 Task: Explore Airbnb accommodation in Tripoli, Lebanon from 4th November, 2023 to 8th November, 2023 for 2 adults. Place can be private room with 1  bedroom having 1 bed and 1 bathroom. Property type can be hotel.
Action: Mouse moved to (515, 71)
Screenshot: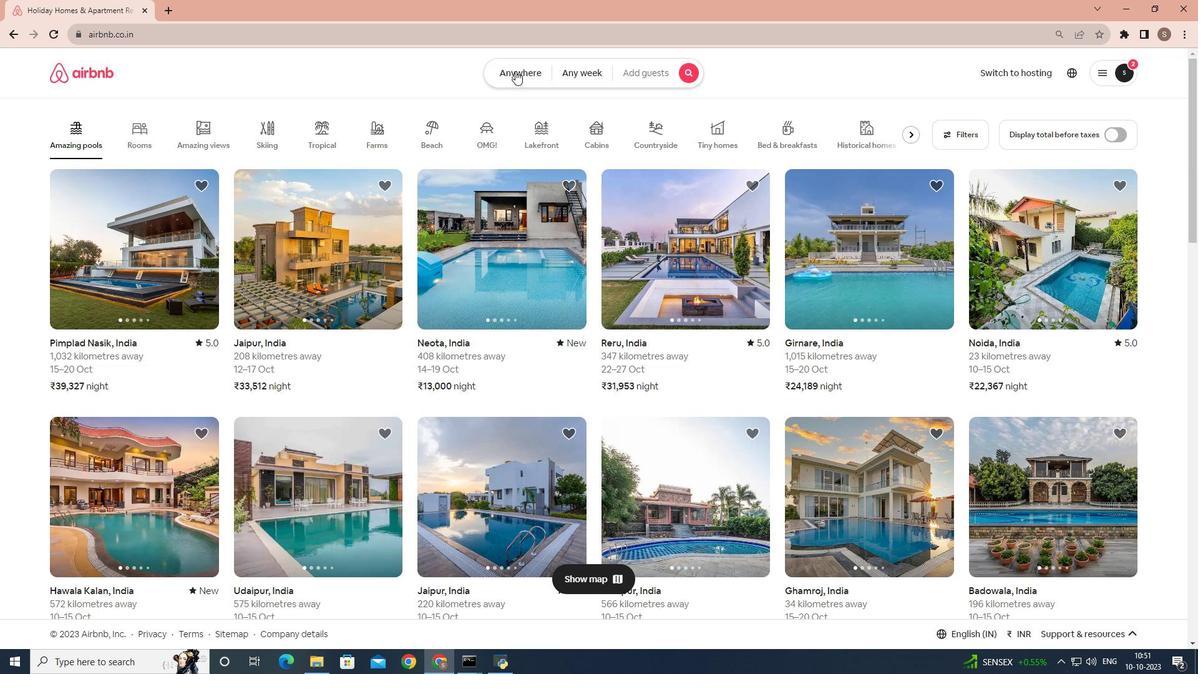 
Action: Mouse pressed left at (515, 71)
Screenshot: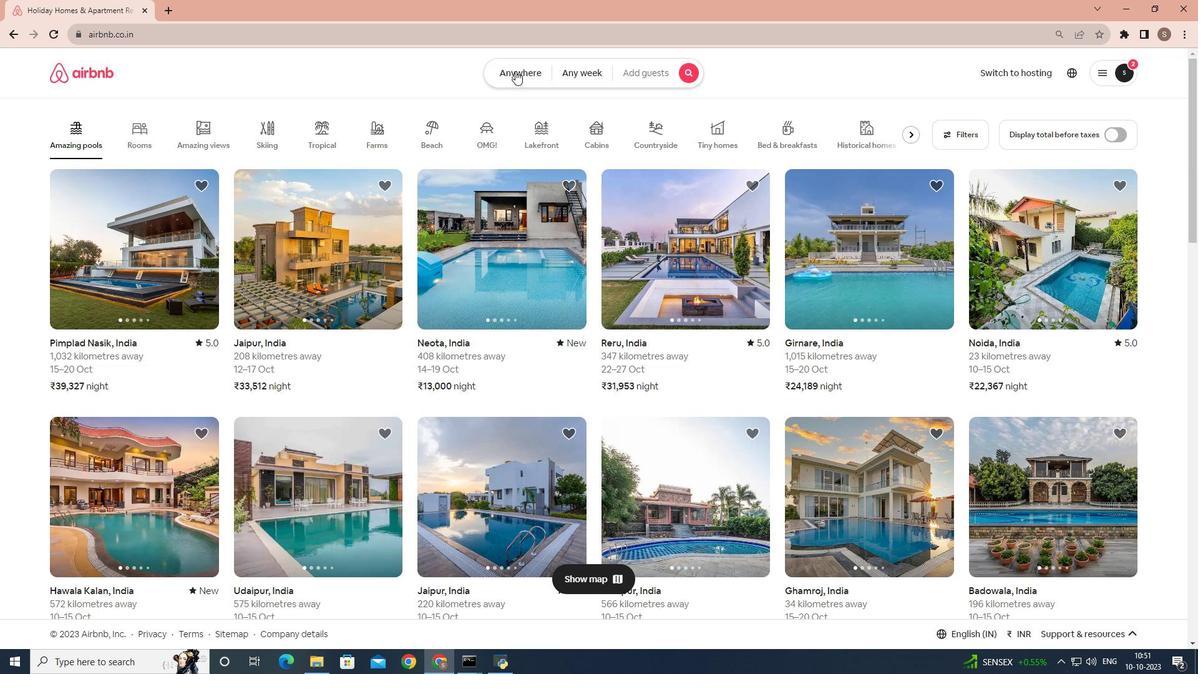 
Action: Mouse moved to (453, 115)
Screenshot: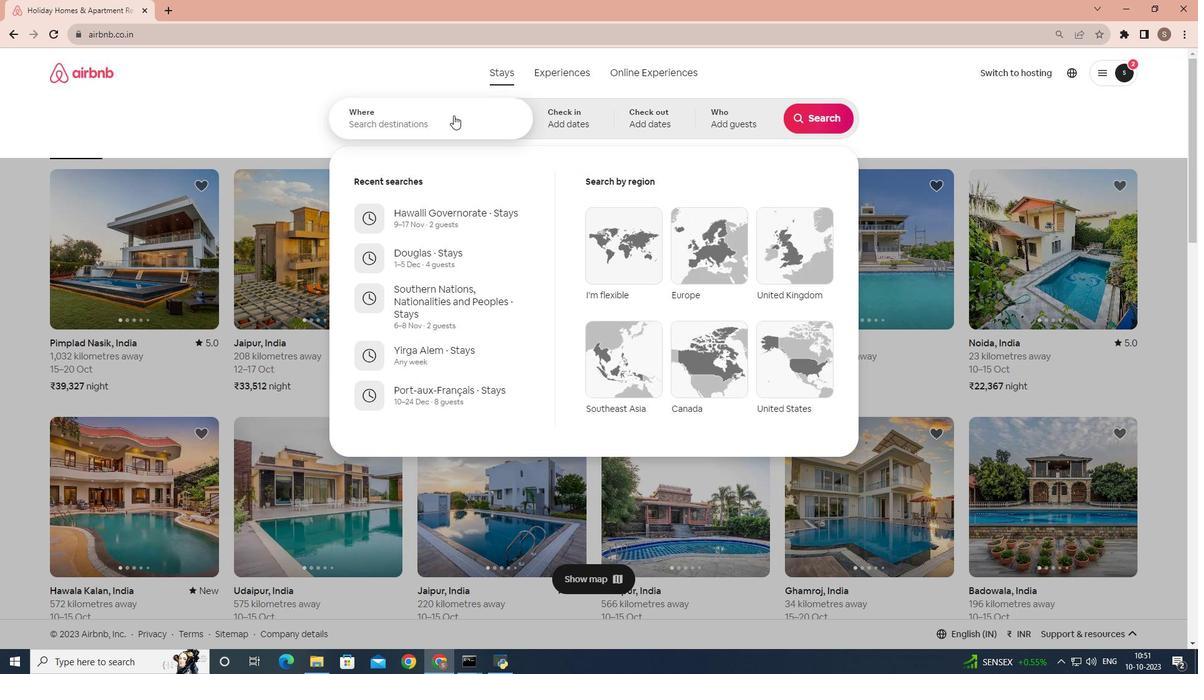 
Action: Mouse pressed left at (453, 115)
Screenshot: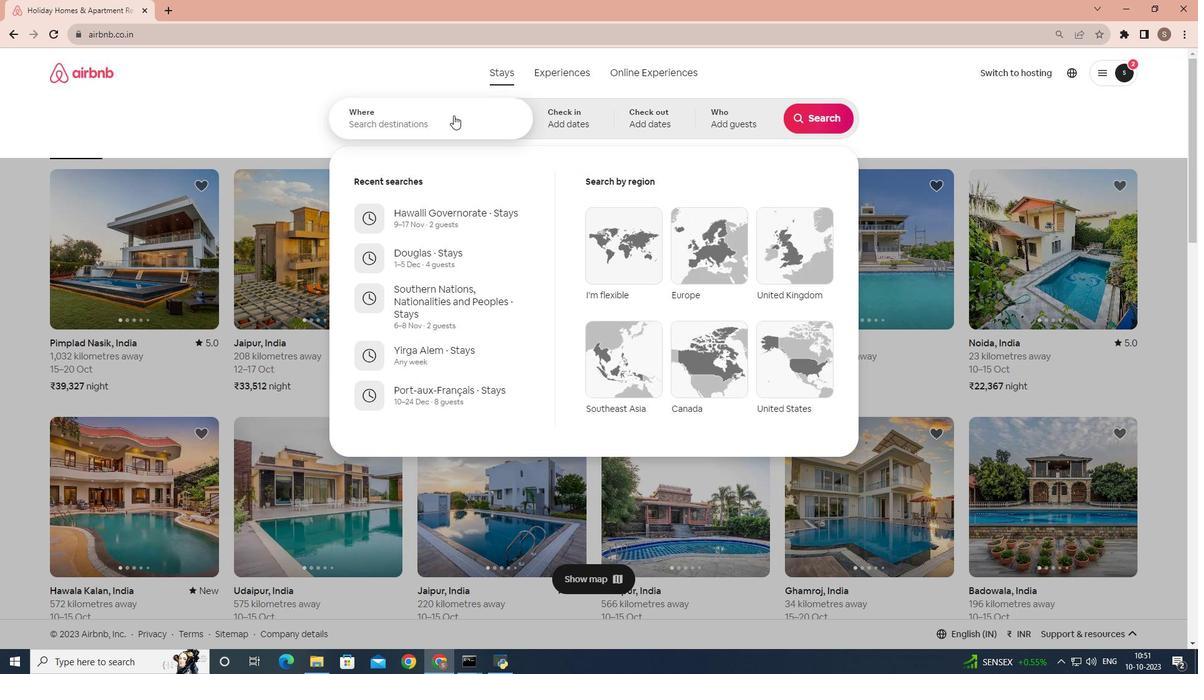 
Action: Key pressed <Key.shift>Tripoli,<Key.space><Key.shift>lebanon
Screenshot: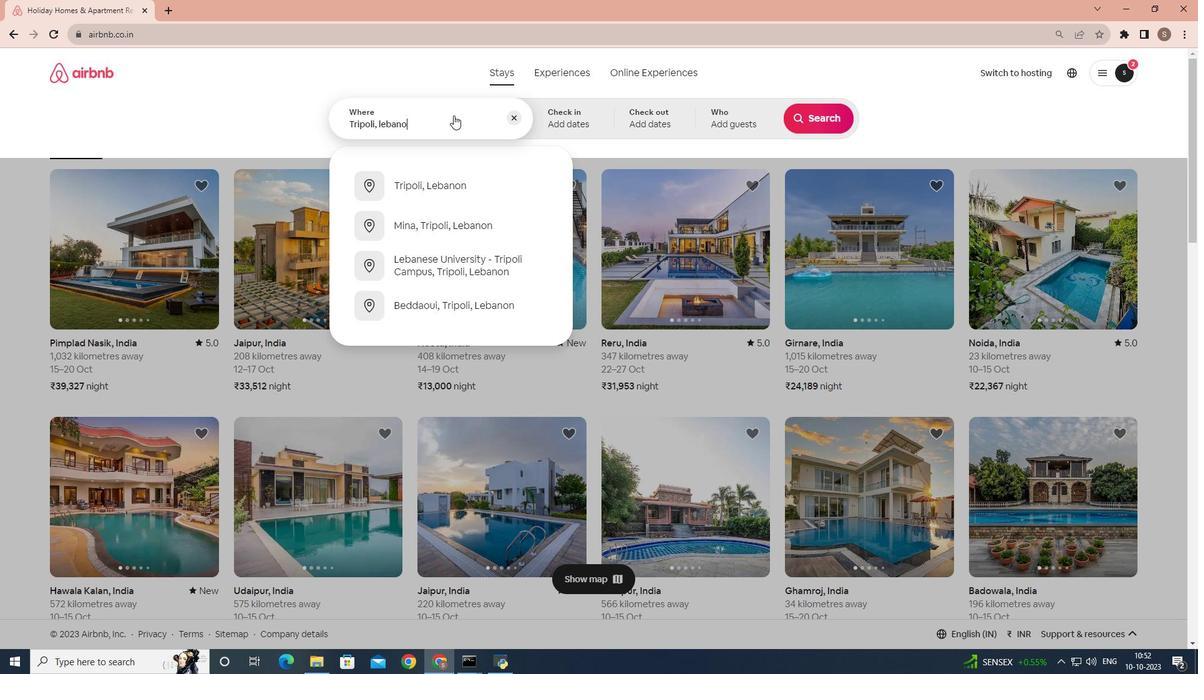
Action: Mouse moved to (561, 127)
Screenshot: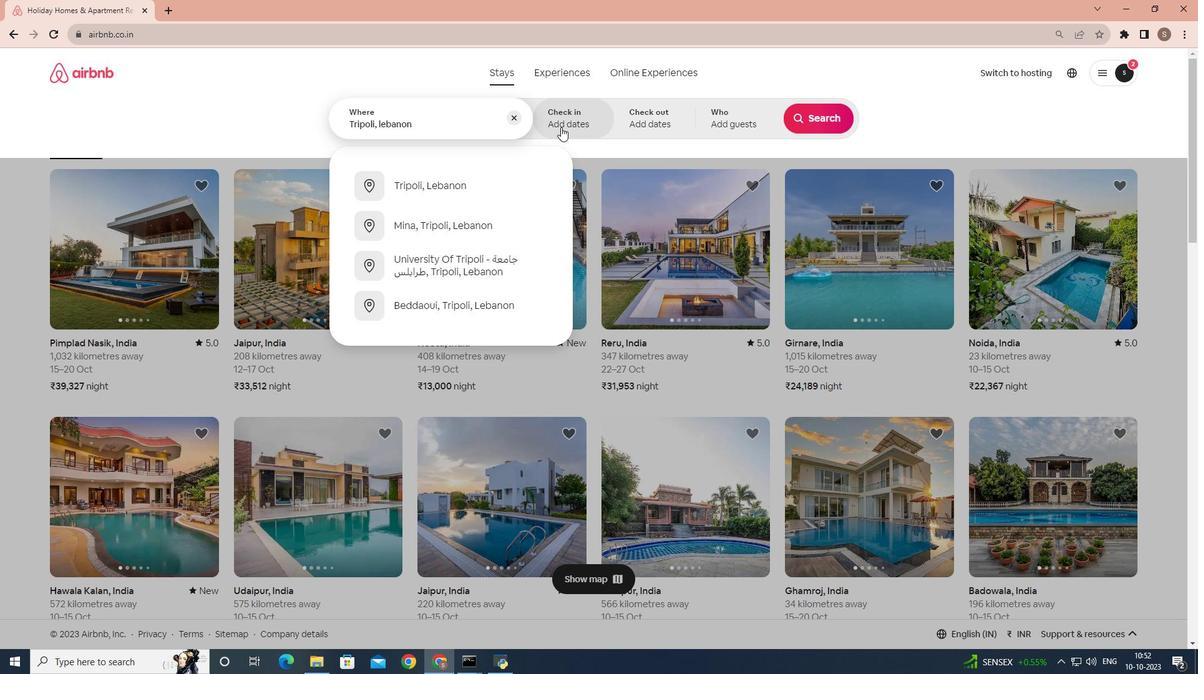 
Action: Mouse pressed left at (561, 127)
Screenshot: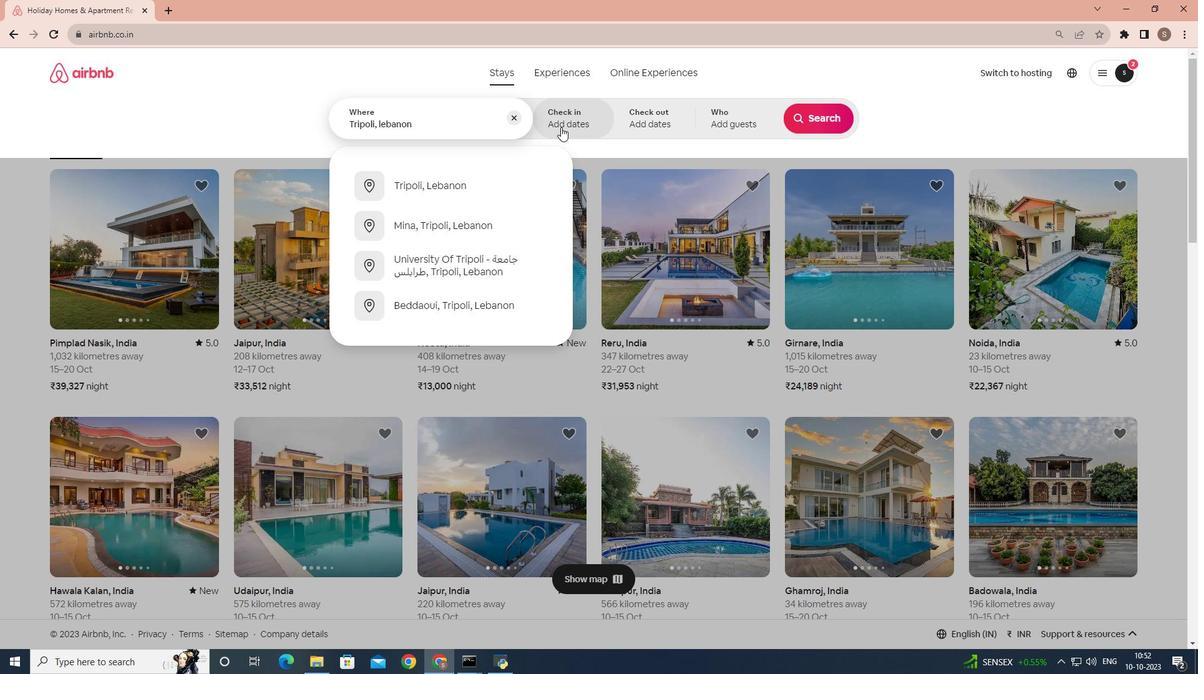 
Action: Mouse moved to (812, 275)
Screenshot: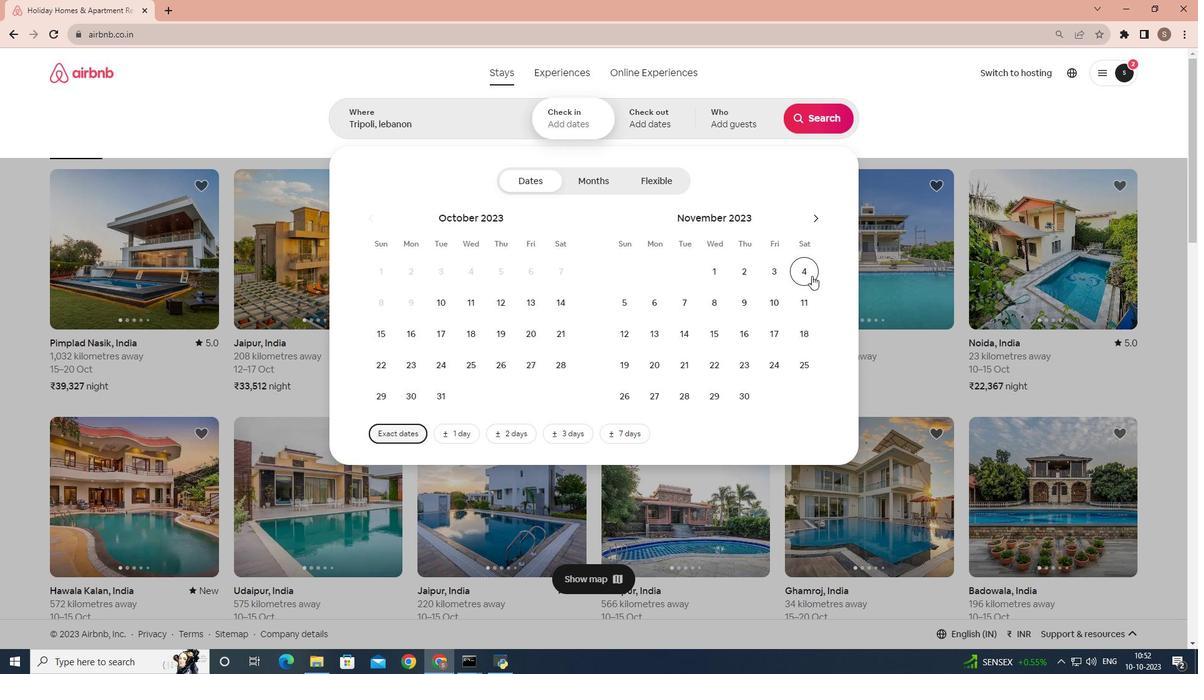 
Action: Mouse pressed left at (812, 275)
Screenshot: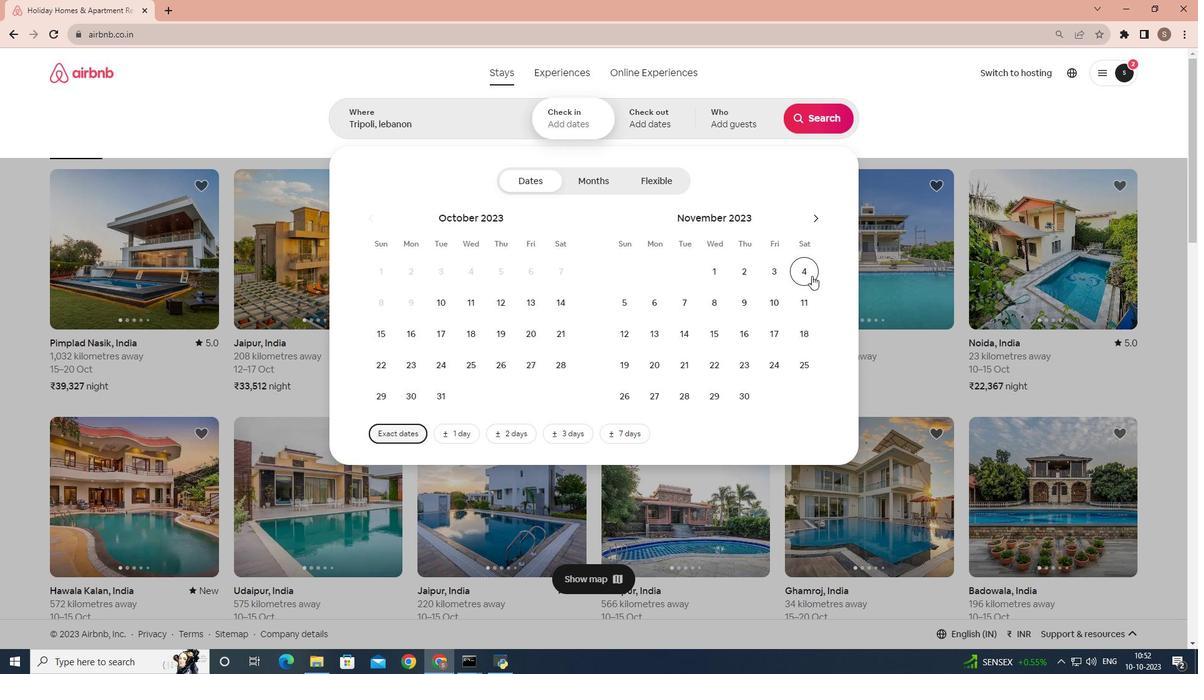 
Action: Mouse moved to (721, 306)
Screenshot: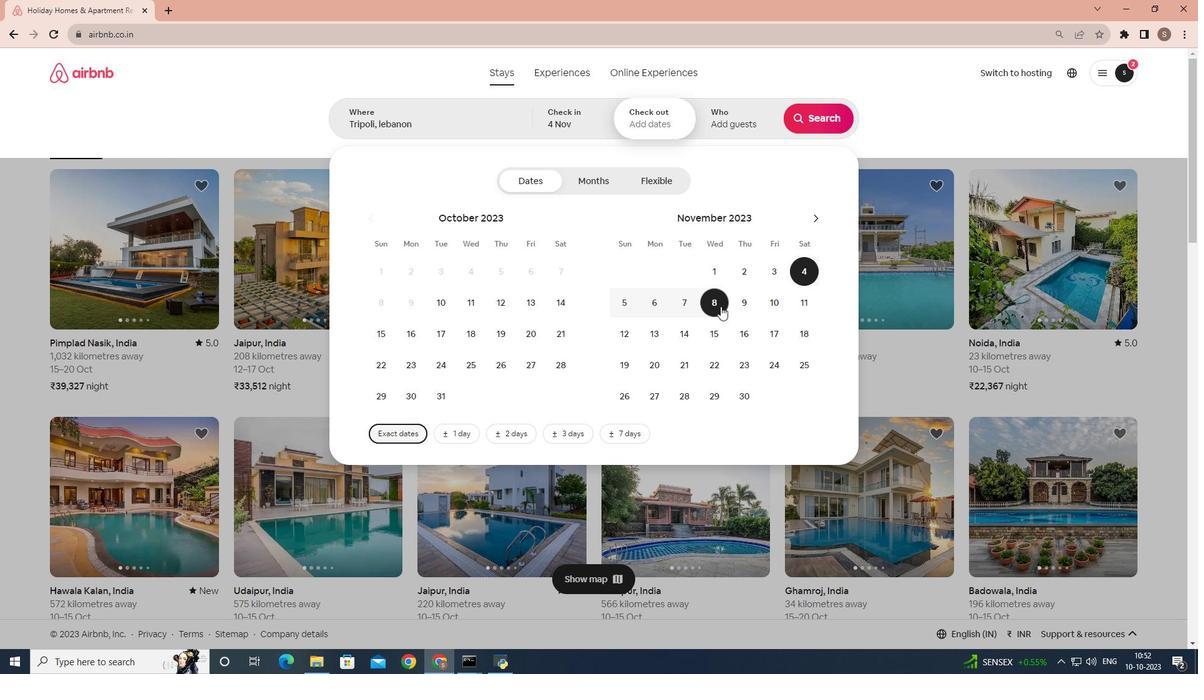 
Action: Mouse pressed left at (721, 306)
Screenshot: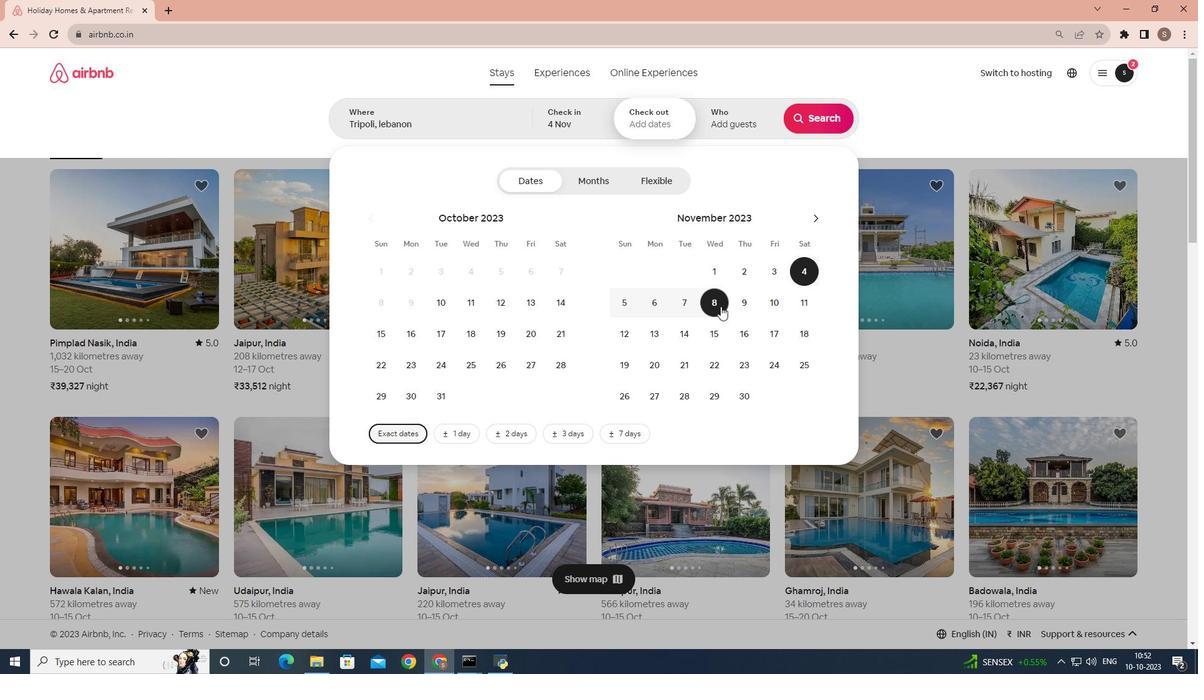 
Action: Mouse moved to (744, 124)
Screenshot: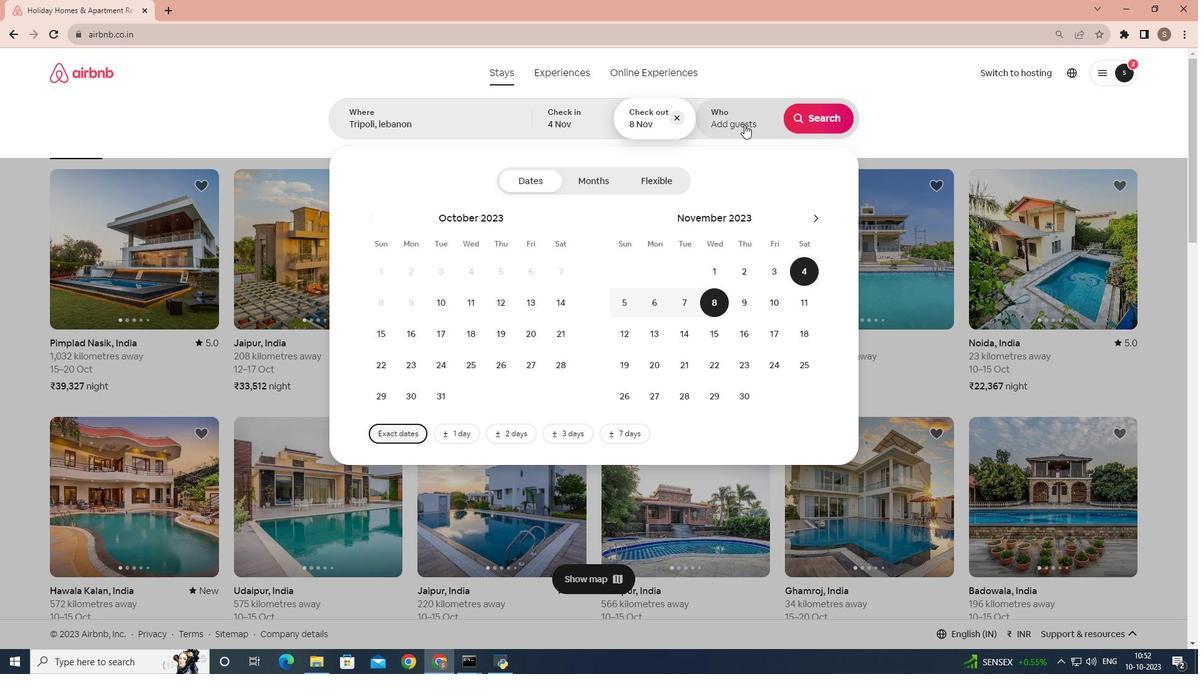 
Action: Mouse pressed left at (744, 124)
Screenshot: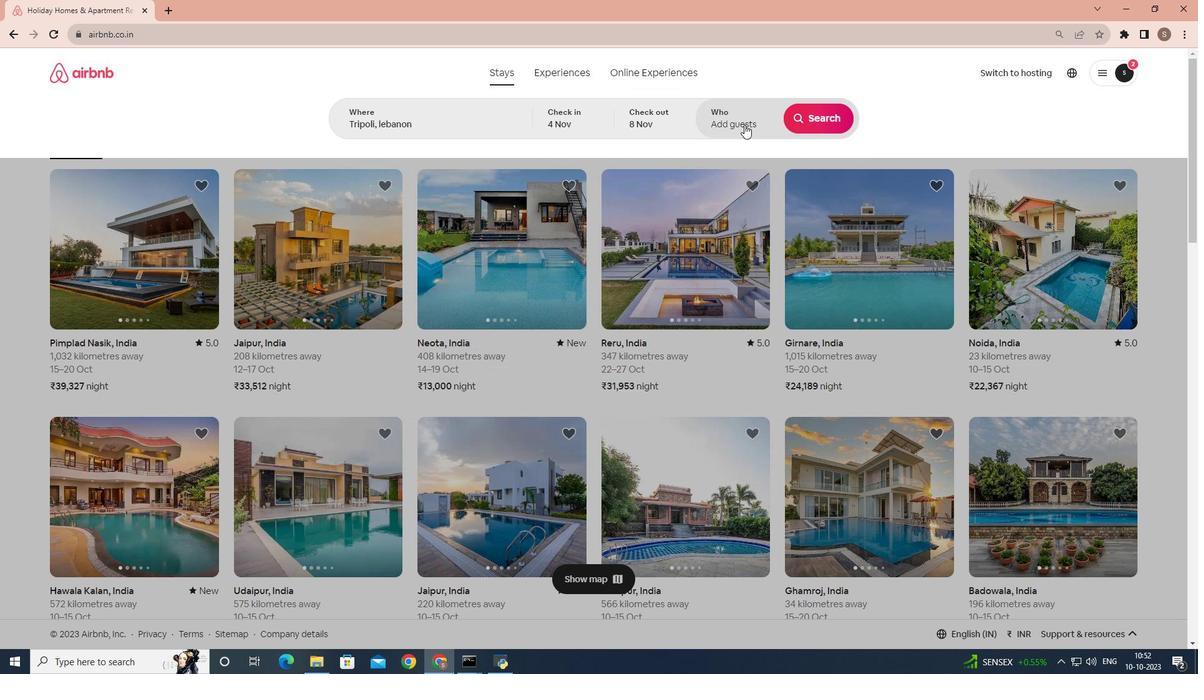 
Action: Mouse moved to (825, 183)
Screenshot: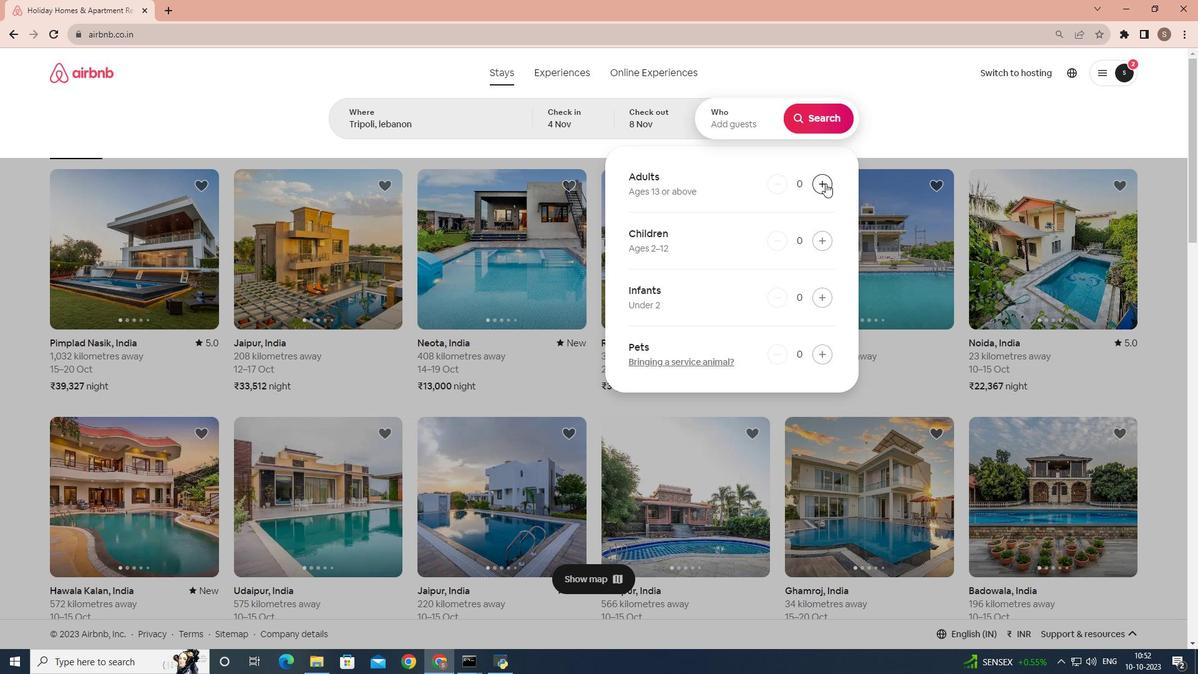 
Action: Mouse pressed left at (825, 183)
Screenshot: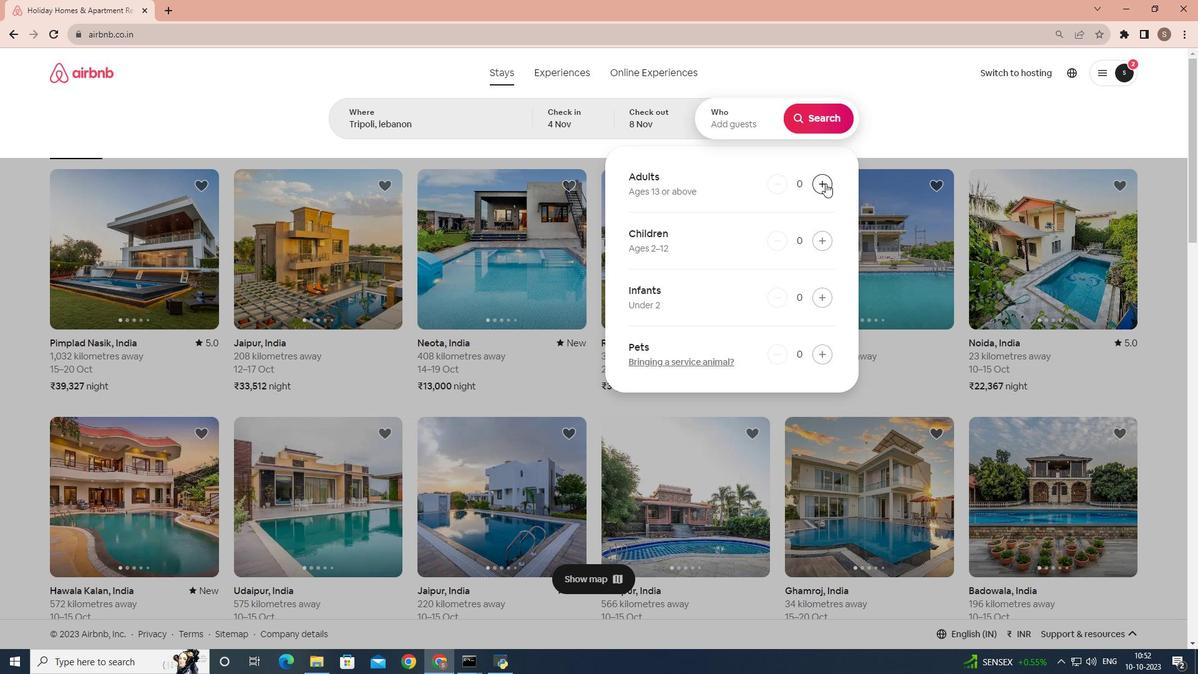 
Action: Mouse pressed left at (825, 183)
Screenshot: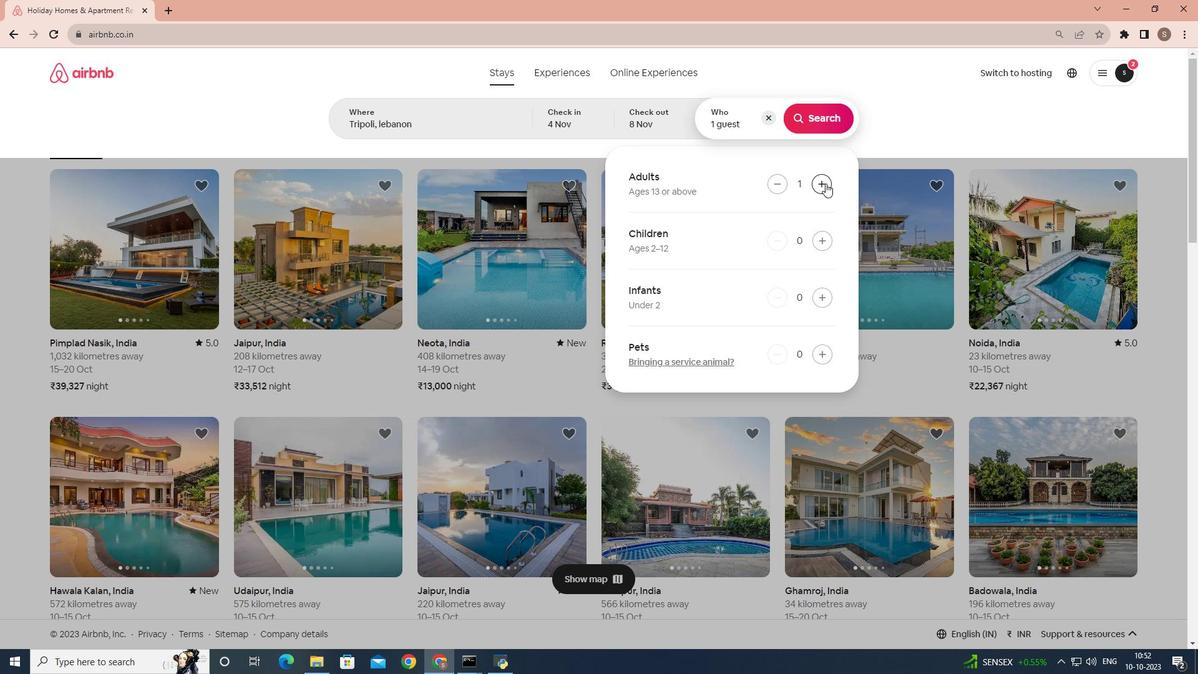 
Action: Mouse moved to (824, 127)
Screenshot: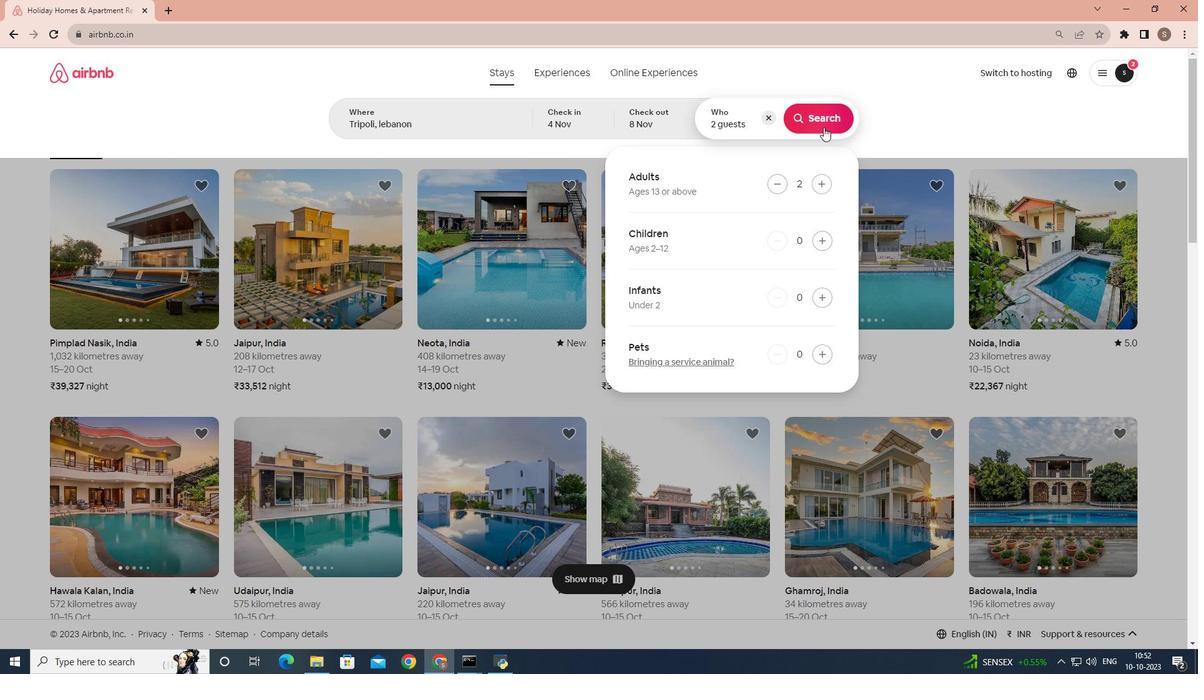
Action: Mouse pressed left at (824, 127)
Screenshot: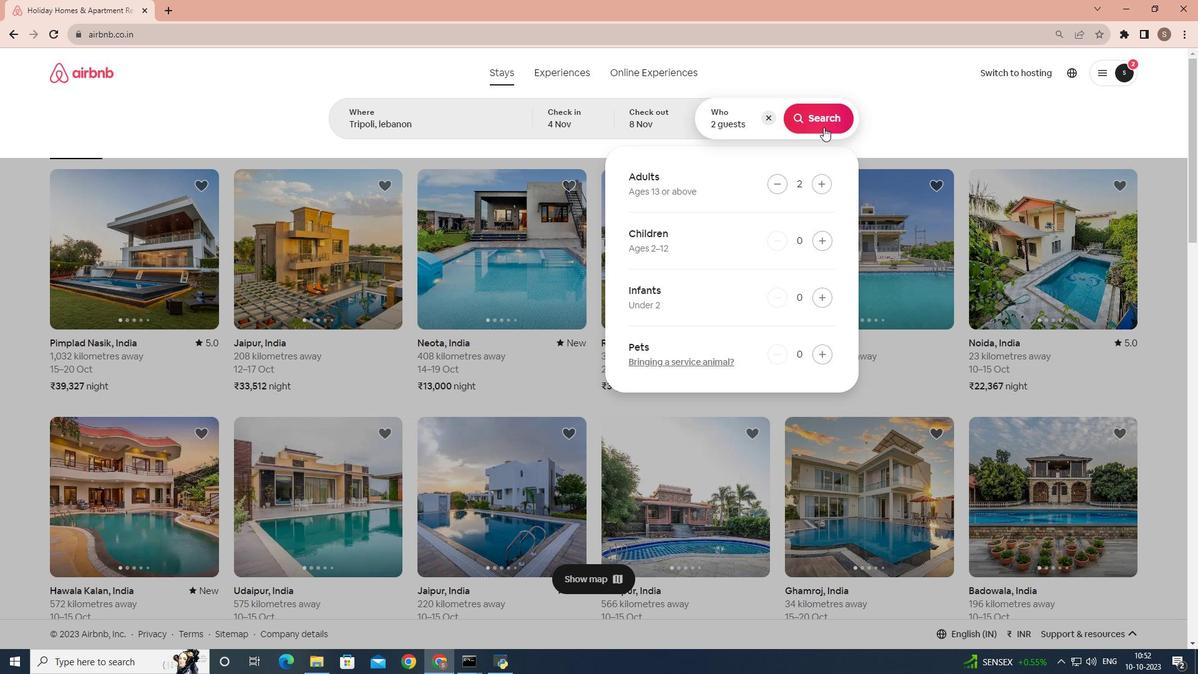 
Action: Mouse moved to (994, 122)
Screenshot: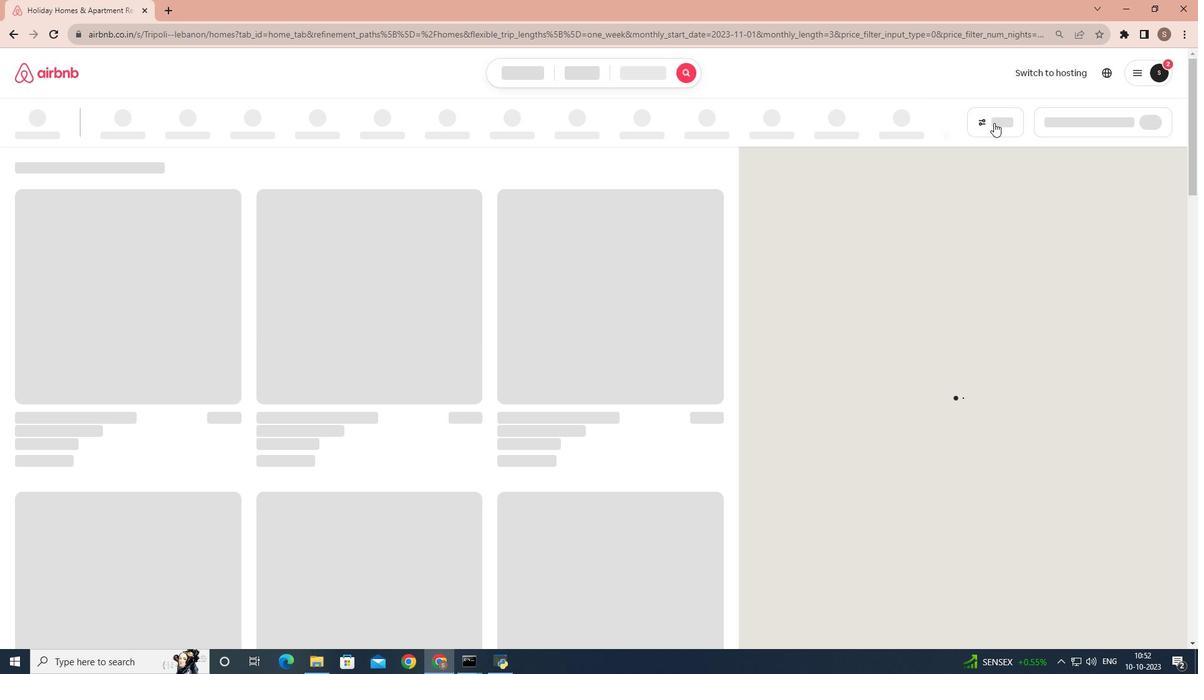 
Action: Mouse pressed left at (994, 122)
Screenshot: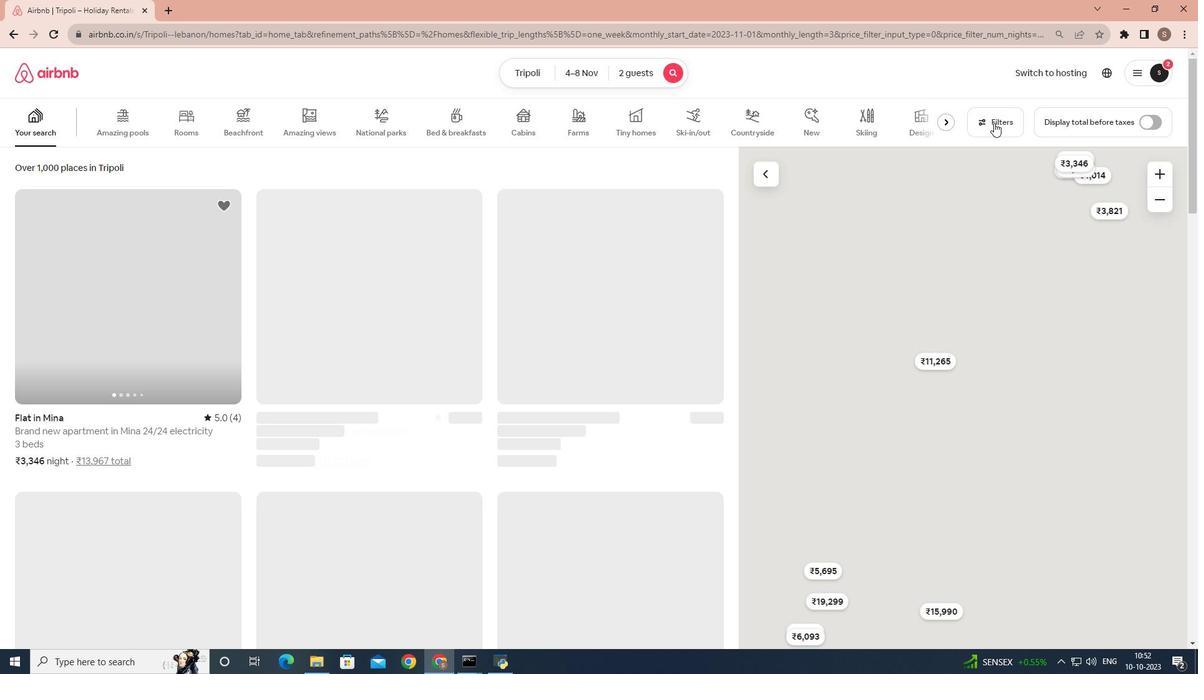 
Action: Mouse pressed left at (994, 122)
Screenshot: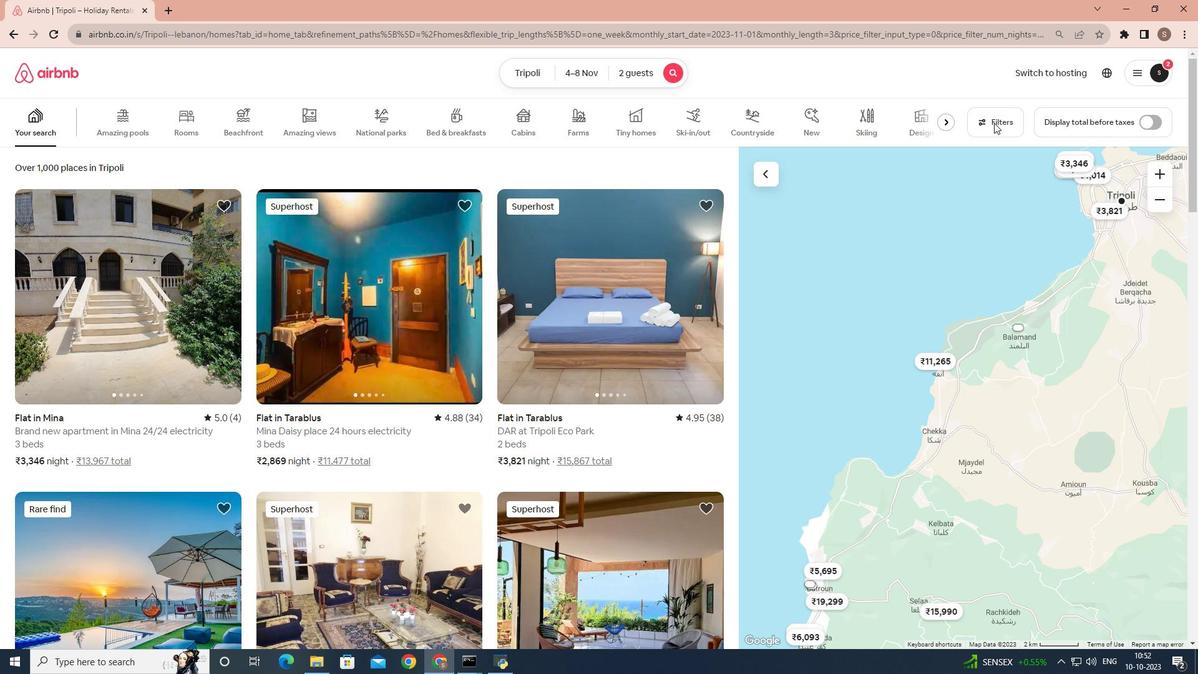 
Action: Mouse pressed left at (994, 122)
Screenshot: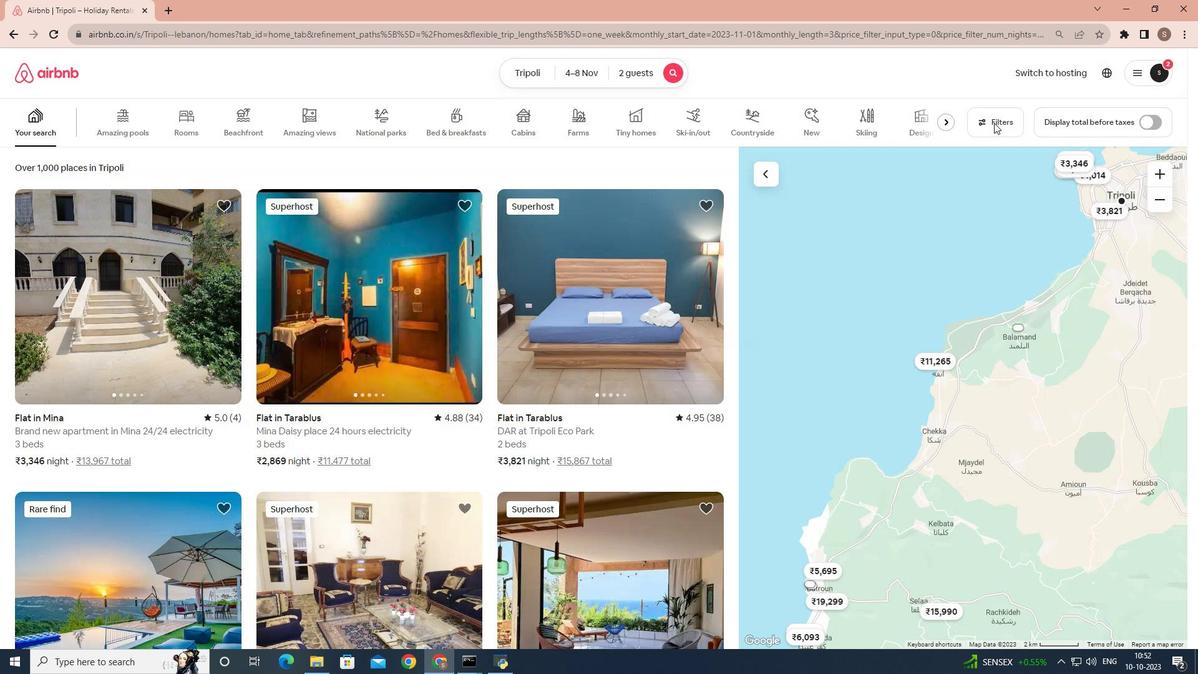 
Action: Mouse moved to (536, 335)
Screenshot: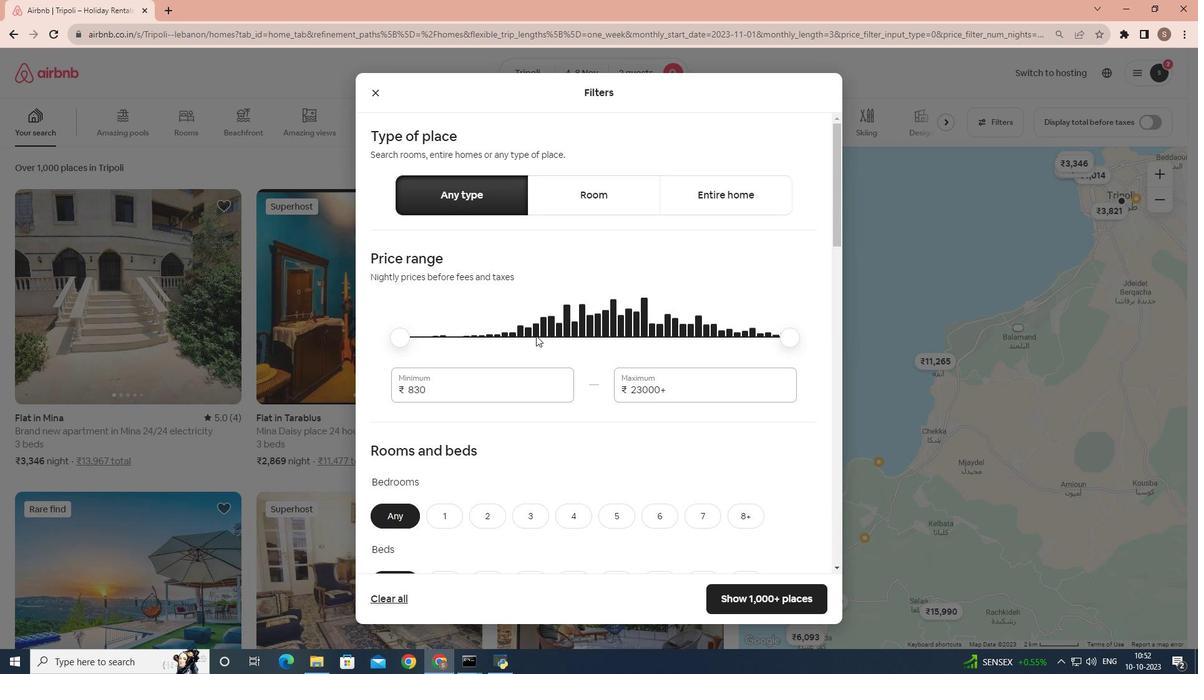 
Action: Mouse scrolled (536, 335) with delta (0, 0)
Screenshot: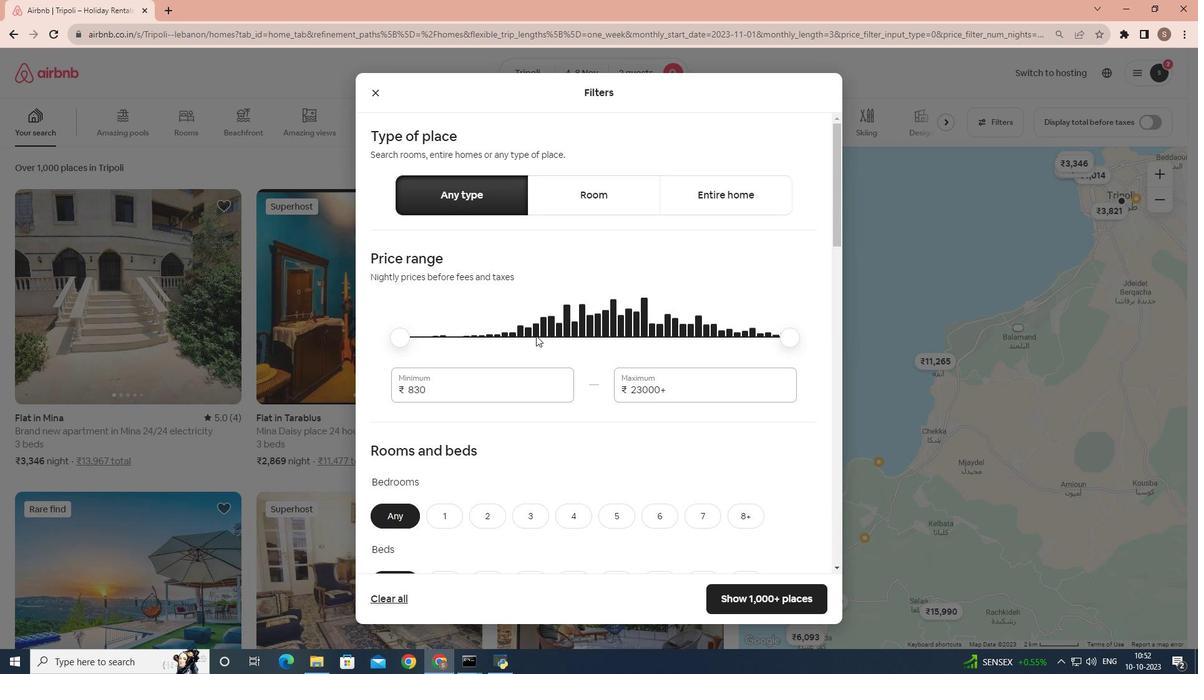 
Action: Mouse scrolled (536, 335) with delta (0, 0)
Screenshot: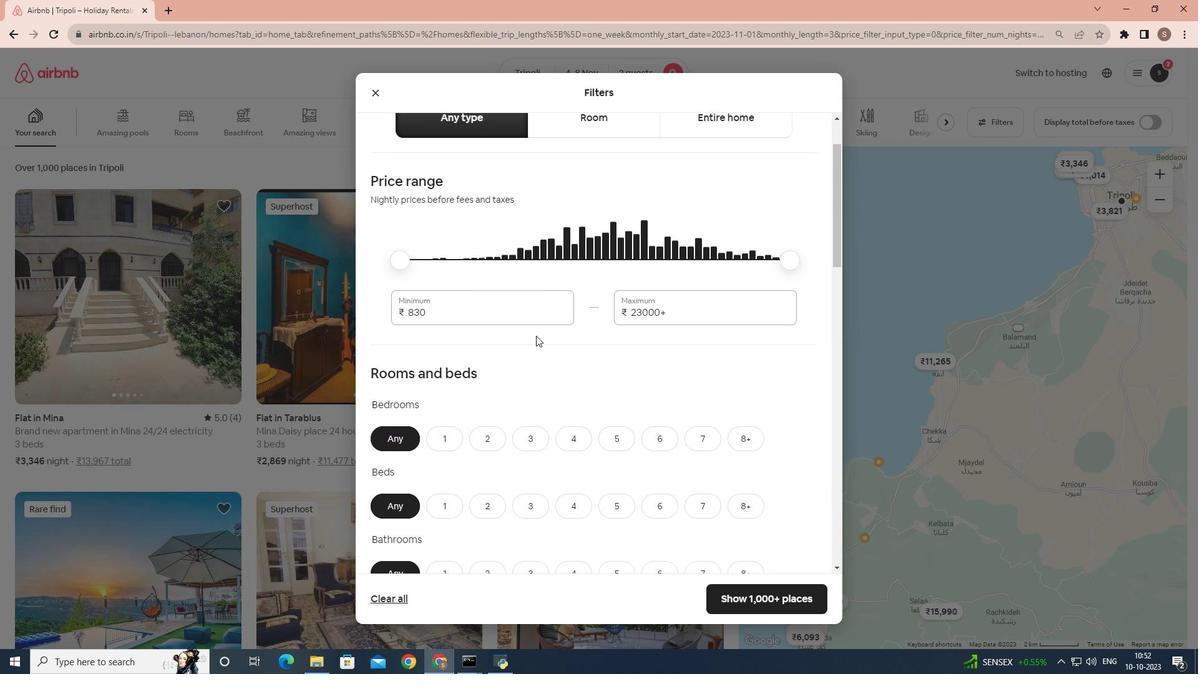 
Action: Mouse scrolled (536, 335) with delta (0, 0)
Screenshot: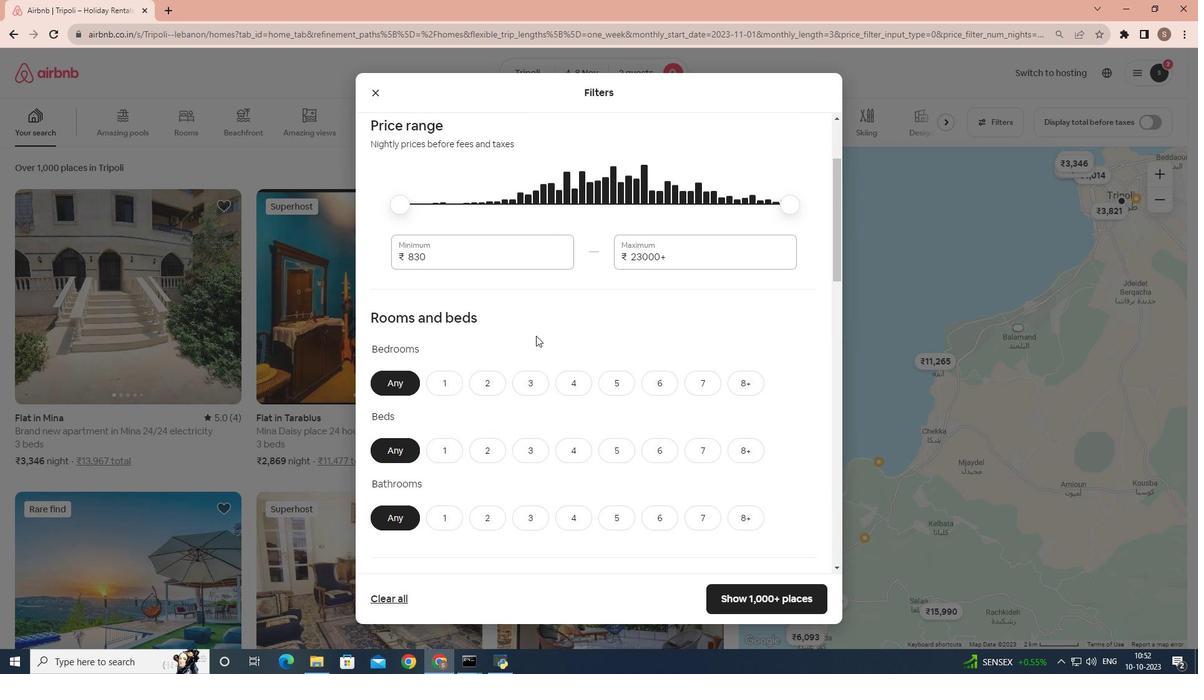 
Action: Mouse scrolled (536, 335) with delta (0, 0)
Screenshot: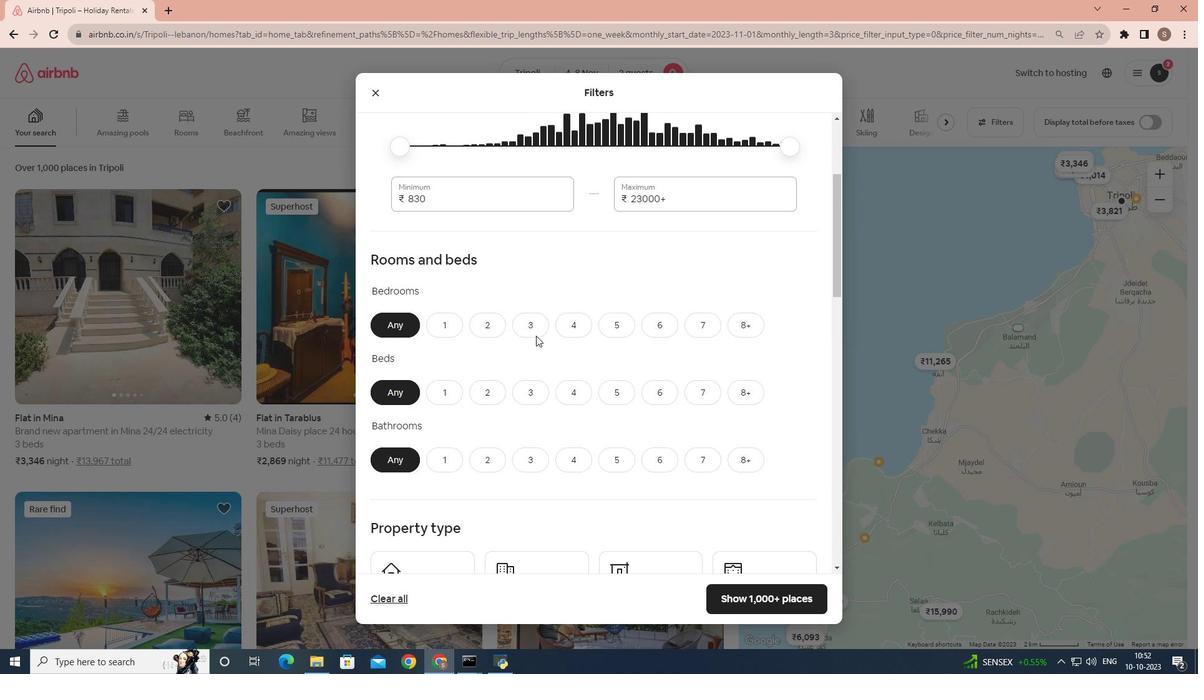 
Action: Mouse scrolled (536, 335) with delta (0, 0)
Screenshot: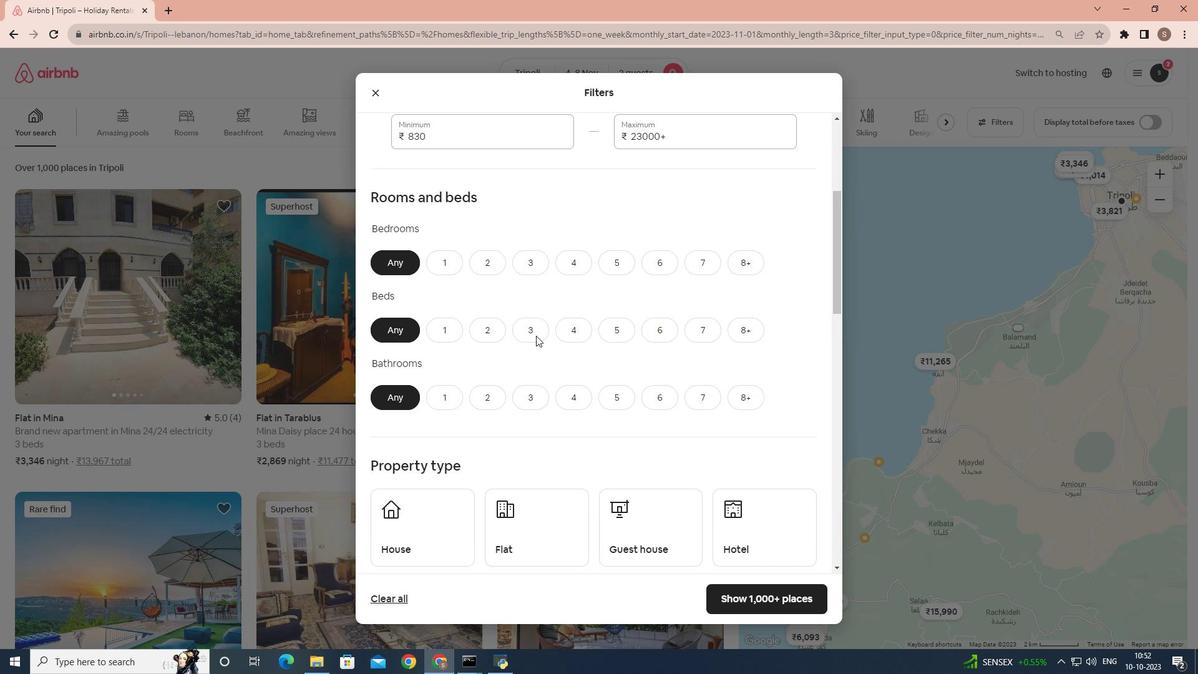 
Action: Mouse moved to (435, 206)
Screenshot: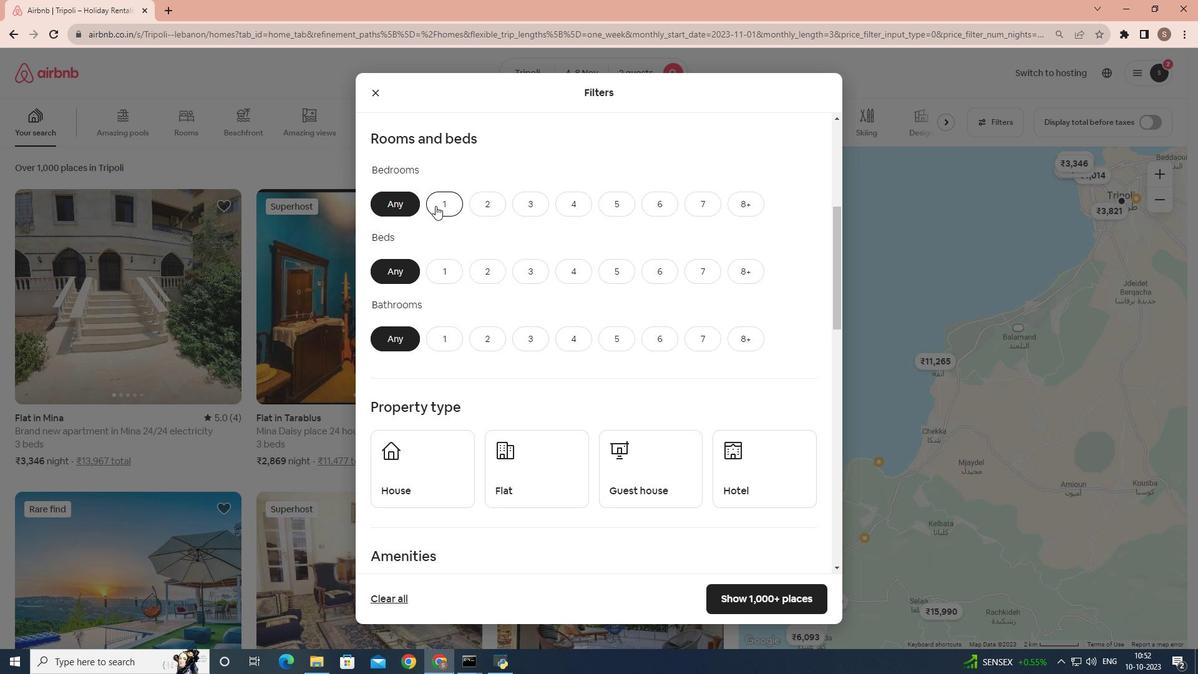
Action: Mouse pressed left at (435, 206)
Screenshot: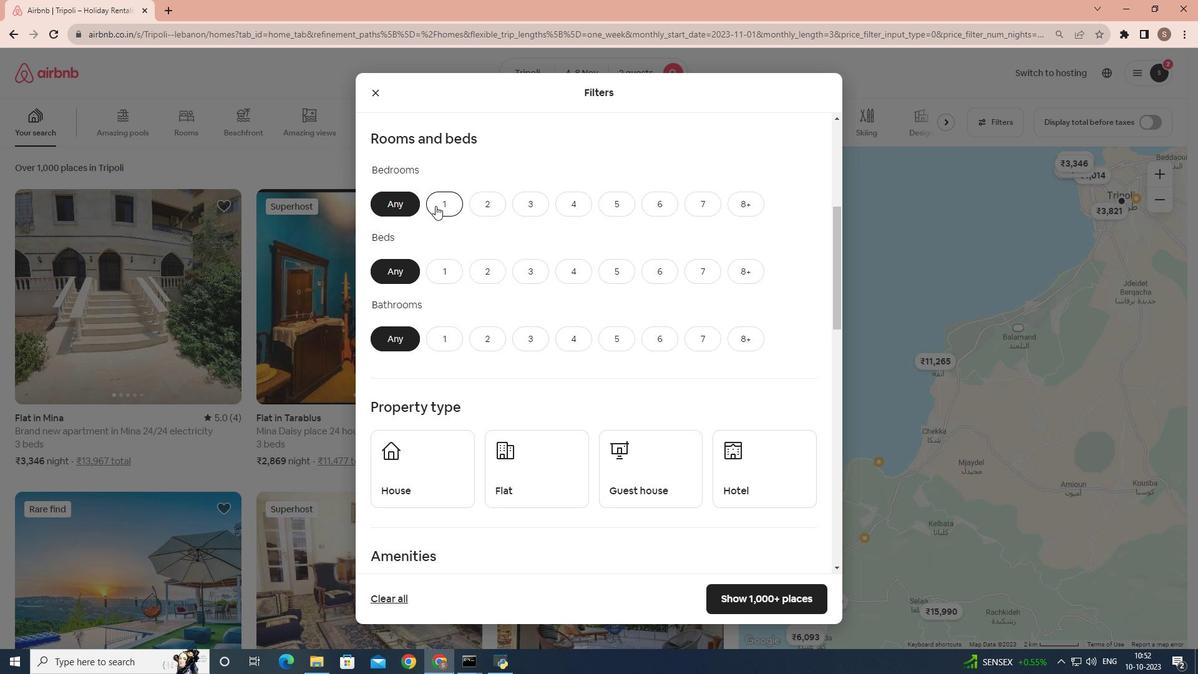 
Action: Mouse moved to (486, 237)
Screenshot: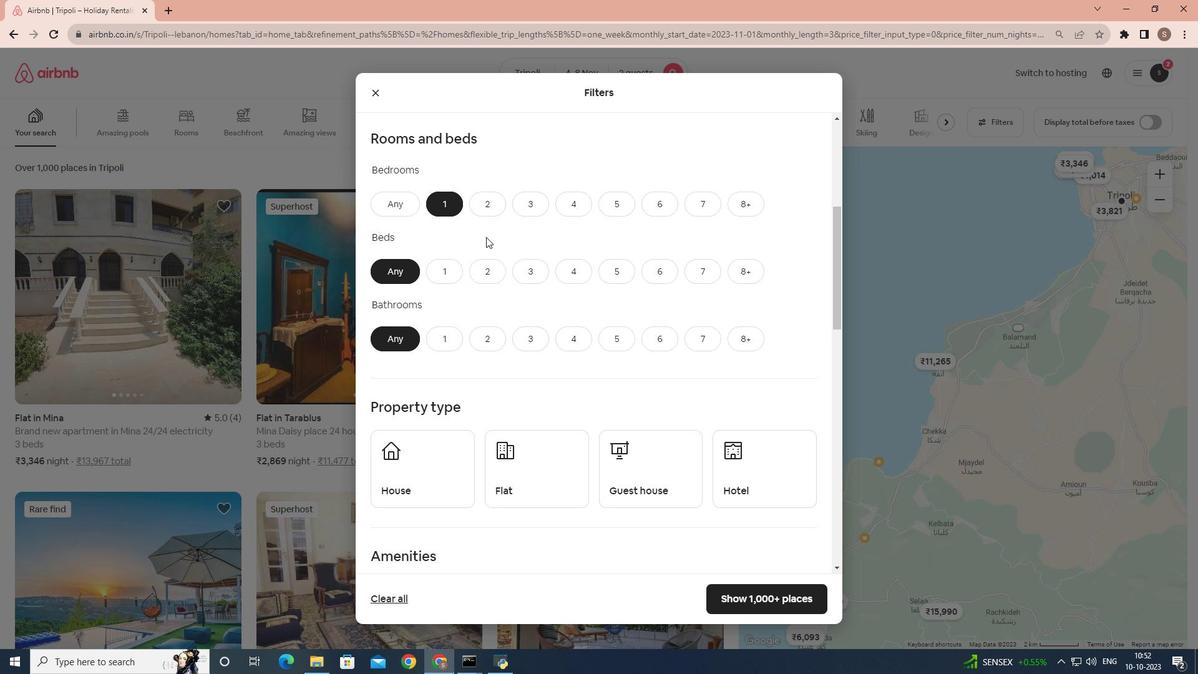 
Action: Mouse scrolled (486, 236) with delta (0, 0)
Screenshot: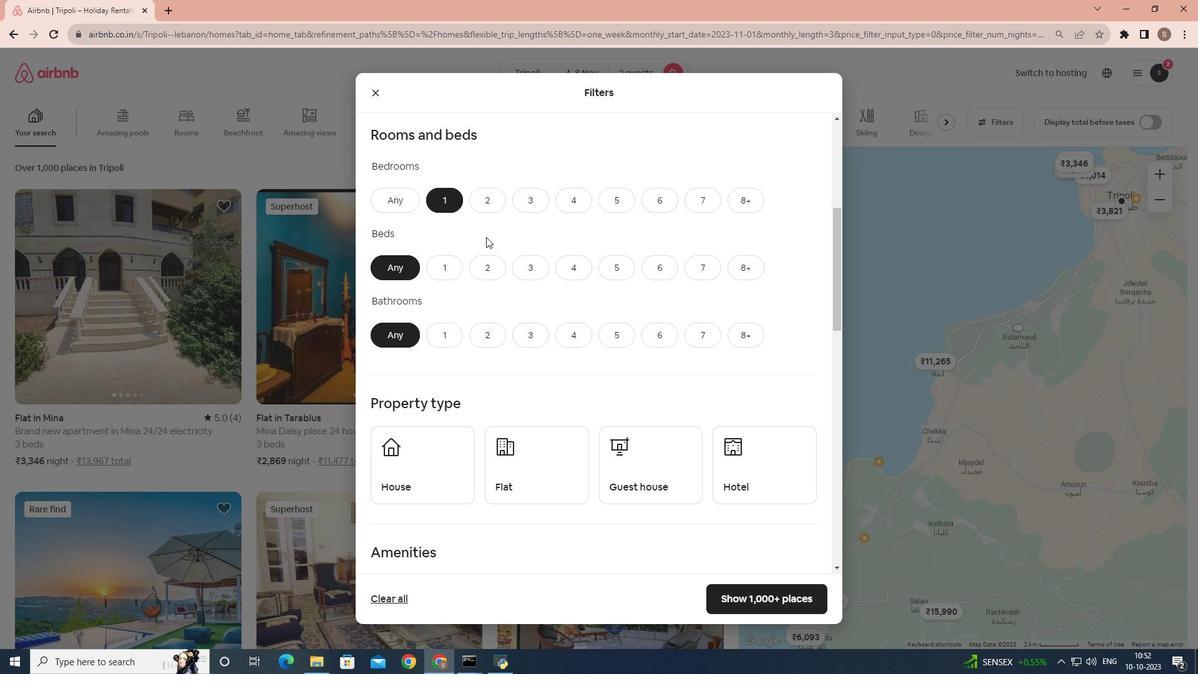 
Action: Mouse moved to (444, 214)
Screenshot: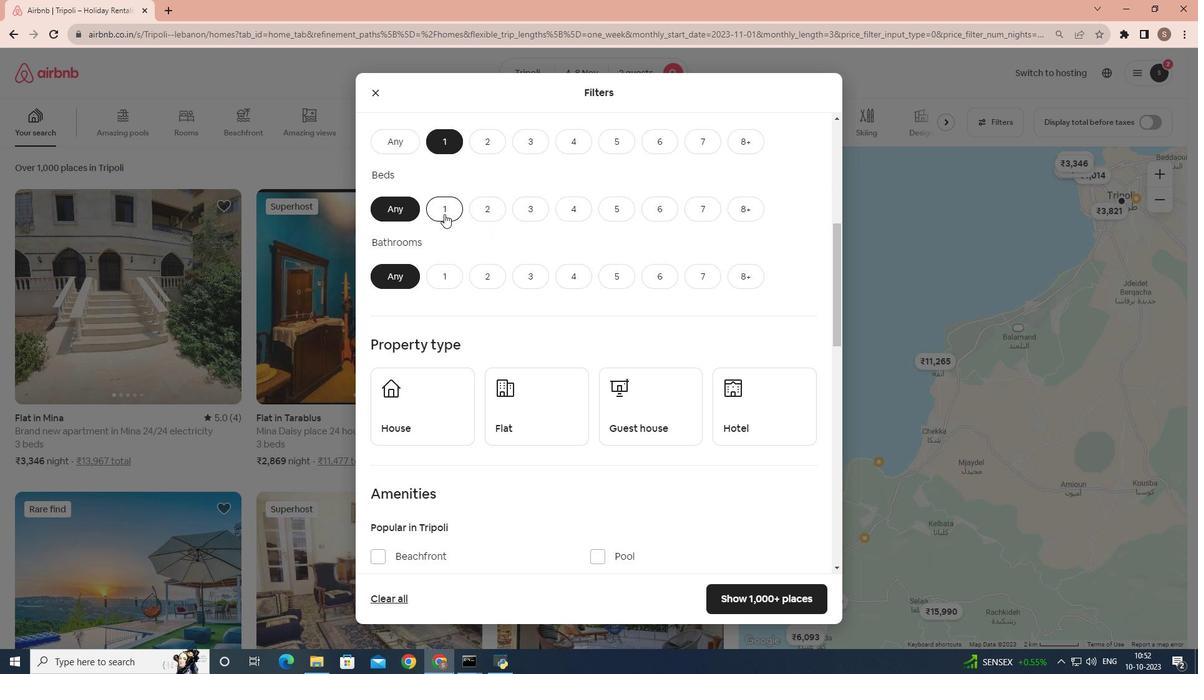 
Action: Mouse pressed left at (444, 214)
Screenshot: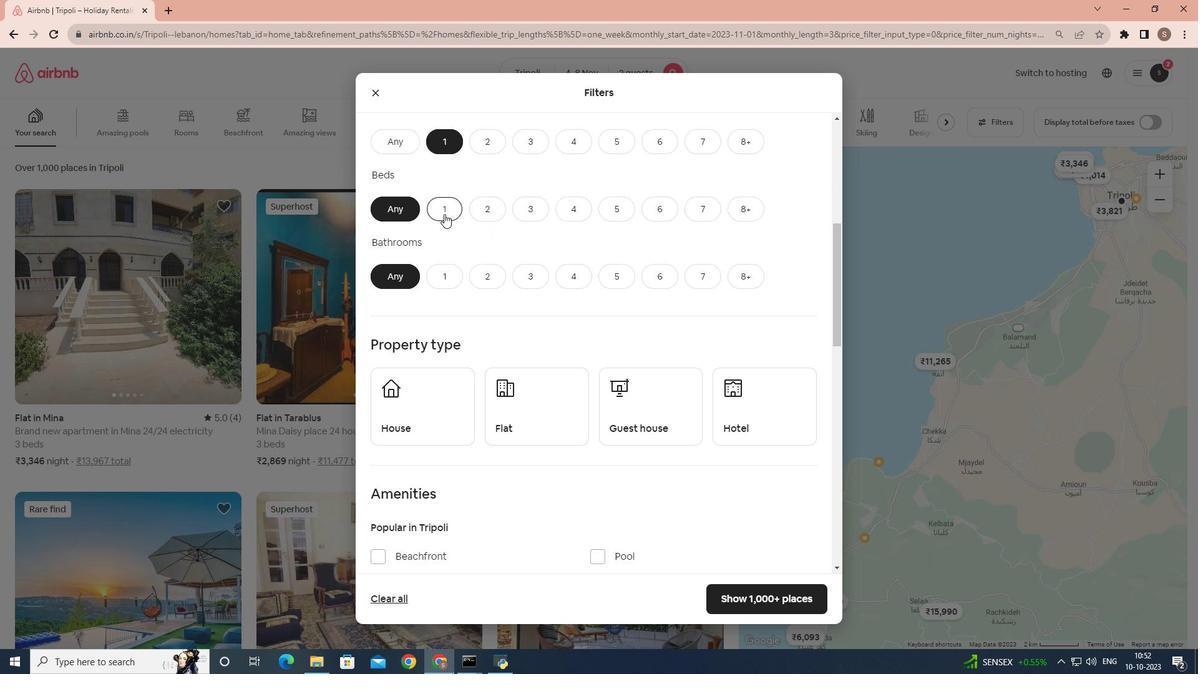 
Action: Mouse scrolled (444, 213) with delta (0, 0)
Screenshot: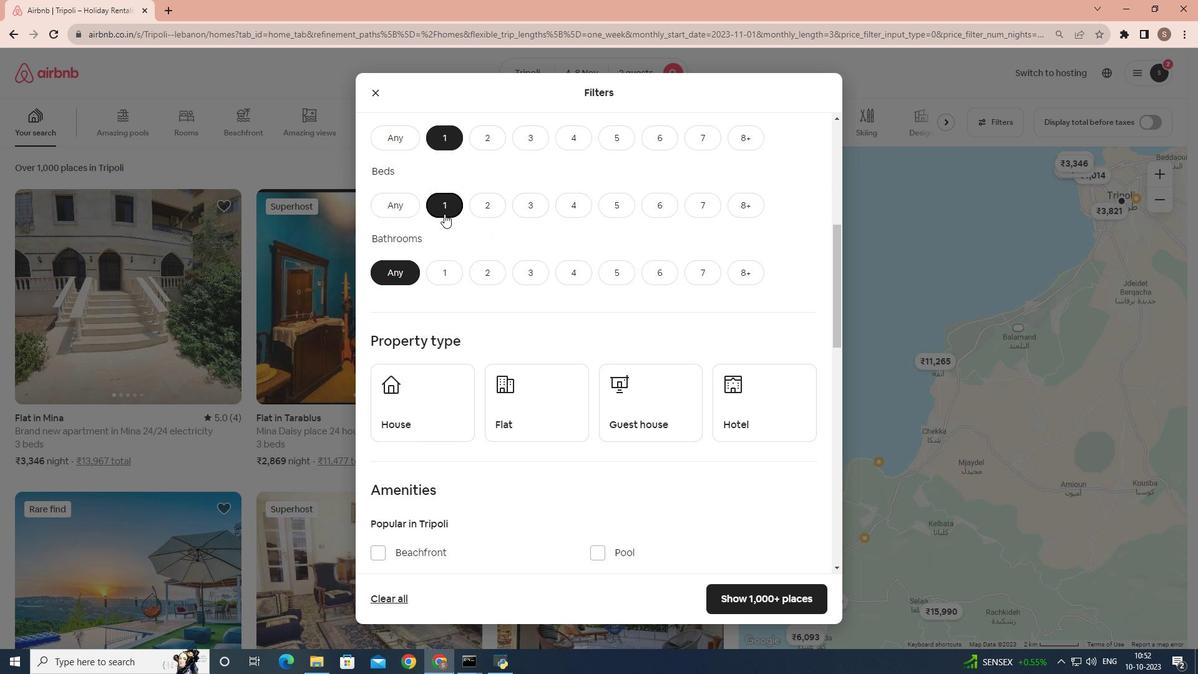 
Action: Mouse moved to (444, 213)
Screenshot: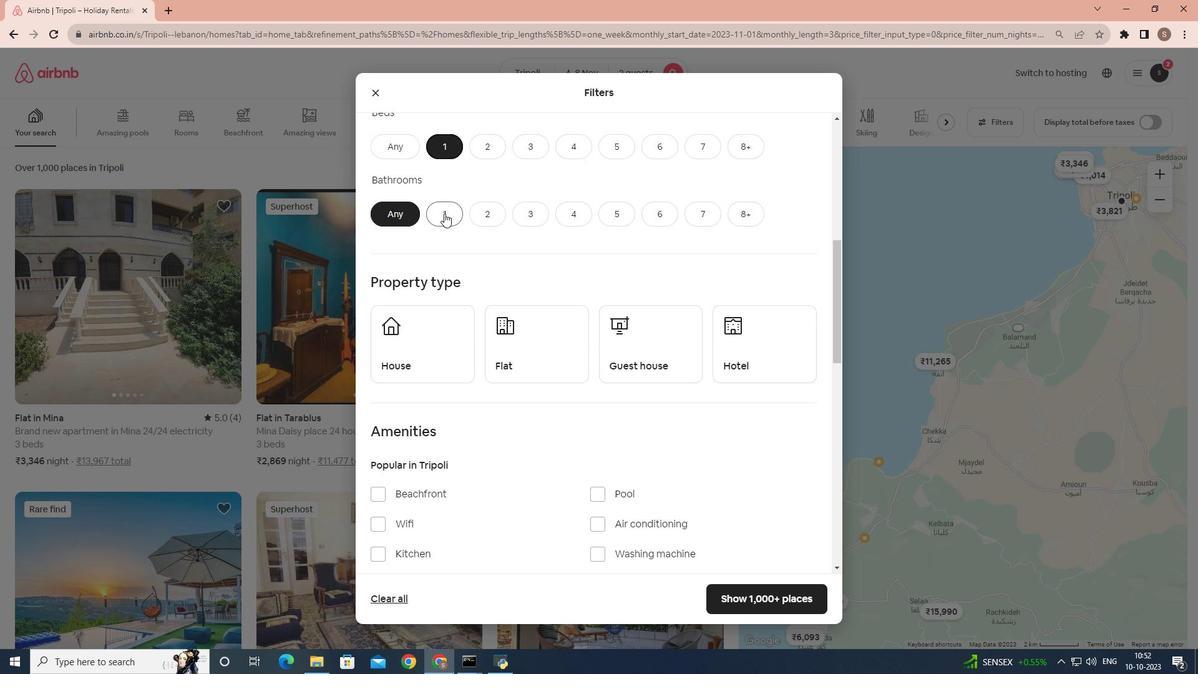 
Action: Mouse pressed left at (444, 213)
Screenshot: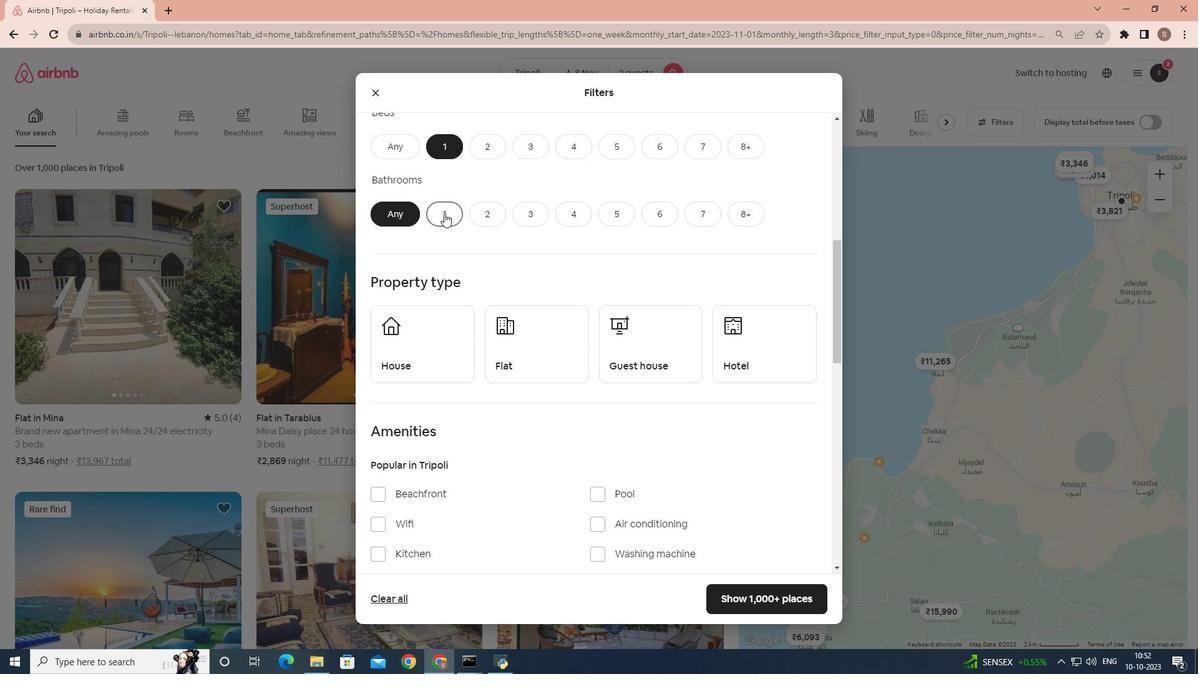 
Action: Mouse moved to (527, 245)
Screenshot: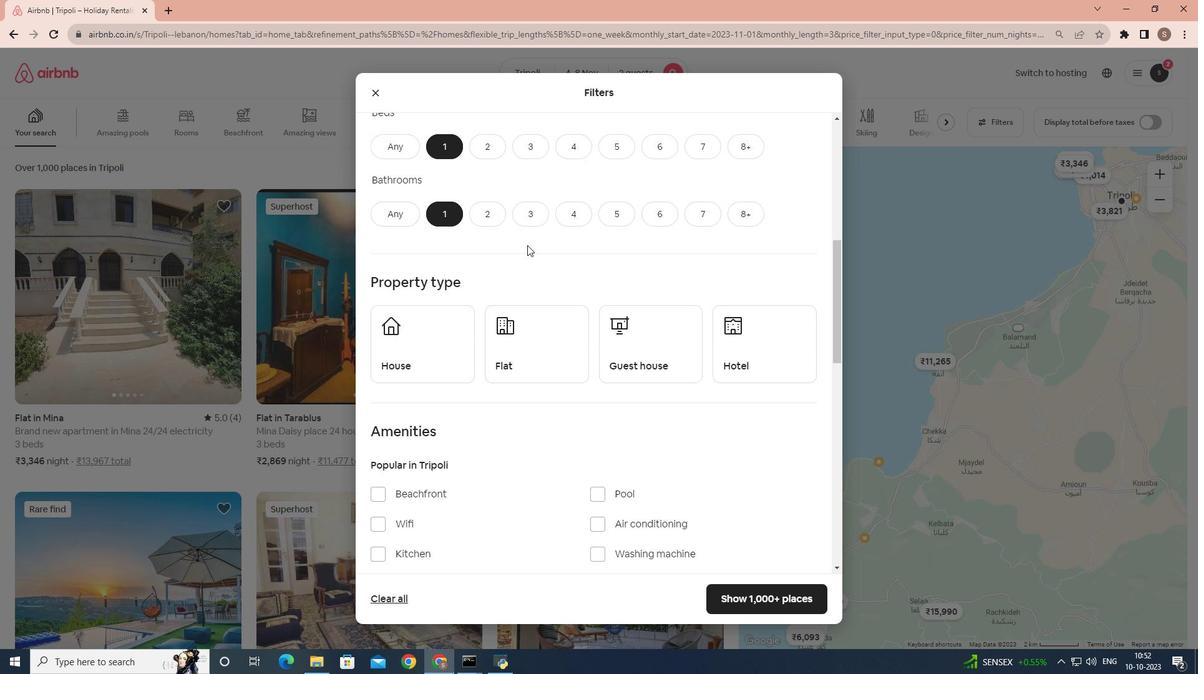 
Action: Mouse scrolled (527, 244) with delta (0, 0)
Screenshot: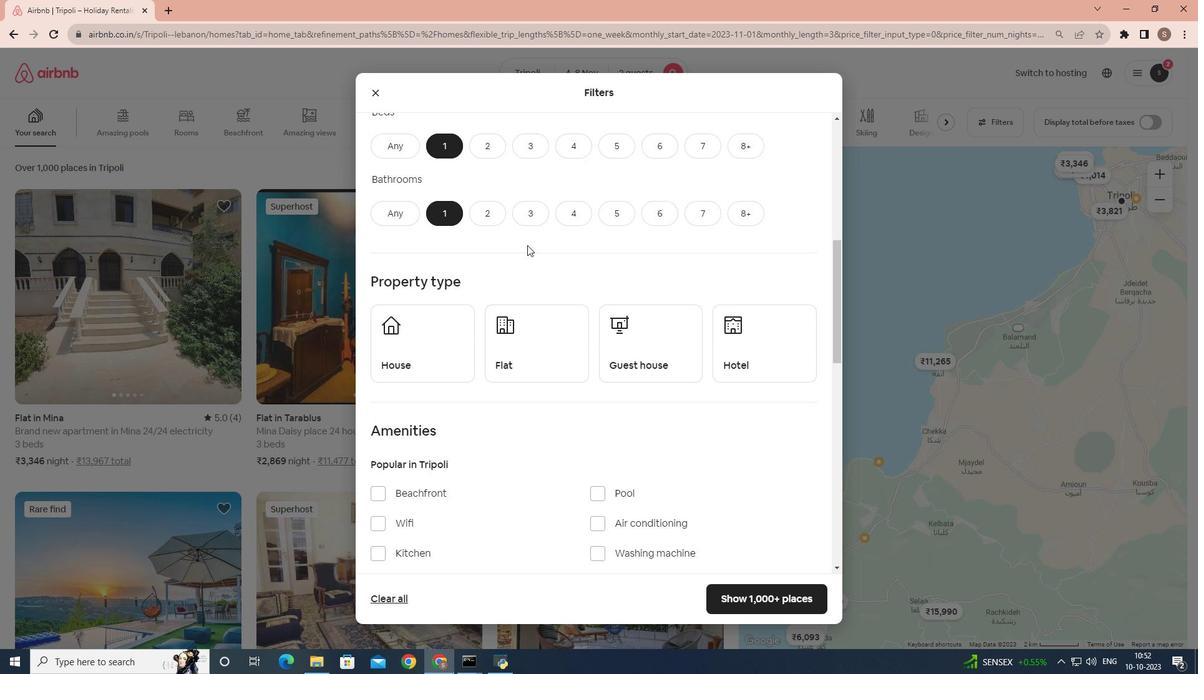 
Action: Mouse moved to (737, 299)
Screenshot: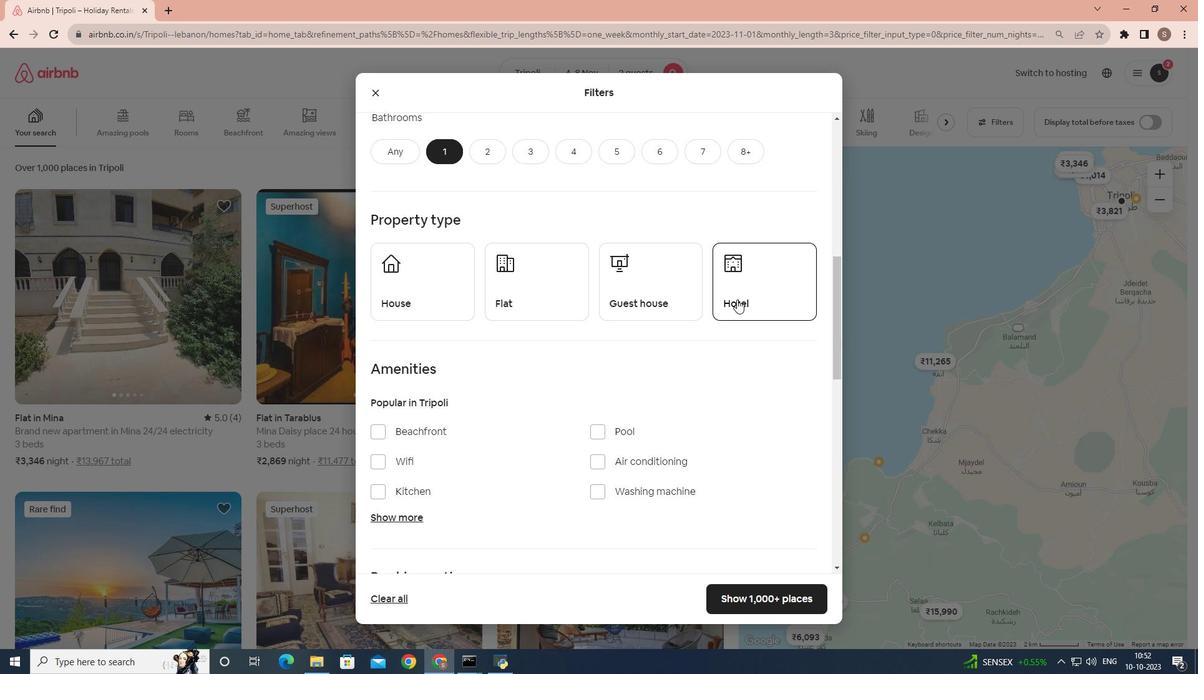 
Action: Mouse pressed left at (737, 299)
Screenshot: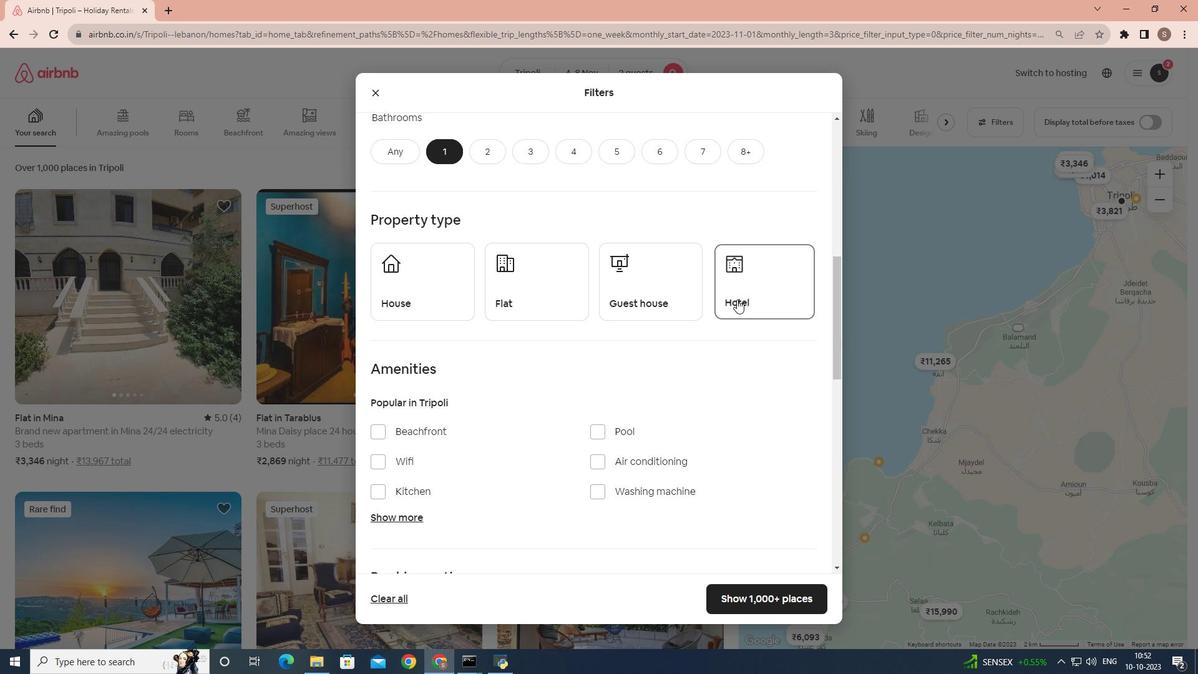 
Action: Mouse moved to (801, 603)
Screenshot: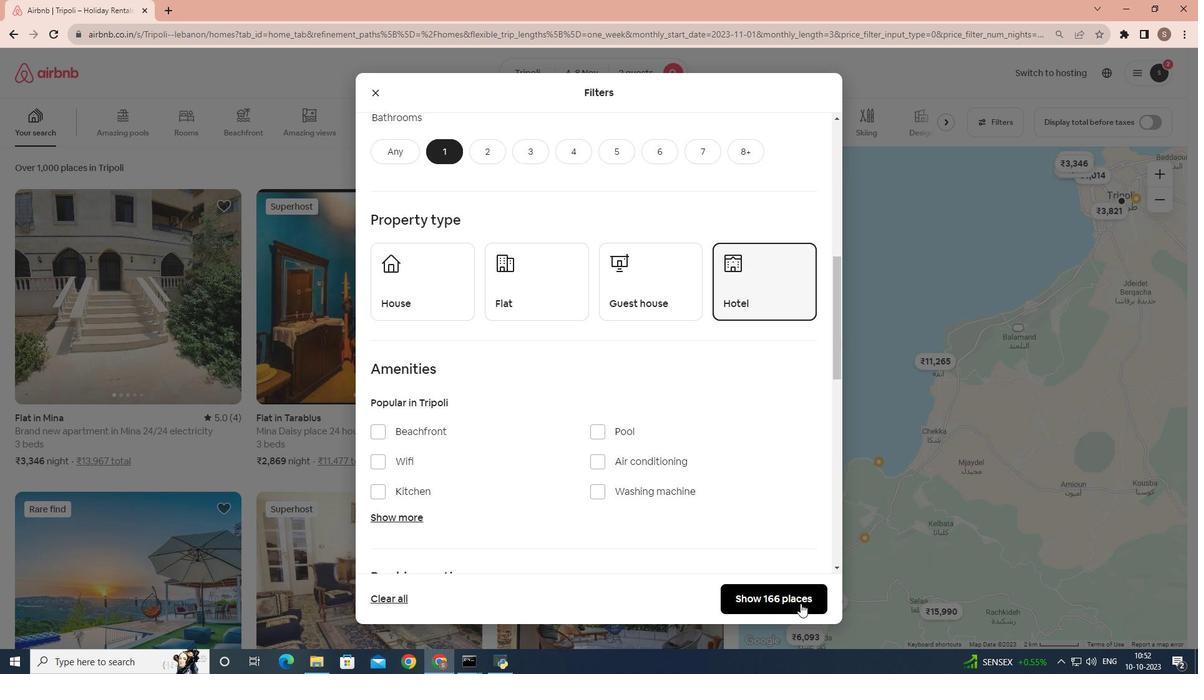 
Action: Mouse pressed left at (801, 603)
Screenshot: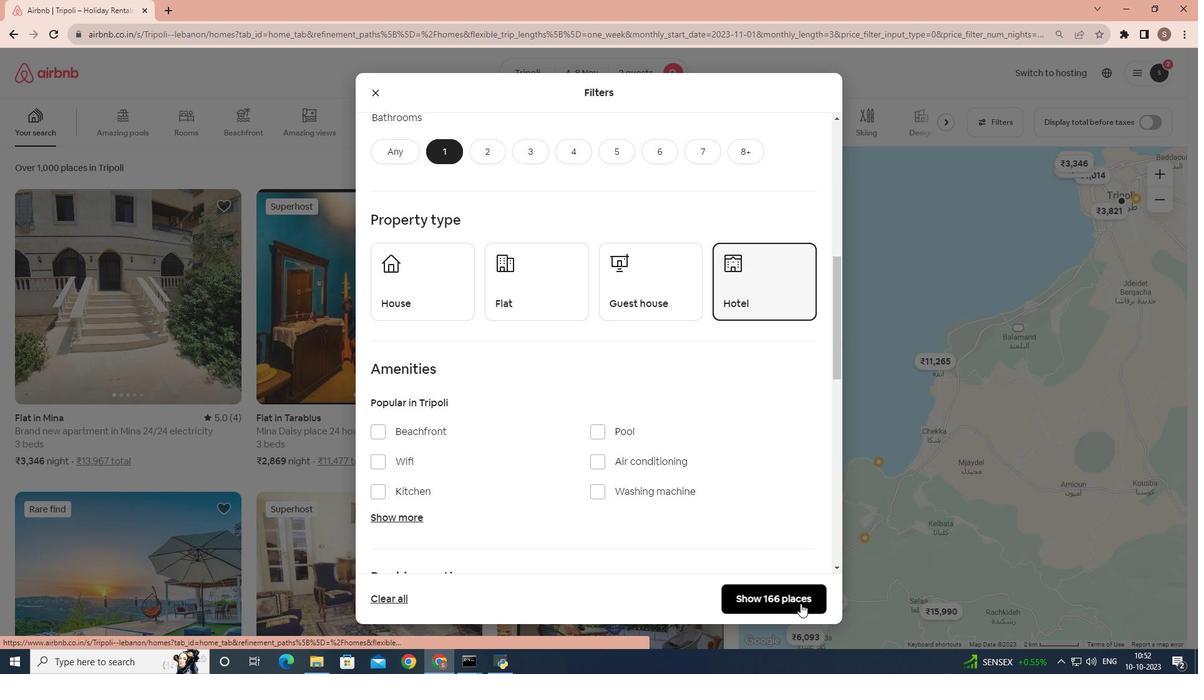 
Action: Mouse moved to (127, 344)
Screenshot: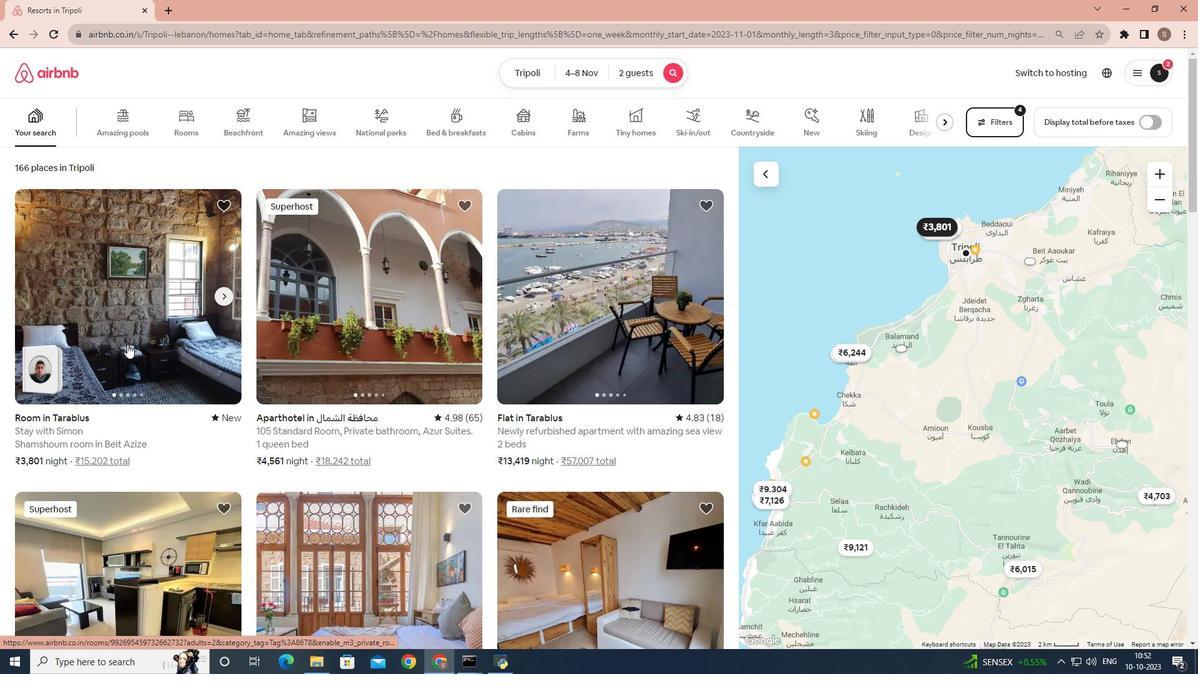 
Action: Mouse pressed left at (127, 344)
Screenshot: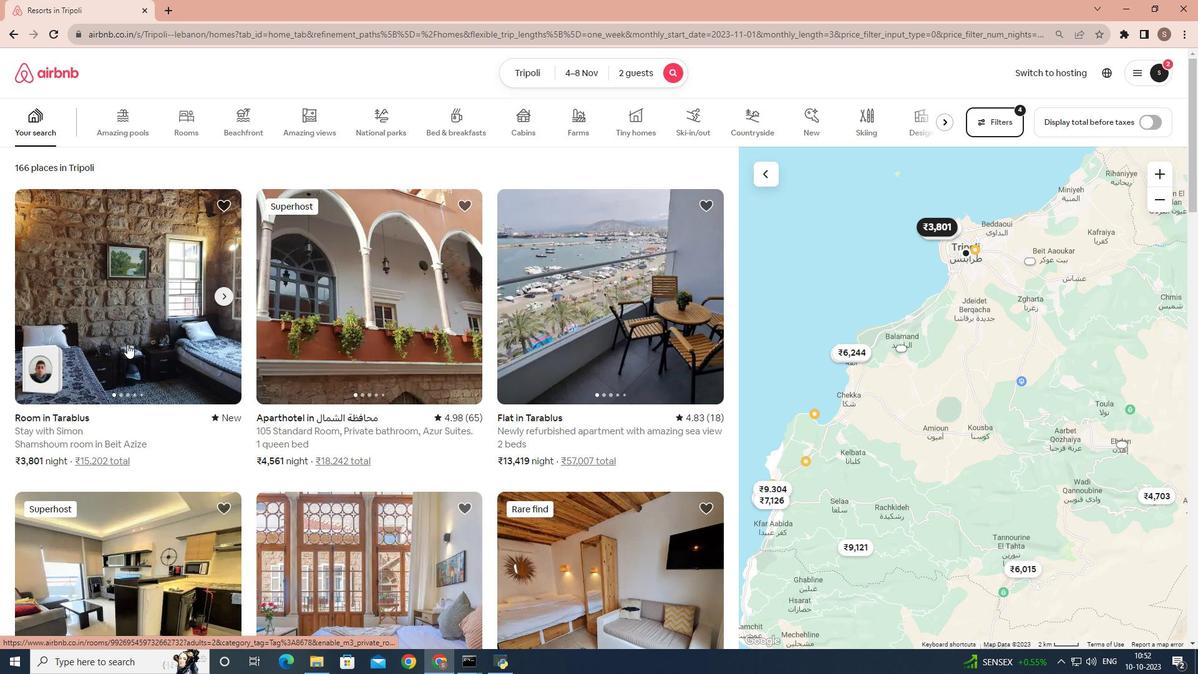 
Action: Mouse moved to (909, 457)
Screenshot: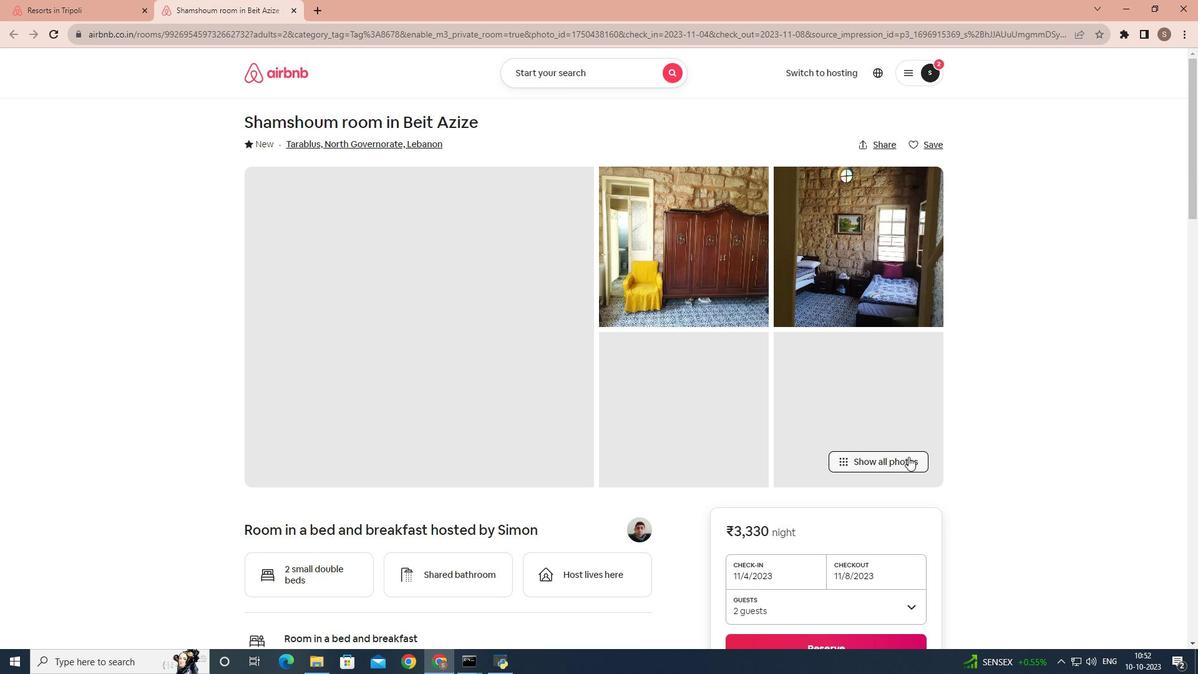 
Action: Mouse pressed left at (909, 457)
Screenshot: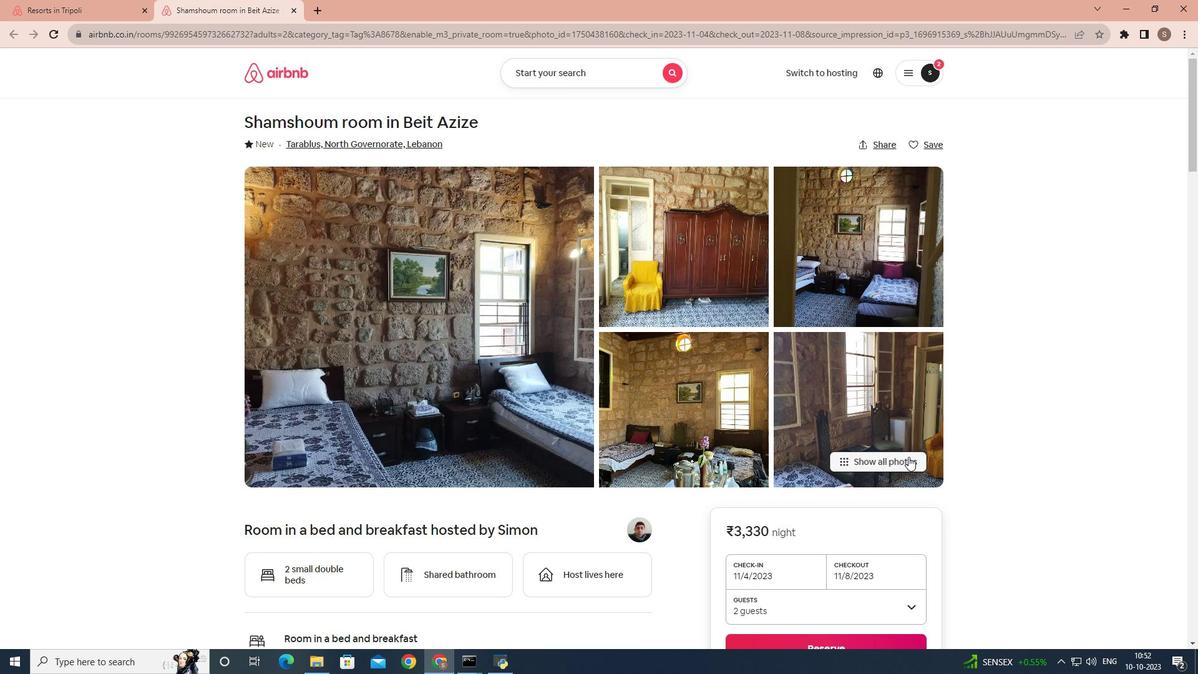 
Action: Mouse moved to (842, 362)
Screenshot: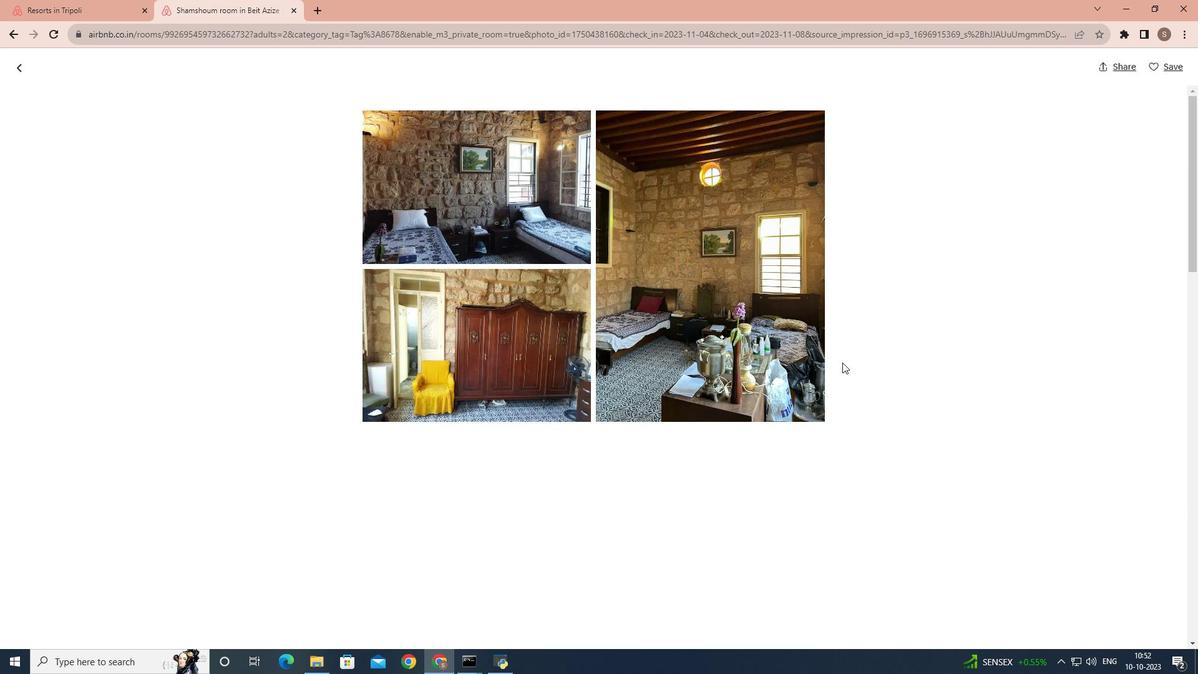 
Action: Mouse scrolled (842, 362) with delta (0, 0)
Screenshot: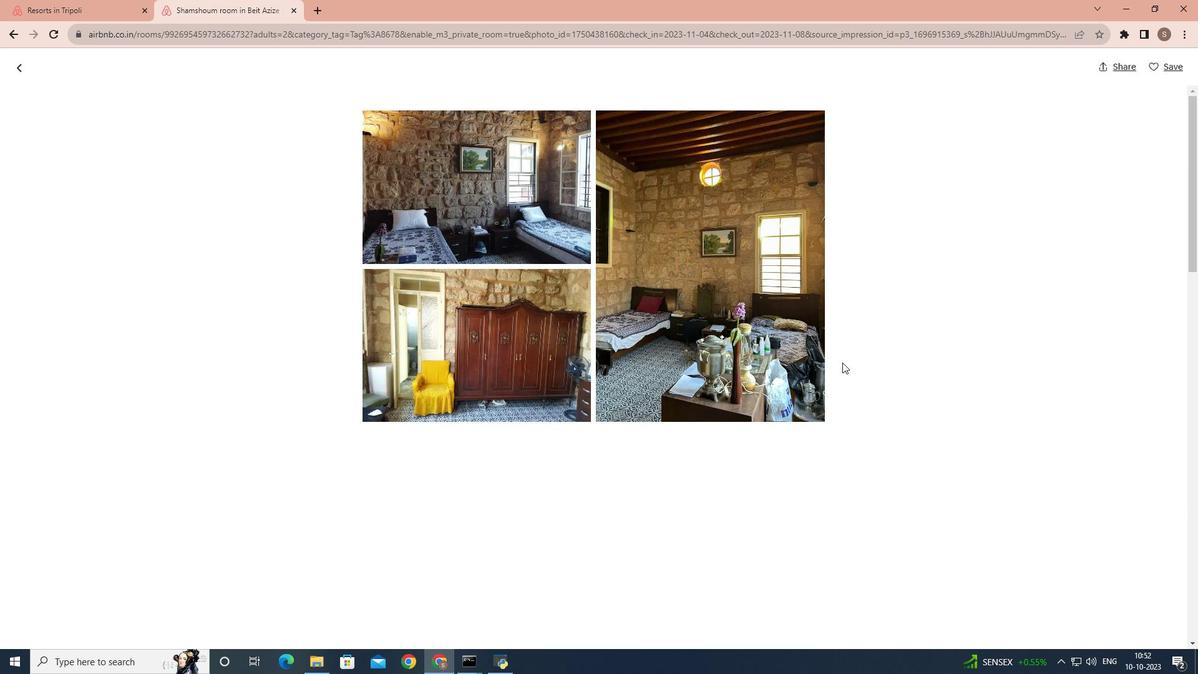 
Action: Mouse moved to (842, 362)
Screenshot: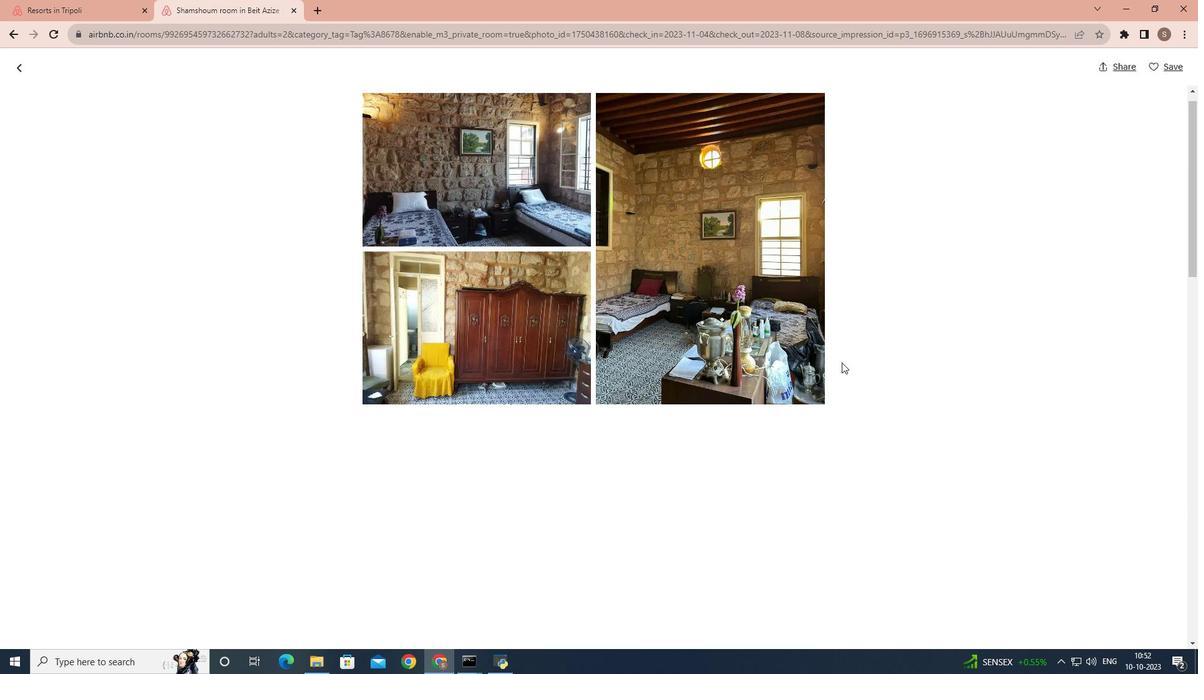
Action: Mouse scrolled (842, 362) with delta (0, 0)
Screenshot: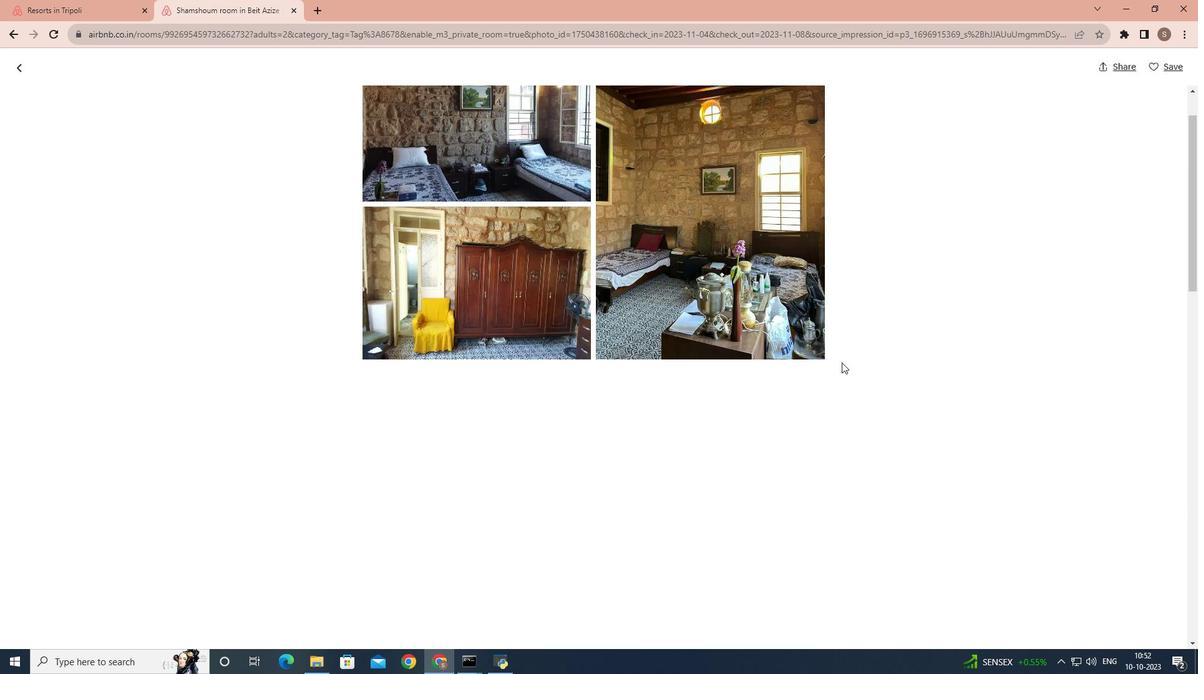 
Action: Mouse scrolled (842, 362) with delta (0, 0)
Screenshot: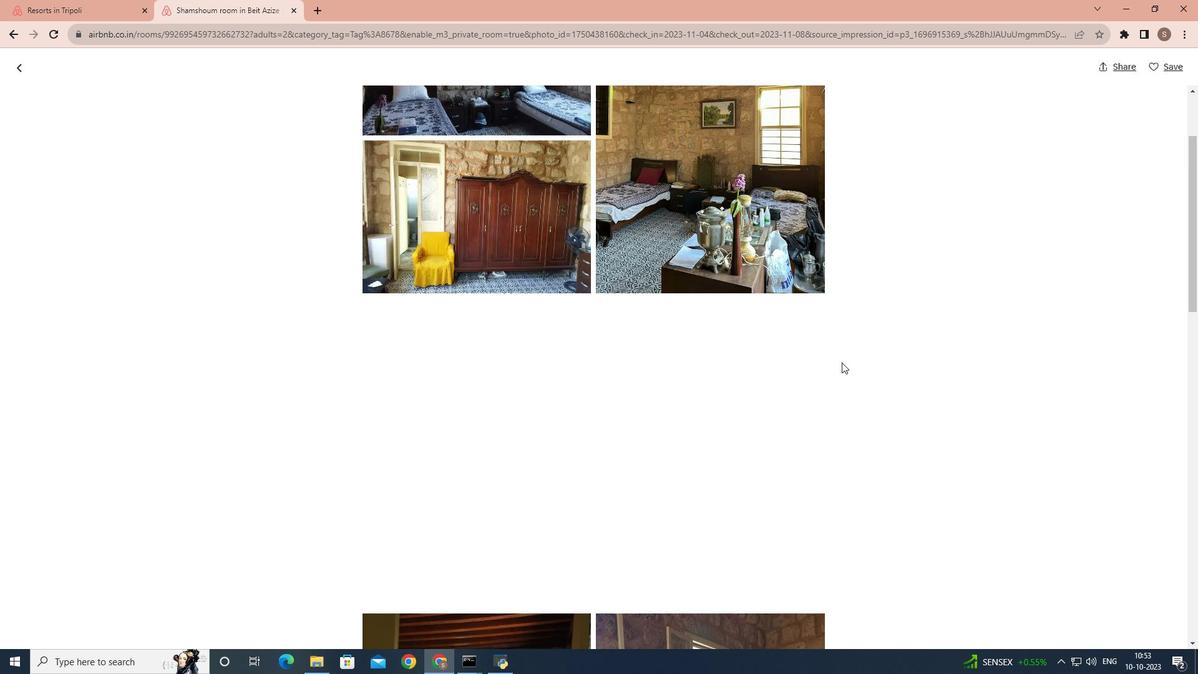 
Action: Mouse scrolled (842, 362) with delta (0, 0)
Screenshot: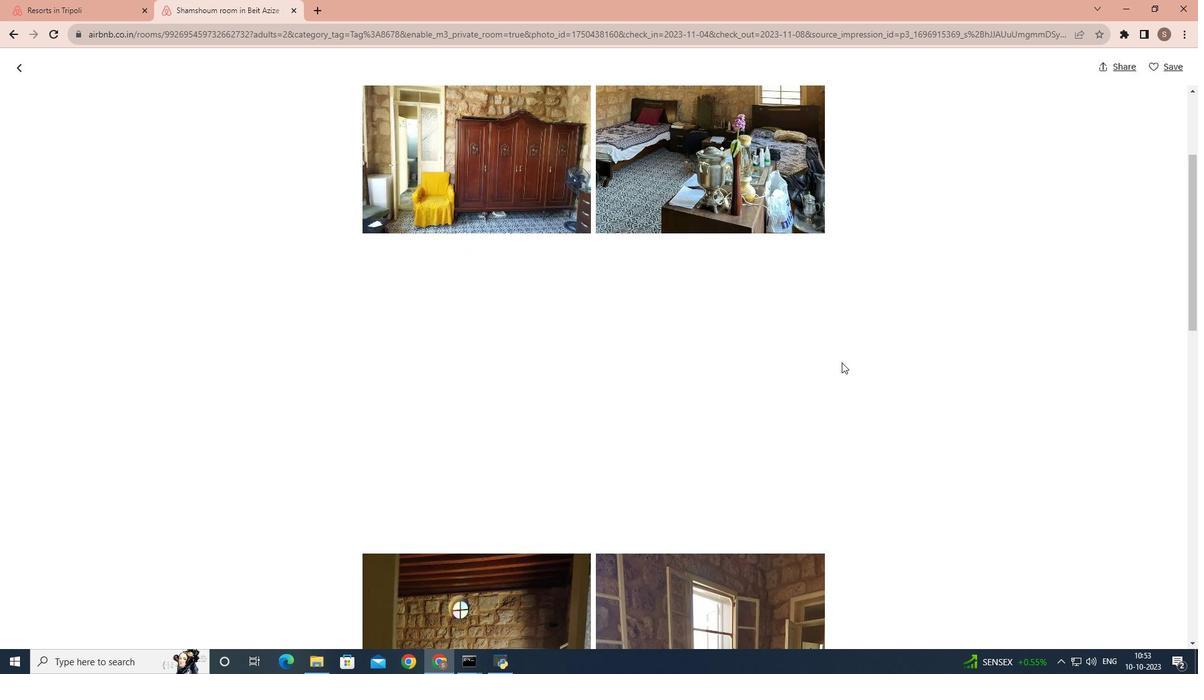 
Action: Mouse scrolled (842, 362) with delta (0, 0)
Screenshot: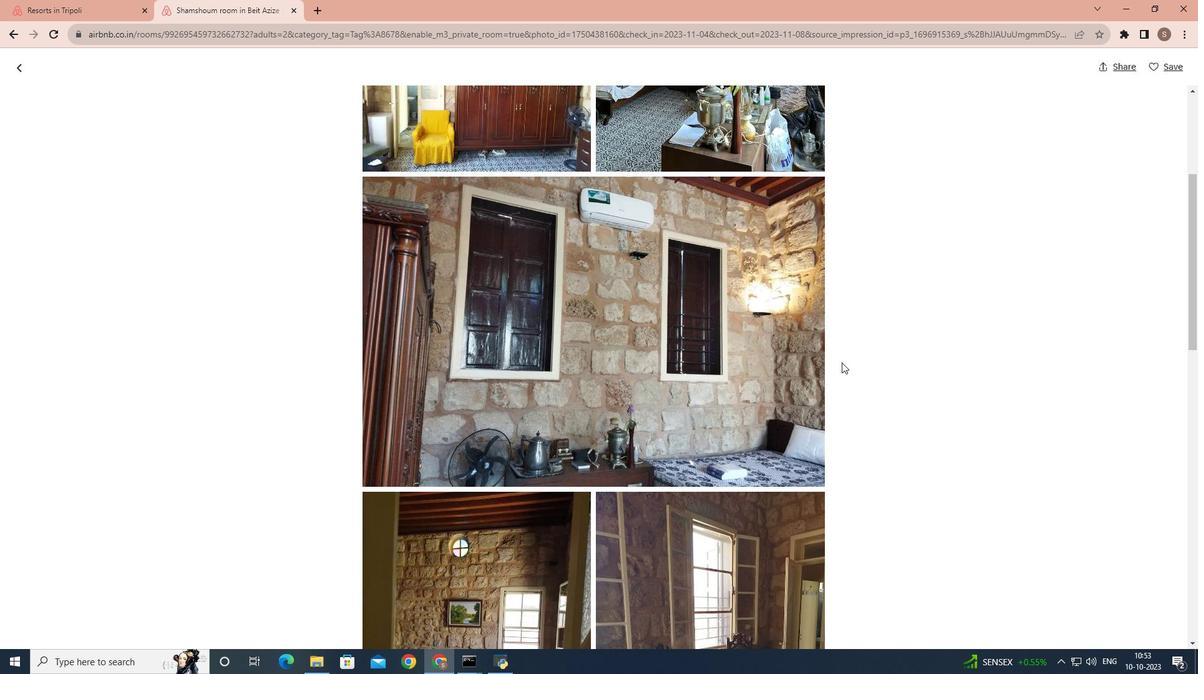 
Action: Mouse scrolled (842, 362) with delta (0, 0)
Screenshot: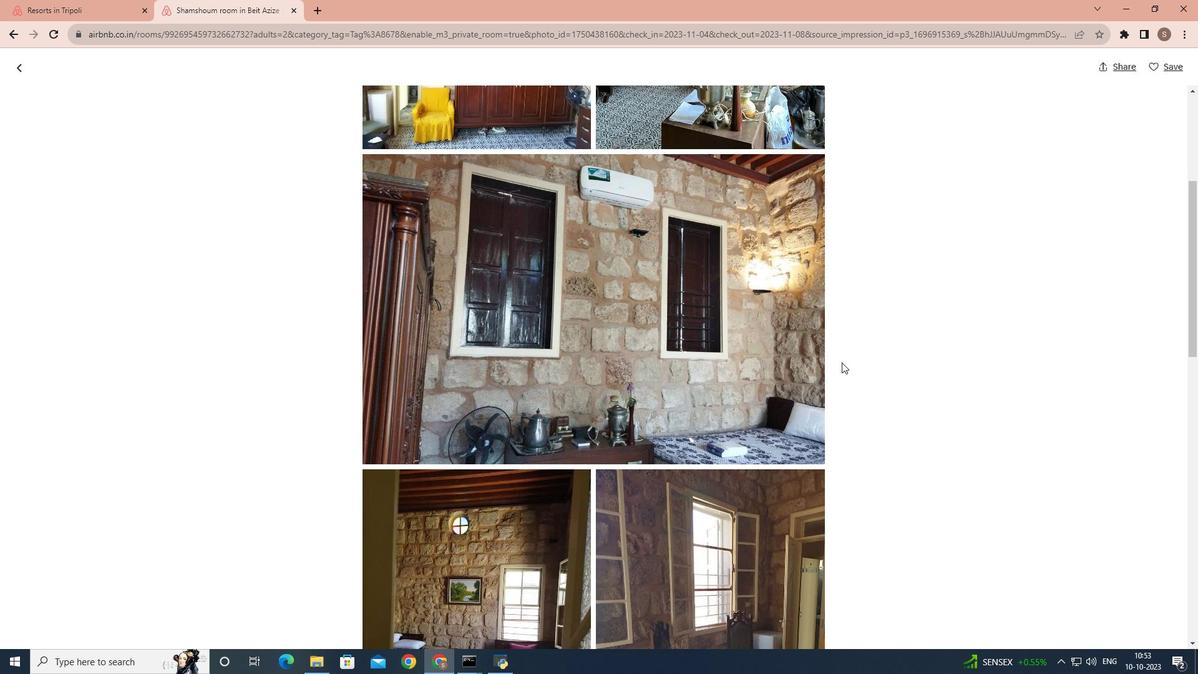 
Action: Mouse scrolled (842, 362) with delta (0, 0)
Screenshot: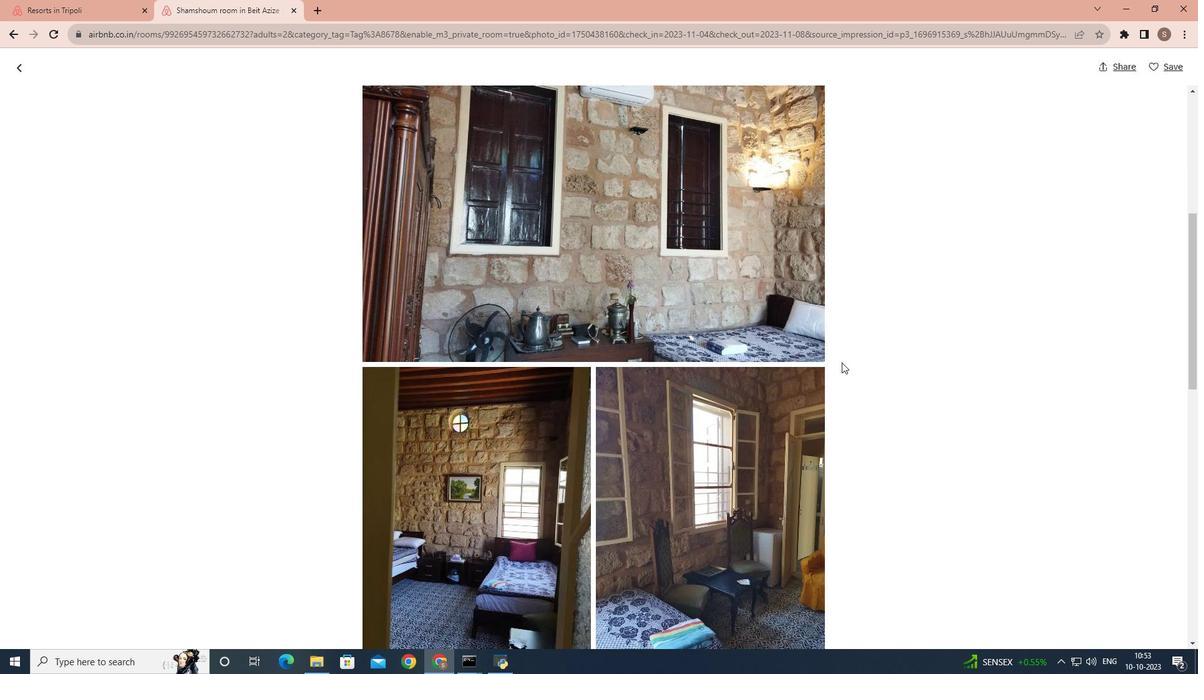
Action: Mouse scrolled (842, 362) with delta (0, 0)
Screenshot: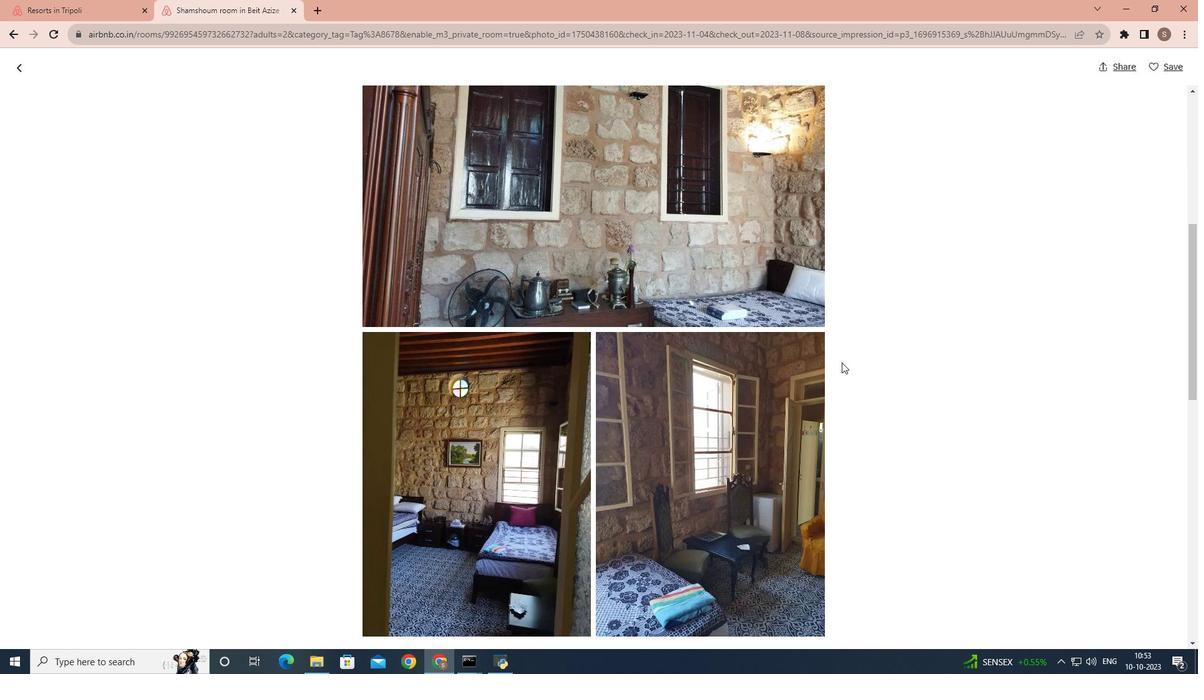 
Action: Mouse scrolled (842, 362) with delta (0, 0)
Screenshot: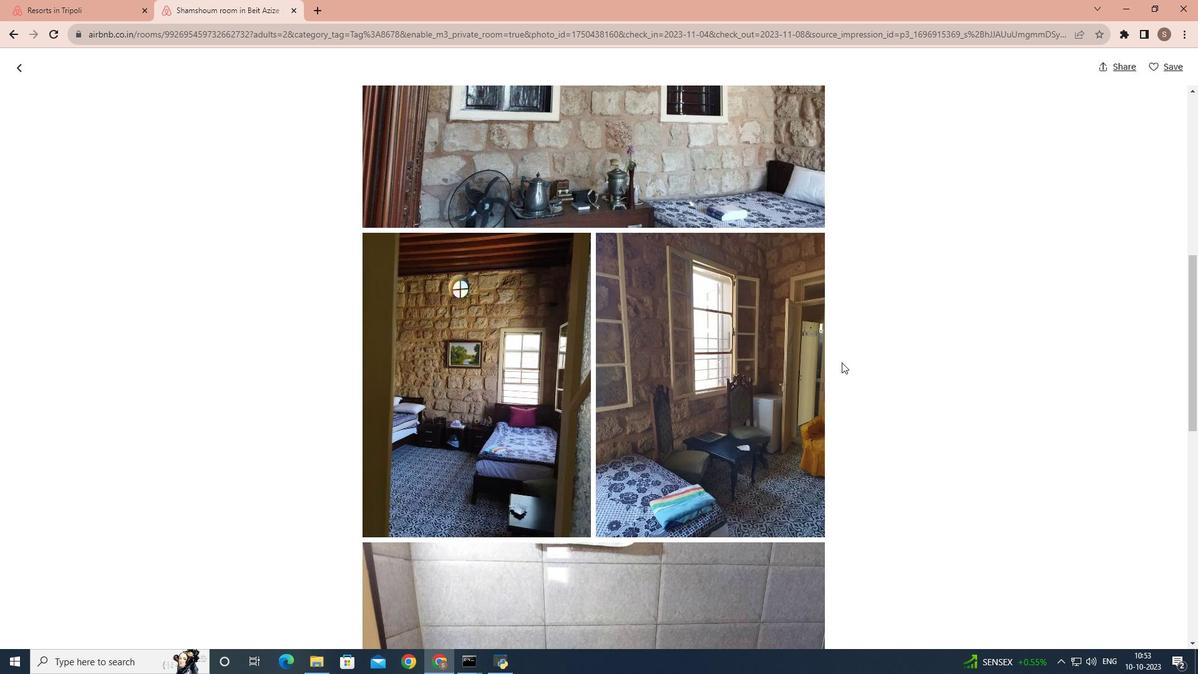 
Action: Mouse scrolled (842, 362) with delta (0, 0)
Screenshot: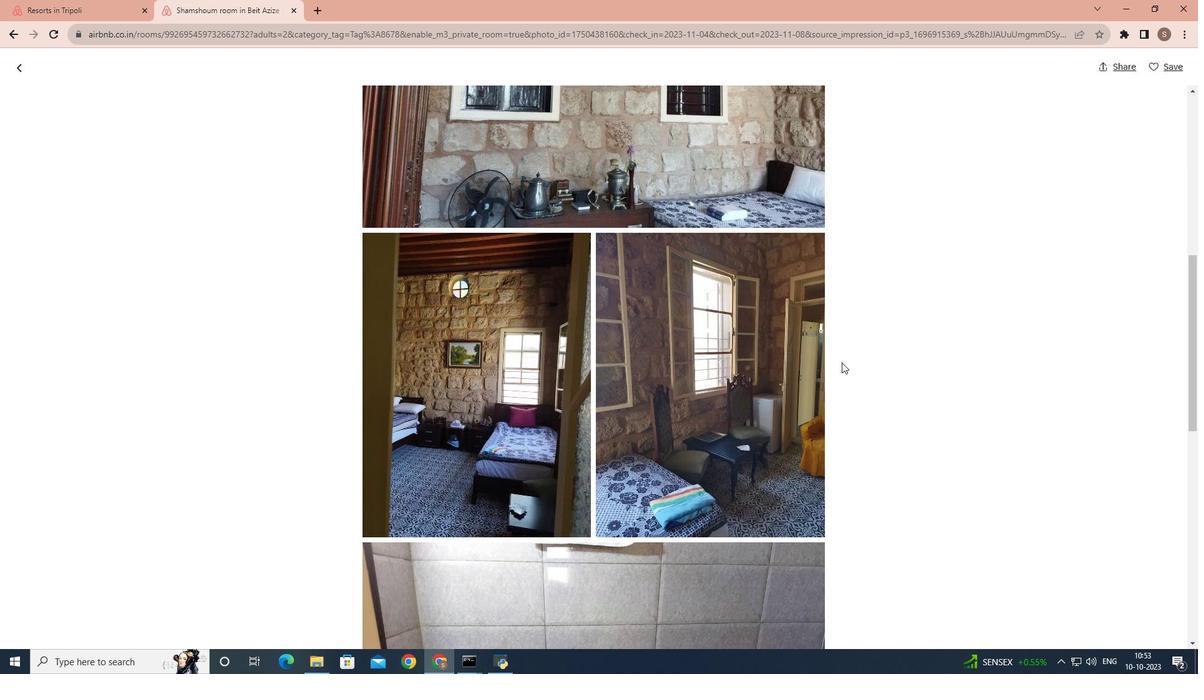 
Action: Mouse scrolled (842, 362) with delta (0, 0)
Screenshot: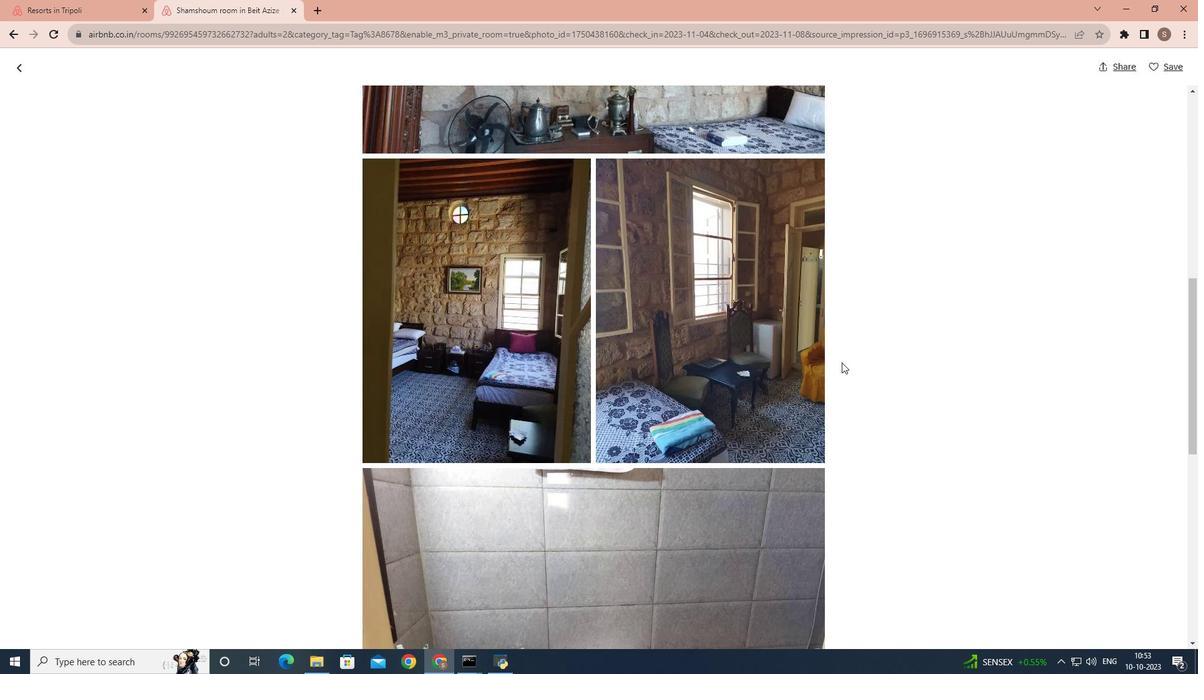 
Action: Mouse scrolled (842, 362) with delta (0, 0)
Screenshot: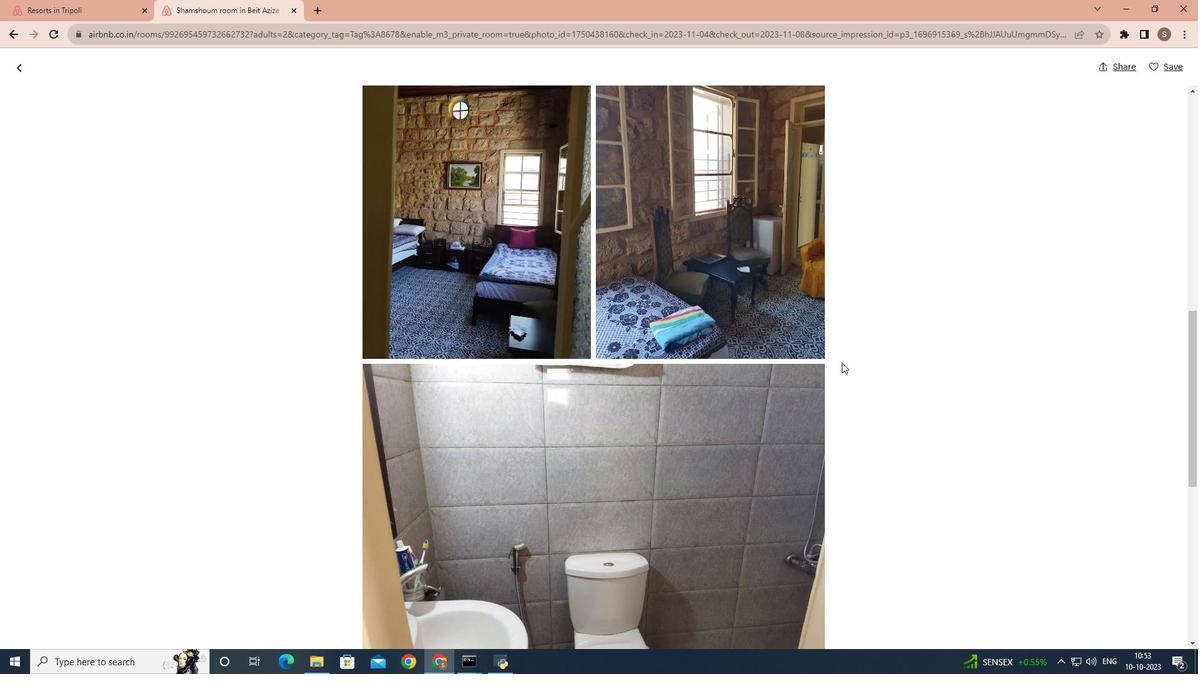 
Action: Mouse scrolled (842, 362) with delta (0, 0)
Screenshot: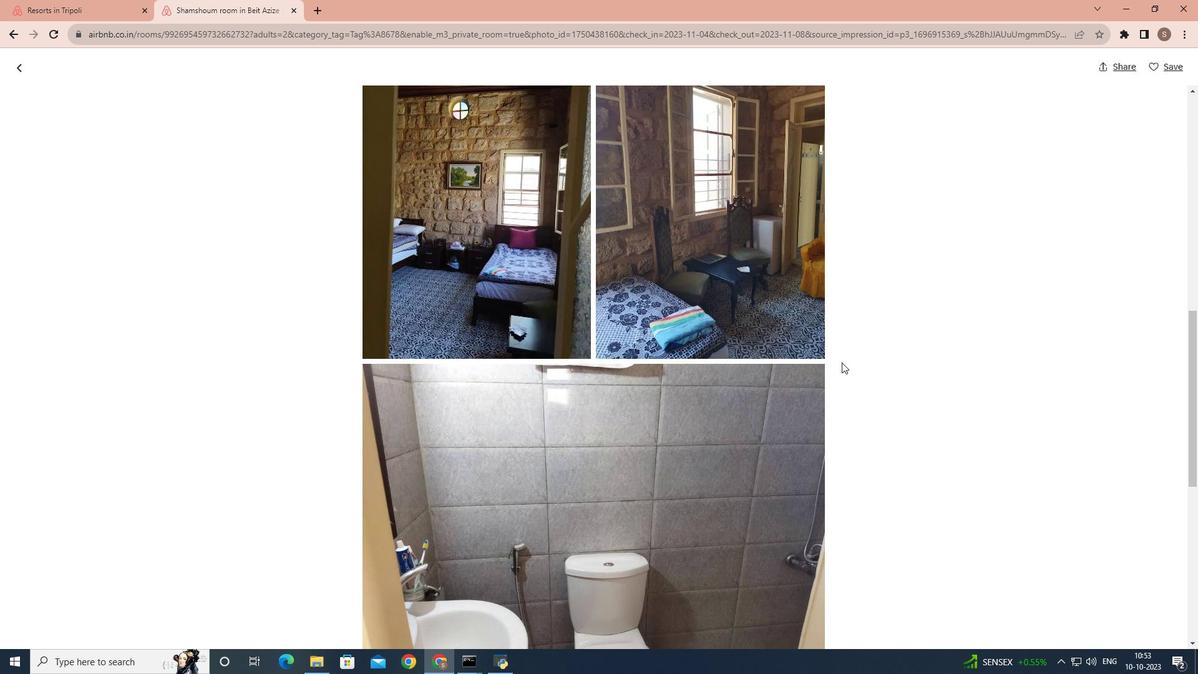 
Action: Mouse scrolled (842, 362) with delta (0, 0)
Screenshot: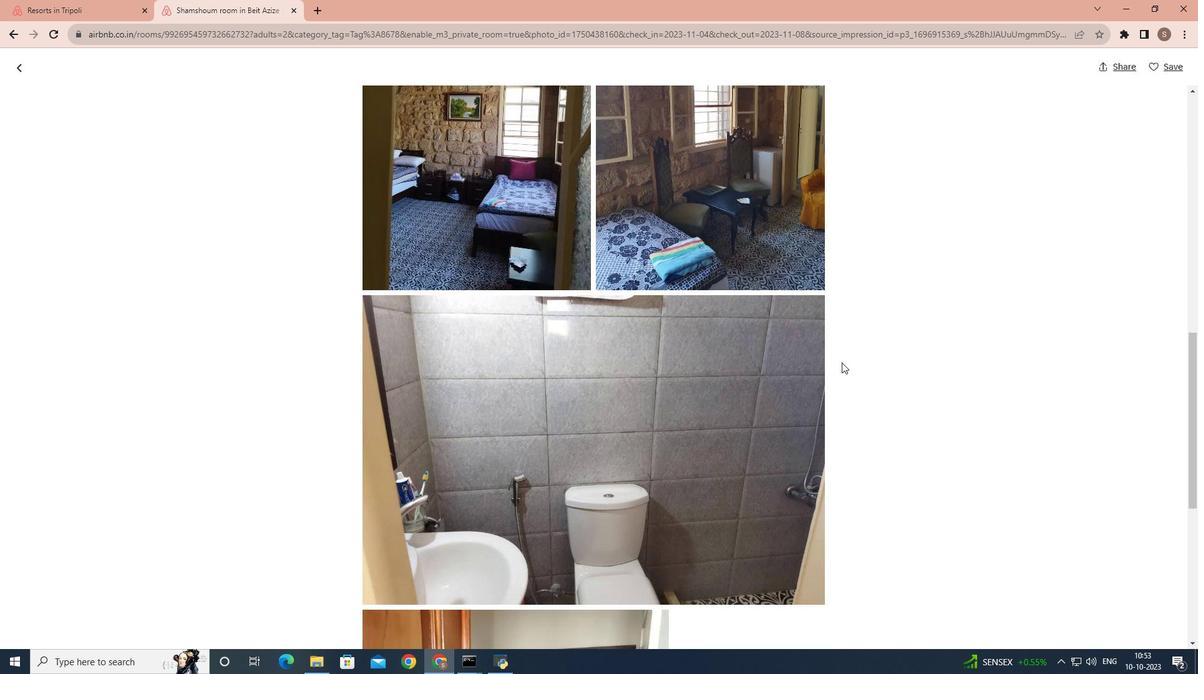 
Action: Mouse scrolled (842, 362) with delta (0, 0)
Screenshot: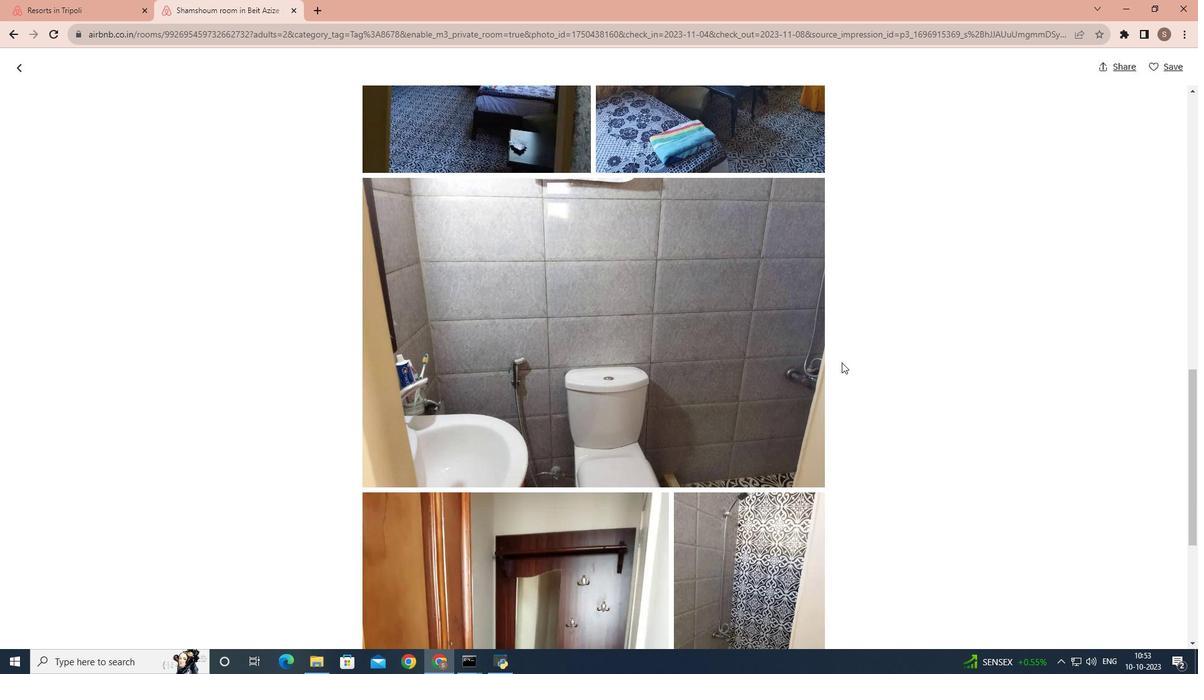 
Action: Mouse scrolled (842, 362) with delta (0, 0)
Screenshot: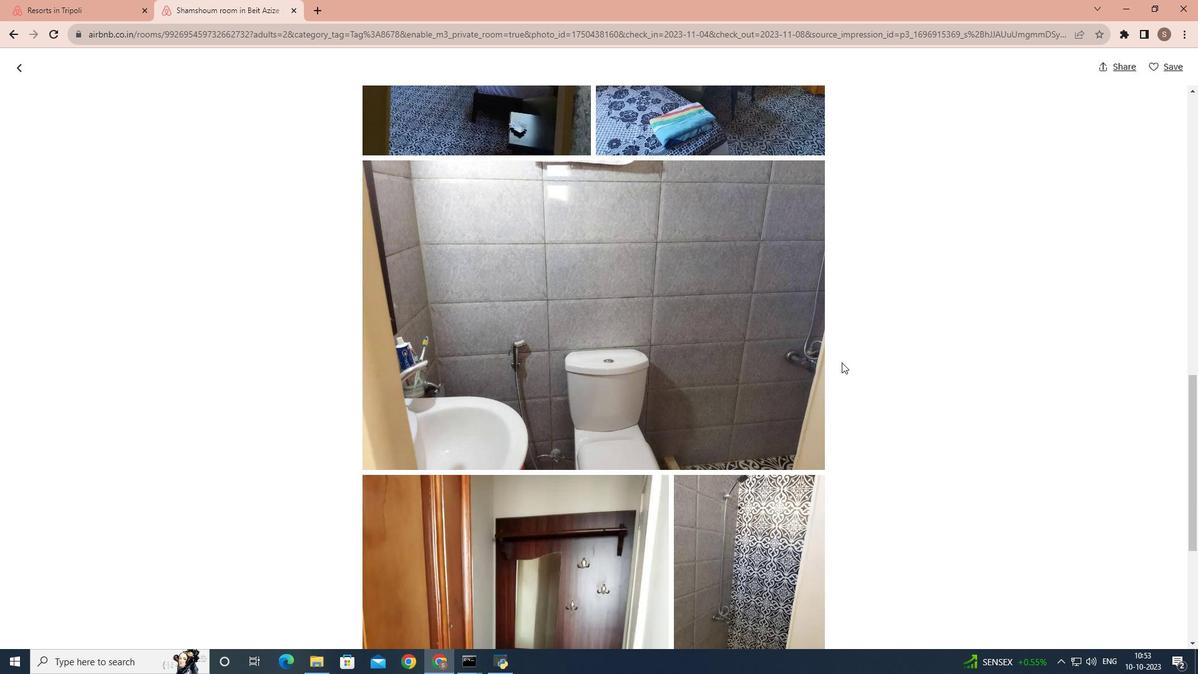 
Action: Mouse scrolled (842, 362) with delta (0, 0)
Screenshot: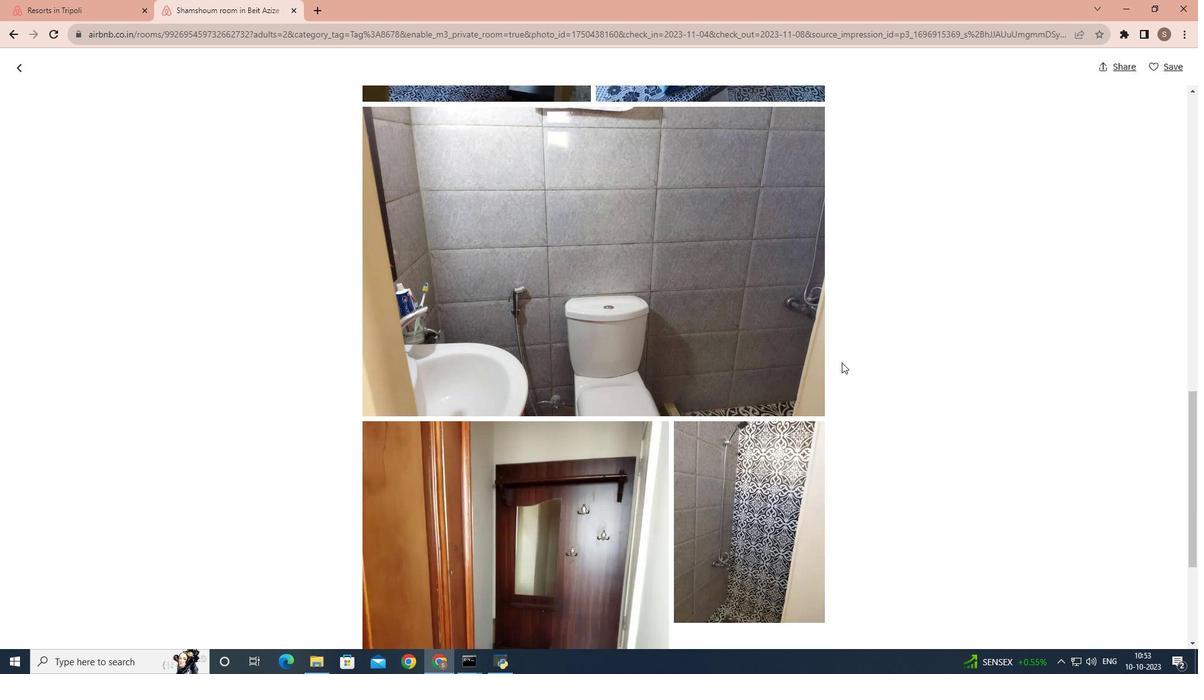 
Action: Mouse scrolled (842, 362) with delta (0, 0)
Screenshot: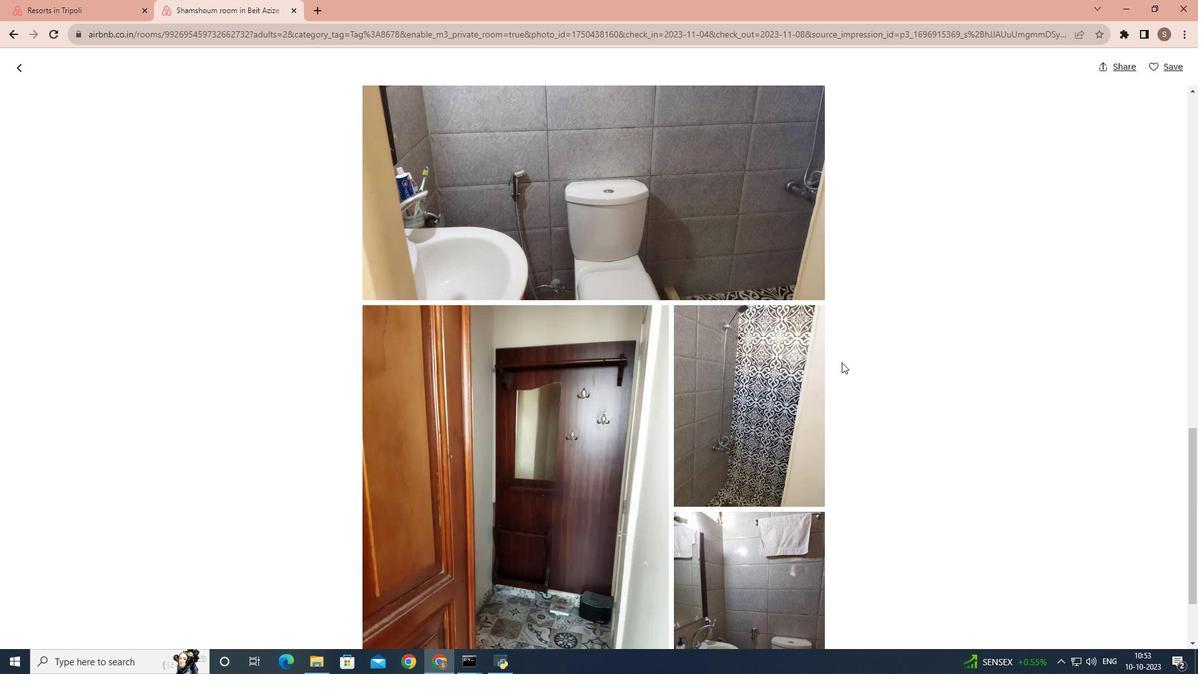 
Action: Mouse scrolled (842, 362) with delta (0, 0)
Screenshot: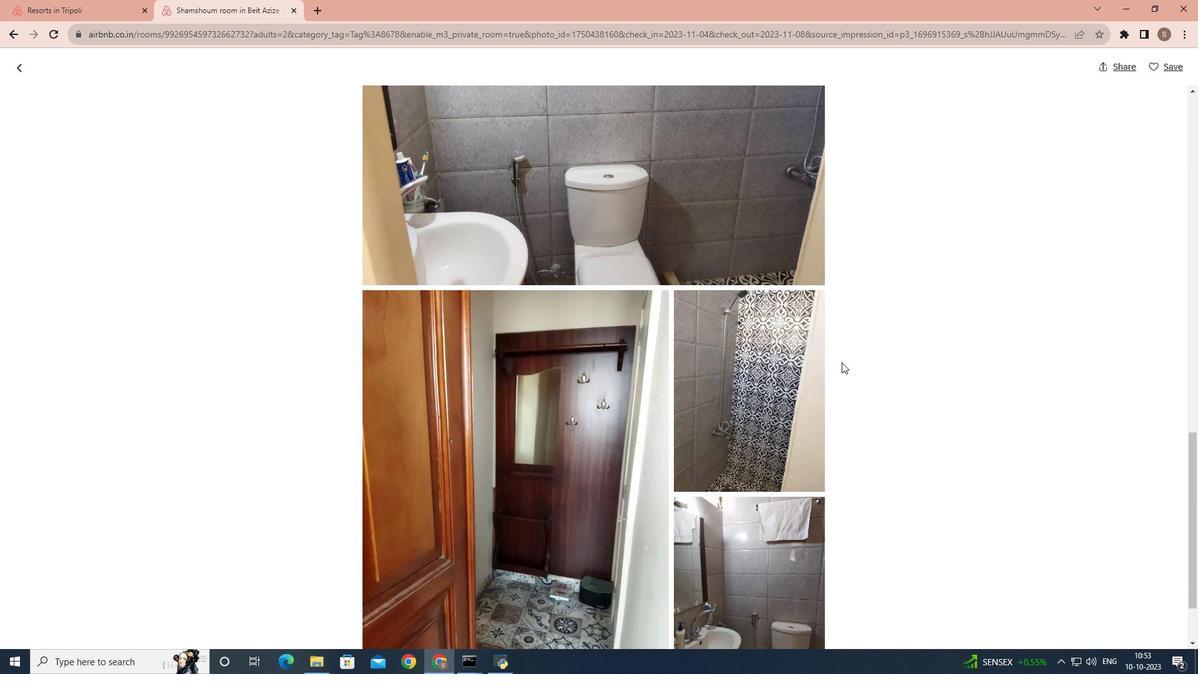 
Action: Mouse scrolled (842, 362) with delta (0, 0)
Screenshot: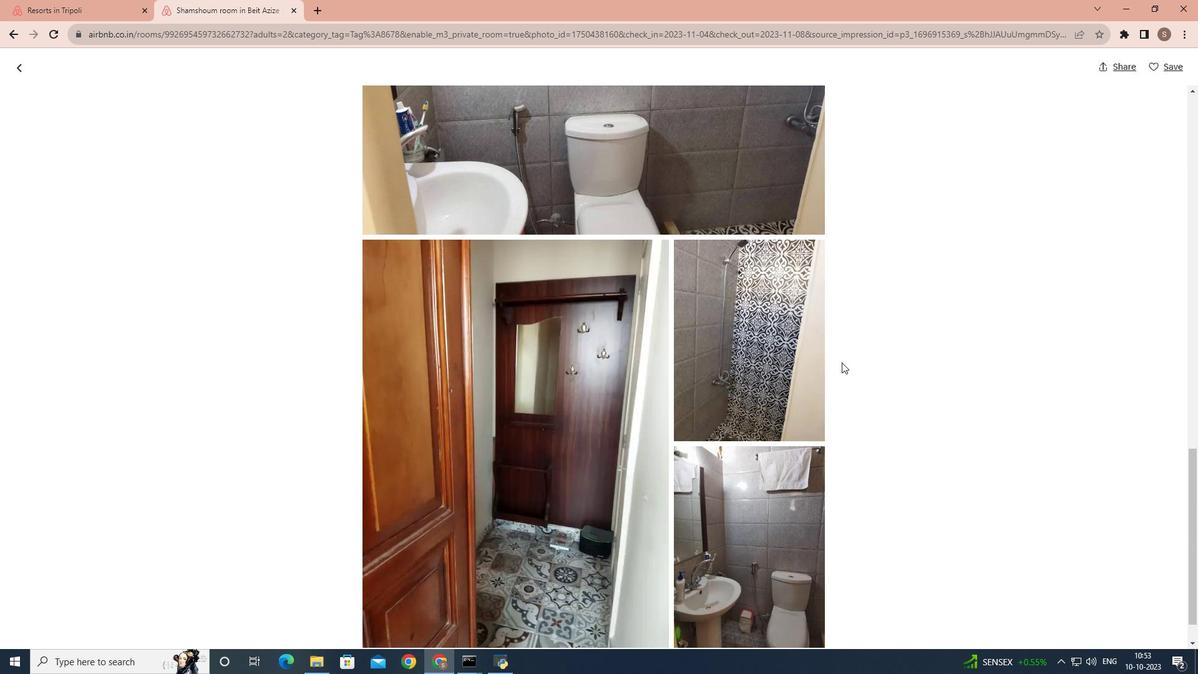 
Action: Mouse scrolled (842, 362) with delta (0, 0)
Screenshot: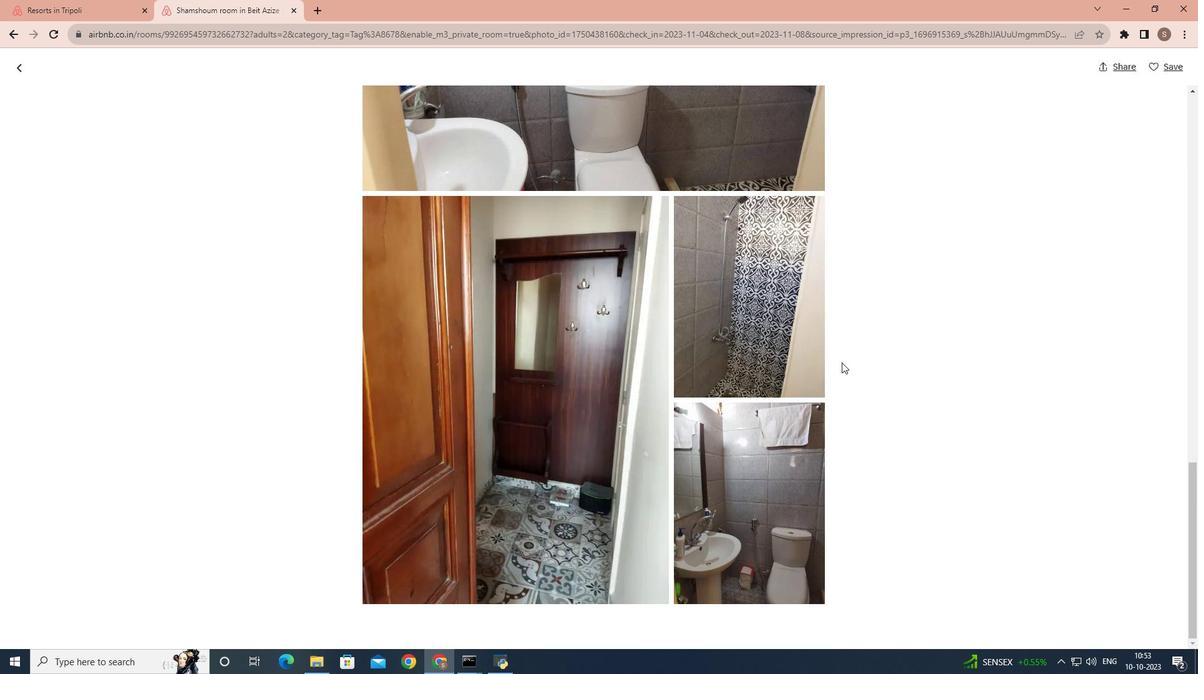 
Action: Mouse scrolled (842, 362) with delta (0, 0)
Screenshot: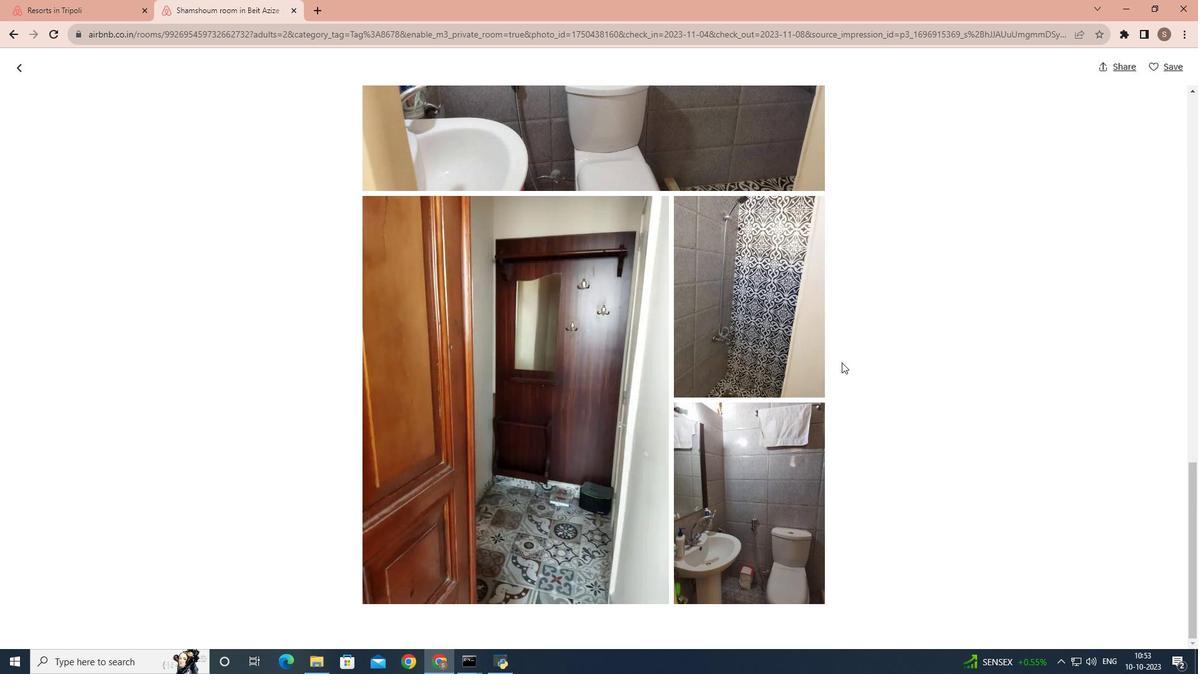
Action: Mouse scrolled (842, 362) with delta (0, 0)
Screenshot: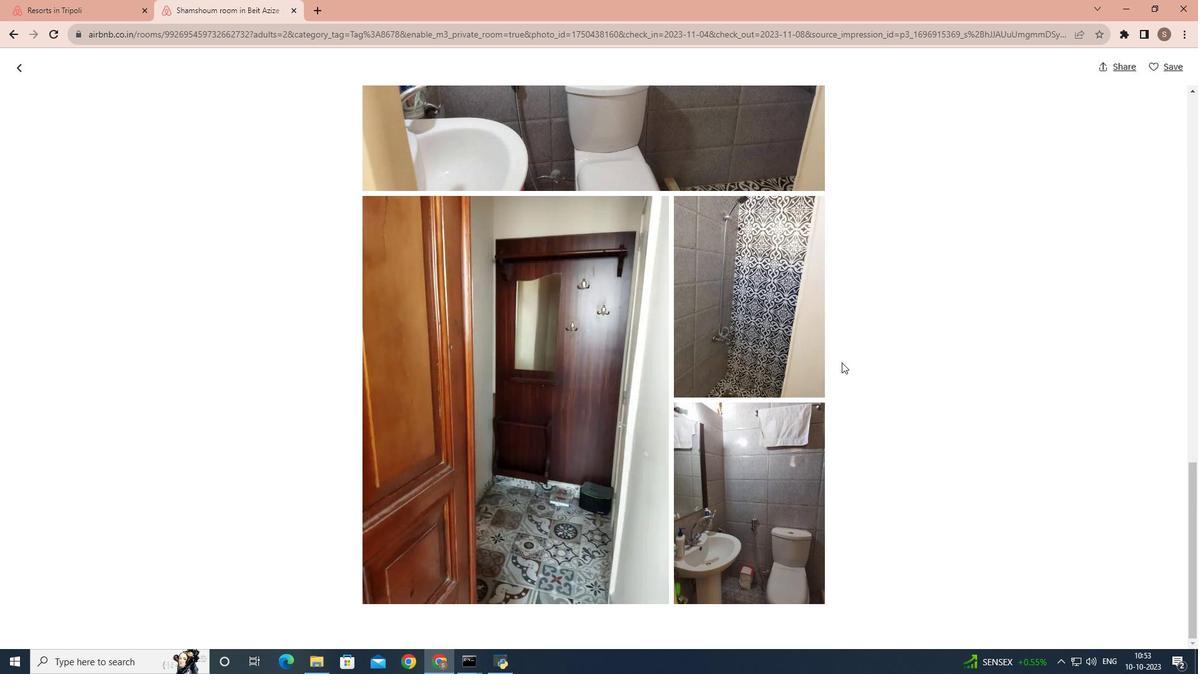 
Action: Mouse scrolled (842, 362) with delta (0, 0)
Screenshot: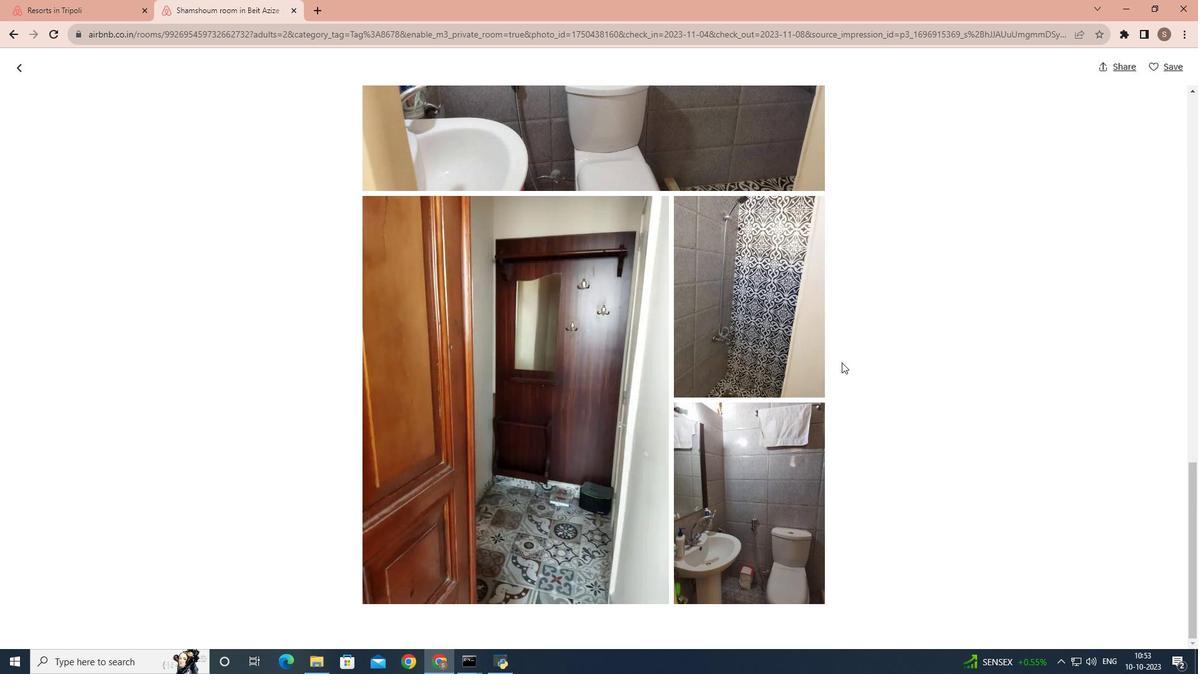 
Action: Mouse scrolled (842, 362) with delta (0, 0)
Screenshot: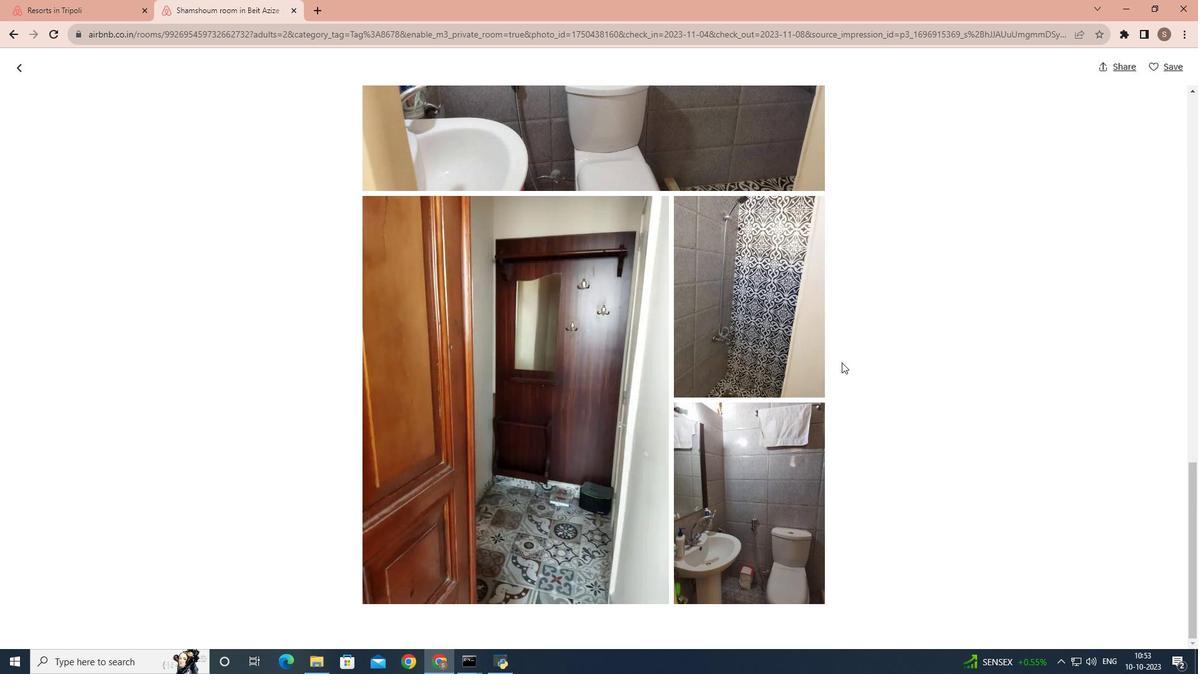 
Action: Mouse moved to (19, 73)
Screenshot: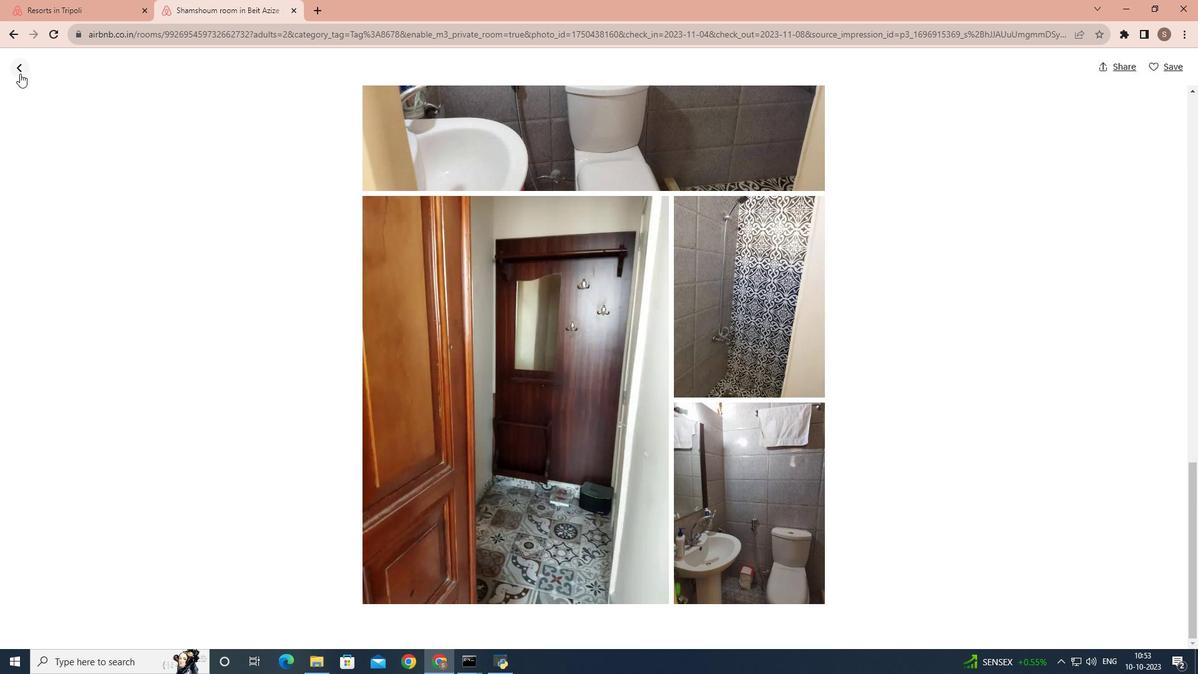 
Action: Mouse pressed left at (19, 73)
Screenshot: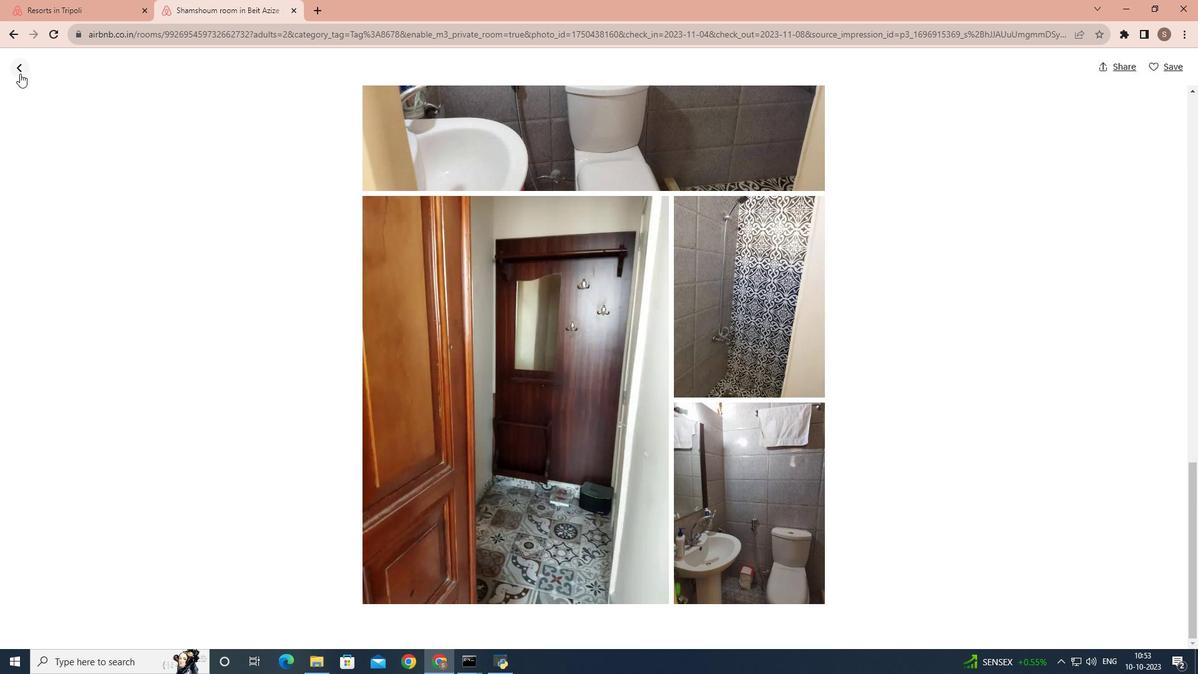 
Action: Mouse moved to (554, 310)
Screenshot: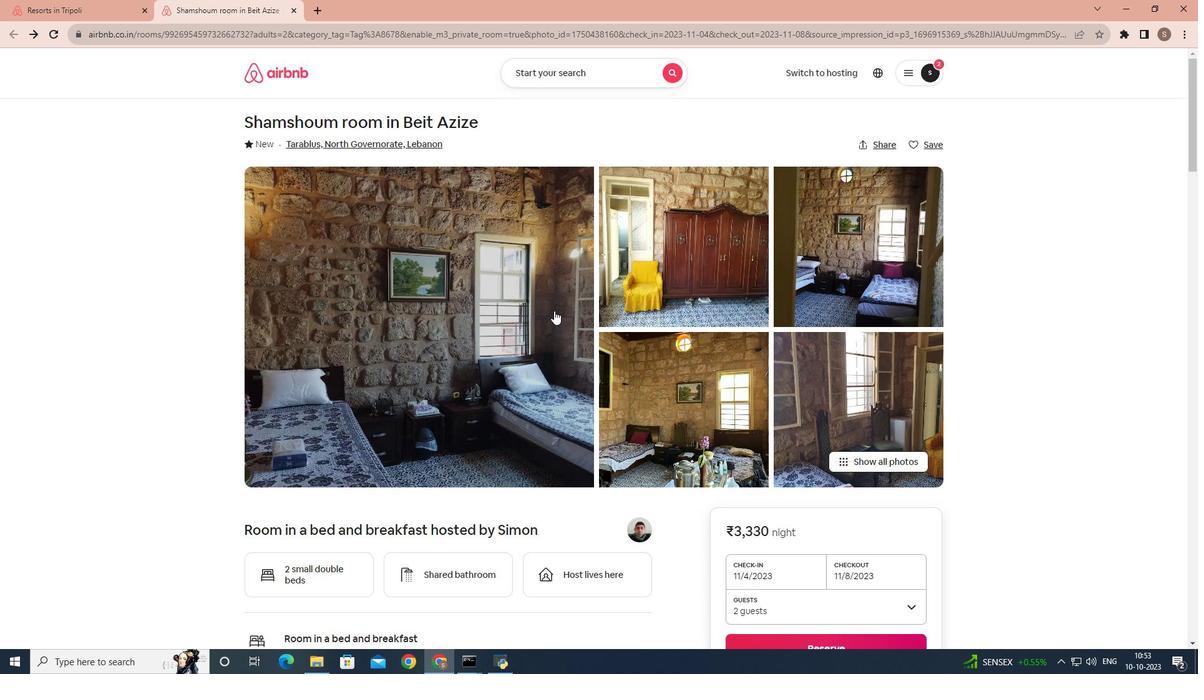 
Action: Mouse scrolled (554, 310) with delta (0, 0)
Screenshot: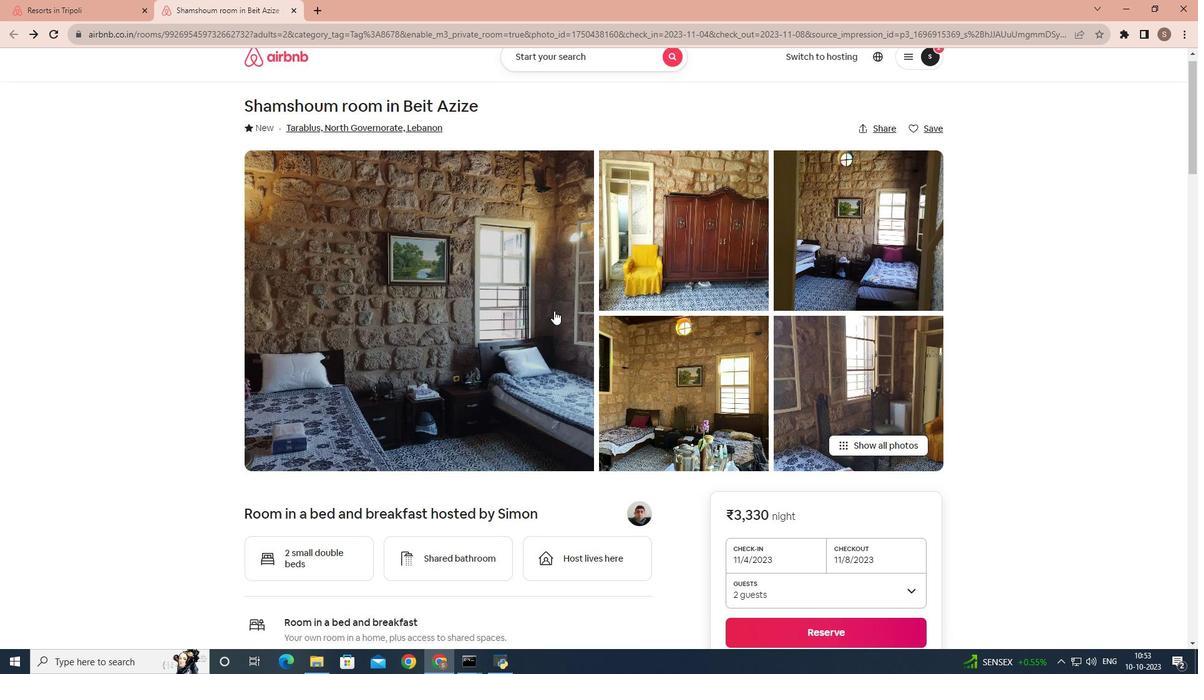
Action: Mouse scrolled (554, 310) with delta (0, 0)
Screenshot: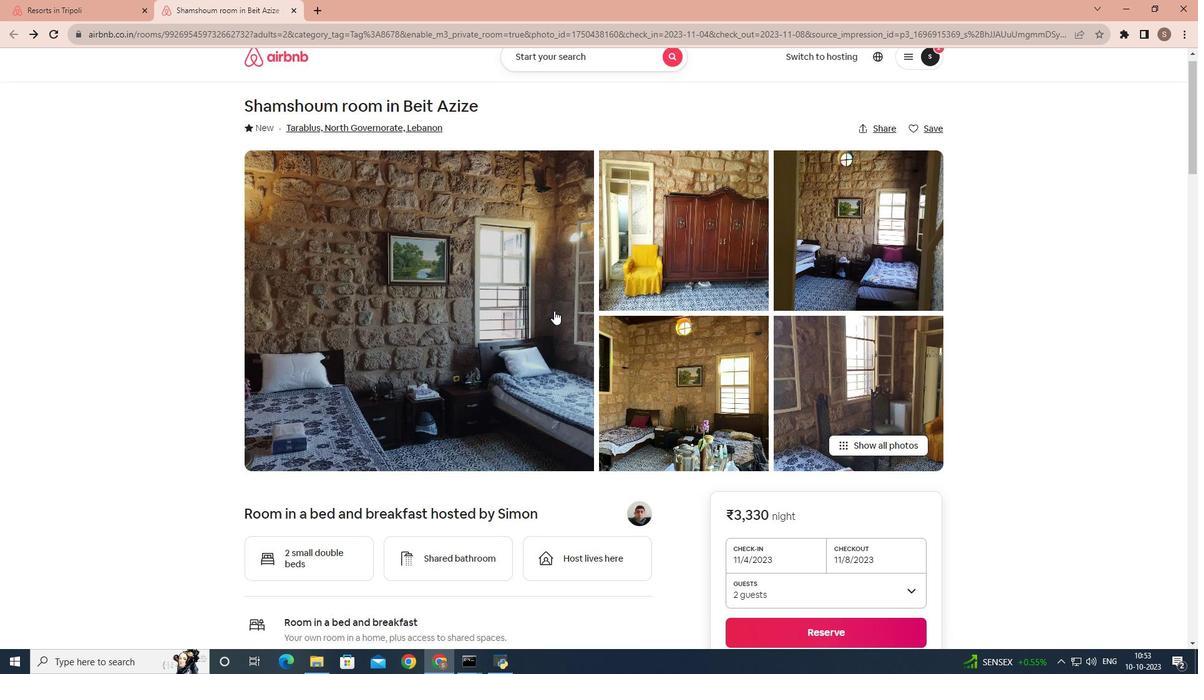 
Action: Mouse scrolled (554, 310) with delta (0, 0)
Screenshot: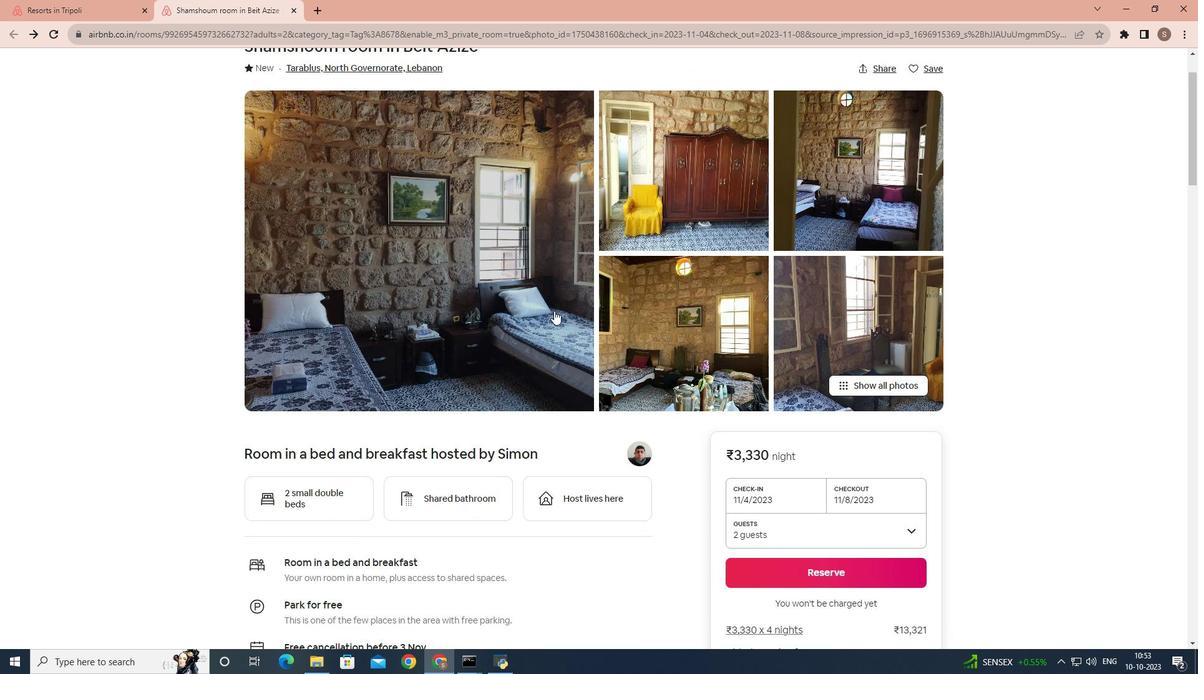 
Action: Mouse scrolled (554, 310) with delta (0, 0)
Screenshot: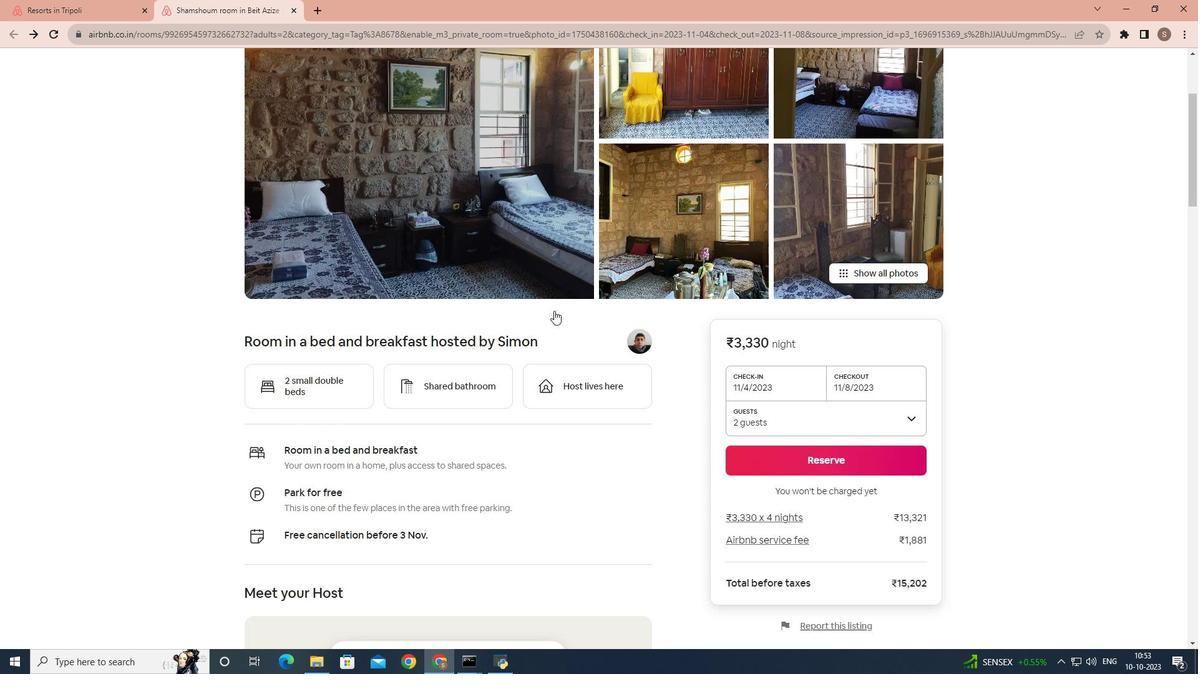 
Action: Mouse scrolled (554, 310) with delta (0, 0)
Screenshot: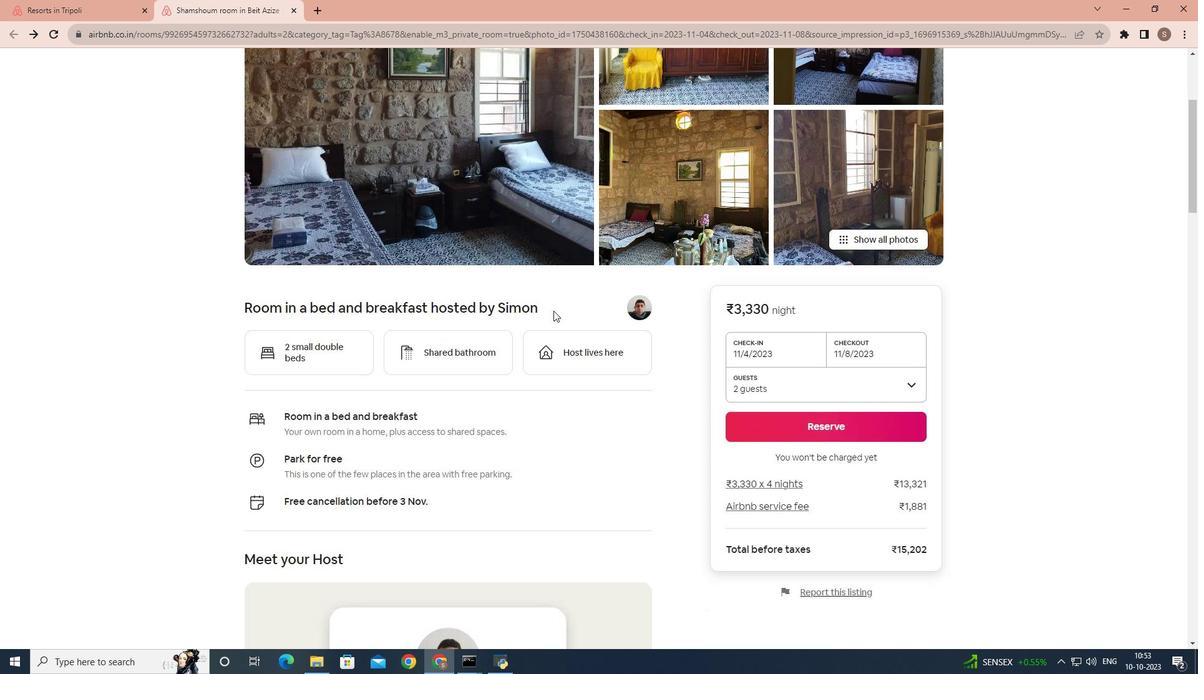 
Action: Mouse moved to (553, 310)
Screenshot: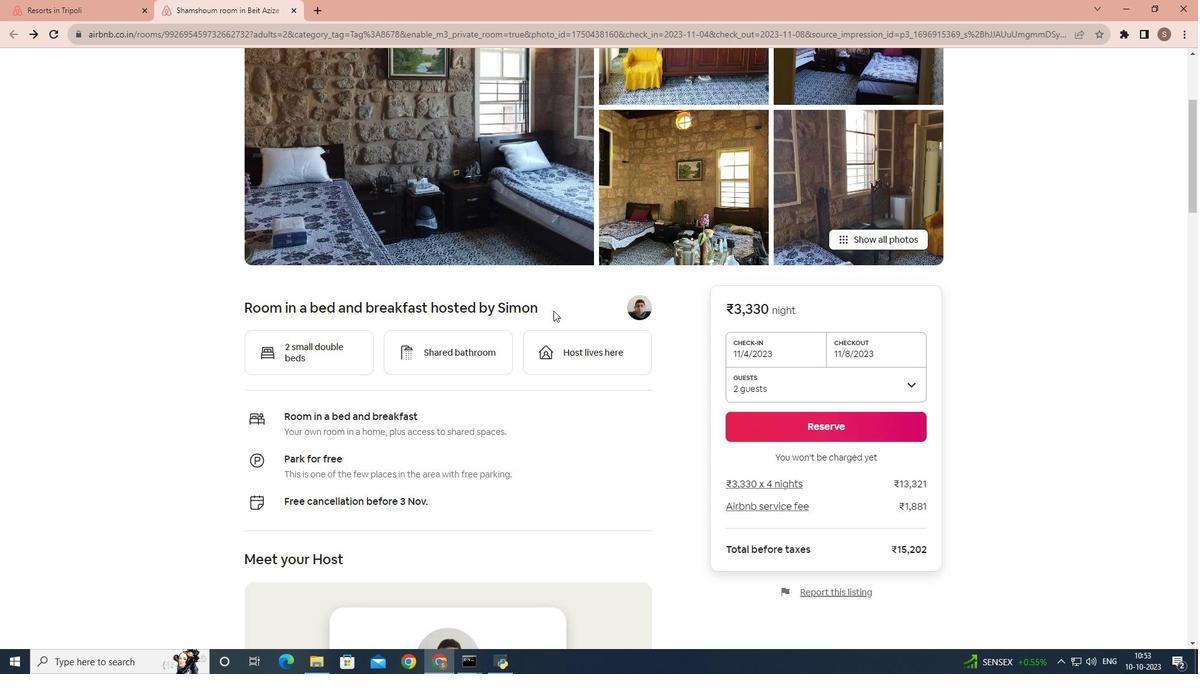 
Action: Mouse scrolled (553, 310) with delta (0, 0)
Screenshot: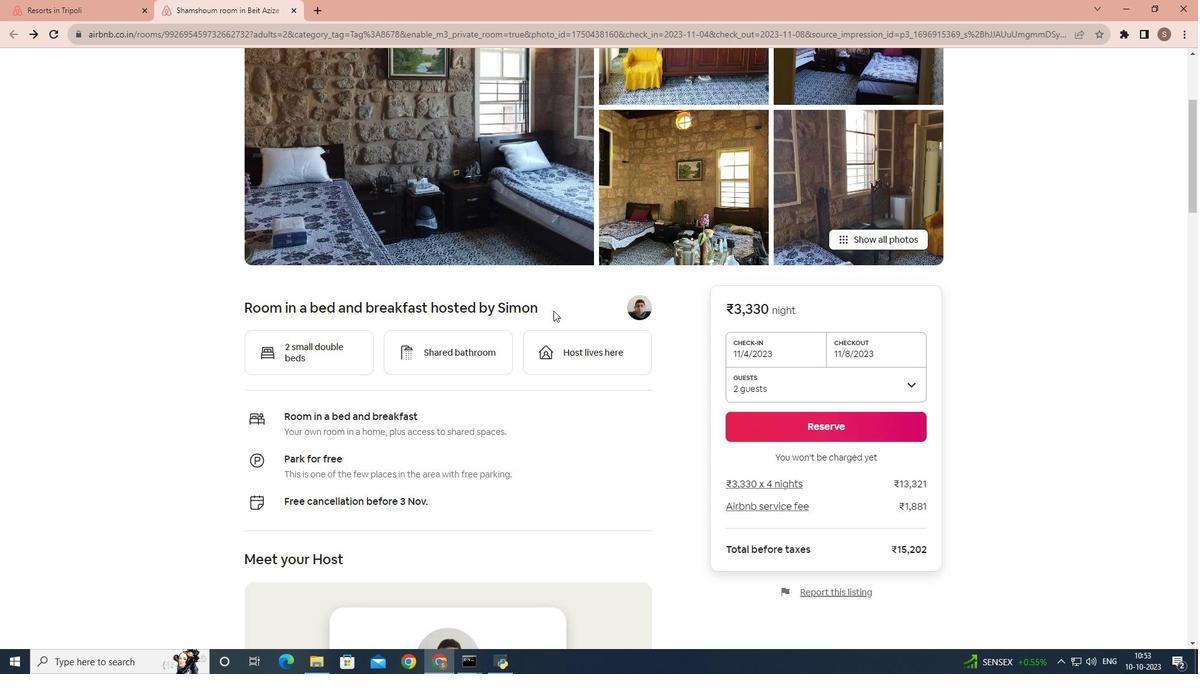 
Action: Mouse scrolled (553, 310) with delta (0, 0)
Screenshot: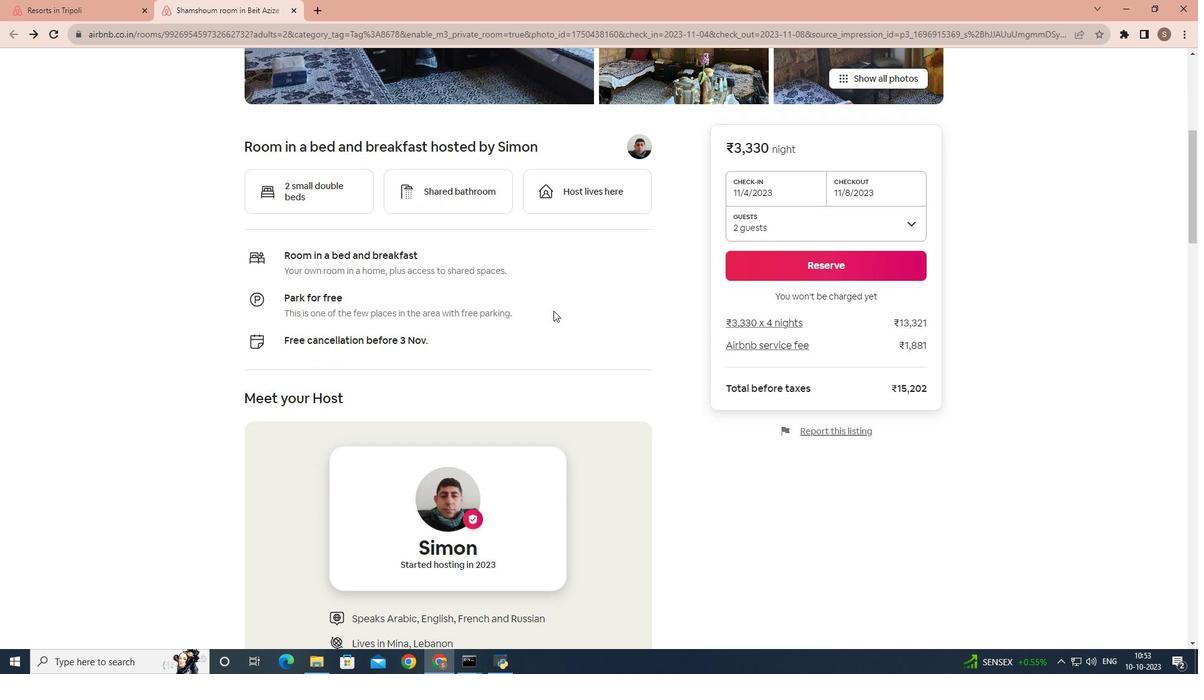 
Action: Mouse scrolled (553, 310) with delta (0, 0)
Screenshot: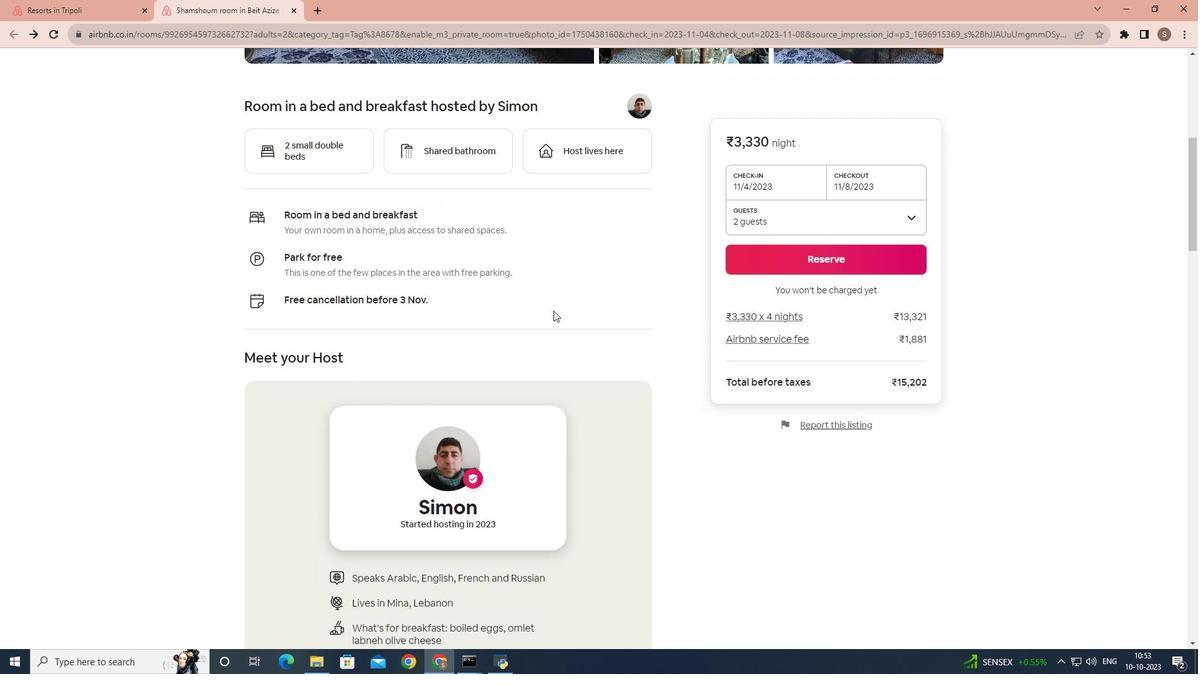 
Action: Mouse scrolled (553, 310) with delta (0, 0)
Screenshot: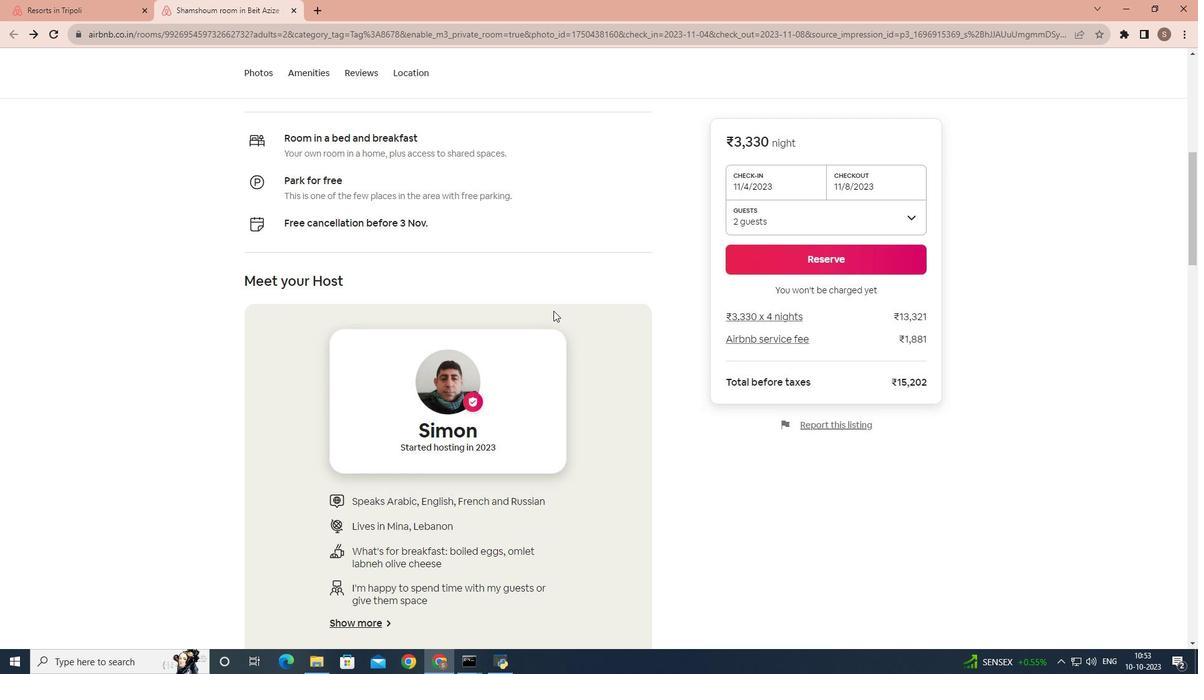 
Action: Mouse scrolled (553, 310) with delta (0, 0)
Screenshot: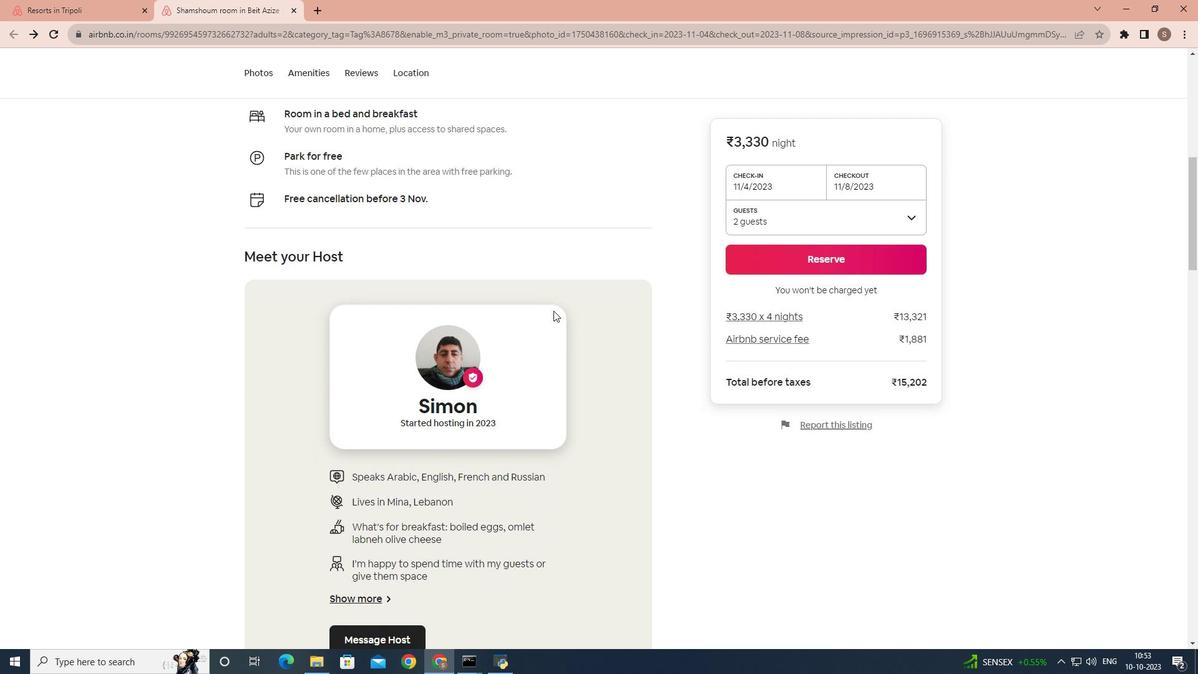 
Action: Mouse scrolled (553, 310) with delta (0, 0)
Screenshot: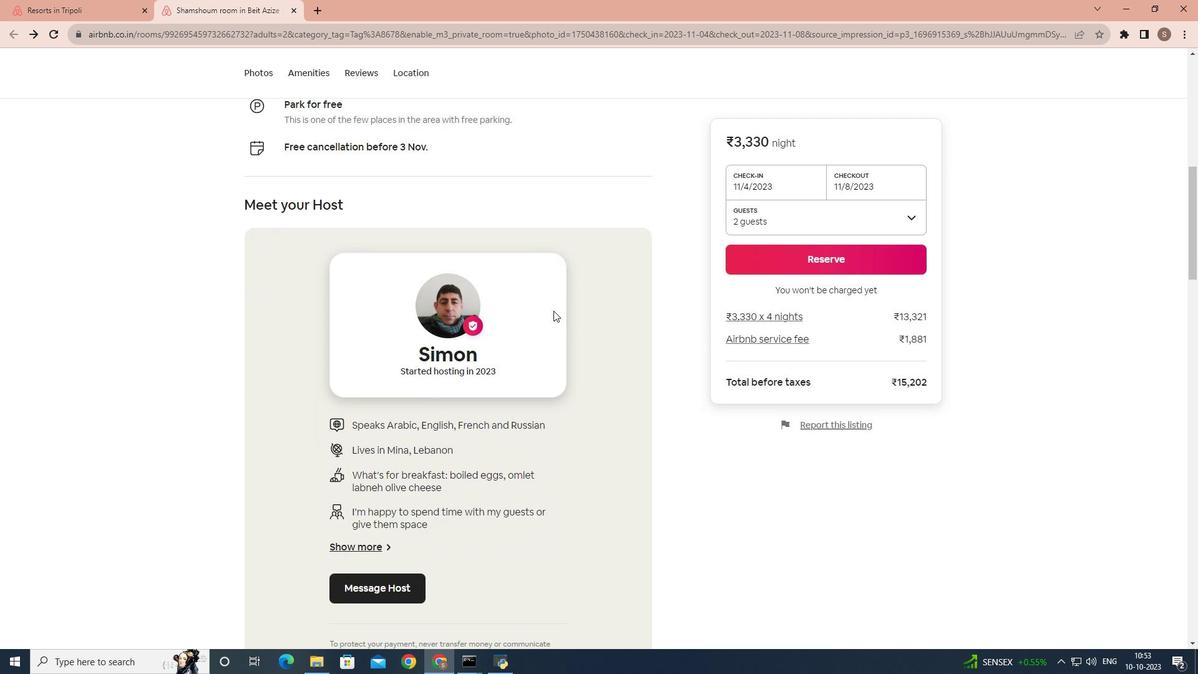 
Action: Mouse scrolled (553, 310) with delta (0, 0)
Screenshot: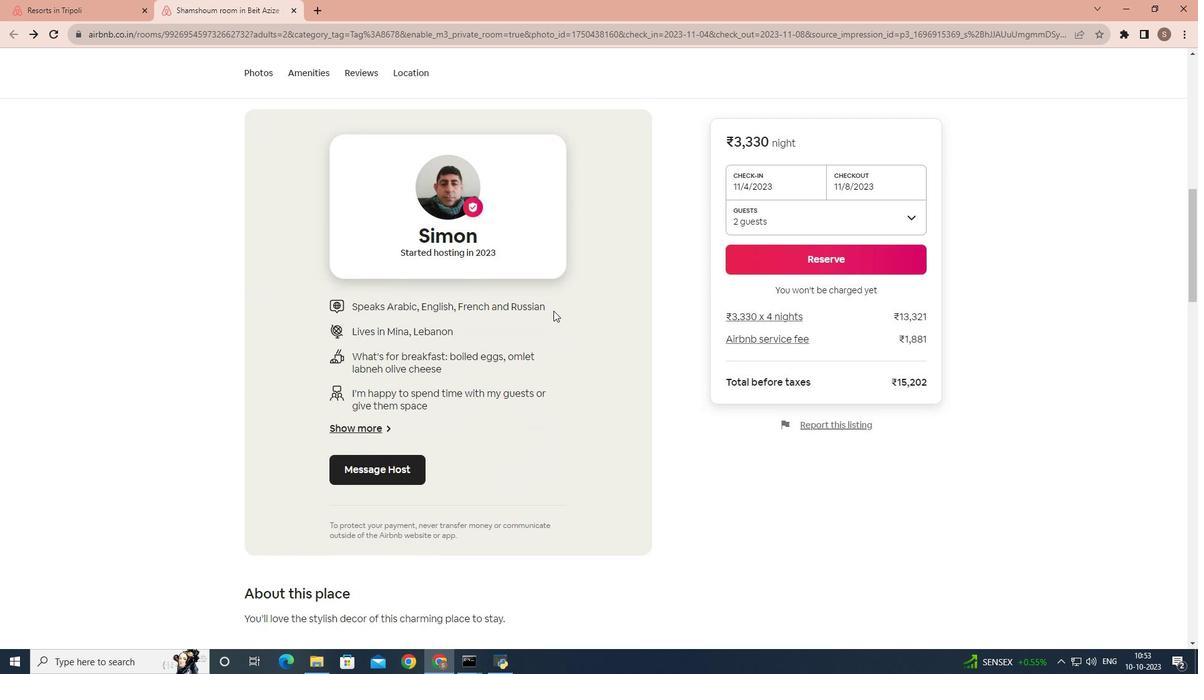 
Action: Mouse scrolled (553, 310) with delta (0, 0)
Screenshot: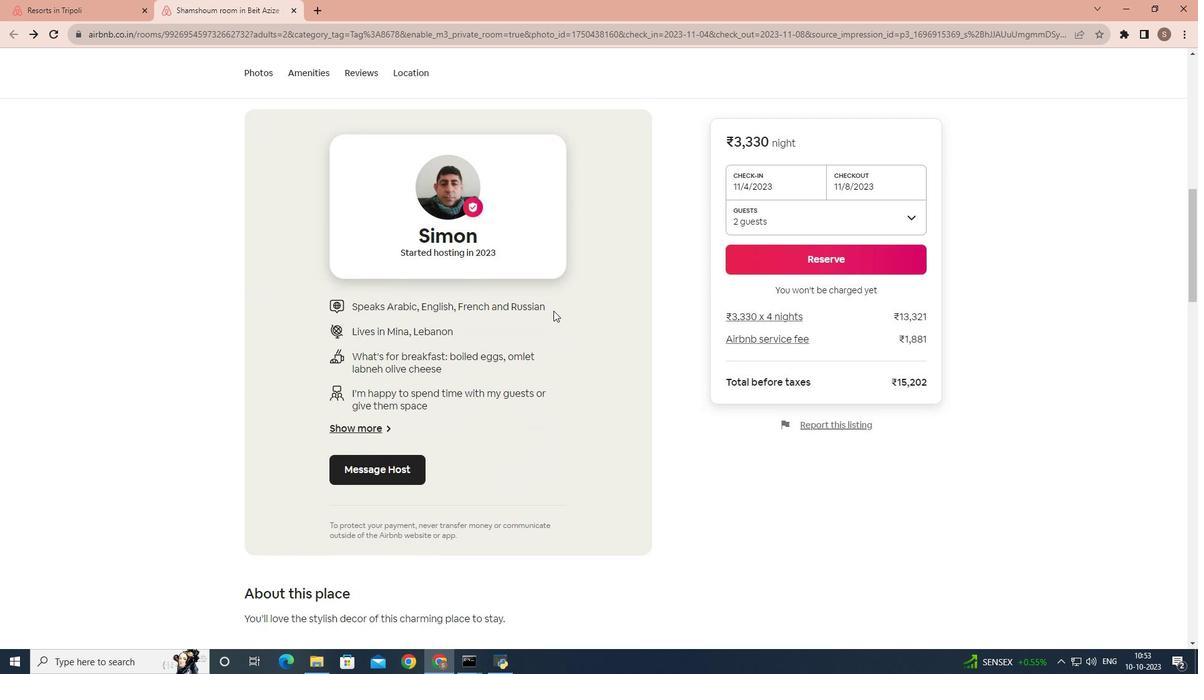 
Action: Mouse scrolled (553, 310) with delta (0, 0)
Screenshot: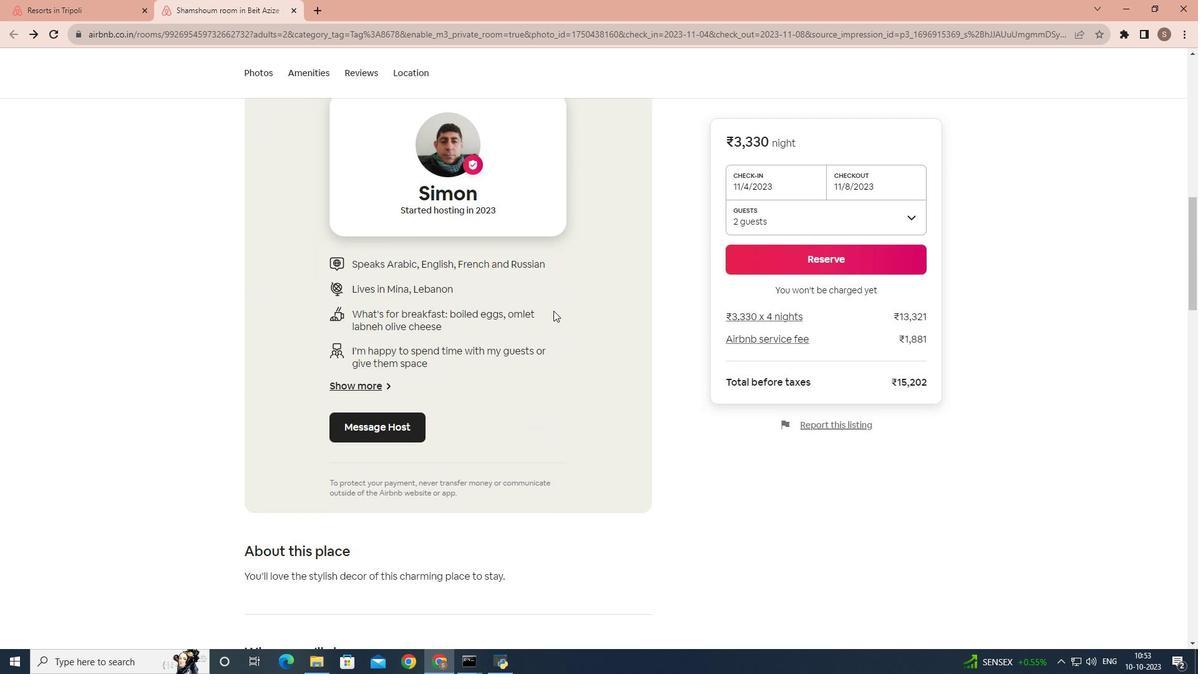 
Action: Mouse scrolled (553, 310) with delta (0, 0)
Screenshot: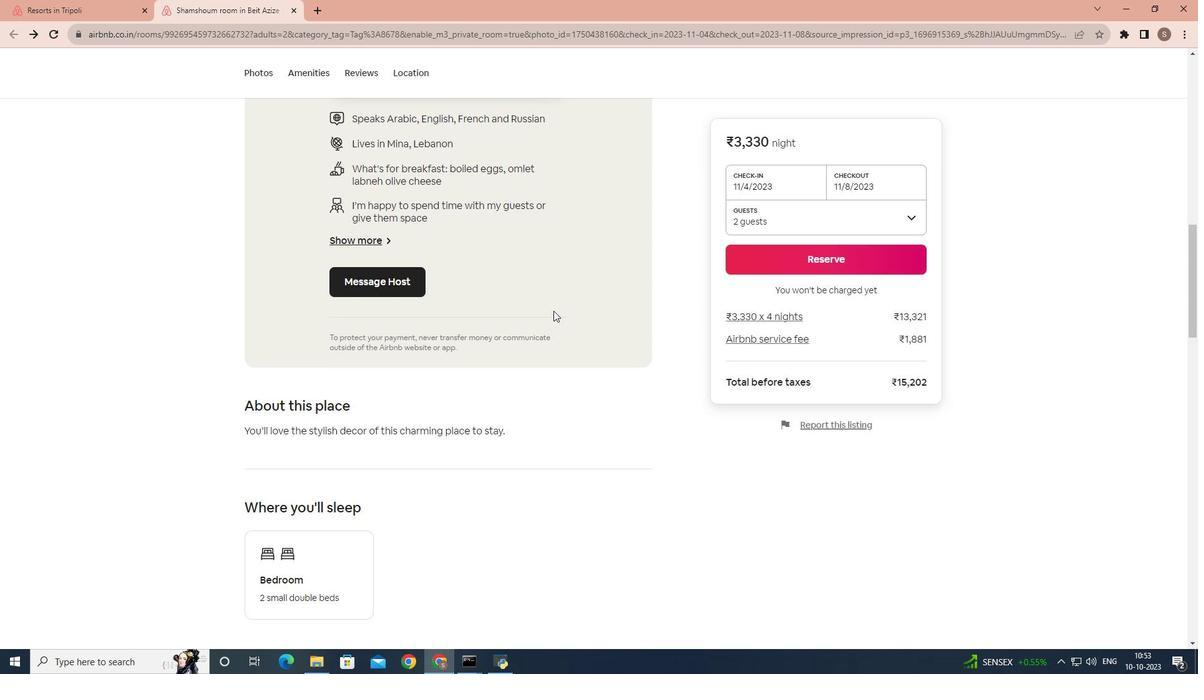 
Action: Mouse scrolled (553, 310) with delta (0, 0)
Screenshot: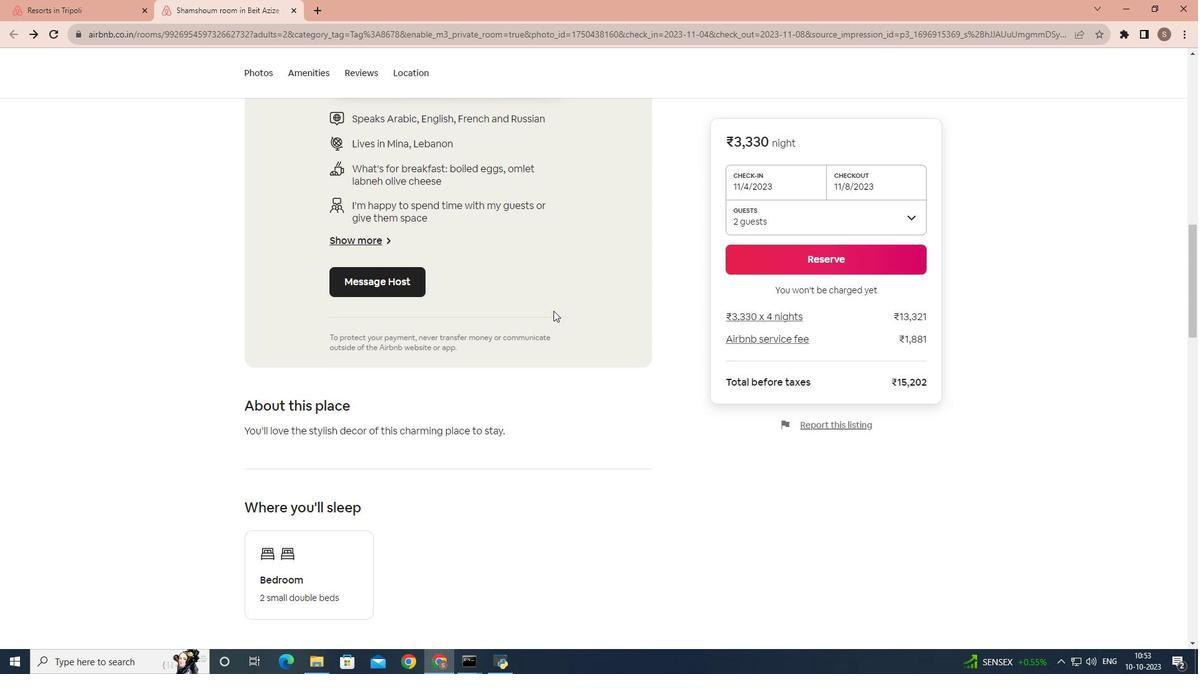 
Action: Mouse scrolled (553, 310) with delta (0, 0)
Screenshot: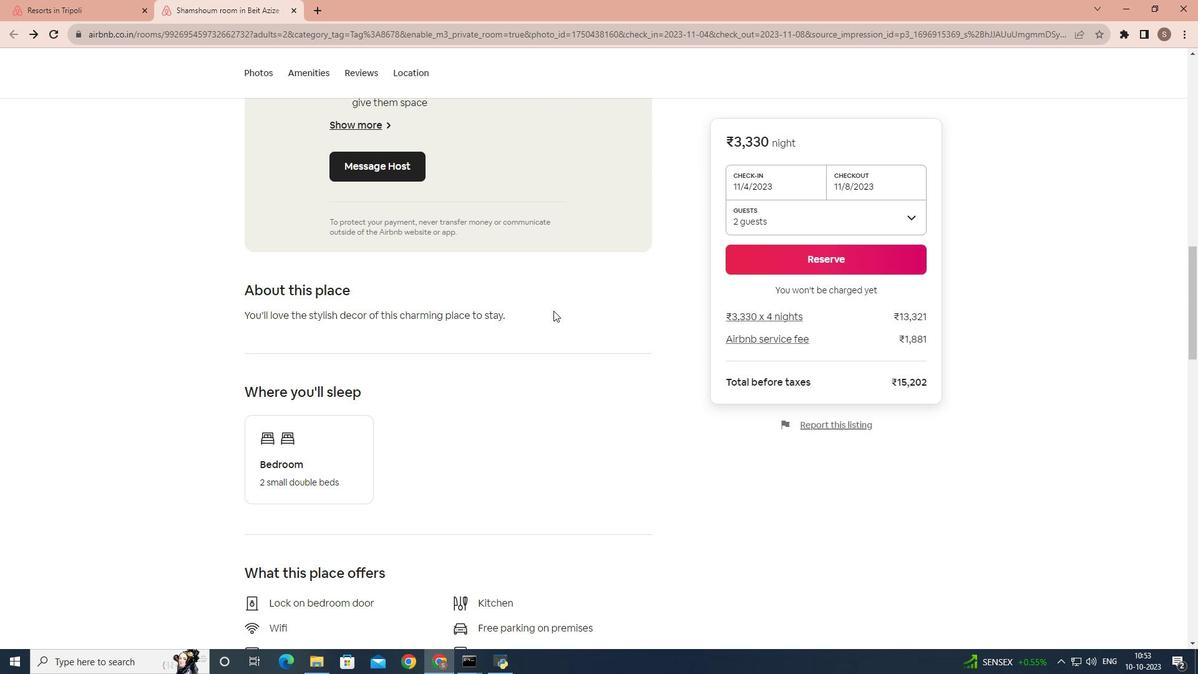 
Action: Mouse scrolled (553, 310) with delta (0, 0)
Screenshot: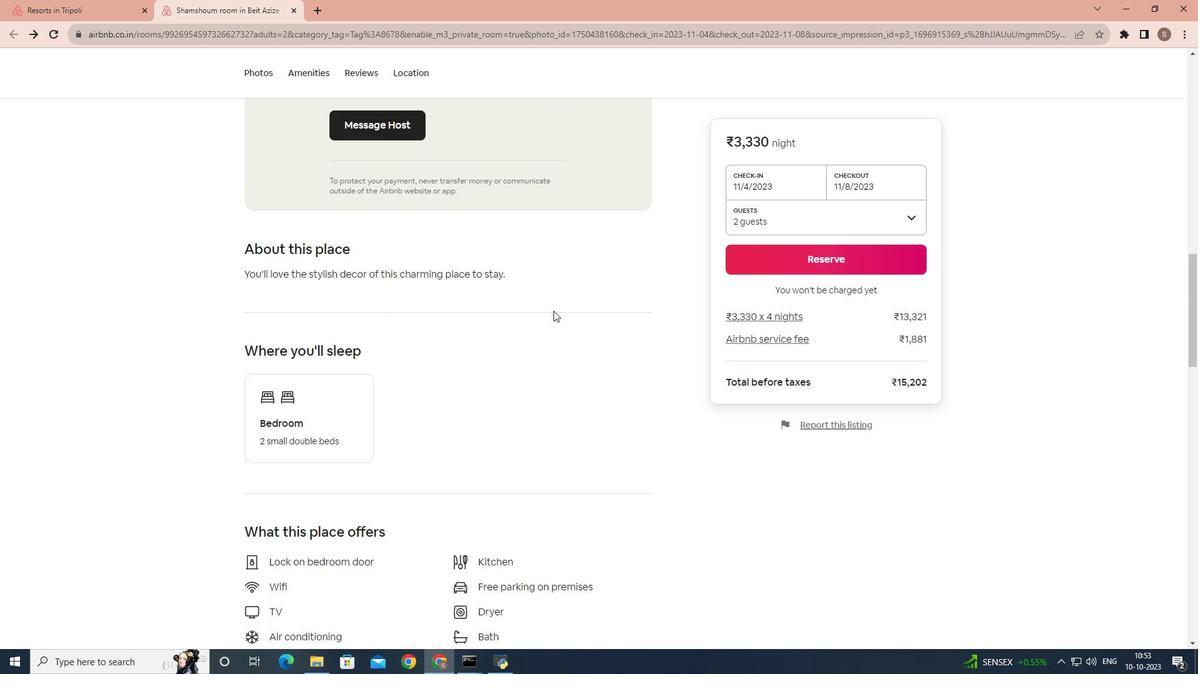 
Action: Mouse scrolled (553, 310) with delta (0, 0)
Screenshot: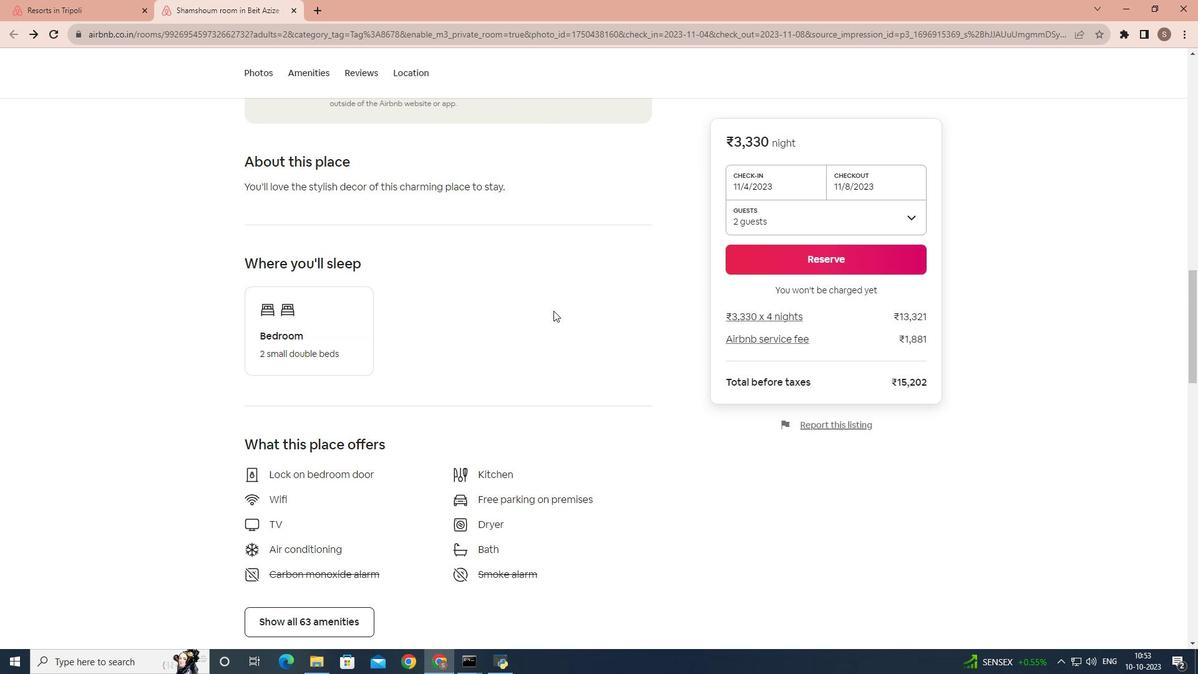 
Action: Mouse scrolled (553, 310) with delta (0, 0)
Screenshot: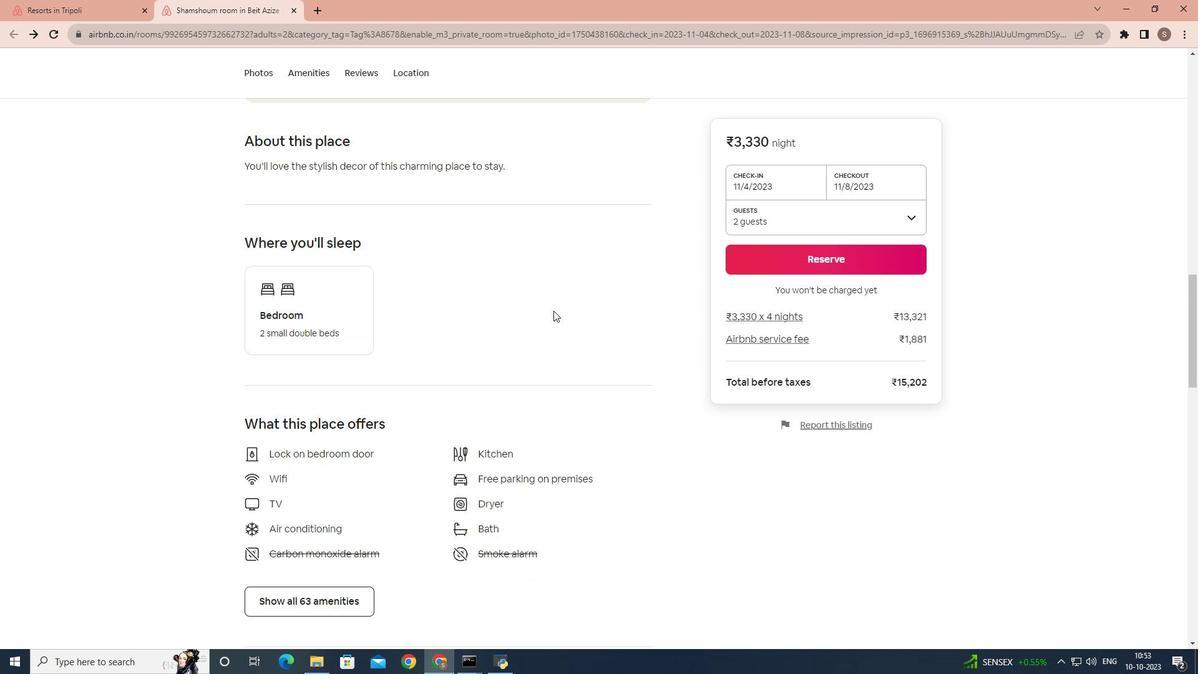 
Action: Mouse moved to (553, 310)
Screenshot: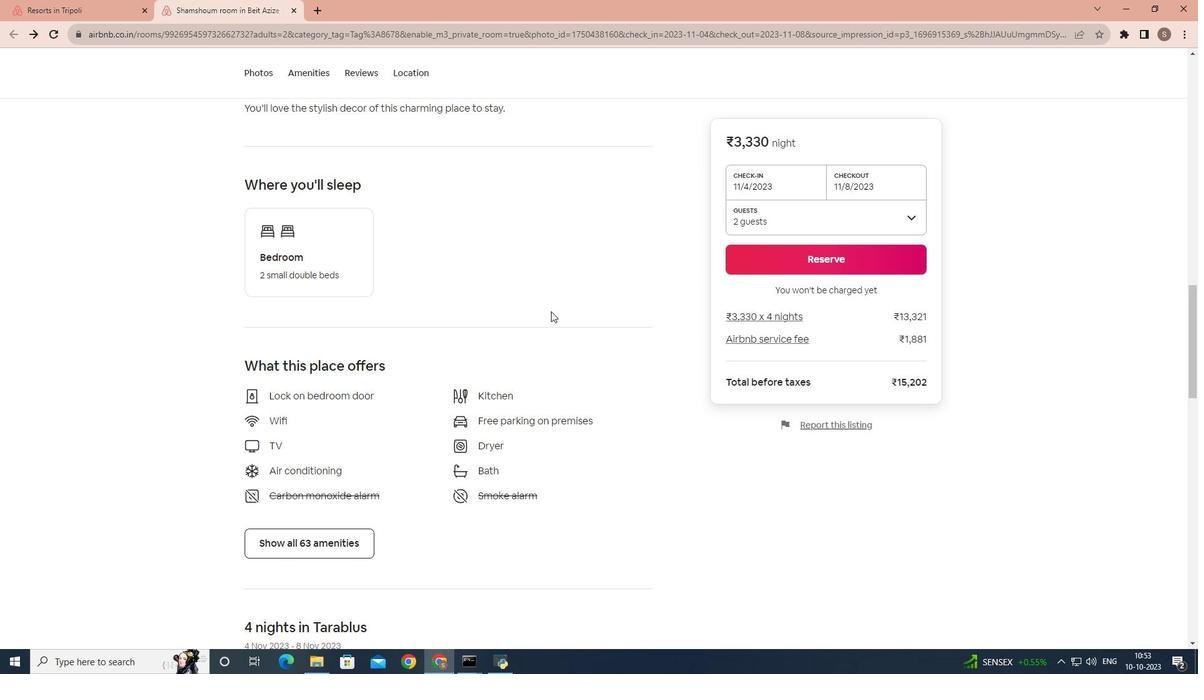 
Action: Mouse scrolled (553, 310) with delta (0, 0)
Screenshot: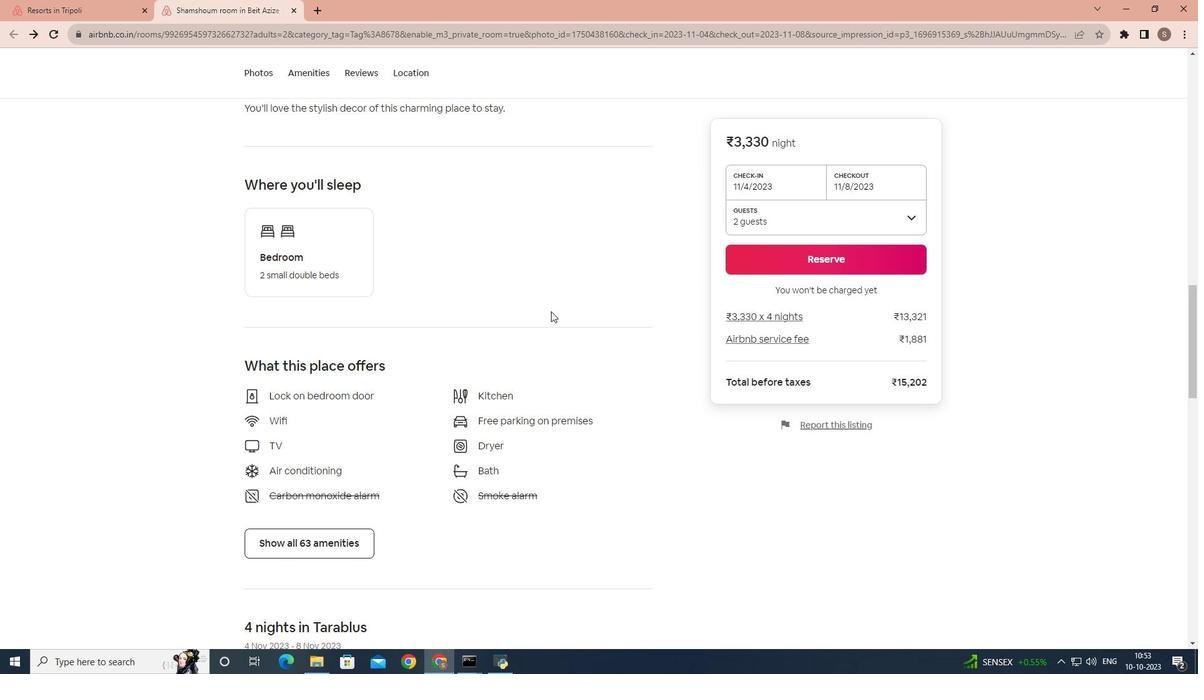 
Action: Mouse moved to (496, 355)
Screenshot: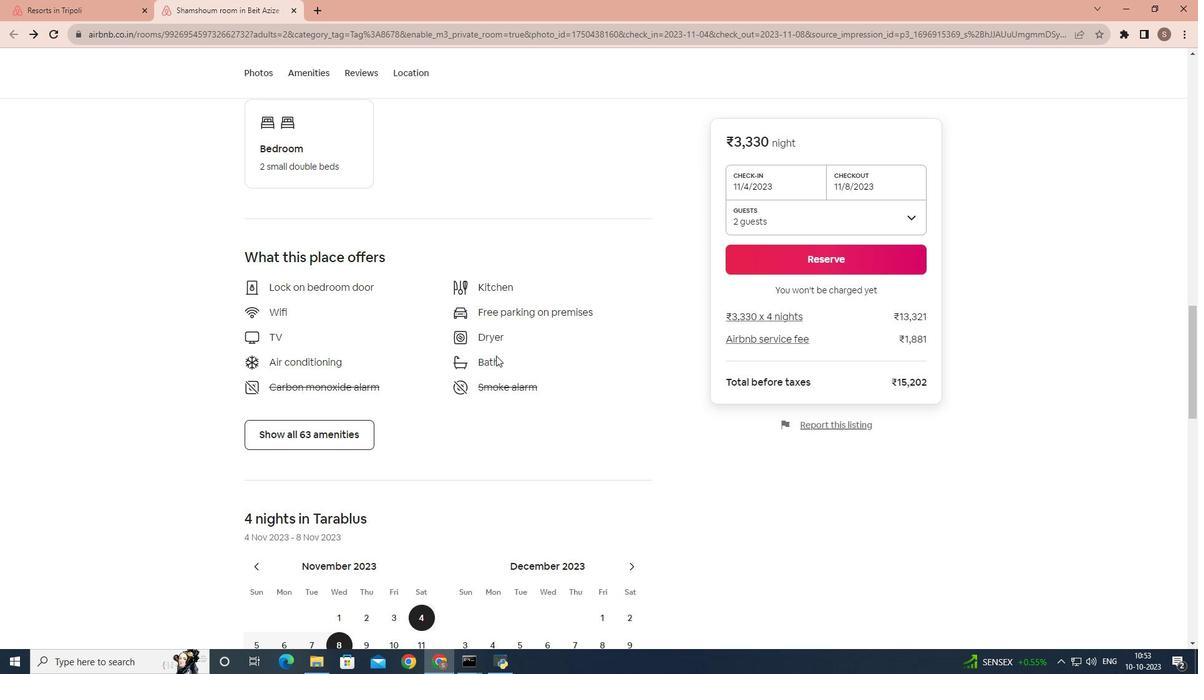 
Action: Mouse scrolled (496, 355) with delta (0, 0)
Screenshot: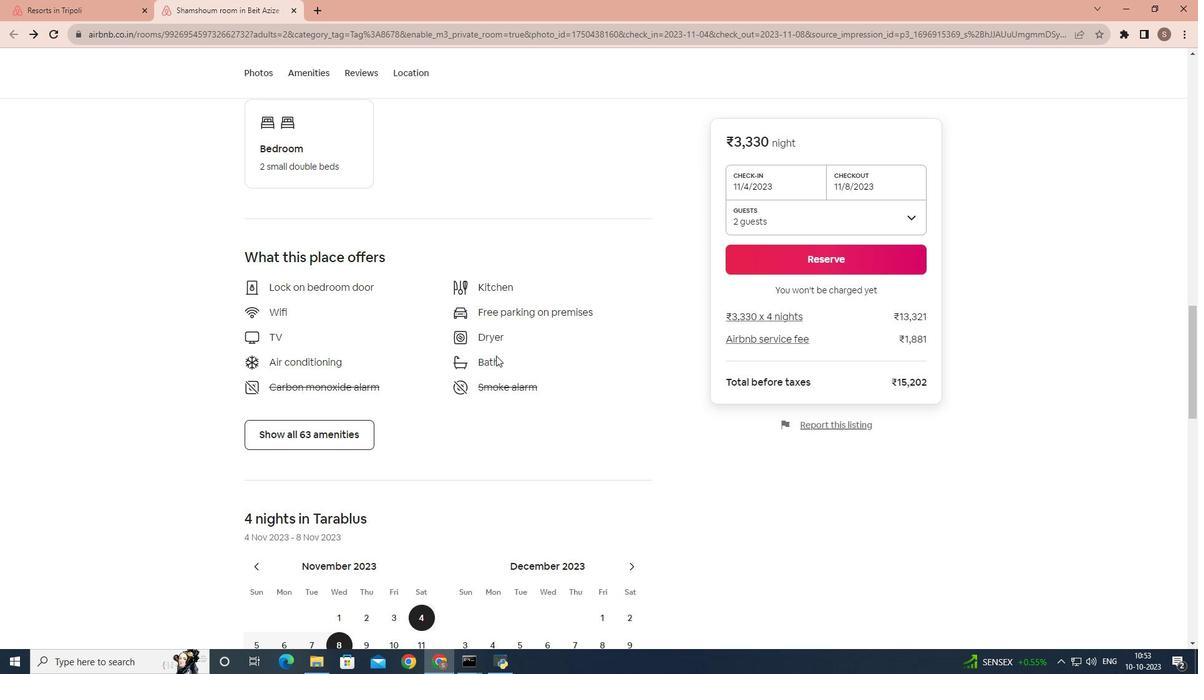 
Action: Mouse scrolled (496, 355) with delta (0, 0)
Screenshot: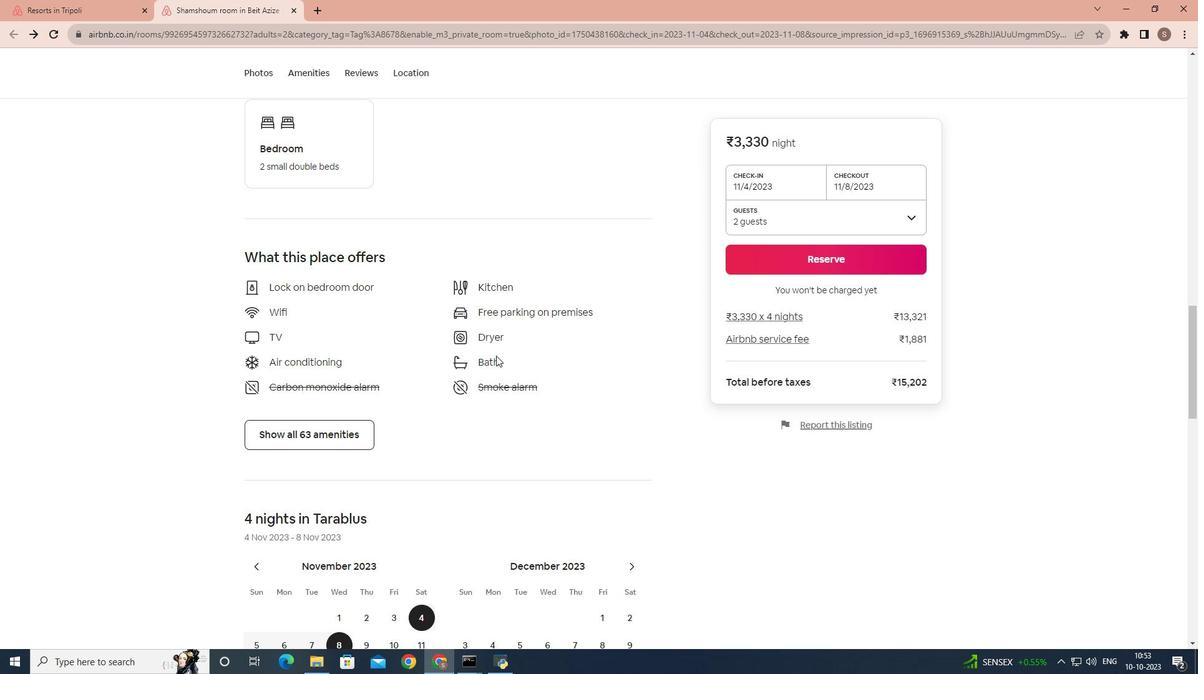 
Action: Mouse moved to (340, 315)
Screenshot: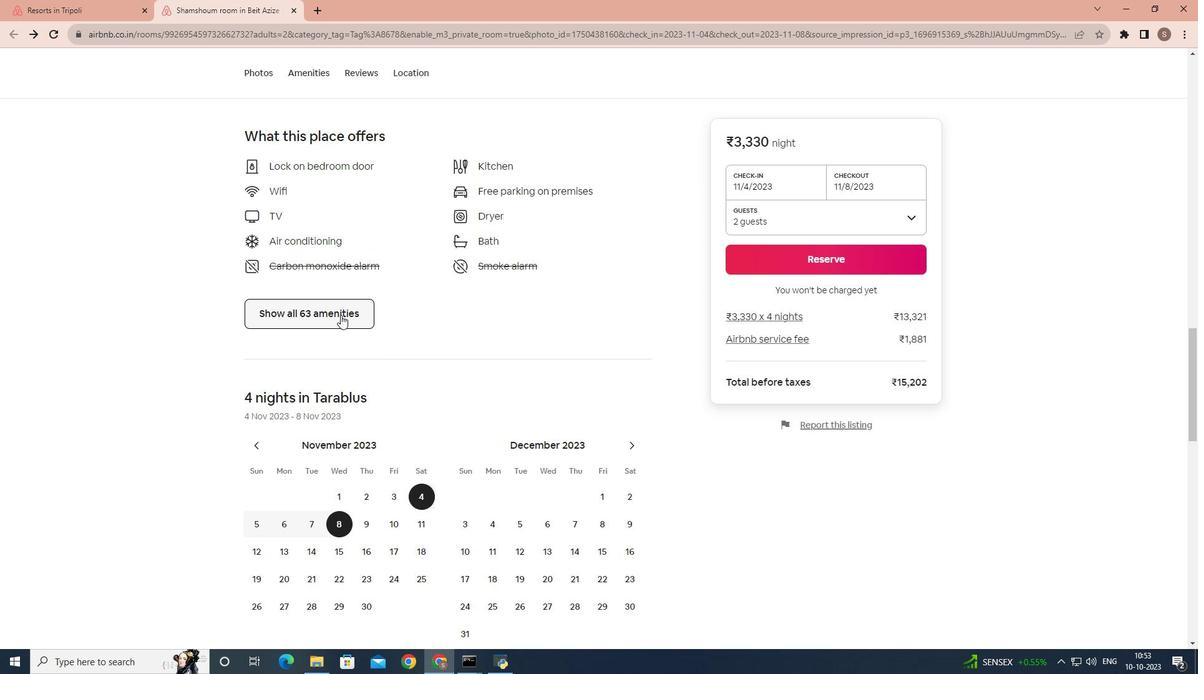 
Action: Mouse pressed left at (340, 315)
Screenshot: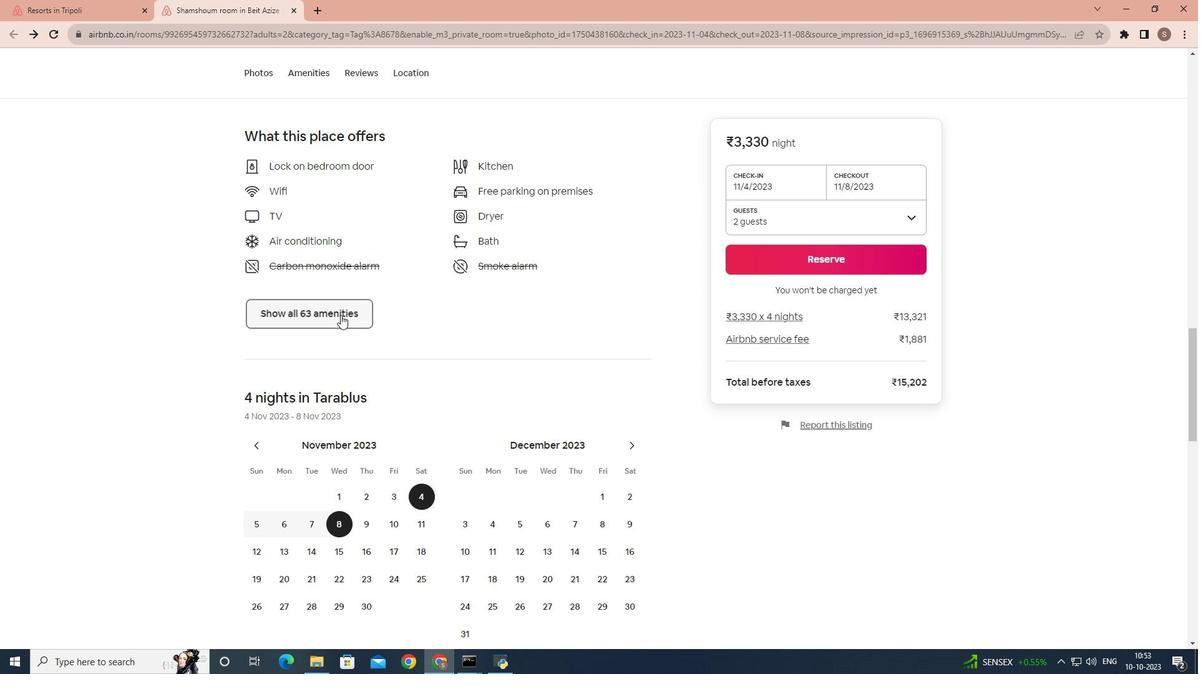 
Action: Mouse moved to (471, 342)
Screenshot: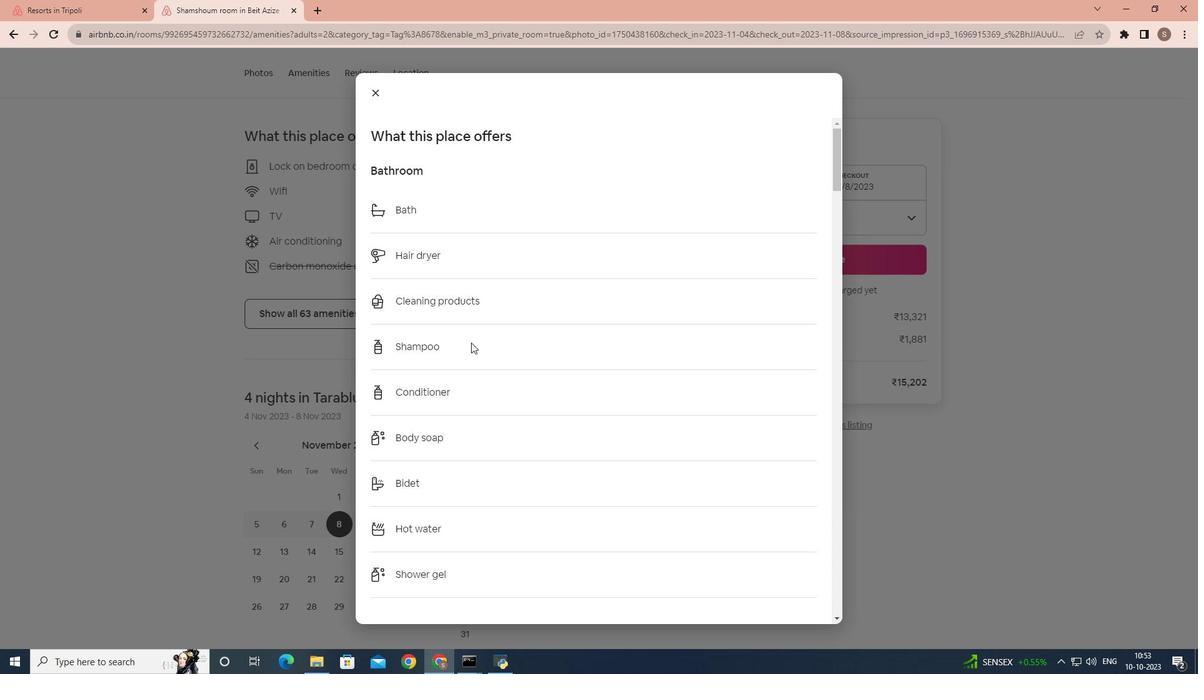 
Action: Mouse scrolled (471, 342) with delta (0, 0)
Screenshot: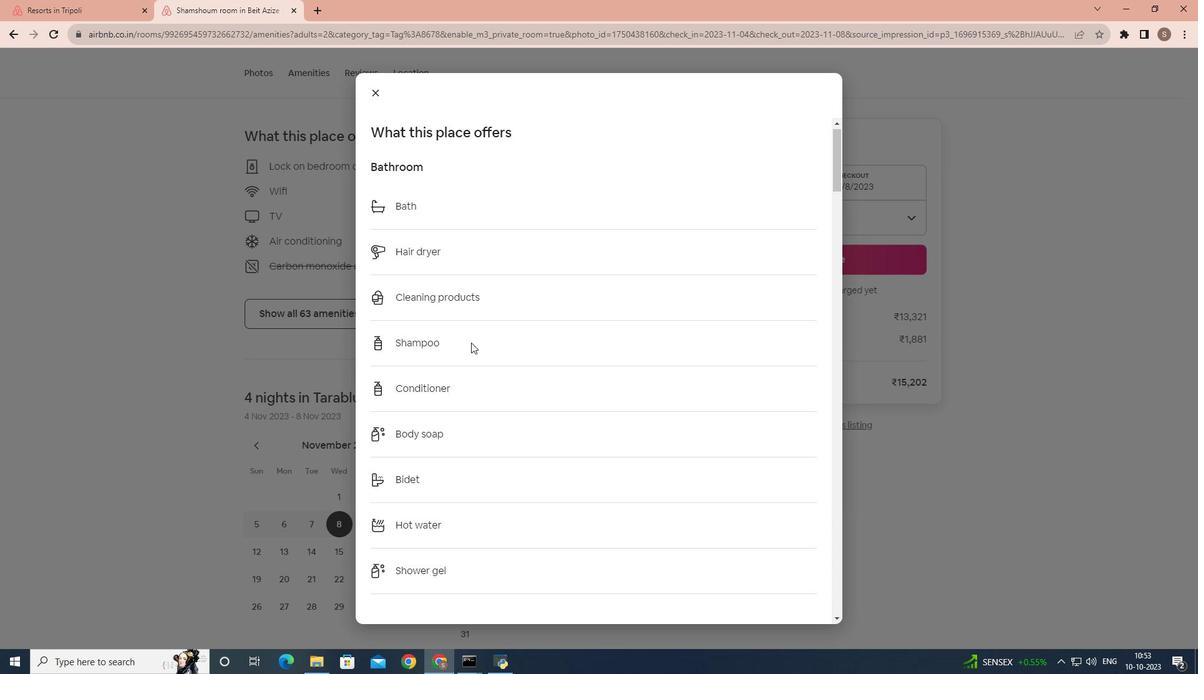 
Action: Mouse moved to (472, 342)
Screenshot: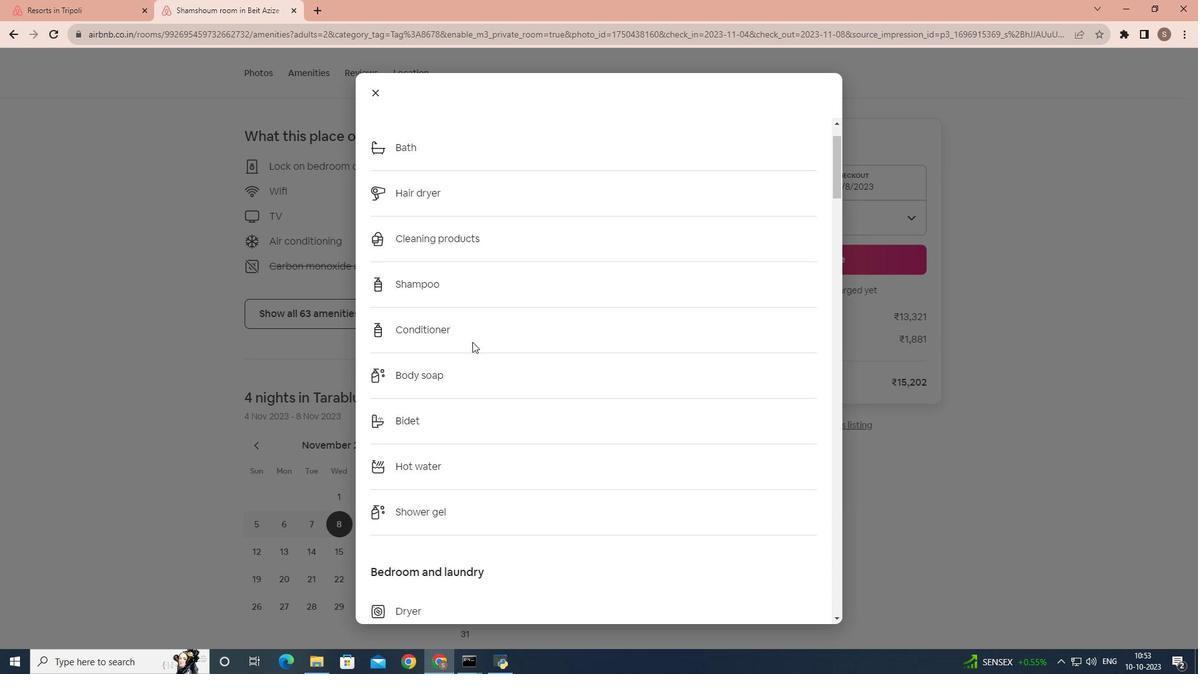 
Action: Mouse scrolled (472, 341) with delta (0, 0)
Screenshot: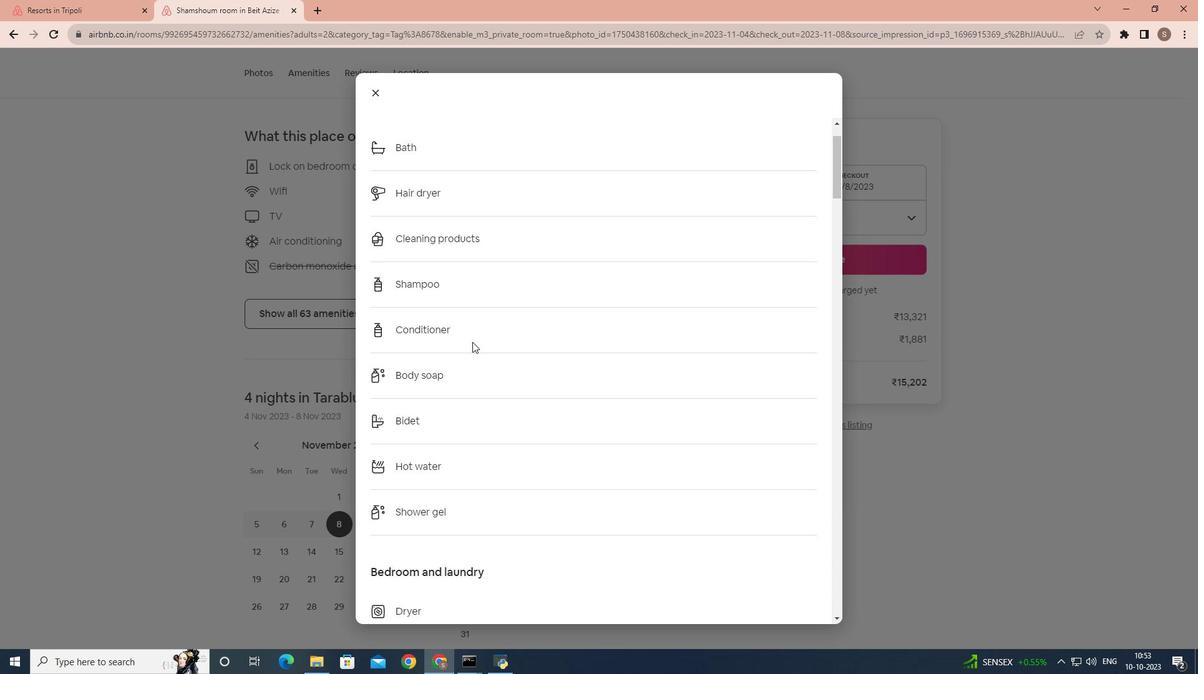 
Action: Mouse scrolled (472, 341) with delta (0, 0)
Screenshot: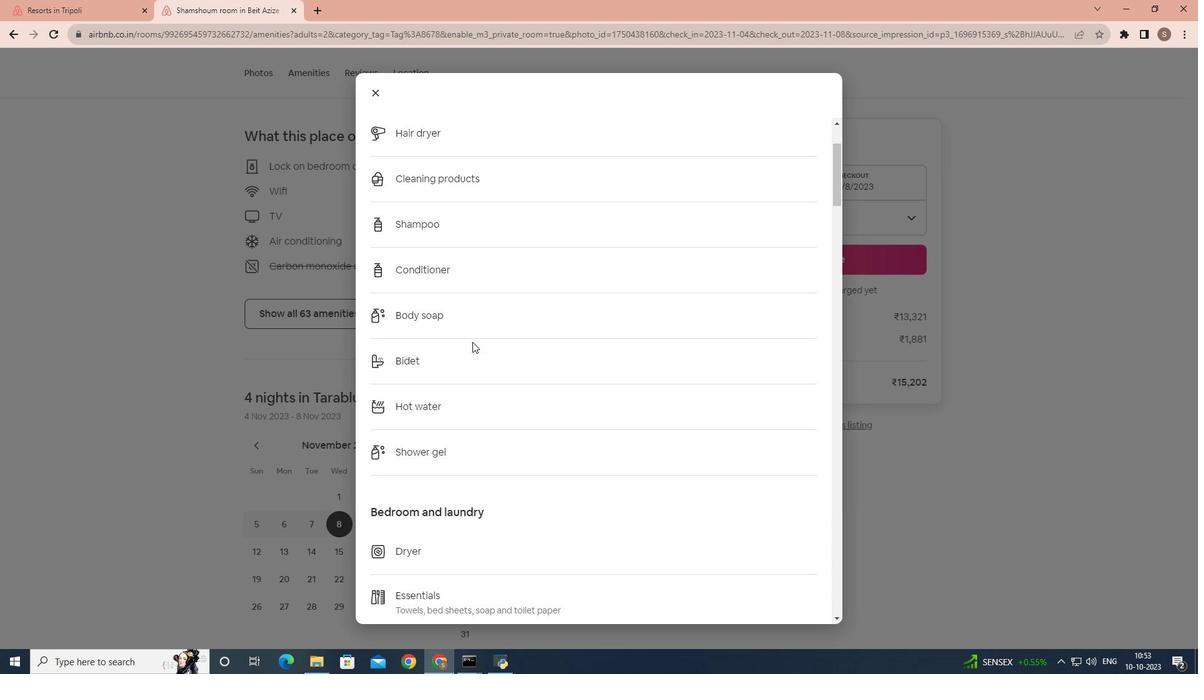 
Action: Mouse scrolled (472, 341) with delta (0, 0)
Screenshot: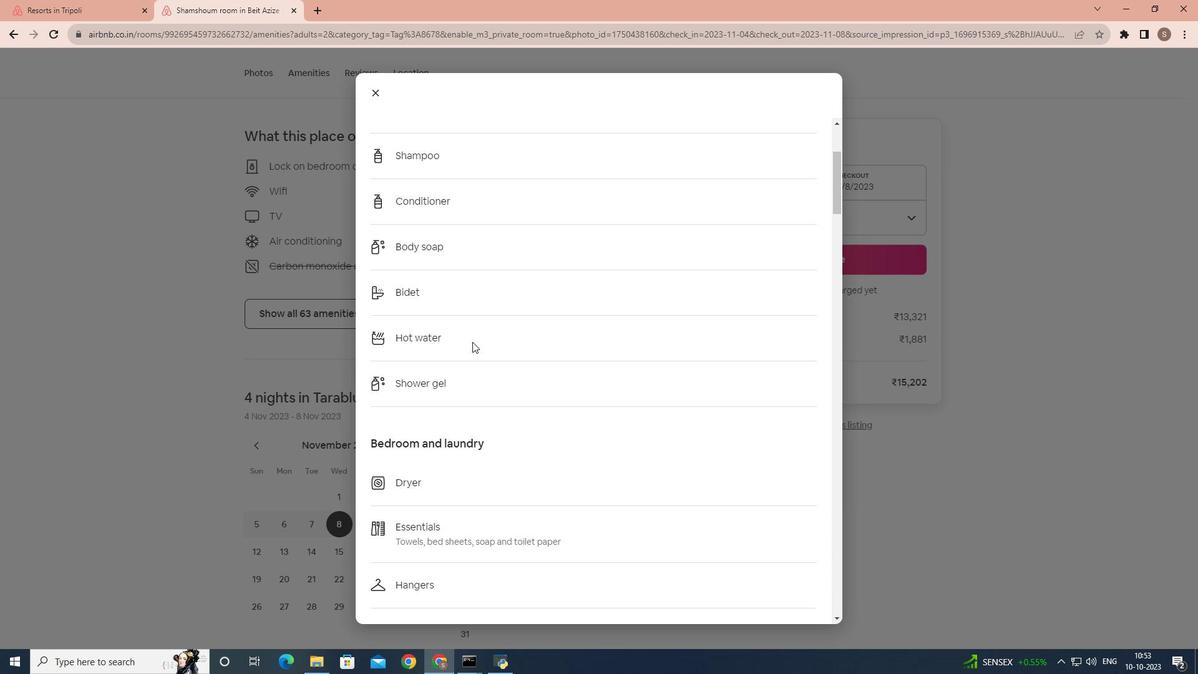 
Action: Mouse scrolled (472, 341) with delta (0, 0)
Screenshot: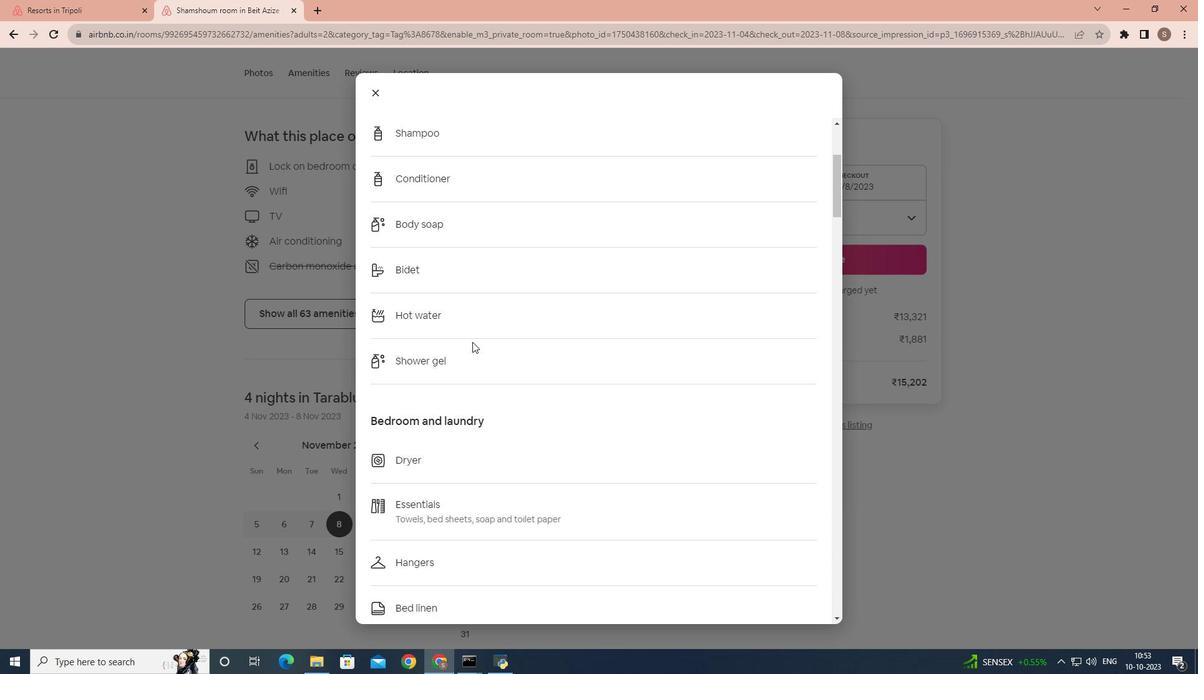 
Action: Mouse scrolled (472, 341) with delta (0, 0)
Screenshot: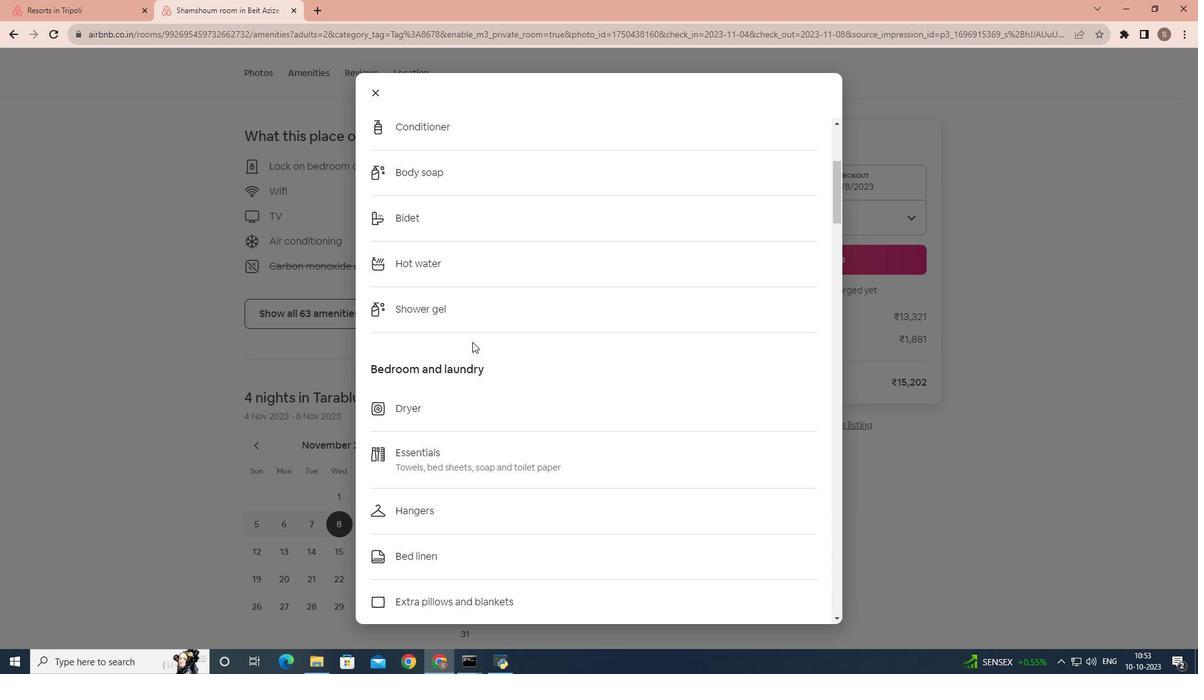 
Action: Mouse scrolled (472, 341) with delta (0, 0)
Screenshot: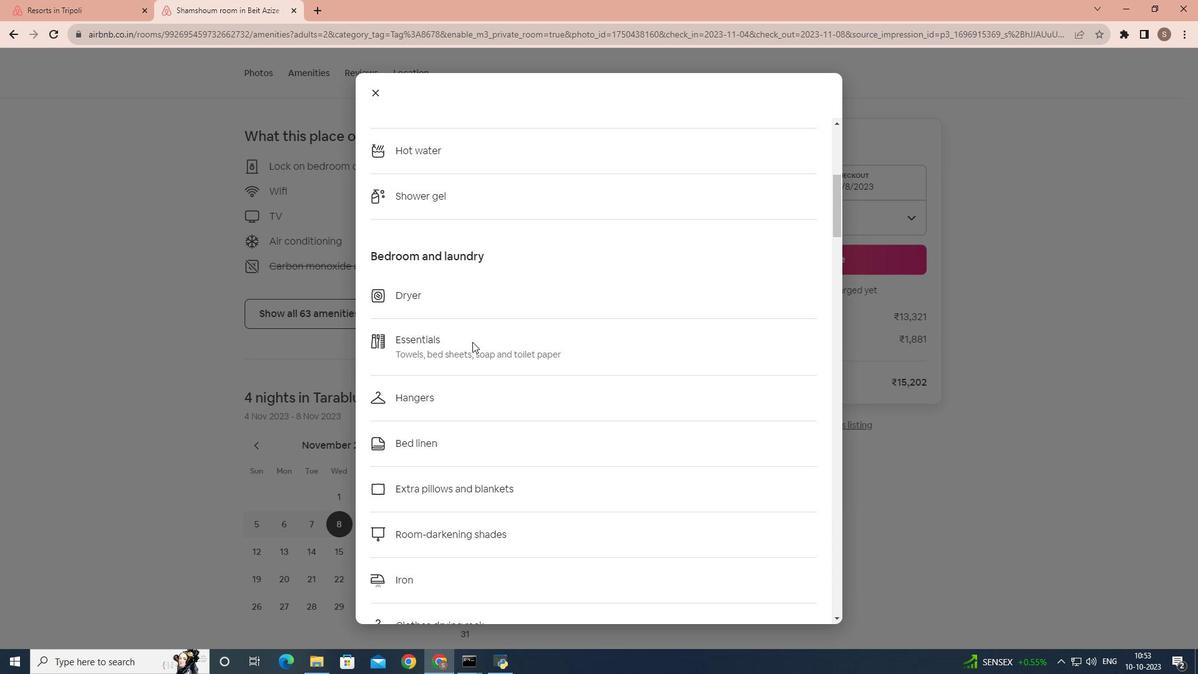 
Action: Mouse scrolled (472, 341) with delta (0, 0)
Screenshot: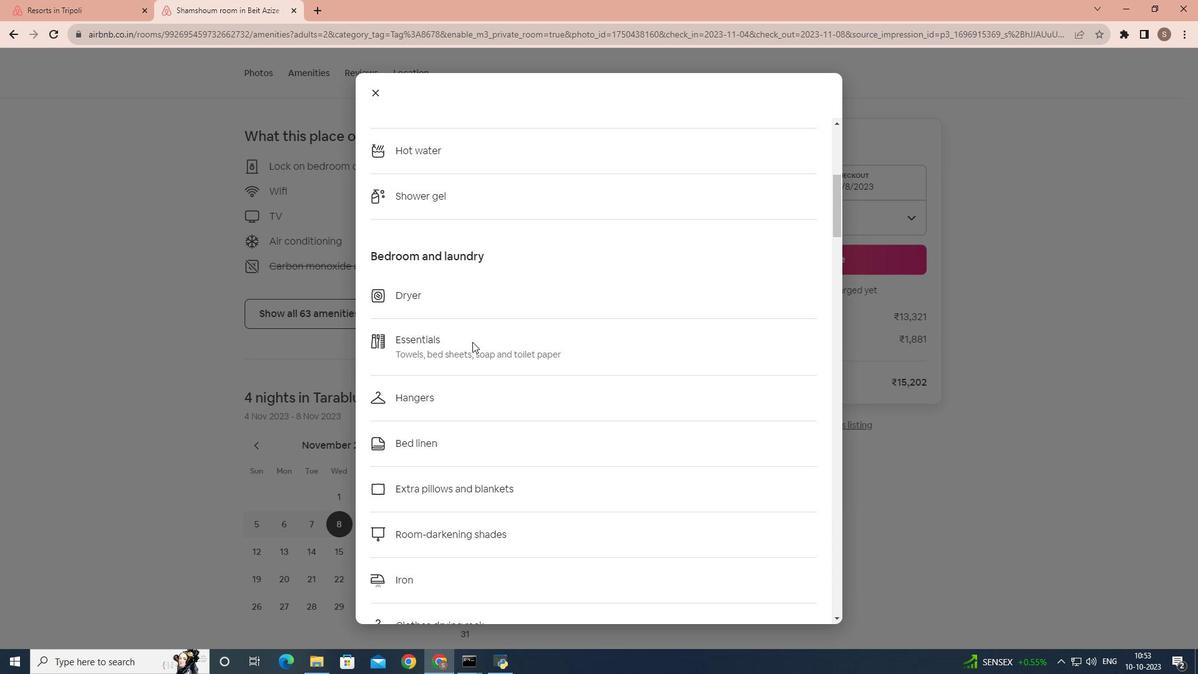 
Action: Mouse scrolled (472, 341) with delta (0, 0)
Screenshot: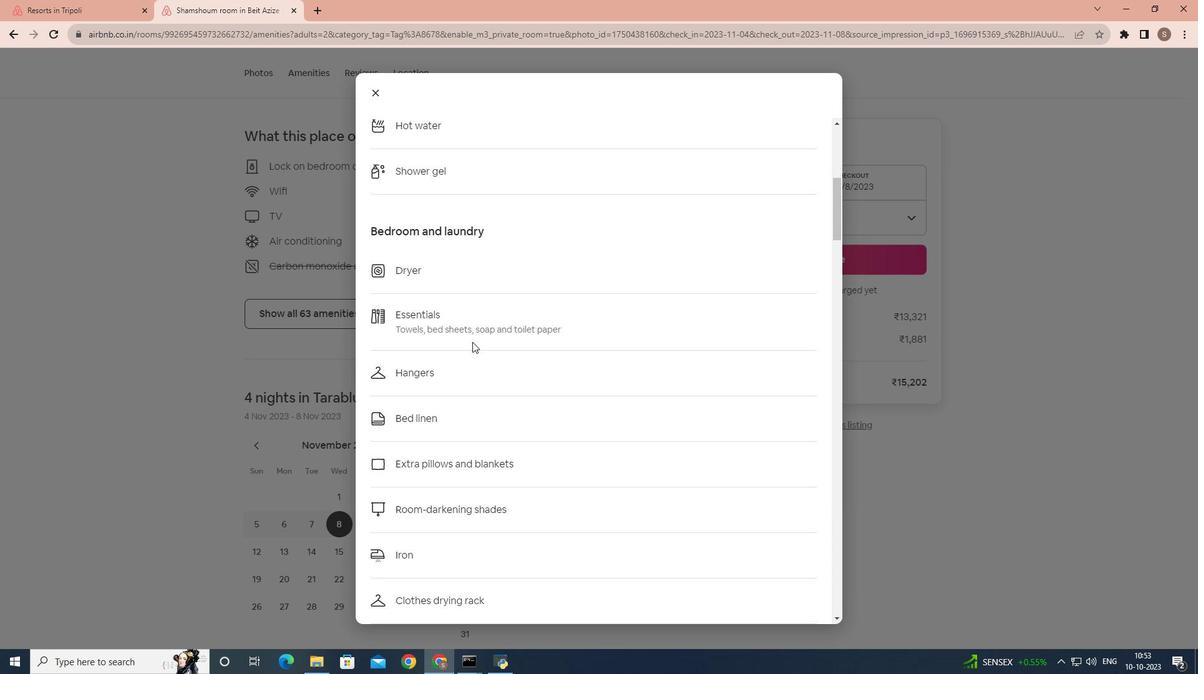 
Action: Mouse scrolled (472, 341) with delta (0, 0)
Screenshot: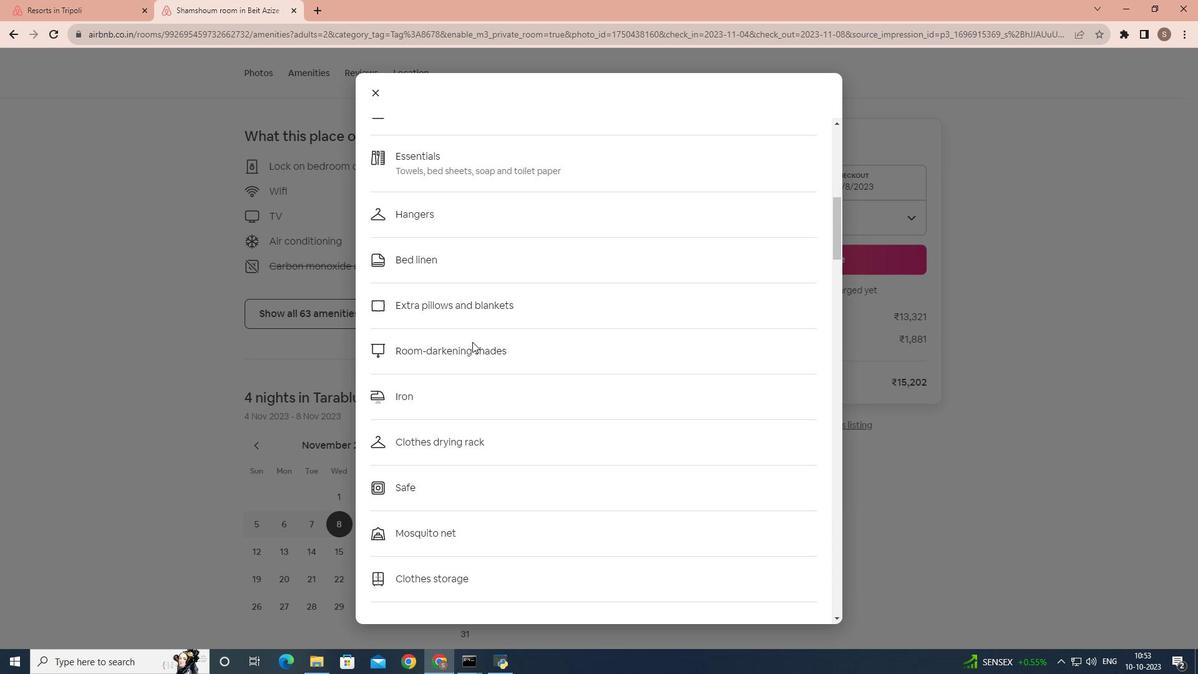 
Action: Mouse scrolled (472, 341) with delta (0, 0)
Screenshot: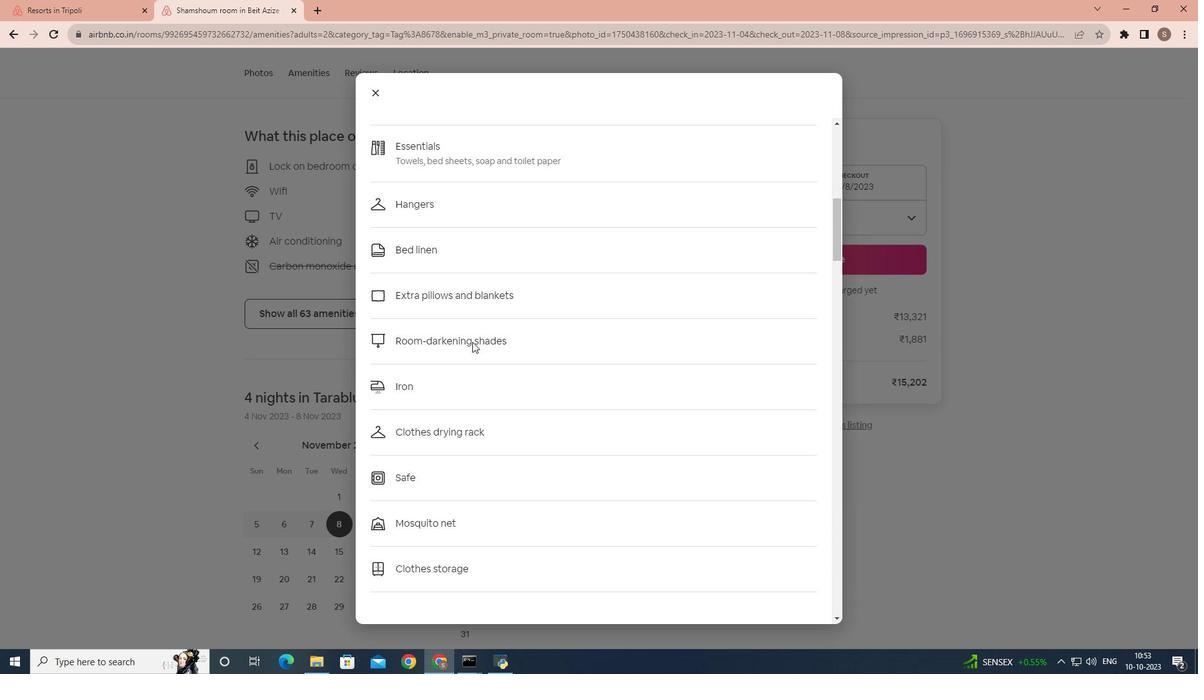 
Action: Mouse scrolled (472, 341) with delta (0, 0)
Screenshot: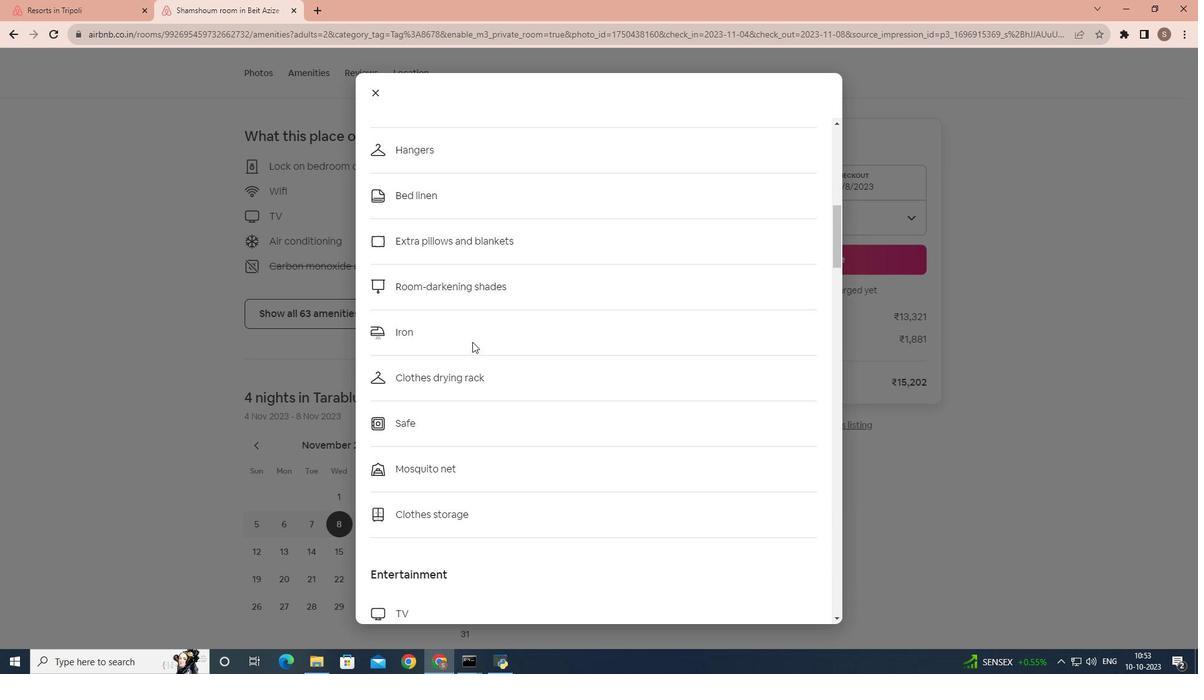 
Action: Mouse scrolled (472, 341) with delta (0, 0)
Screenshot: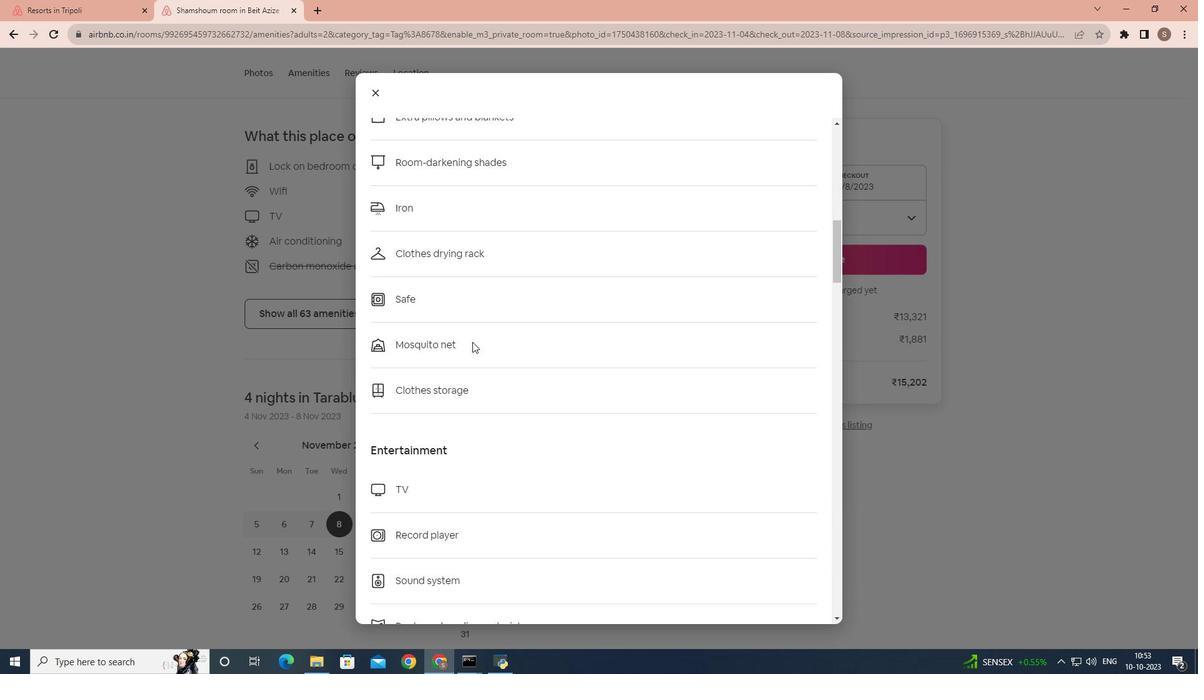 
Action: Mouse scrolled (472, 341) with delta (0, 0)
Screenshot: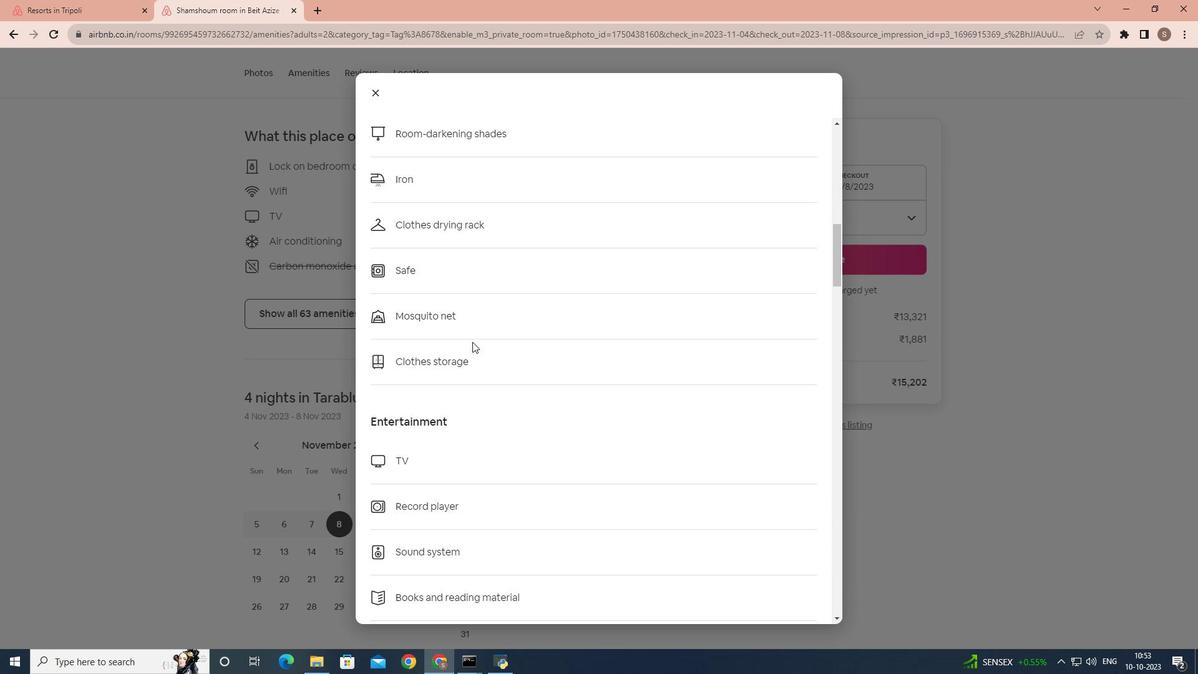 
Action: Mouse scrolled (472, 341) with delta (0, 0)
Screenshot: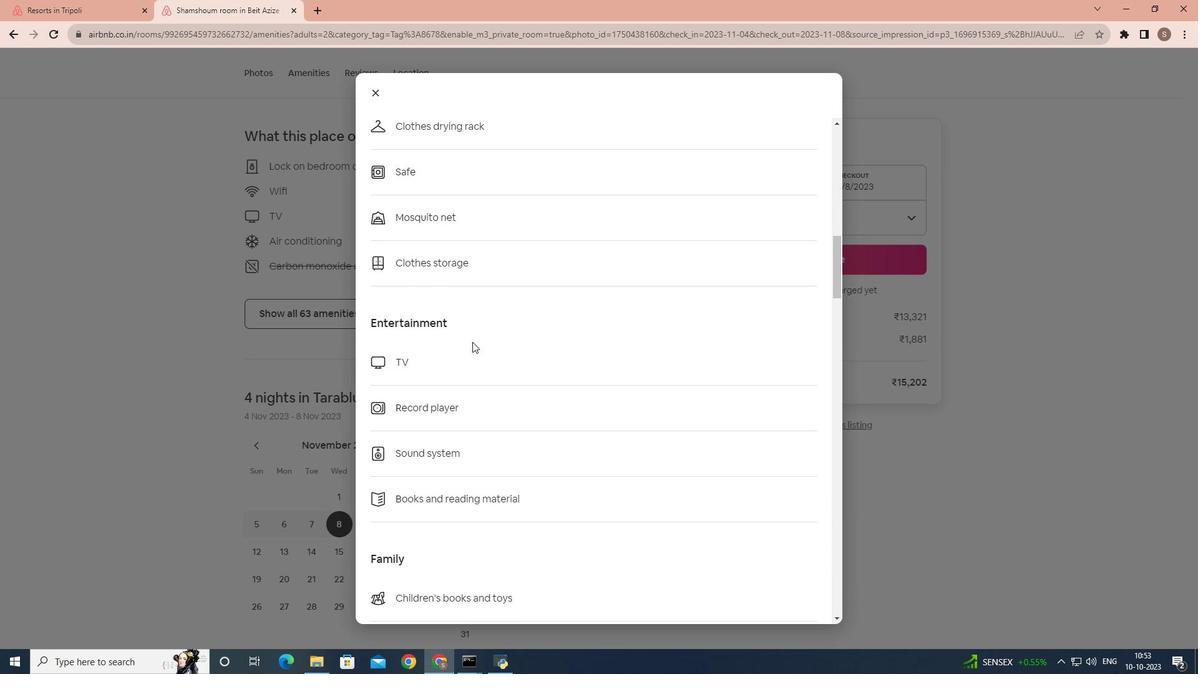 
Action: Mouse scrolled (472, 341) with delta (0, 0)
Screenshot: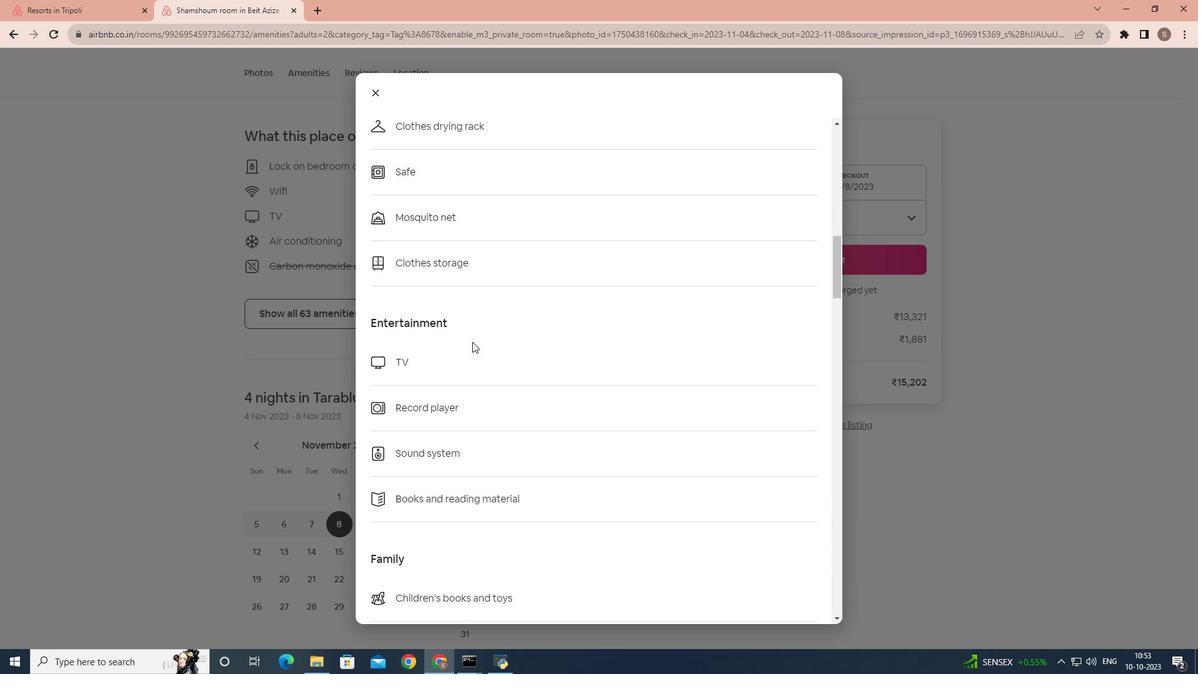 
Action: Mouse scrolled (472, 341) with delta (0, 0)
Screenshot: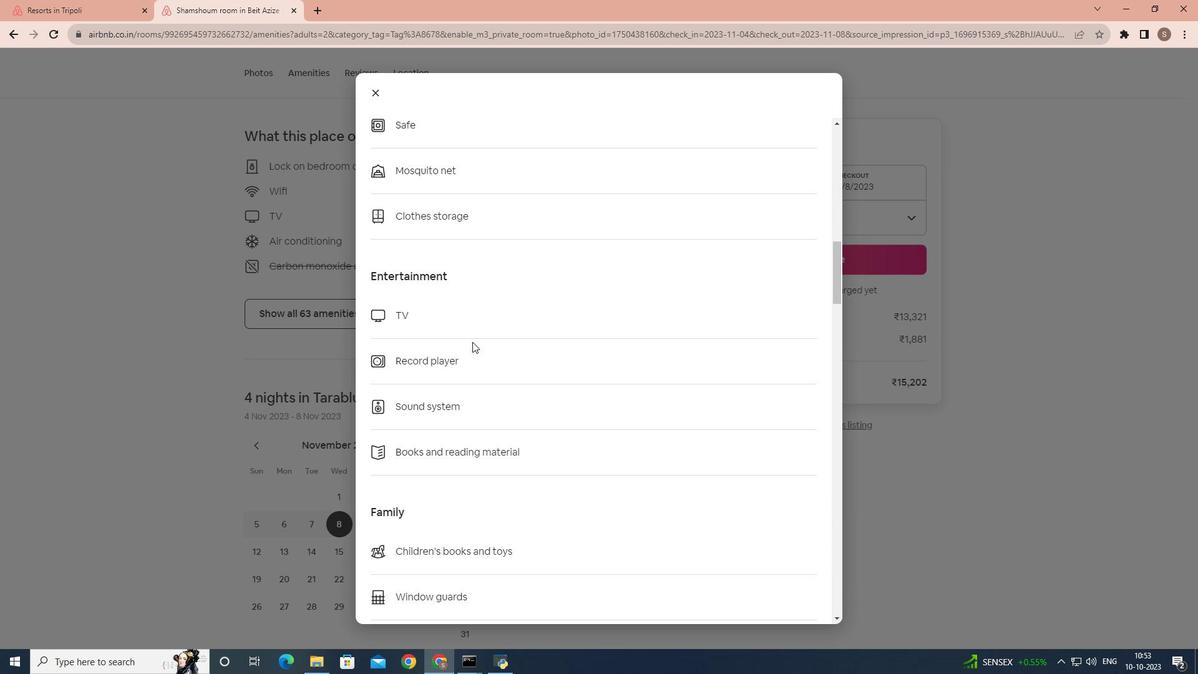 
Action: Mouse scrolled (472, 341) with delta (0, 0)
Screenshot: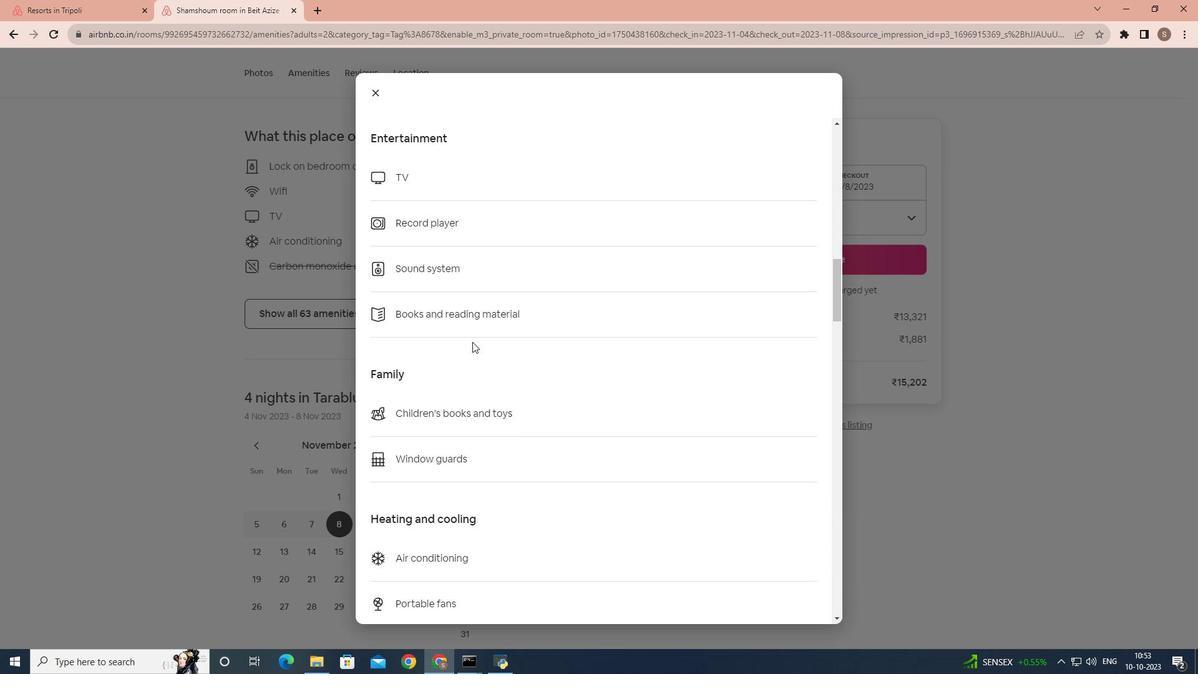 
Action: Mouse scrolled (472, 341) with delta (0, 0)
Screenshot: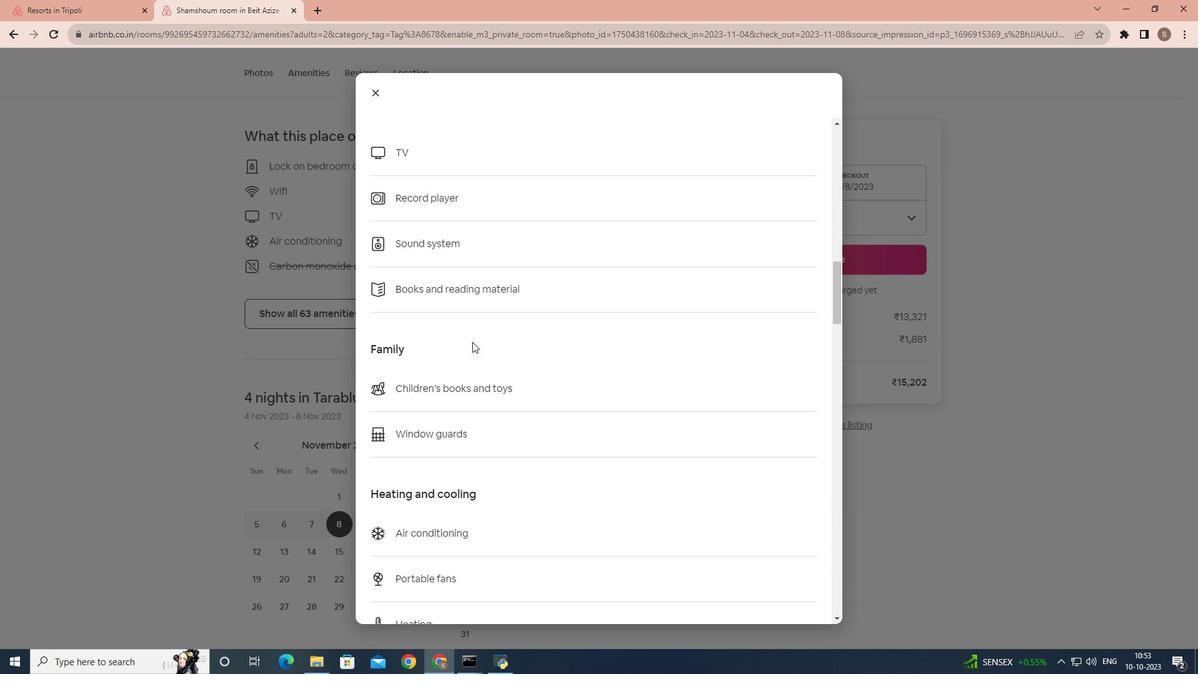 
Action: Mouse scrolled (472, 341) with delta (0, 0)
Screenshot: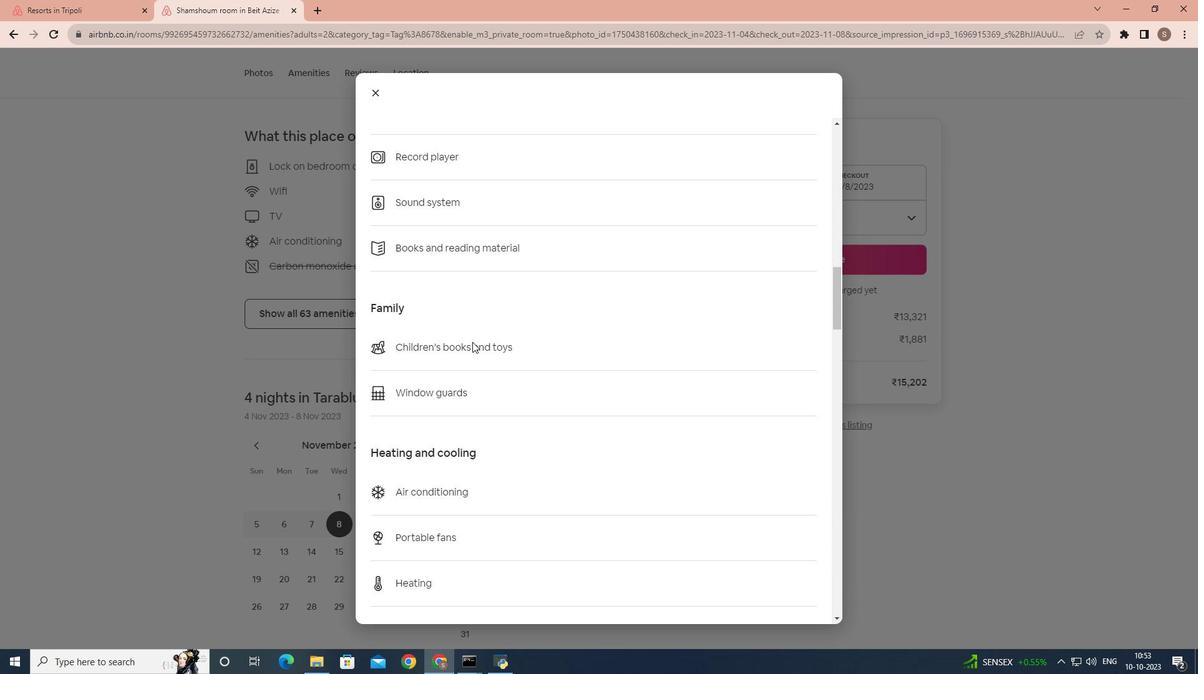 
Action: Mouse scrolled (472, 341) with delta (0, 0)
Screenshot: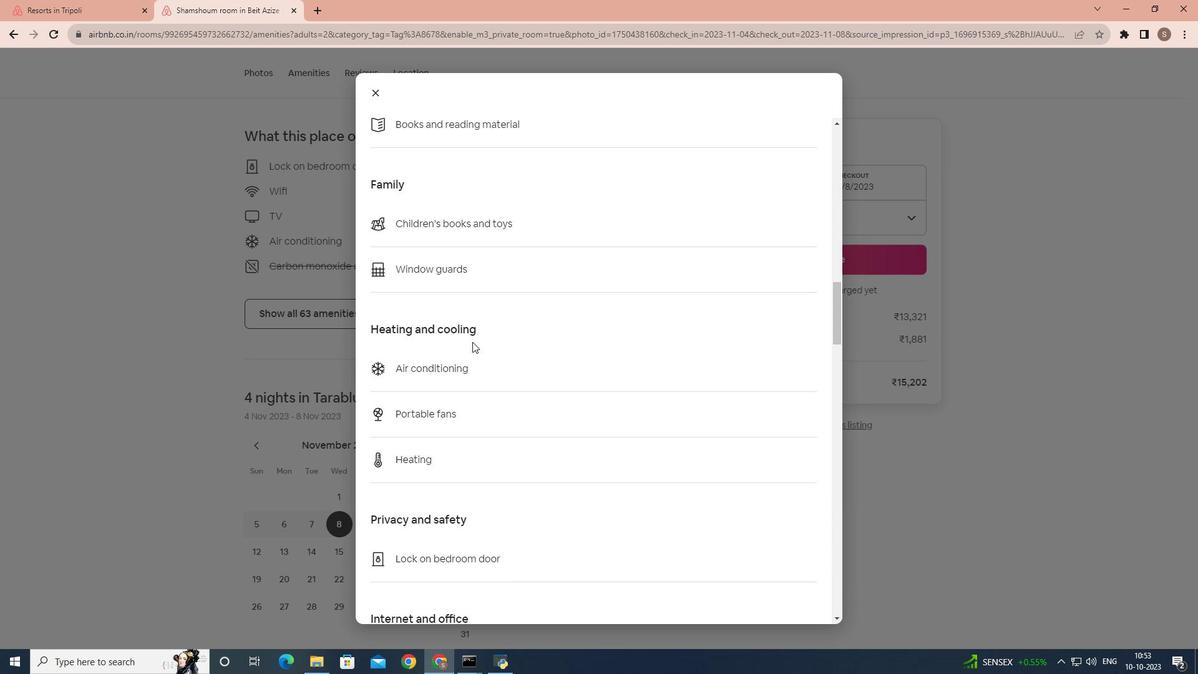 
Action: Mouse scrolled (472, 341) with delta (0, 0)
Screenshot: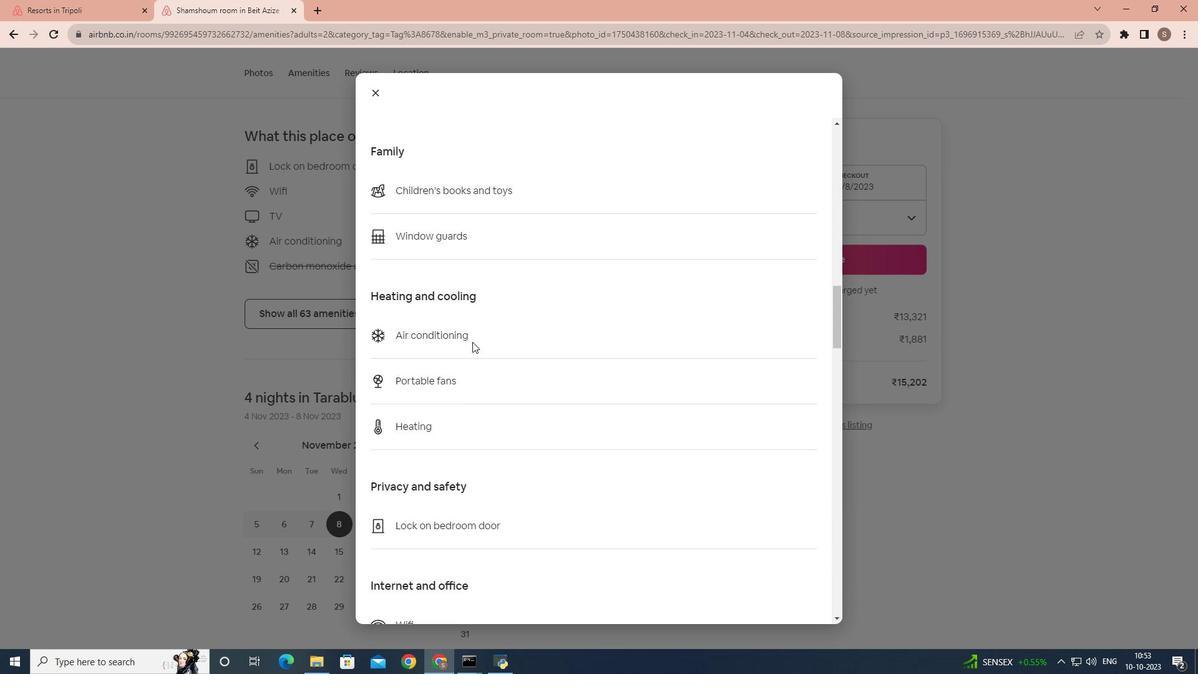 
Action: Mouse scrolled (472, 341) with delta (0, 0)
Screenshot: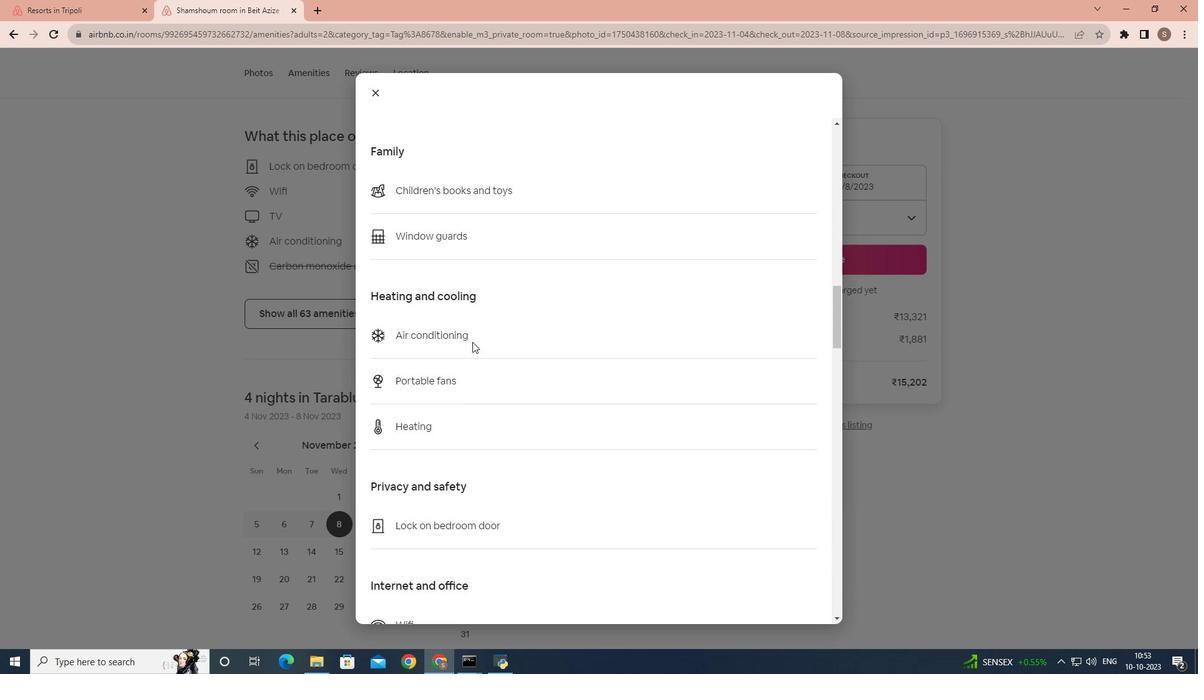 
Action: Mouse scrolled (472, 341) with delta (0, 0)
Screenshot: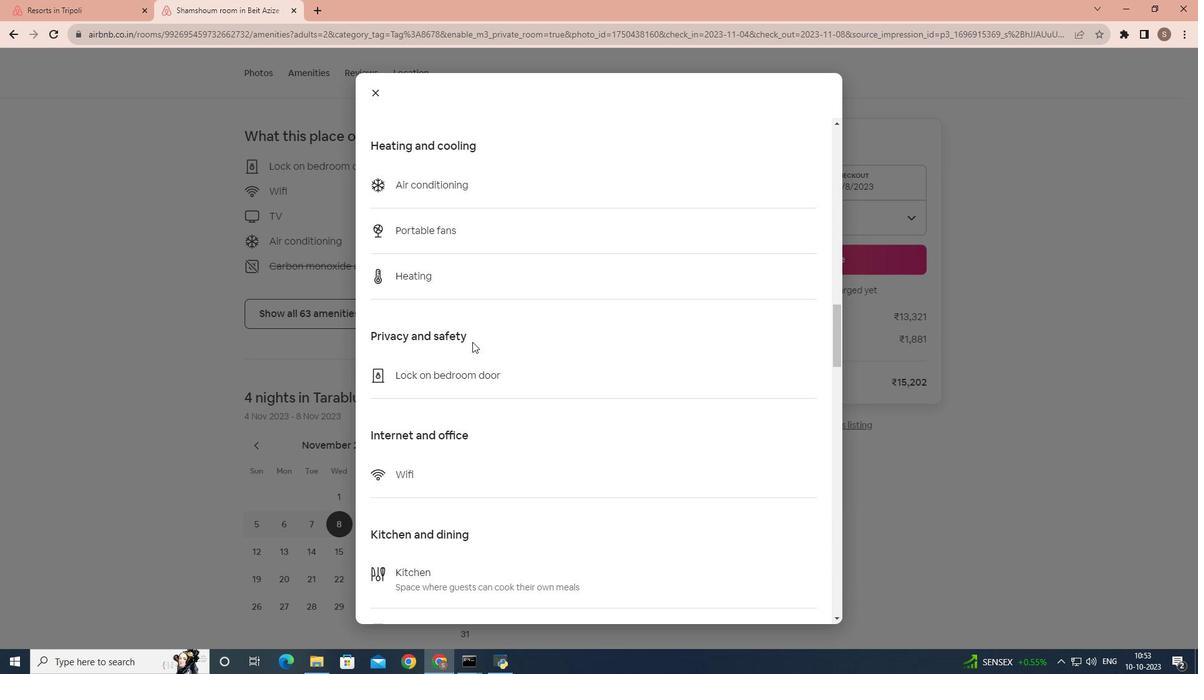 
Action: Mouse scrolled (472, 341) with delta (0, 0)
Screenshot: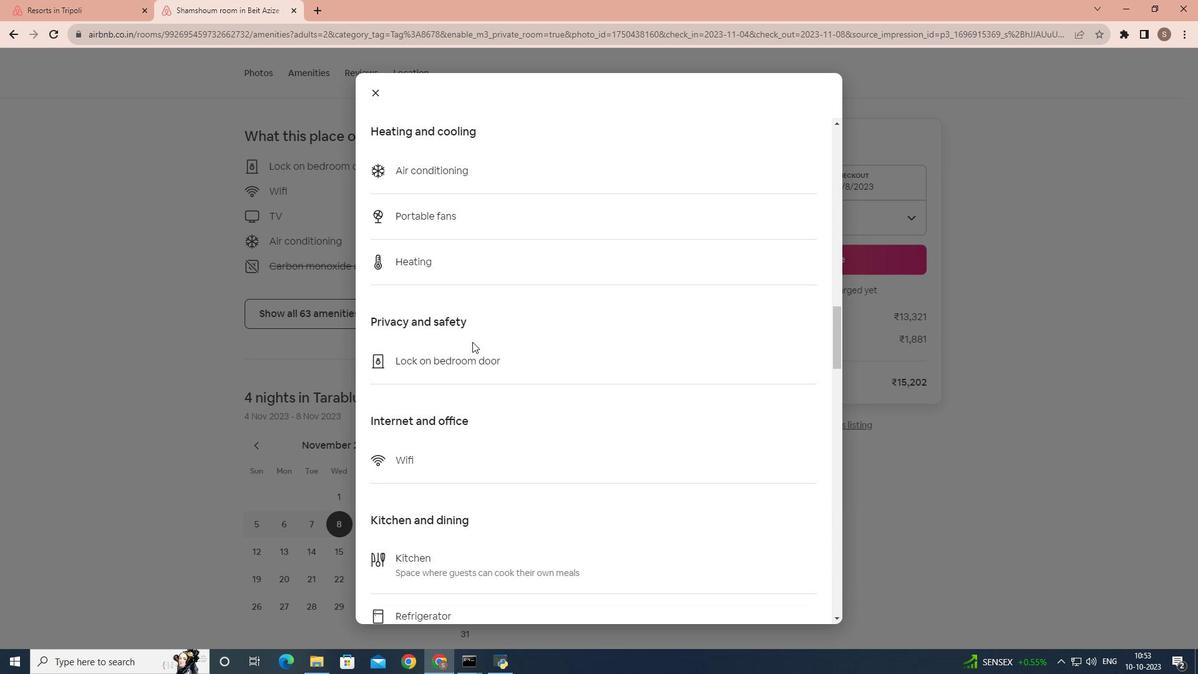 
Action: Mouse scrolled (472, 341) with delta (0, 0)
Screenshot: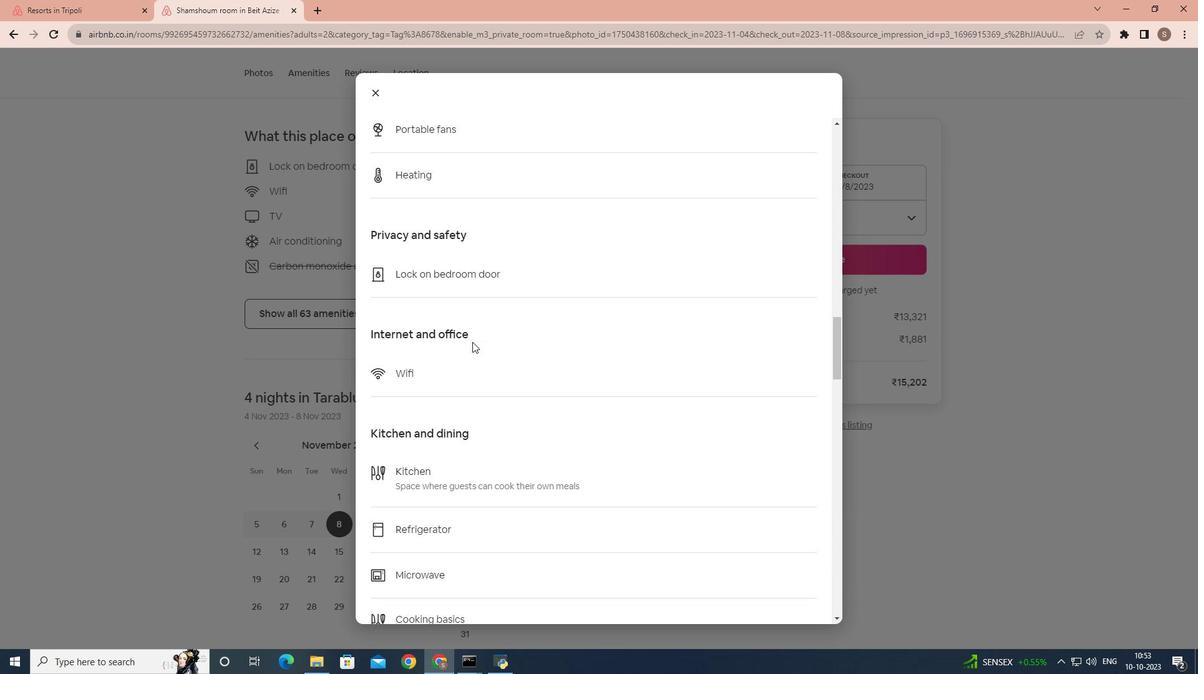 
Action: Mouse scrolled (472, 341) with delta (0, 0)
Screenshot: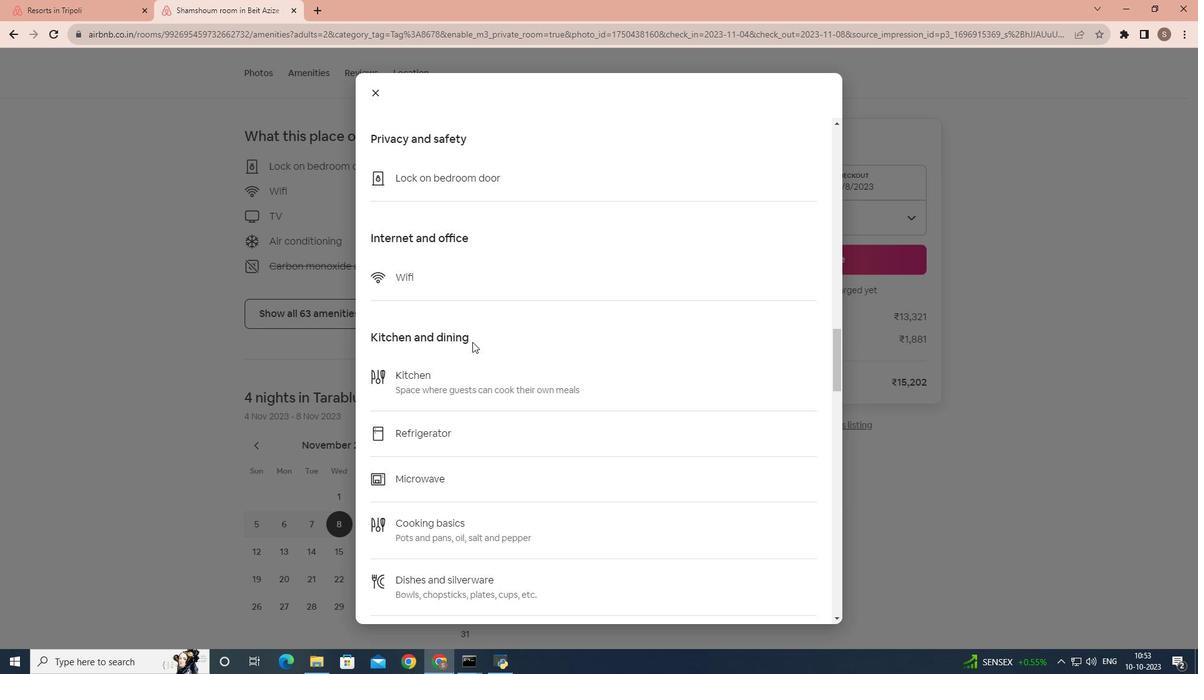 
Action: Mouse scrolled (472, 341) with delta (0, 0)
Screenshot: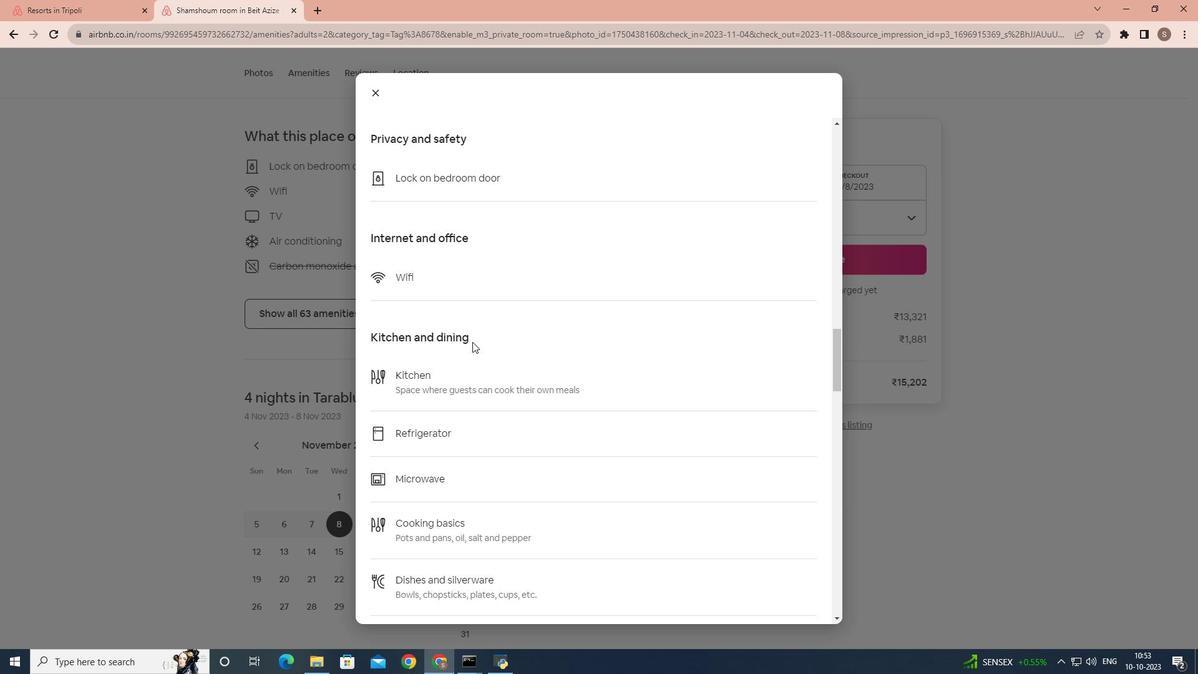 
Action: Mouse scrolled (472, 341) with delta (0, 0)
Screenshot: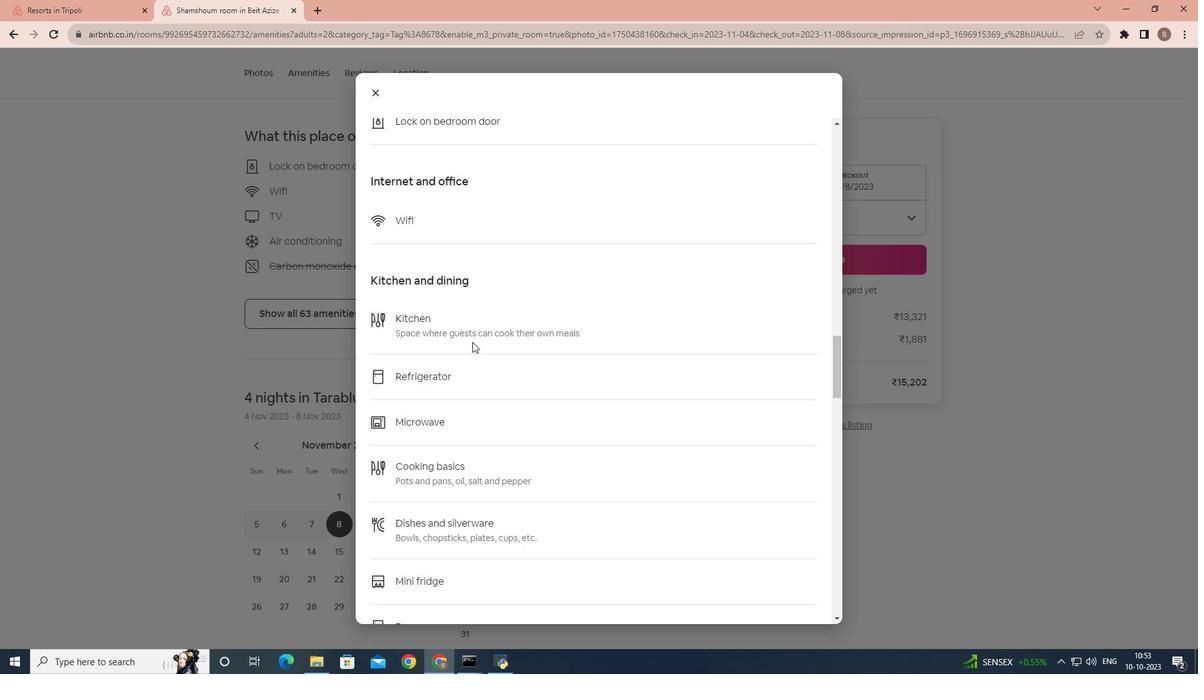 
Action: Mouse scrolled (472, 341) with delta (0, 0)
Screenshot: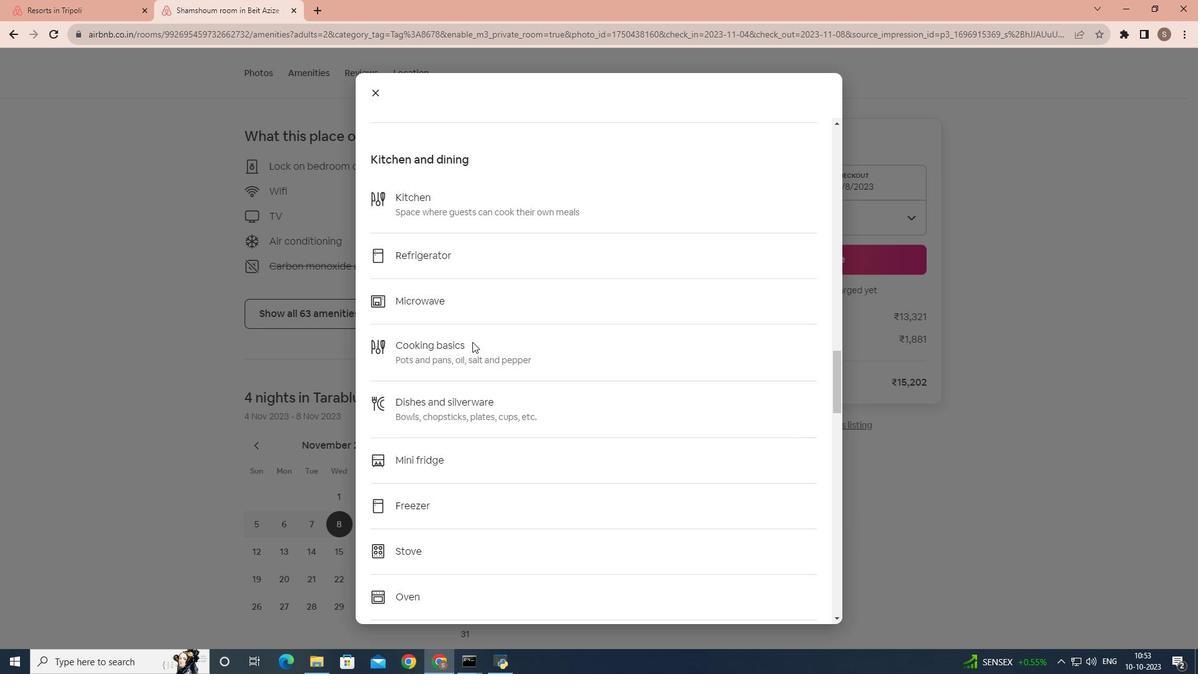 
Action: Mouse scrolled (472, 341) with delta (0, 0)
Screenshot: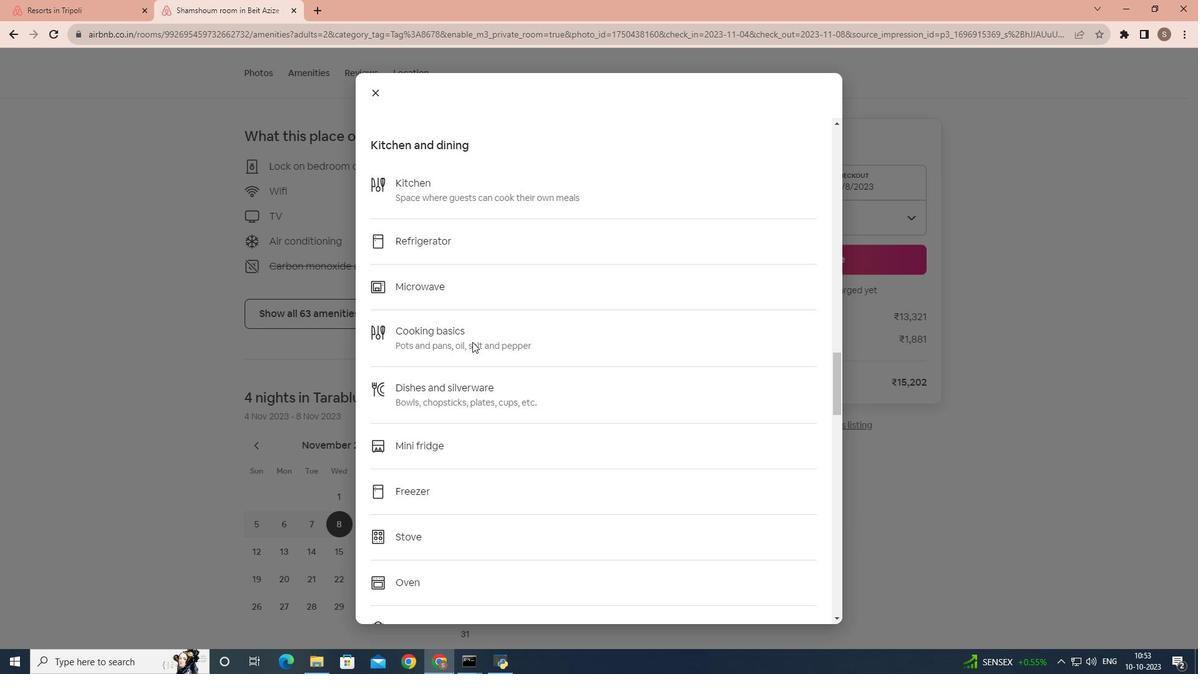 
Action: Mouse scrolled (472, 341) with delta (0, 0)
Screenshot: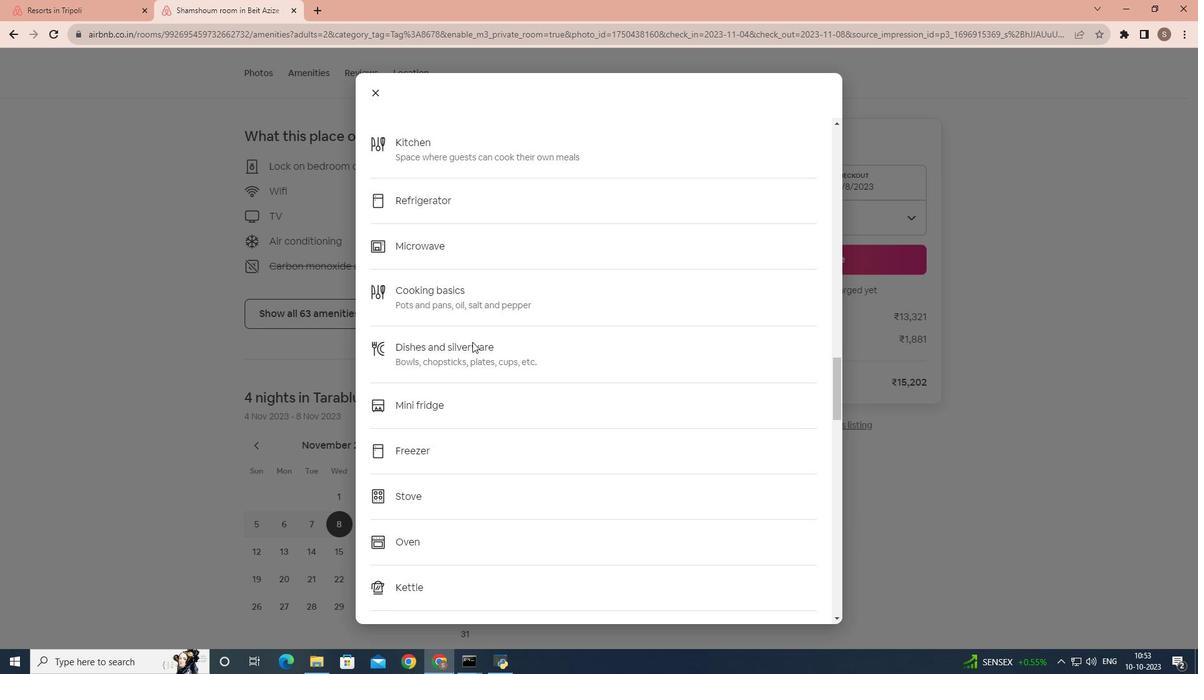 
Action: Mouse scrolled (472, 341) with delta (0, 0)
Screenshot: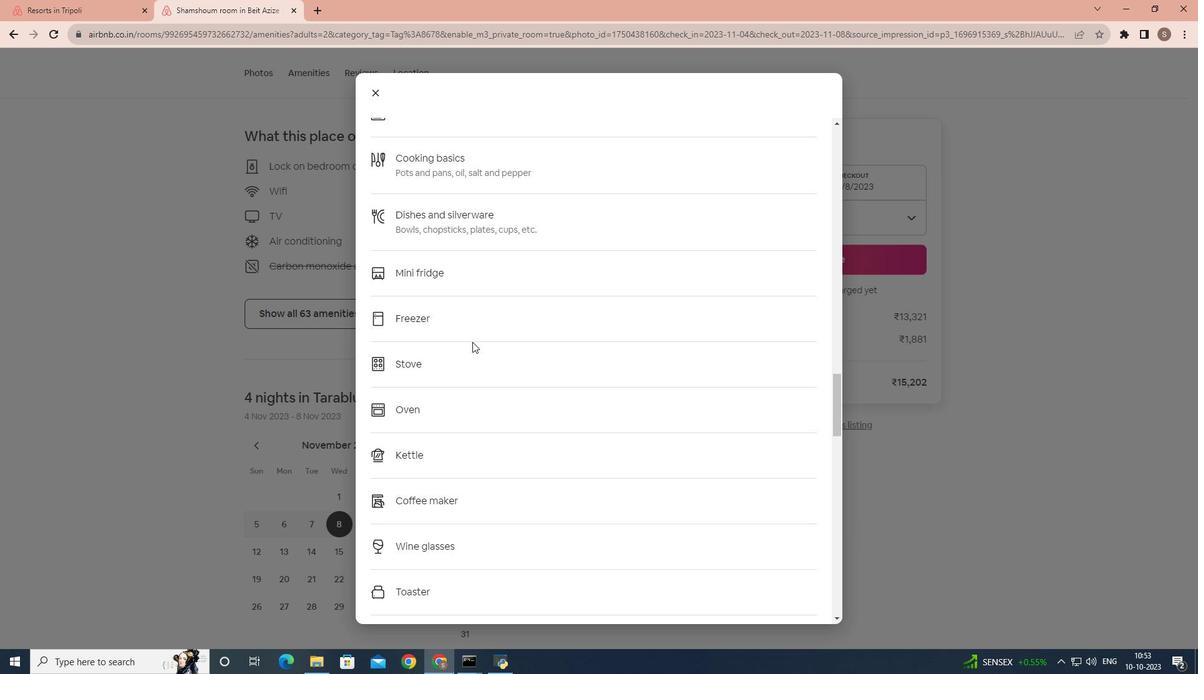 
Action: Mouse scrolled (472, 341) with delta (0, 0)
Screenshot: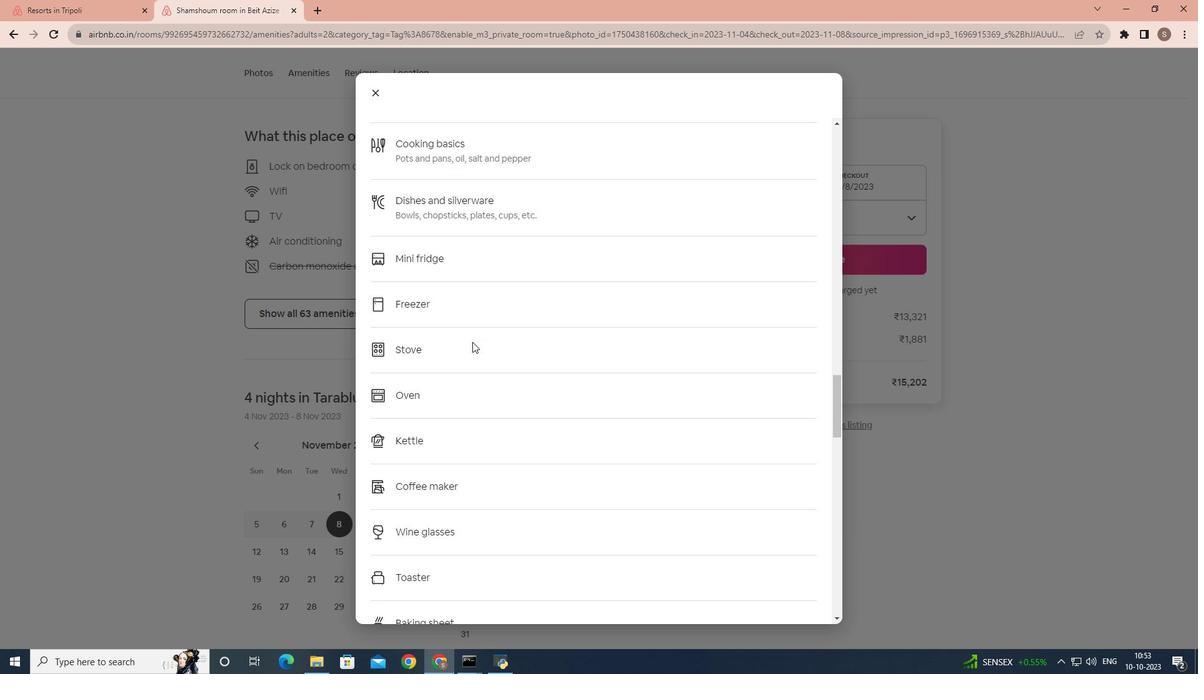 
Action: Mouse scrolled (472, 341) with delta (0, 0)
Screenshot: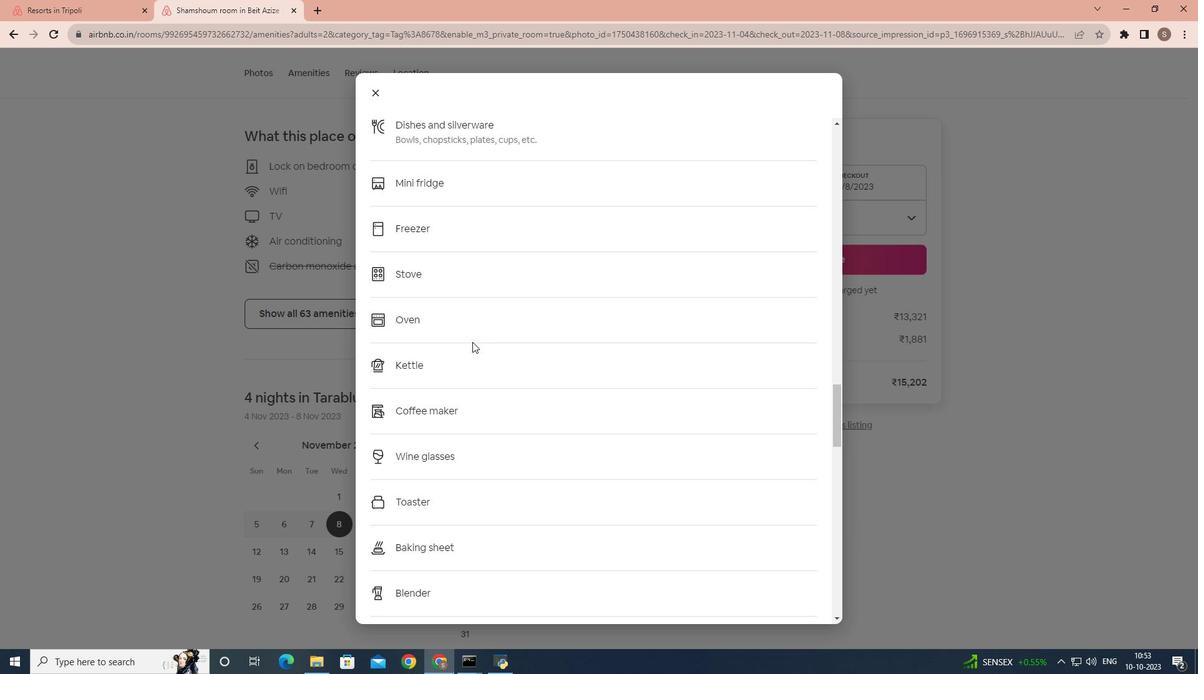 
Action: Mouse scrolled (472, 341) with delta (0, 0)
Screenshot: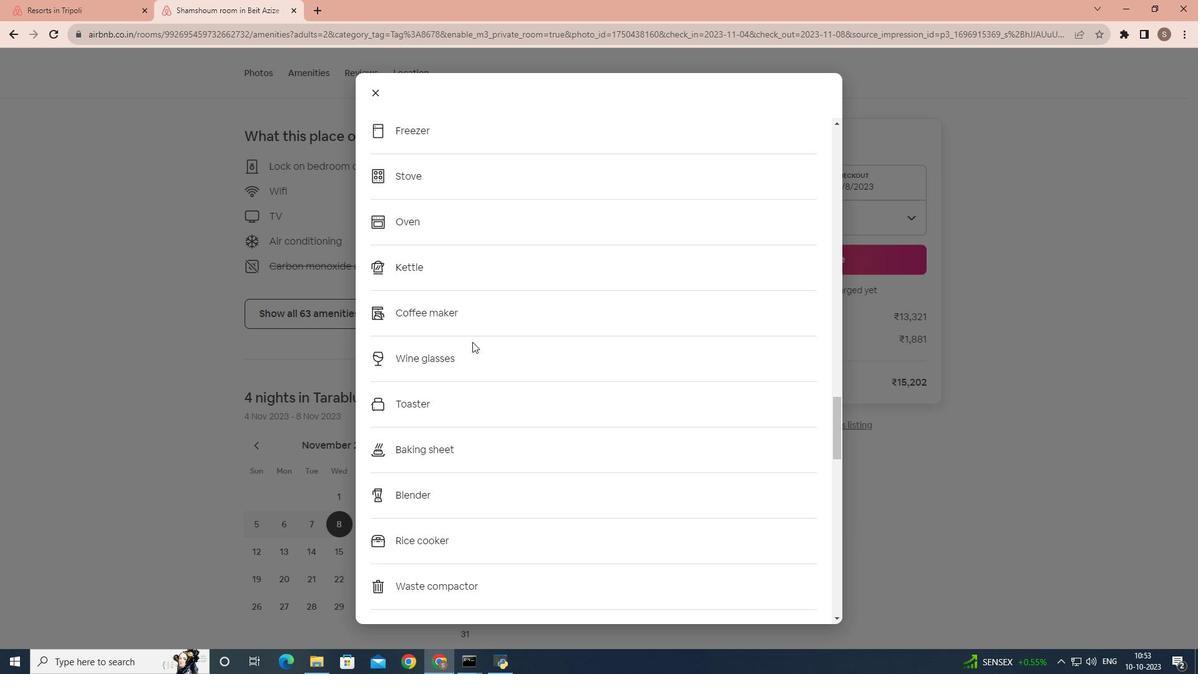 
Action: Mouse scrolled (472, 341) with delta (0, 0)
Screenshot: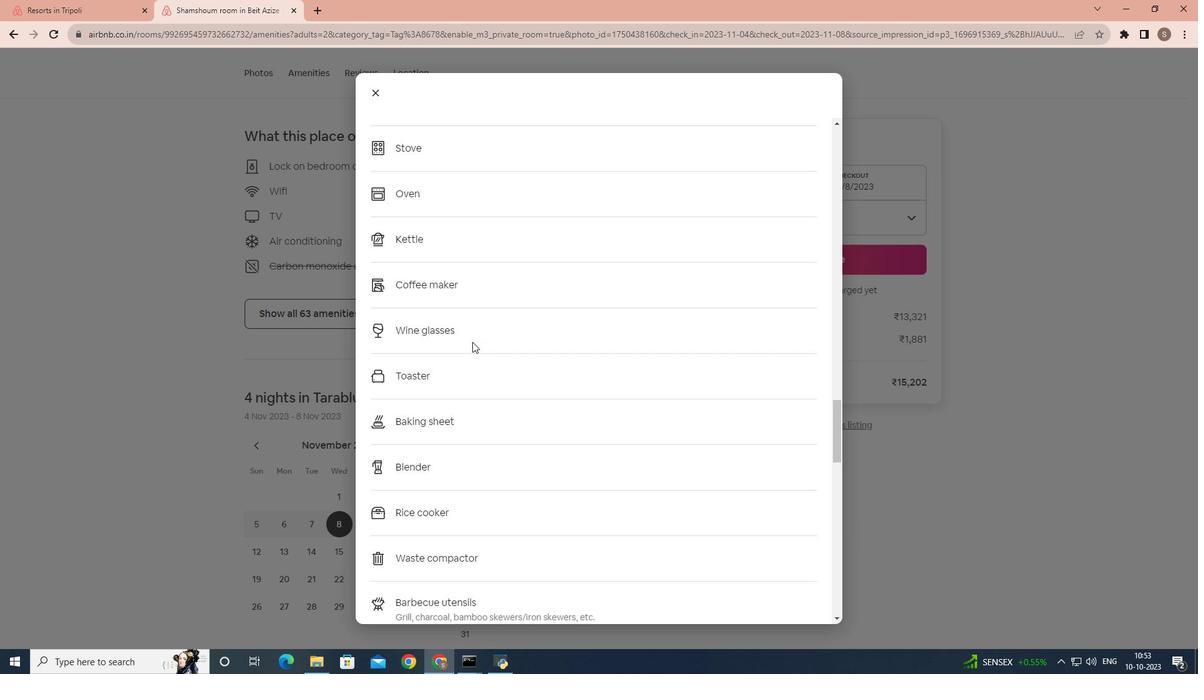 
Action: Mouse scrolled (472, 341) with delta (0, 0)
Screenshot: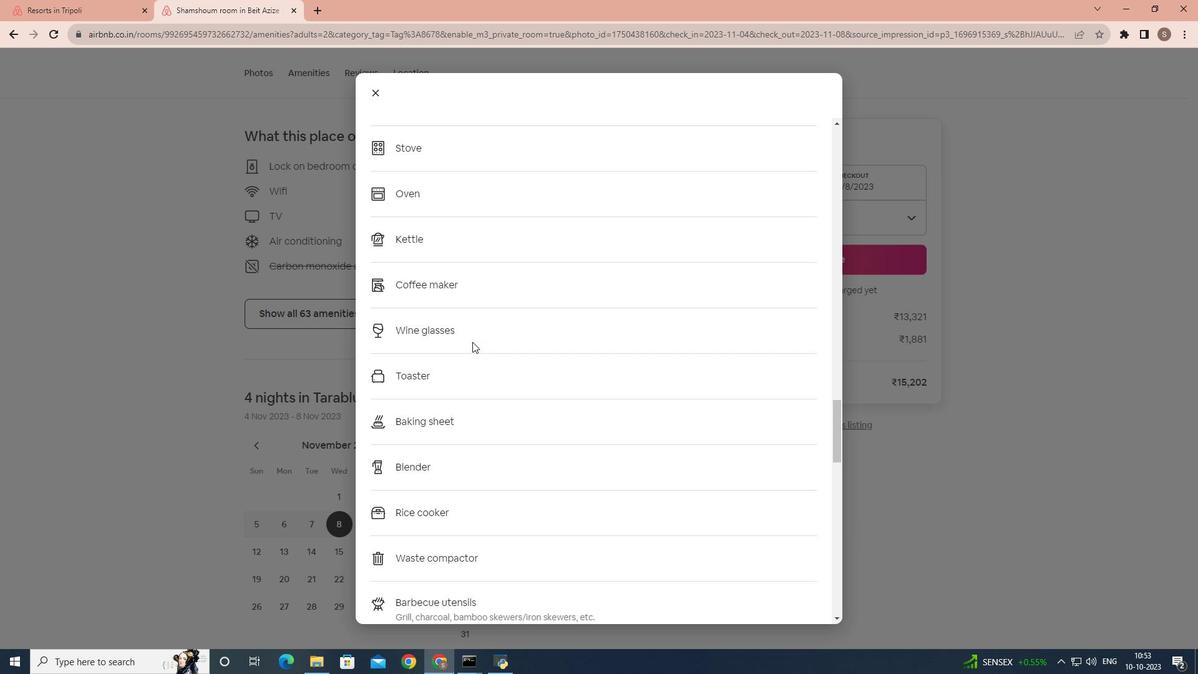 
Action: Mouse scrolled (472, 341) with delta (0, 0)
Screenshot: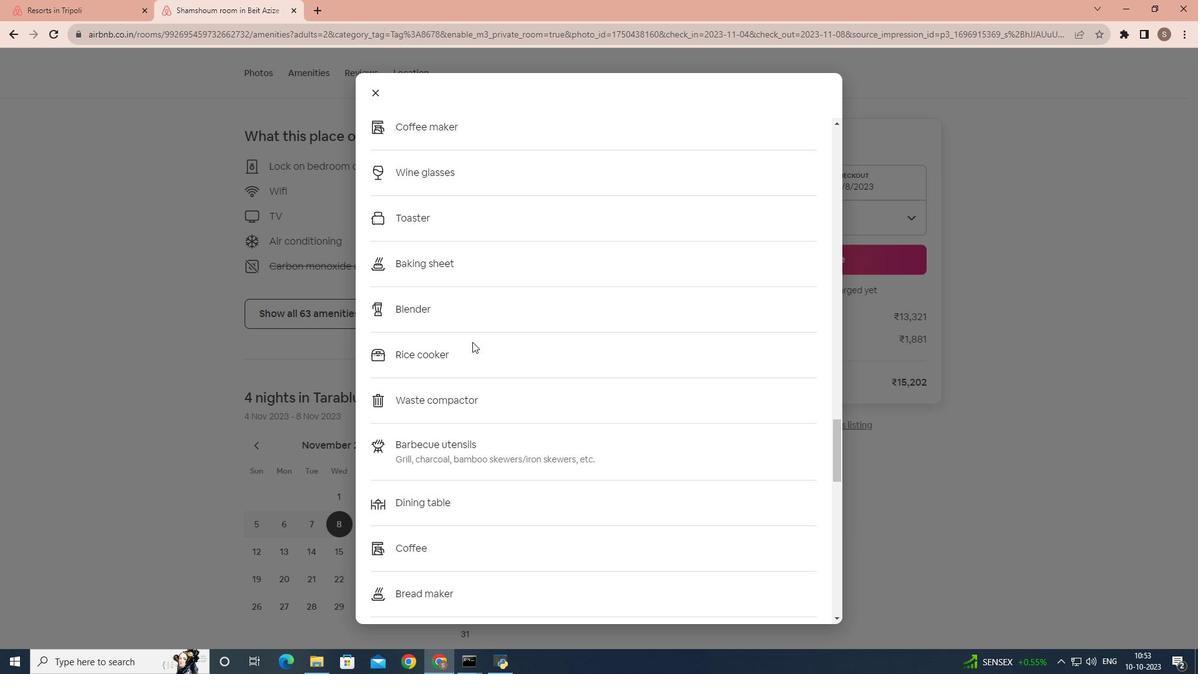
Action: Mouse scrolled (472, 341) with delta (0, 0)
Screenshot: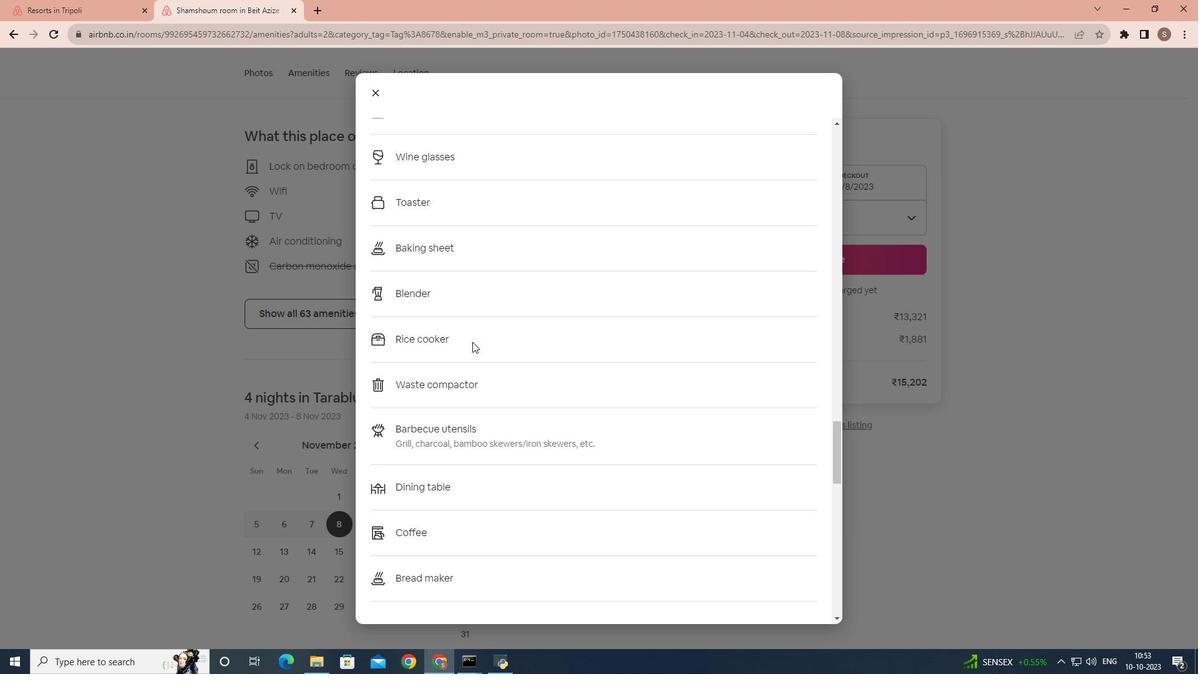 
Action: Mouse scrolled (472, 341) with delta (0, 0)
Screenshot: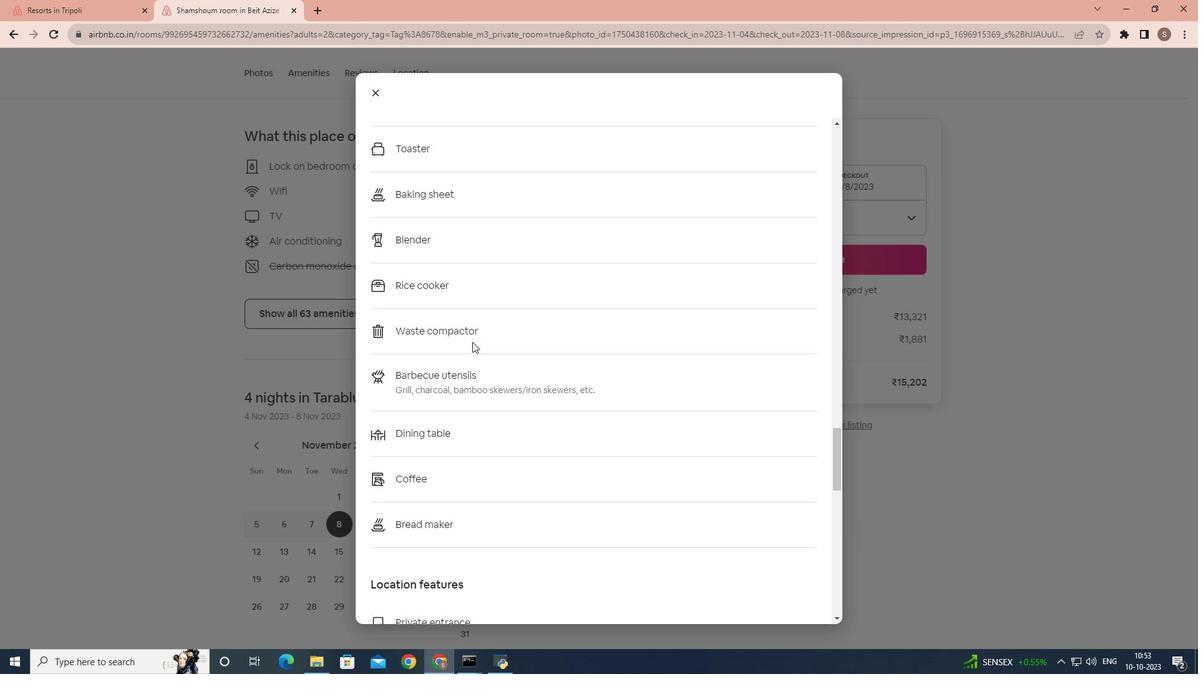 
Action: Mouse scrolled (472, 341) with delta (0, 0)
Screenshot: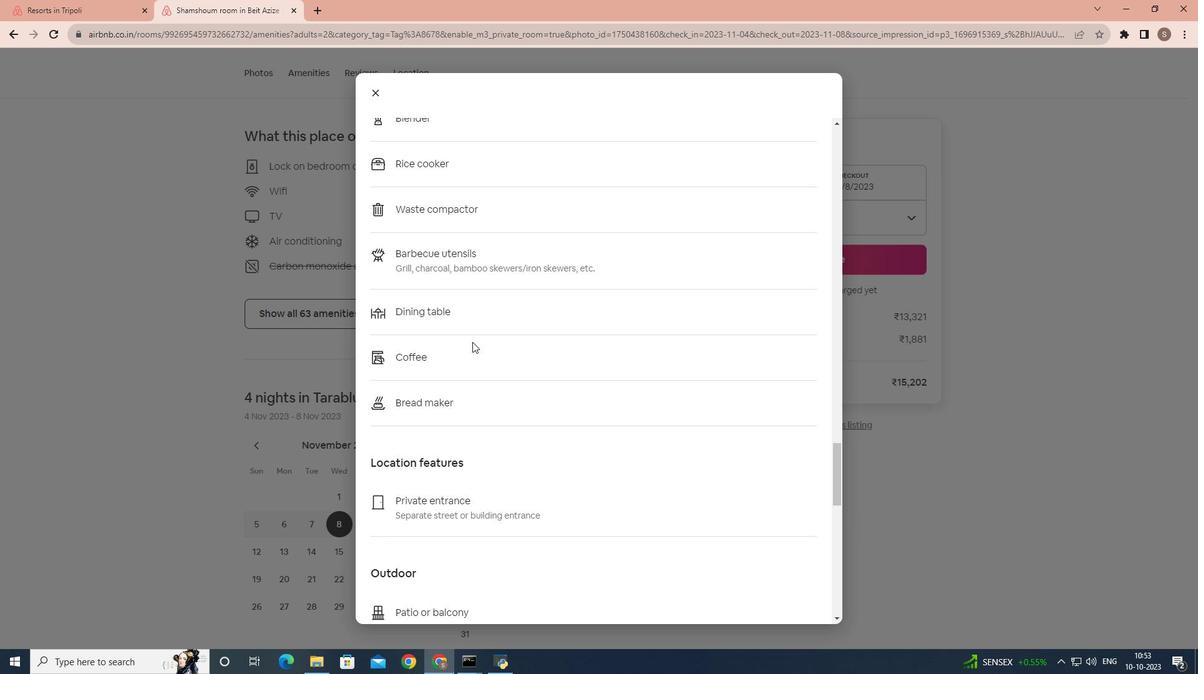 
Action: Mouse scrolled (472, 341) with delta (0, 0)
Screenshot: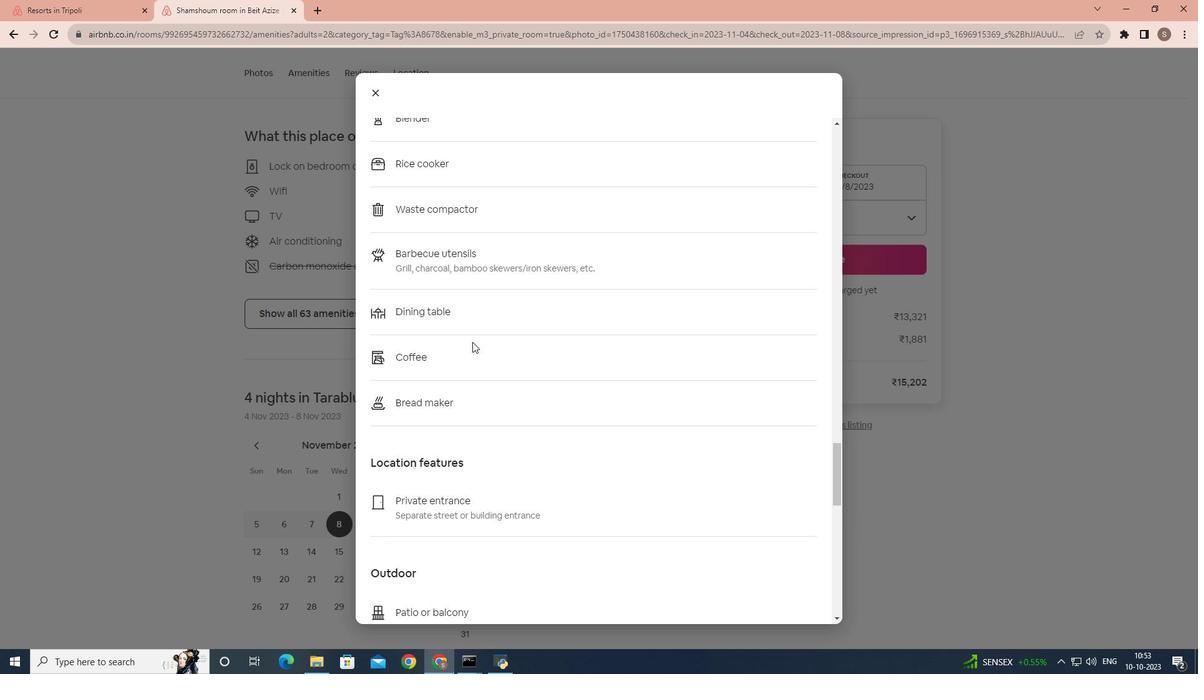 
Action: Mouse scrolled (472, 341) with delta (0, 0)
Screenshot: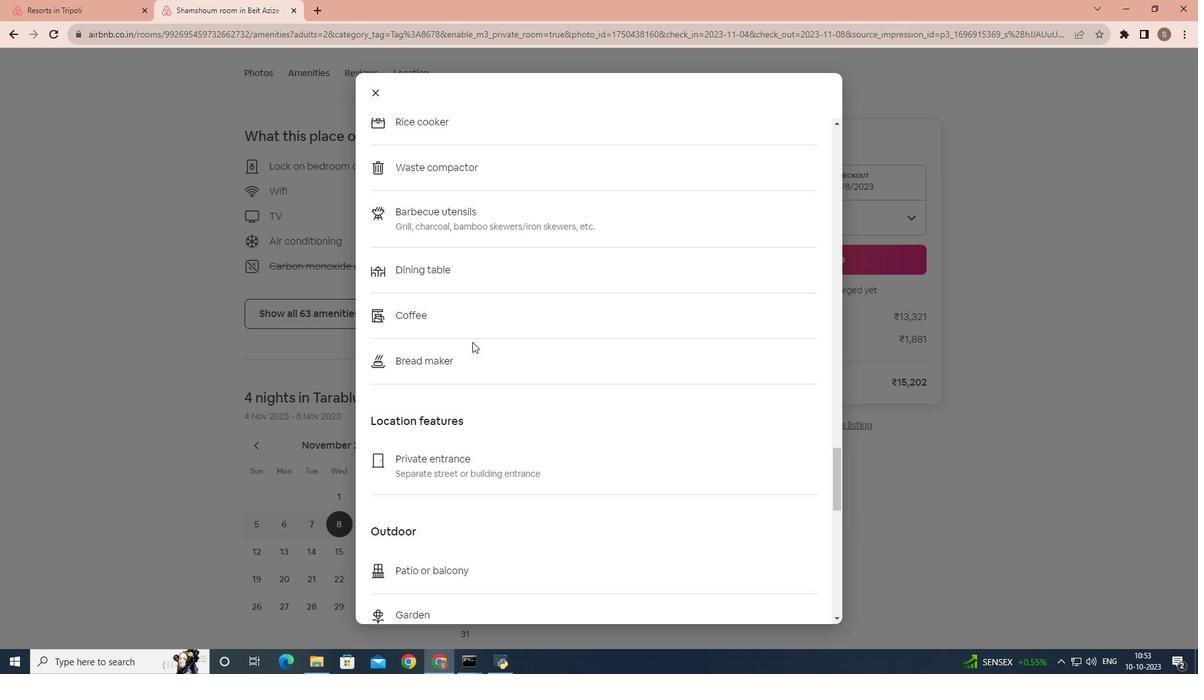 
Action: Mouse scrolled (472, 341) with delta (0, 0)
Screenshot: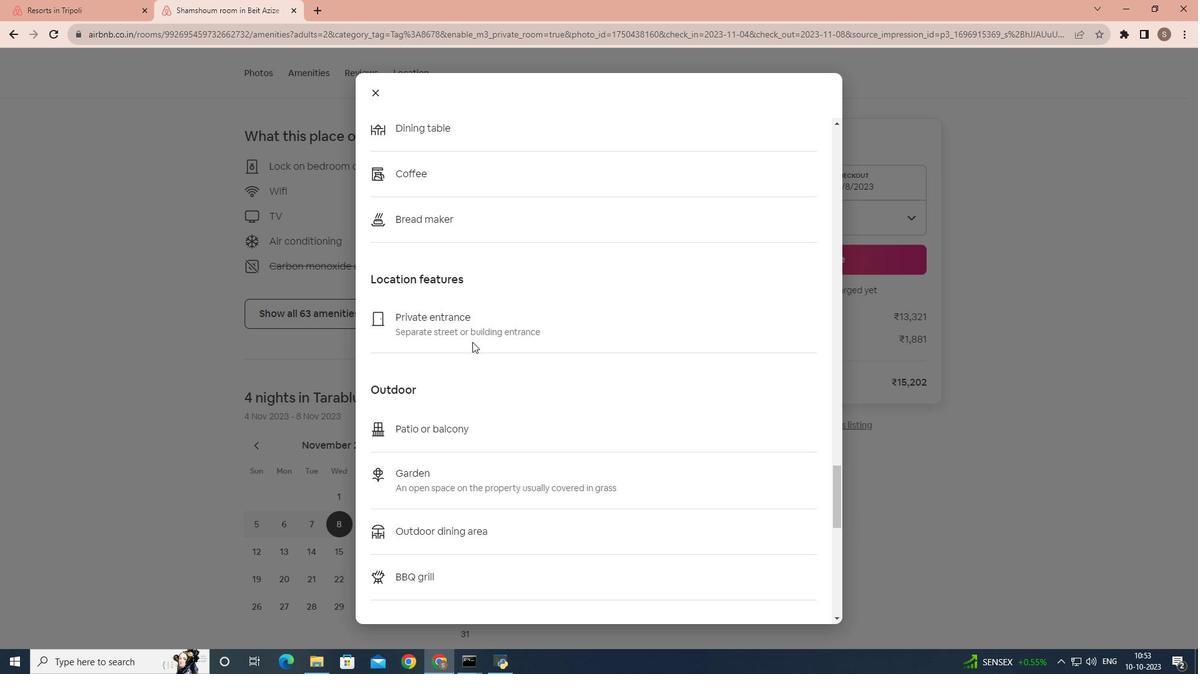 
Action: Mouse scrolled (472, 341) with delta (0, 0)
Screenshot: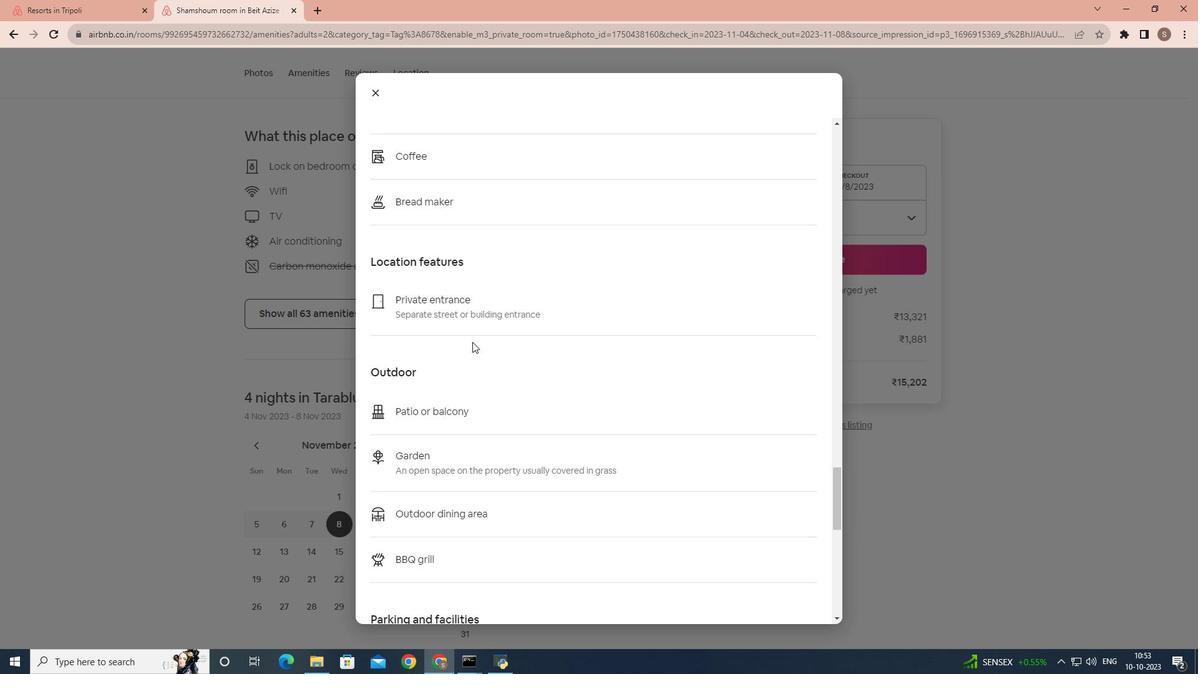 
Action: Mouse scrolled (472, 341) with delta (0, 0)
Screenshot: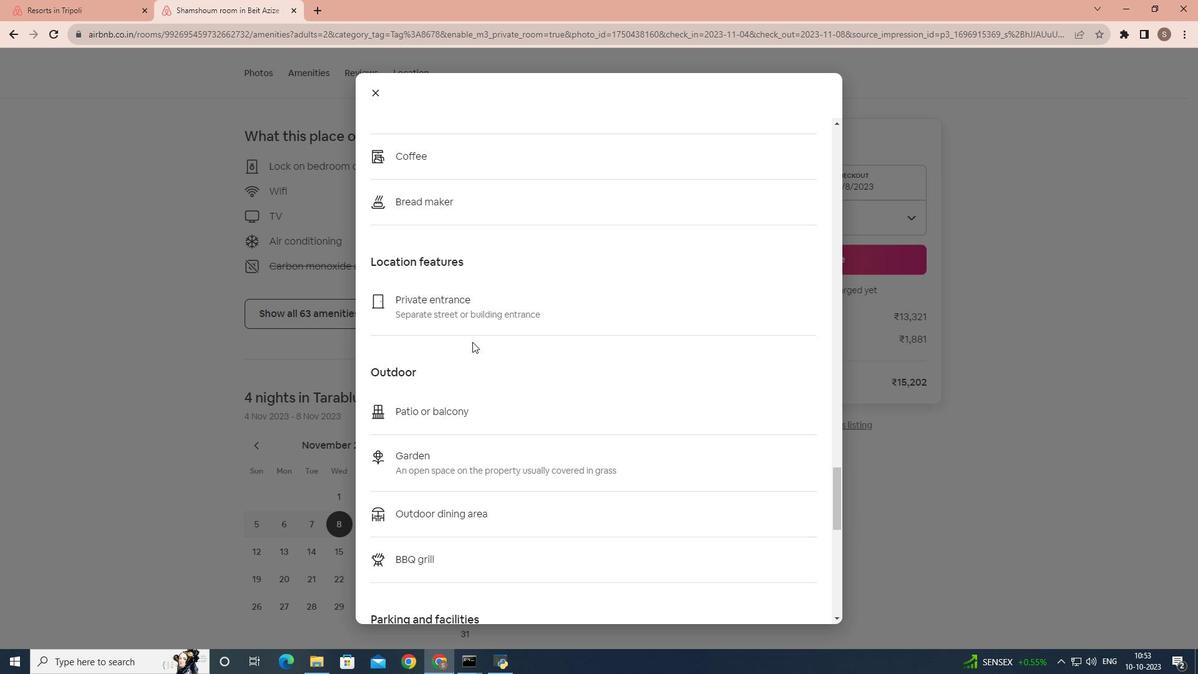 
Action: Mouse scrolled (472, 341) with delta (0, 0)
Screenshot: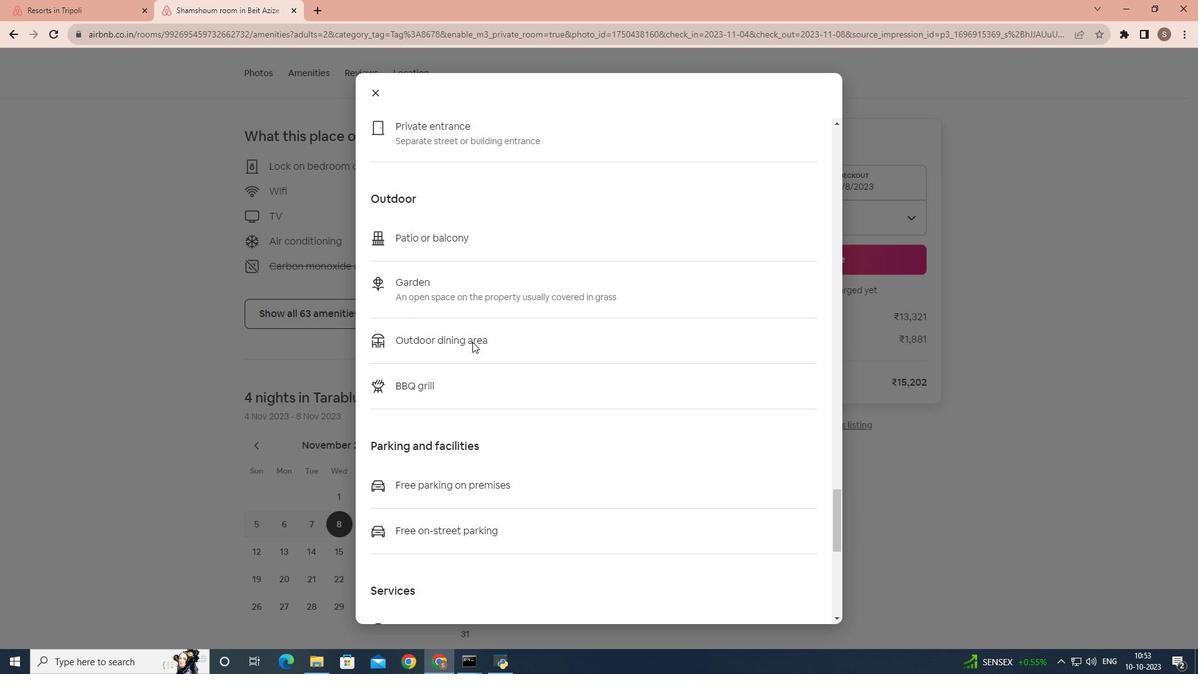 
Action: Mouse scrolled (472, 341) with delta (0, 0)
Screenshot: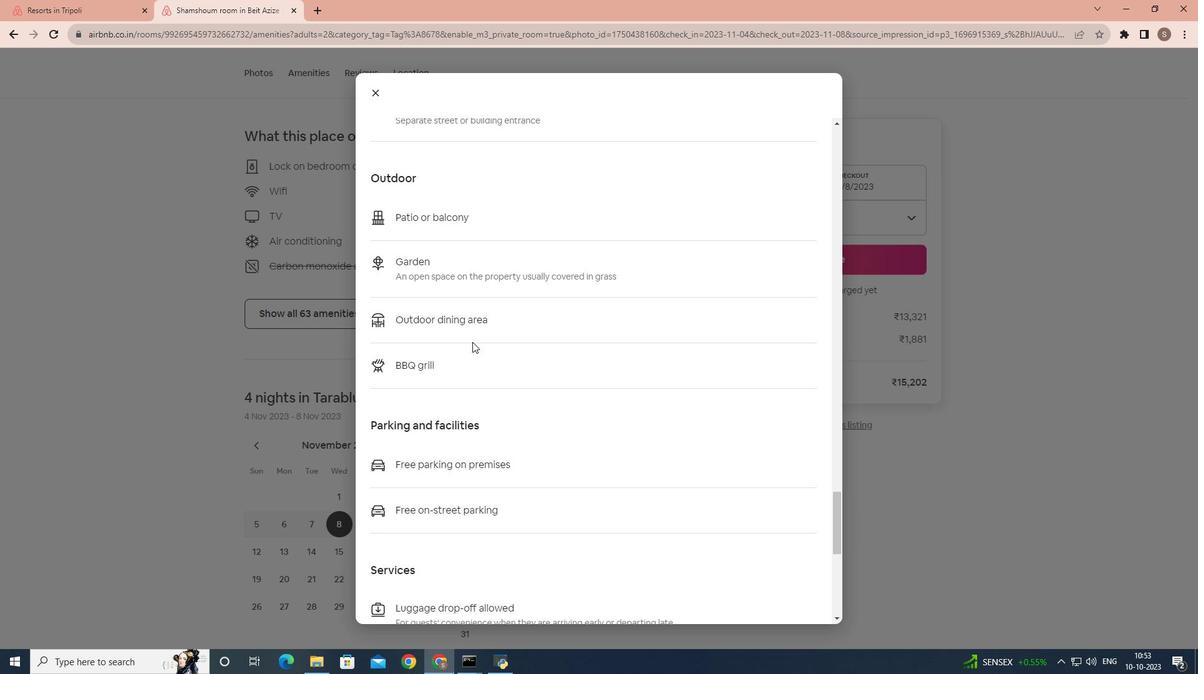 
Action: Mouse scrolled (472, 341) with delta (0, 0)
Screenshot: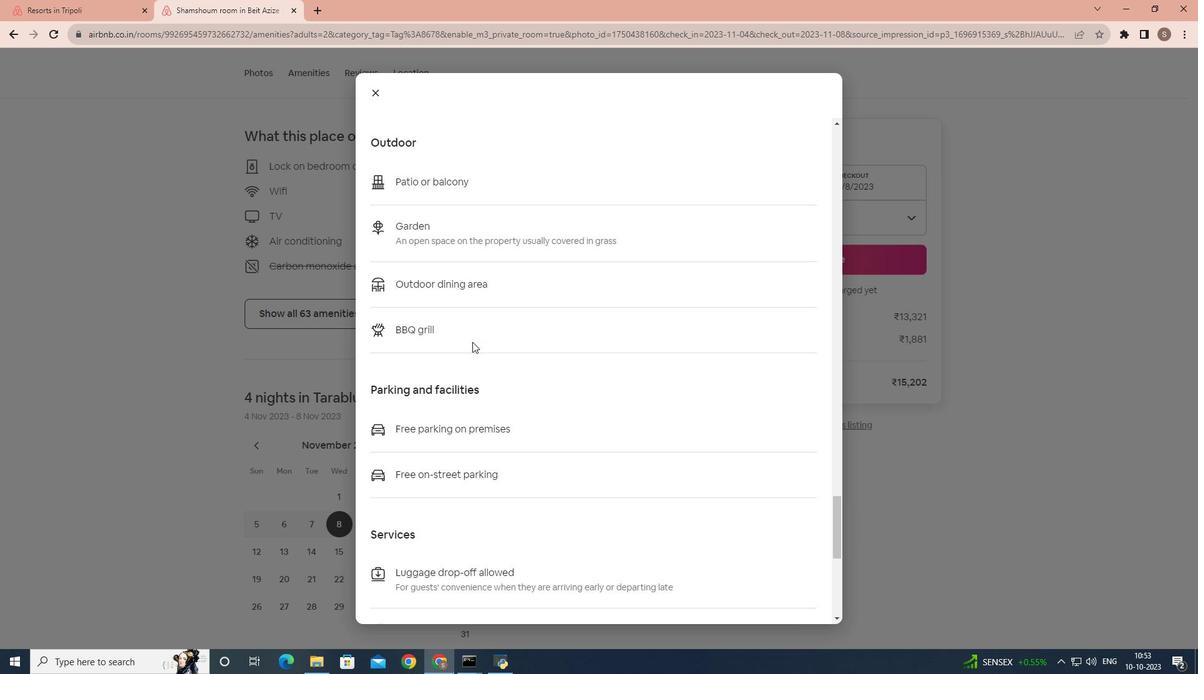 
Action: Mouse scrolled (472, 341) with delta (0, 0)
Screenshot: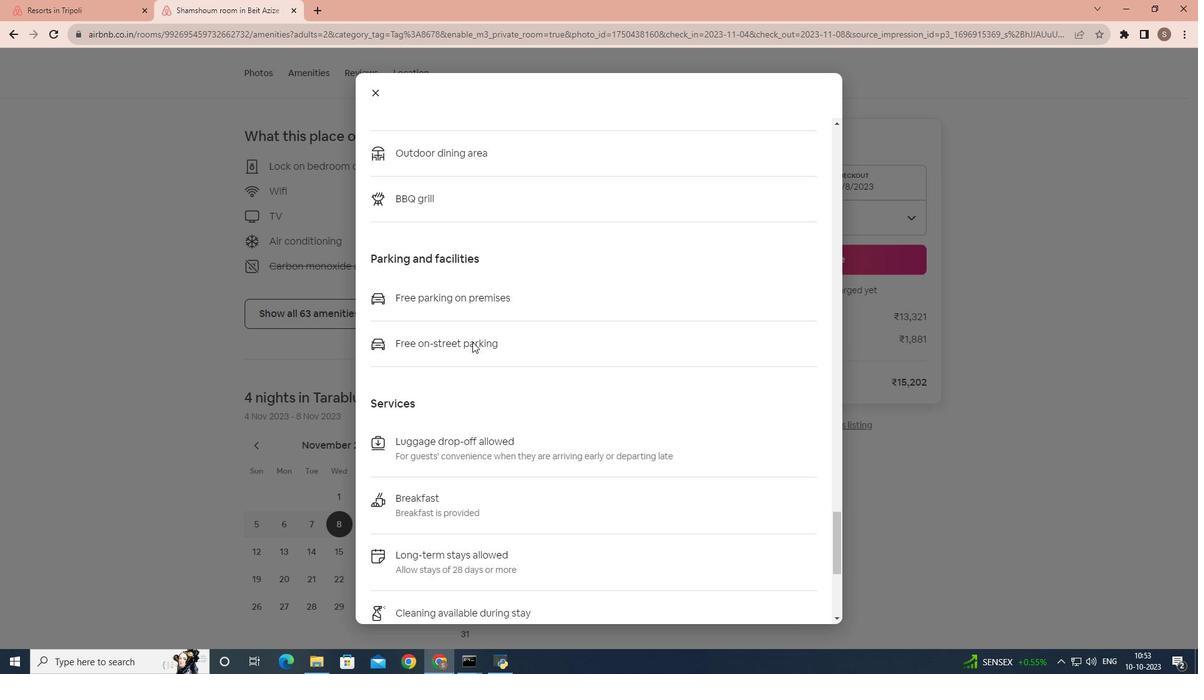 
Action: Mouse scrolled (472, 341) with delta (0, 0)
Screenshot: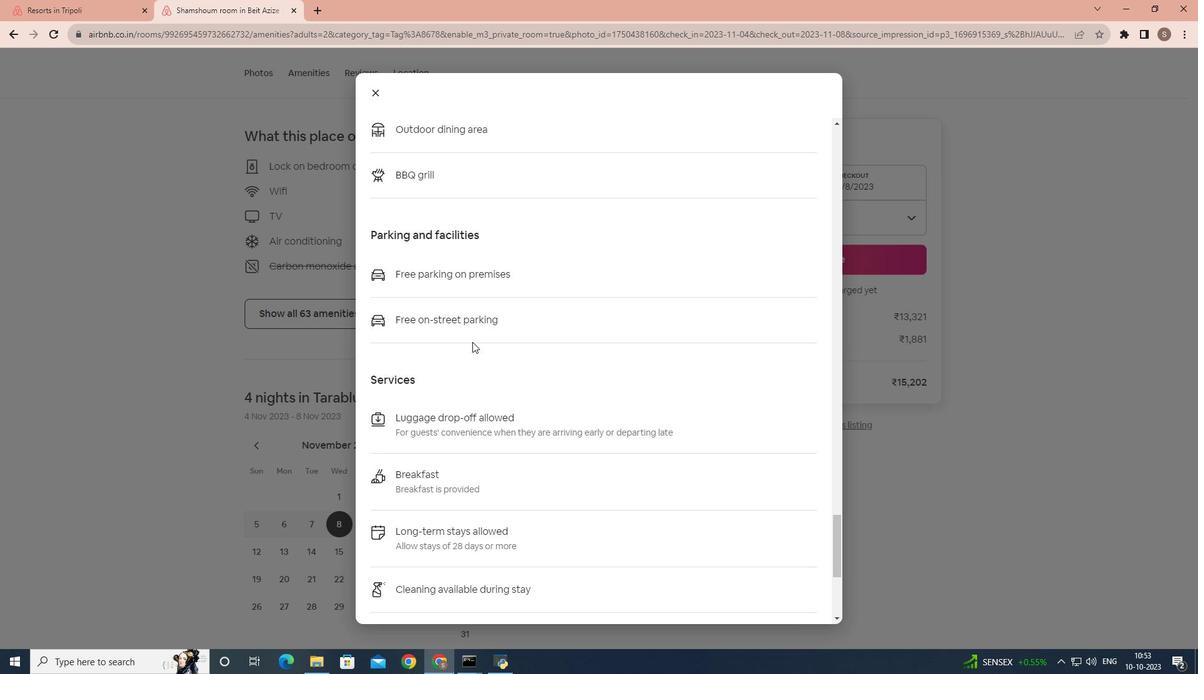 
Action: Mouse scrolled (472, 341) with delta (0, 0)
Screenshot: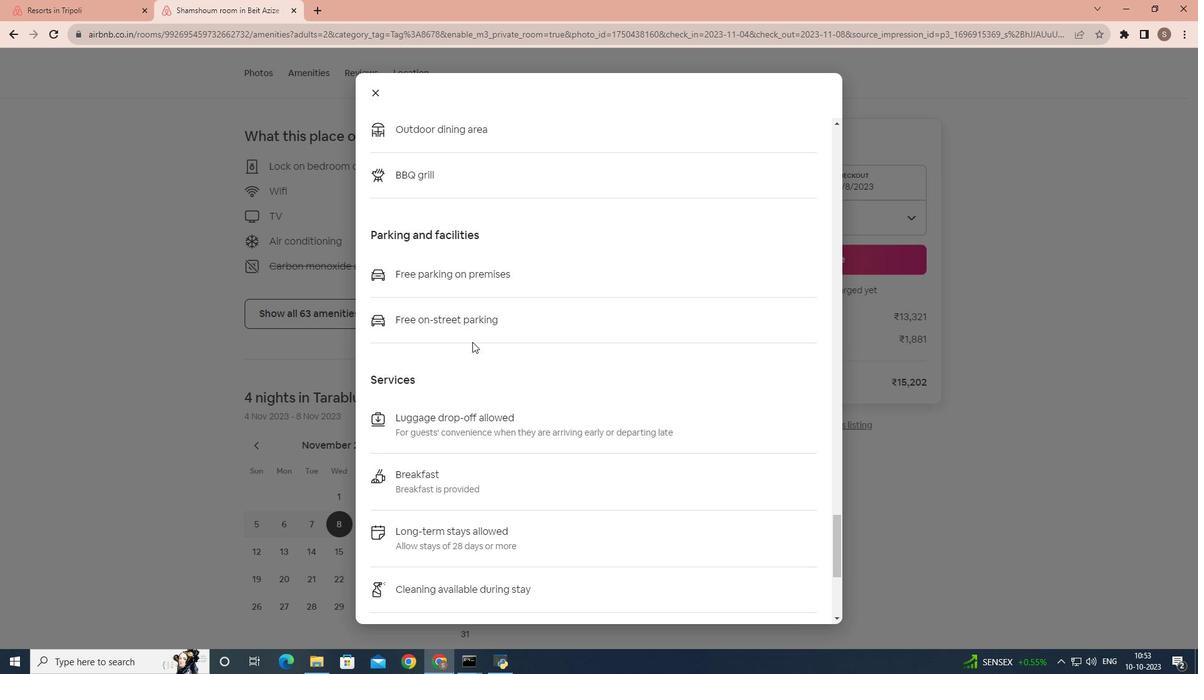 
Action: Mouse scrolled (472, 341) with delta (0, 0)
Screenshot: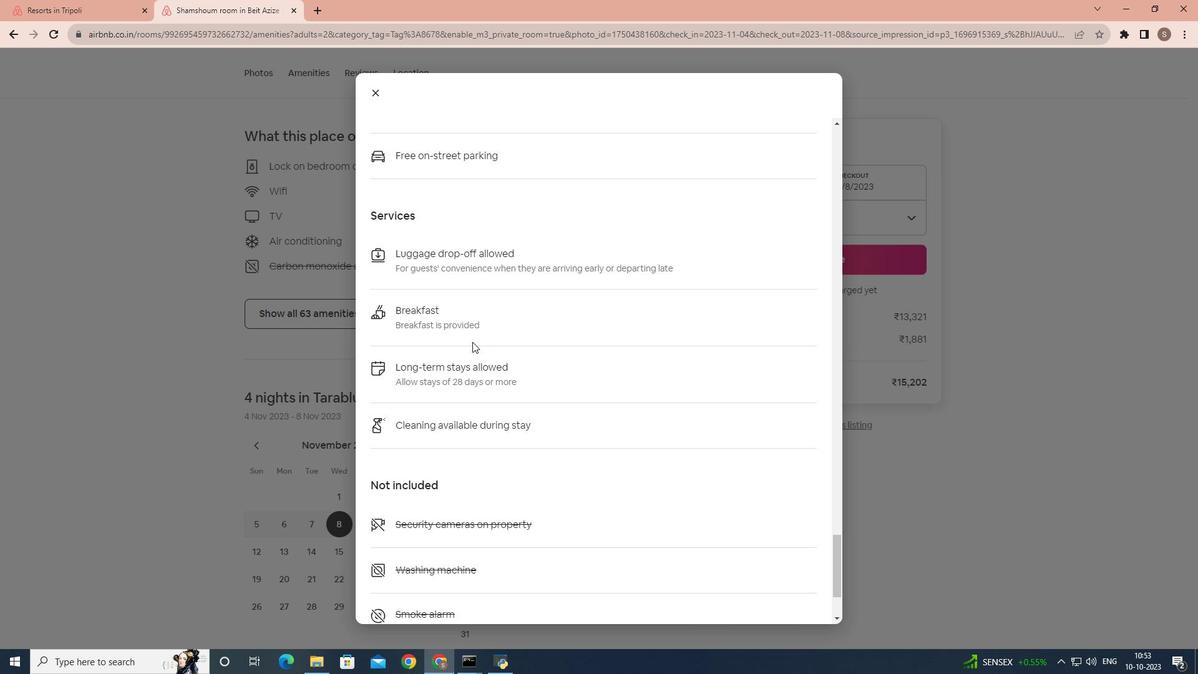 
Action: Mouse scrolled (472, 341) with delta (0, 0)
Screenshot: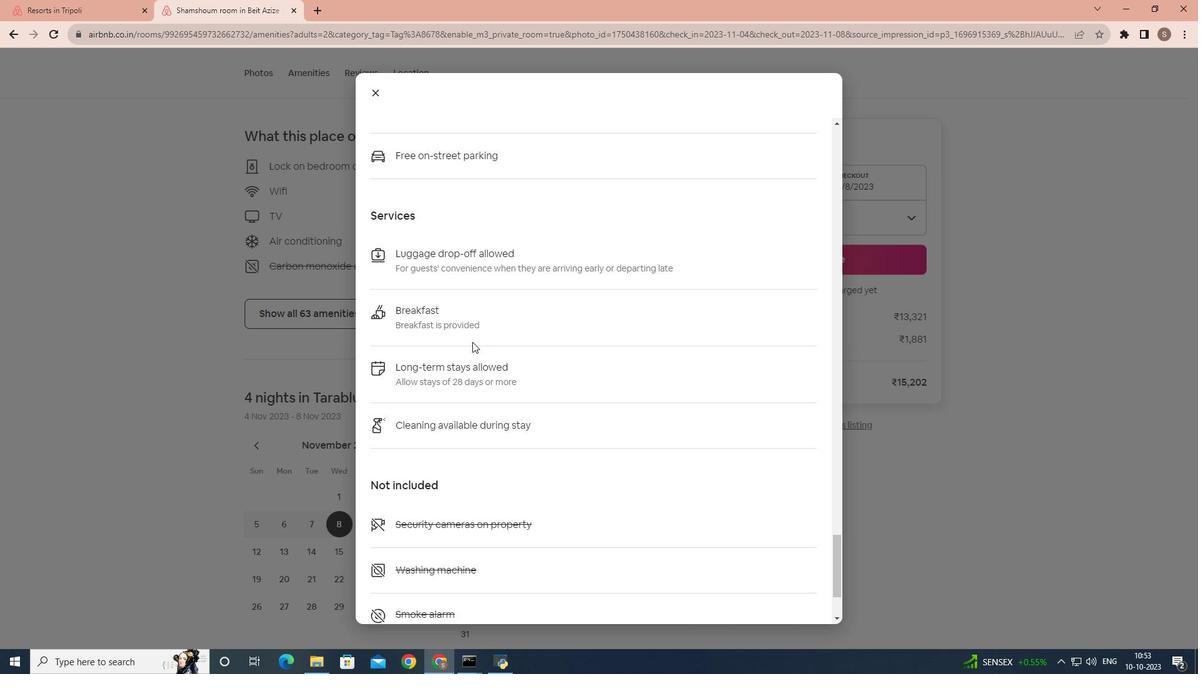 
Action: Mouse scrolled (472, 341) with delta (0, 0)
Screenshot: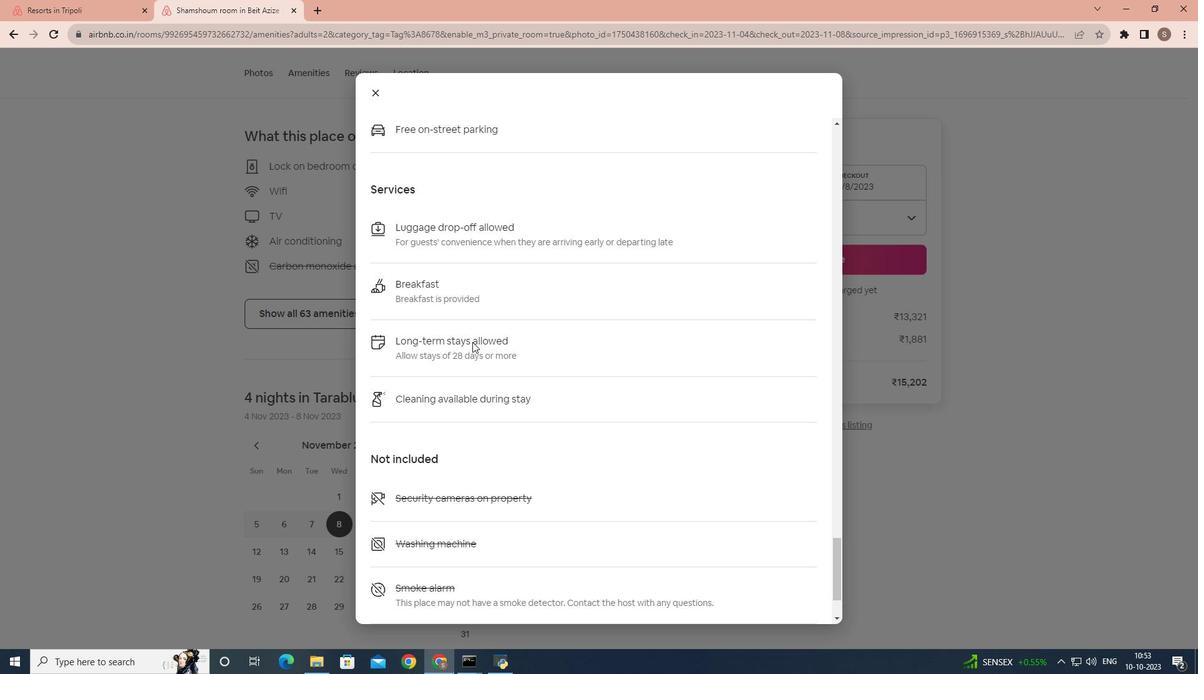 
Action: Mouse scrolled (472, 341) with delta (0, 0)
Screenshot: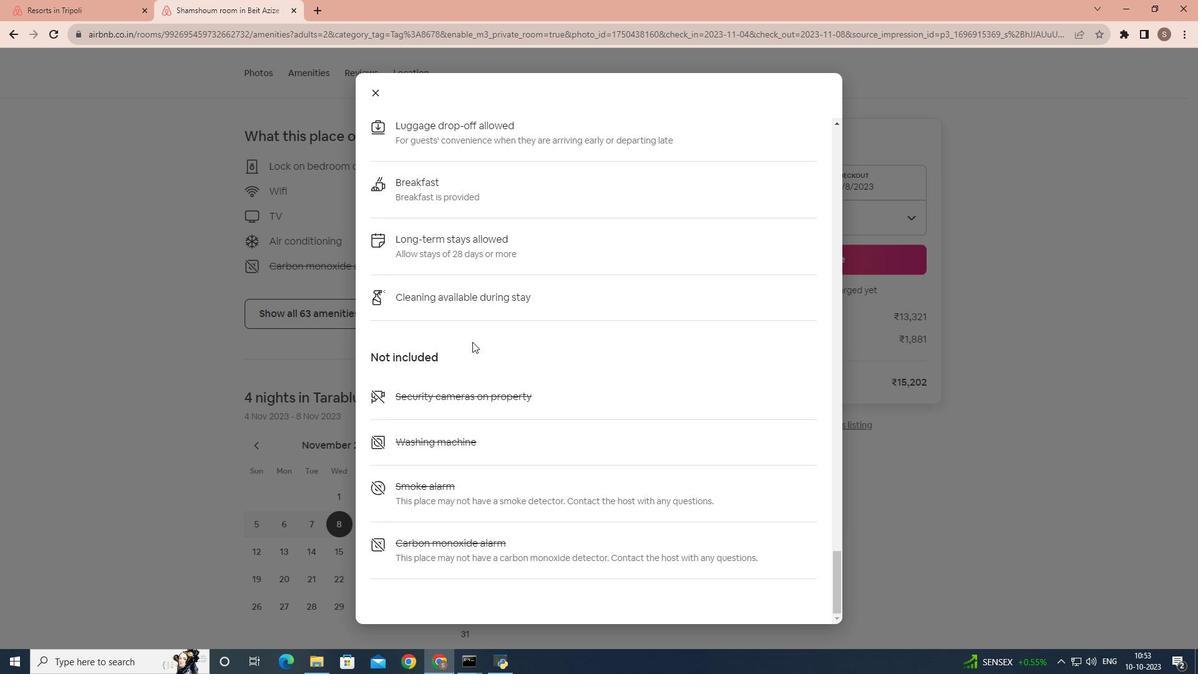 
Action: Mouse scrolled (472, 341) with delta (0, 0)
Screenshot: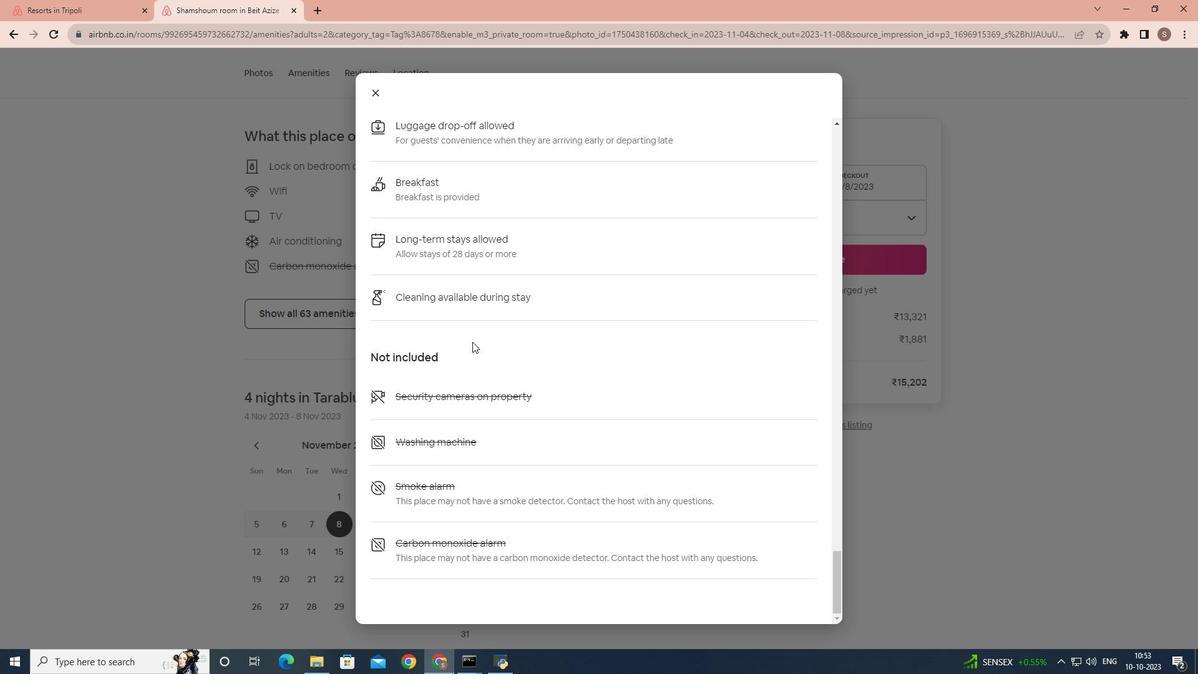 
Action: Mouse scrolled (472, 341) with delta (0, 0)
Screenshot: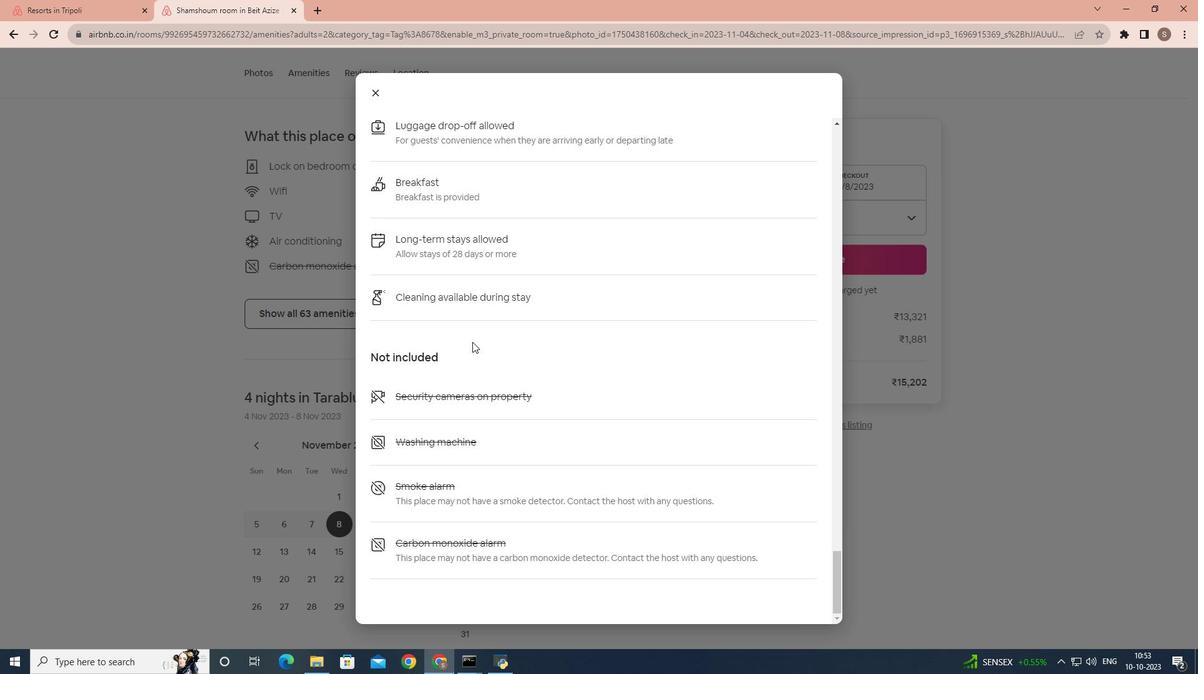 
Action: Mouse scrolled (472, 341) with delta (0, 0)
Screenshot: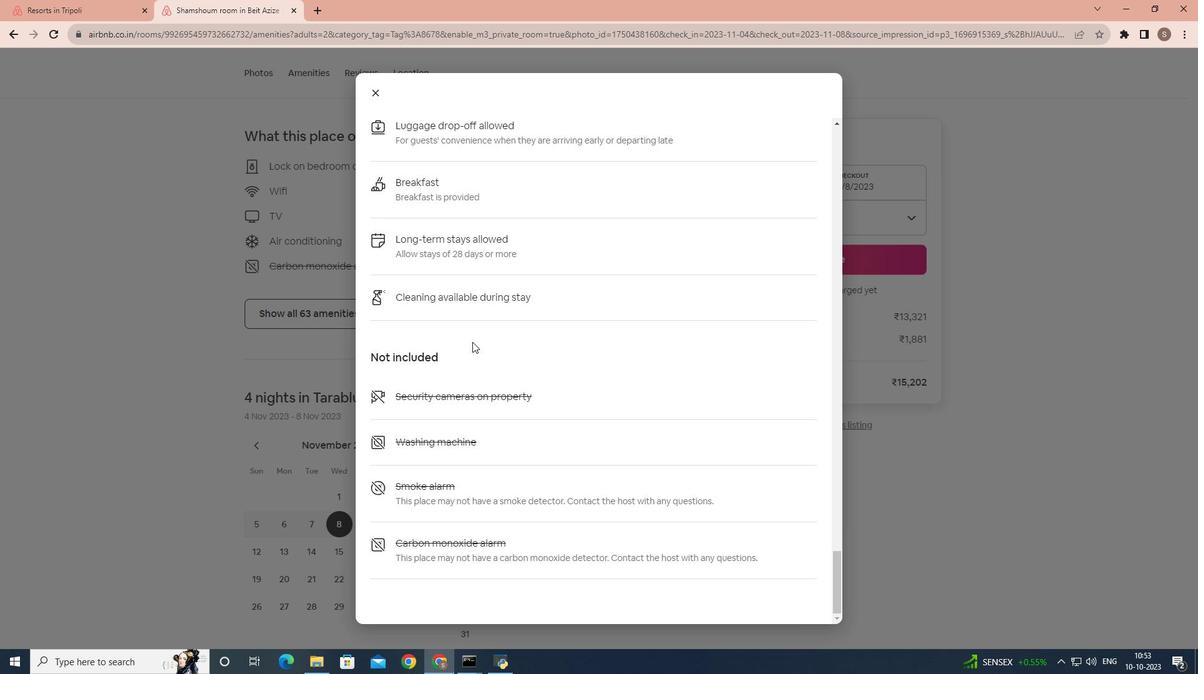 
Action: Mouse moved to (383, 97)
Screenshot: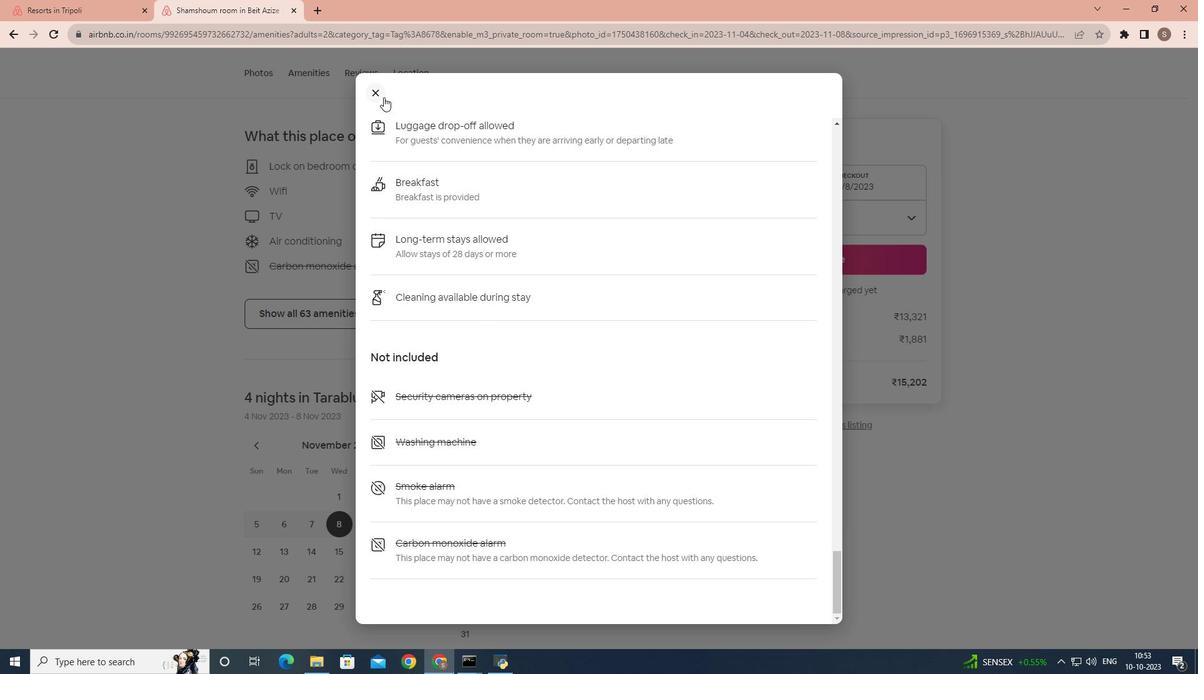 
Action: Mouse pressed left at (383, 97)
Screenshot: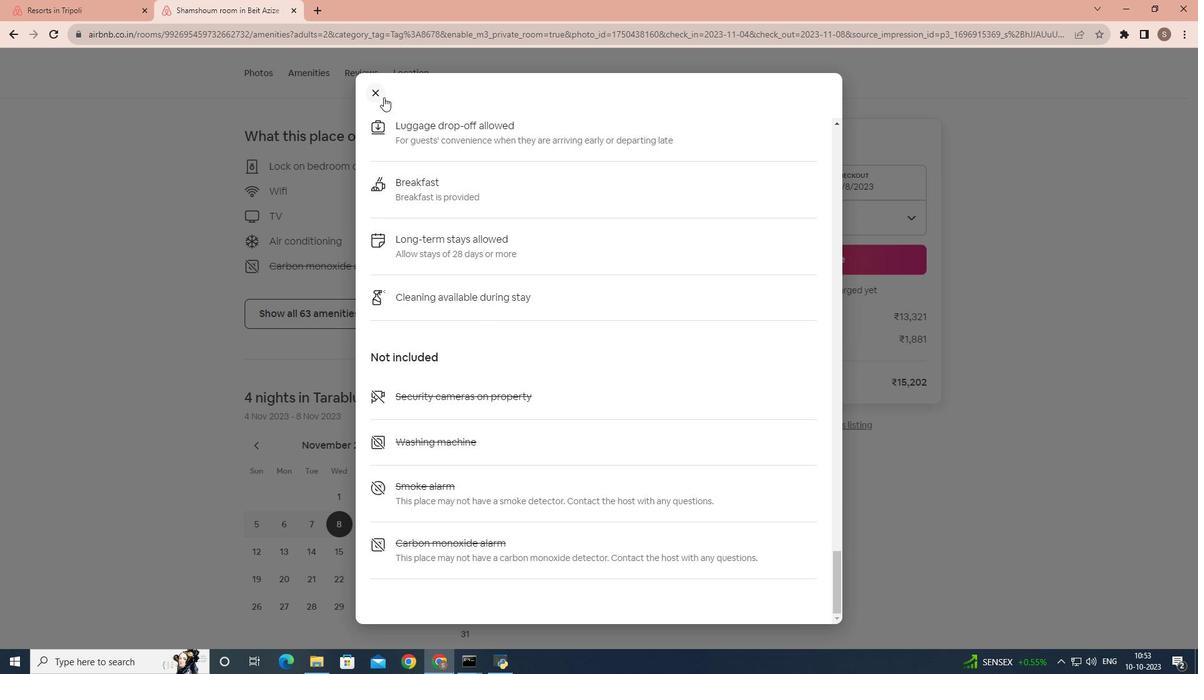 
Action: Mouse moved to (424, 287)
Screenshot: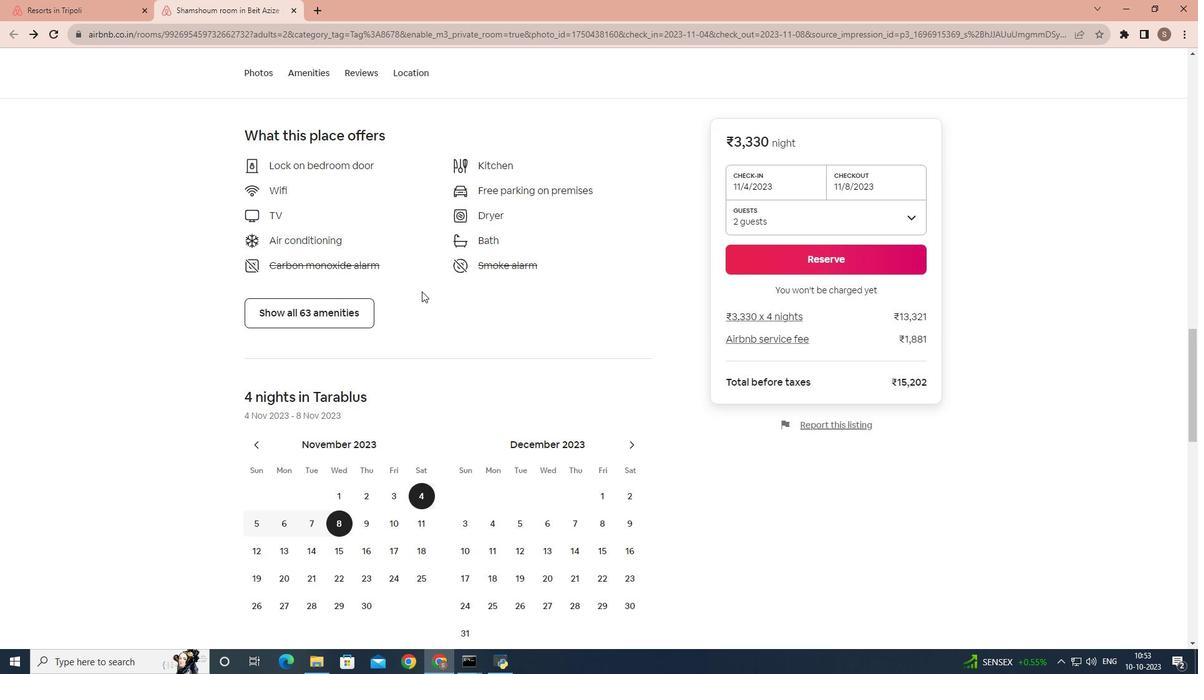 
Action: Mouse scrolled (424, 287) with delta (0, 0)
Screenshot: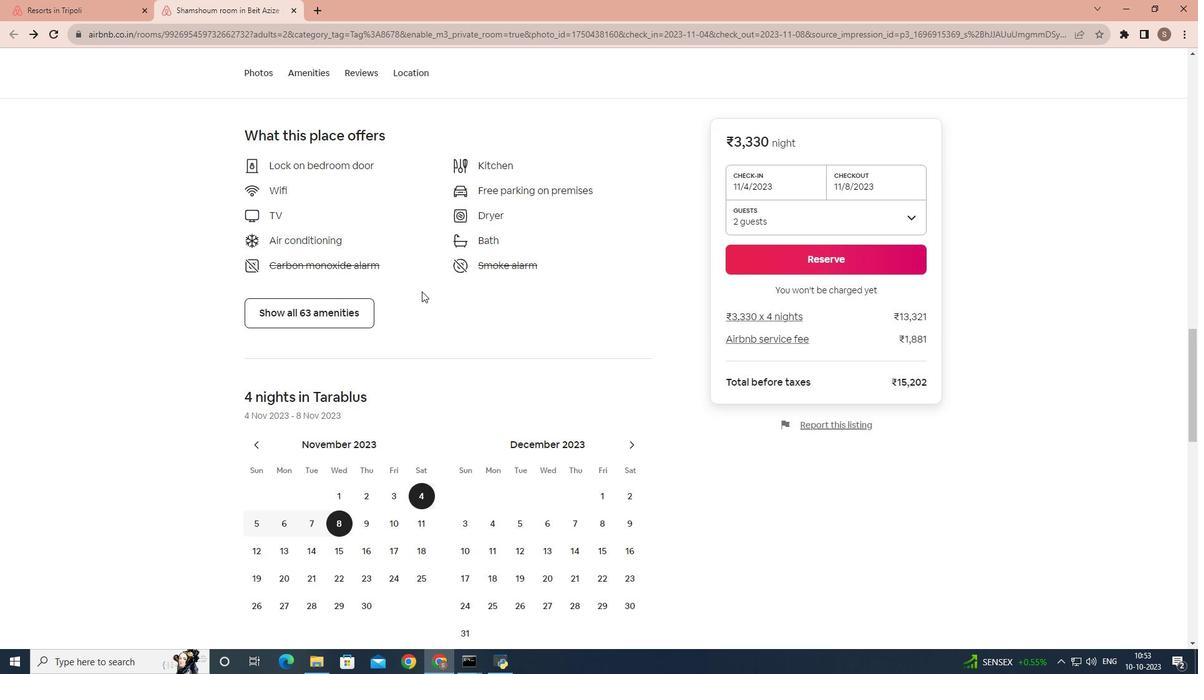 
Action: Mouse moved to (422, 291)
Screenshot: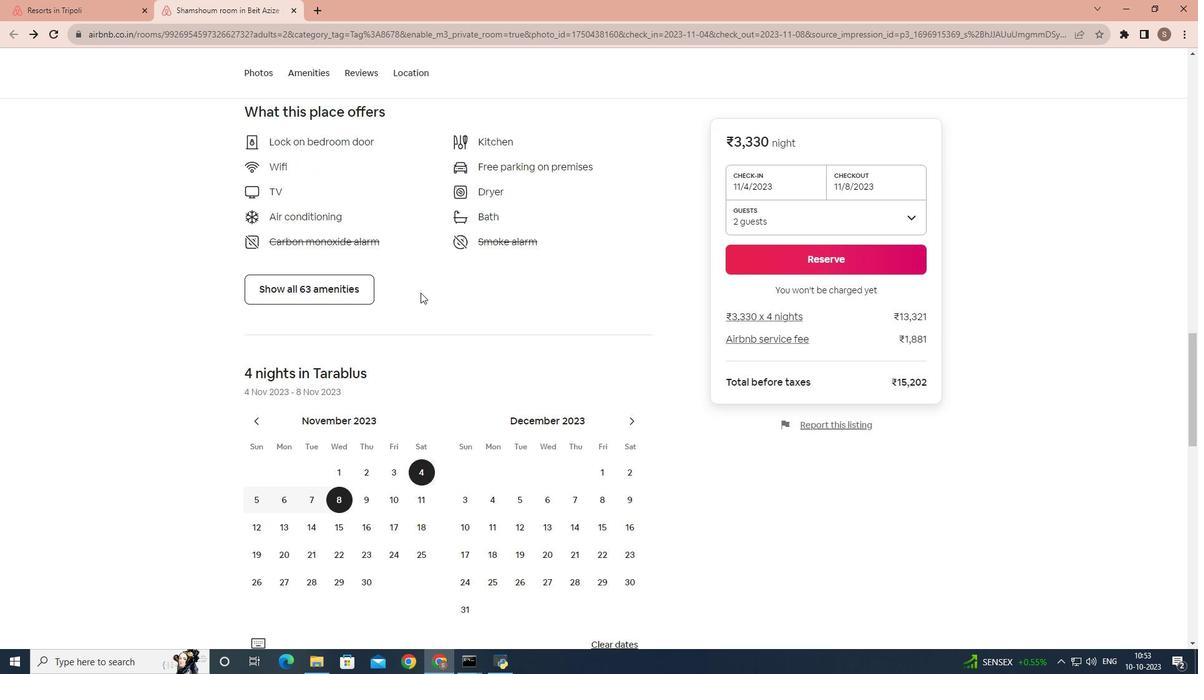
Action: Mouse scrolled (422, 290) with delta (0, 0)
Screenshot: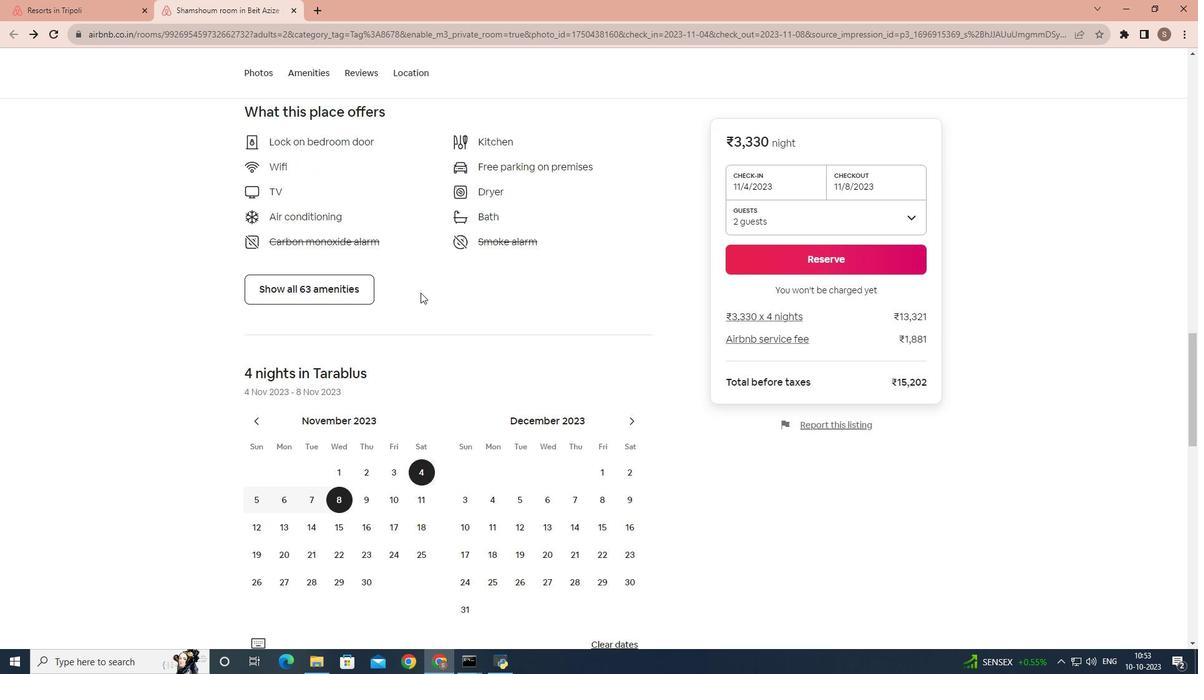 
Action: Mouse moved to (420, 292)
Screenshot: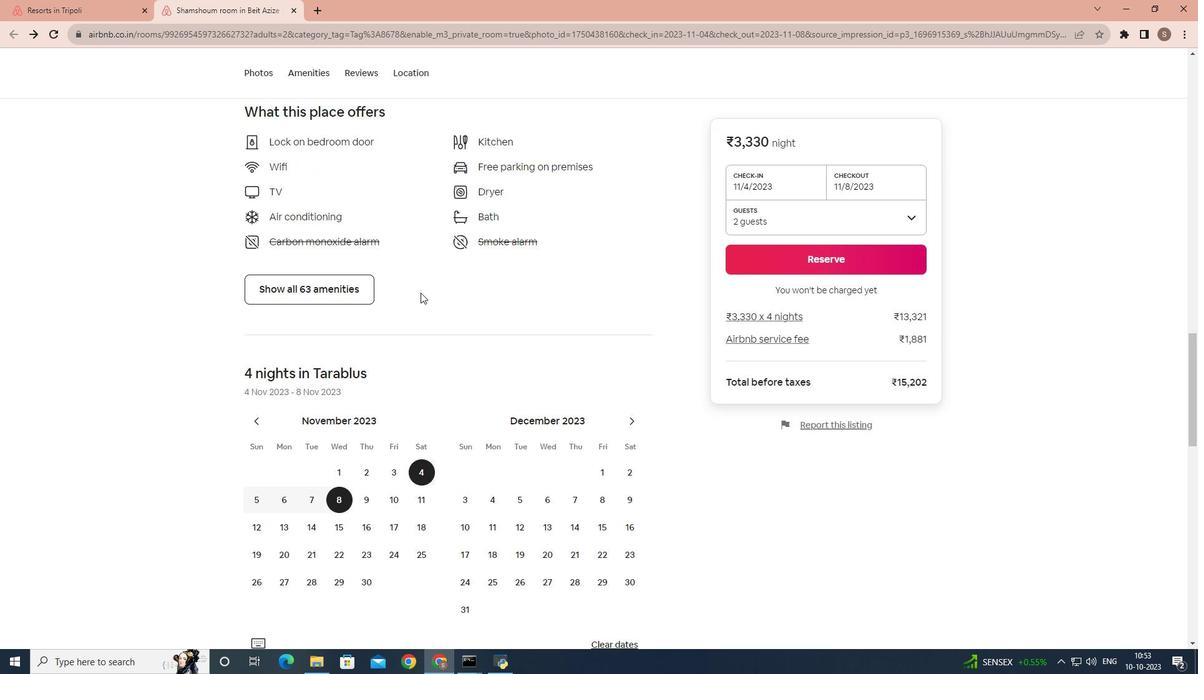 
Action: Mouse scrolled (420, 292) with delta (0, 0)
Screenshot: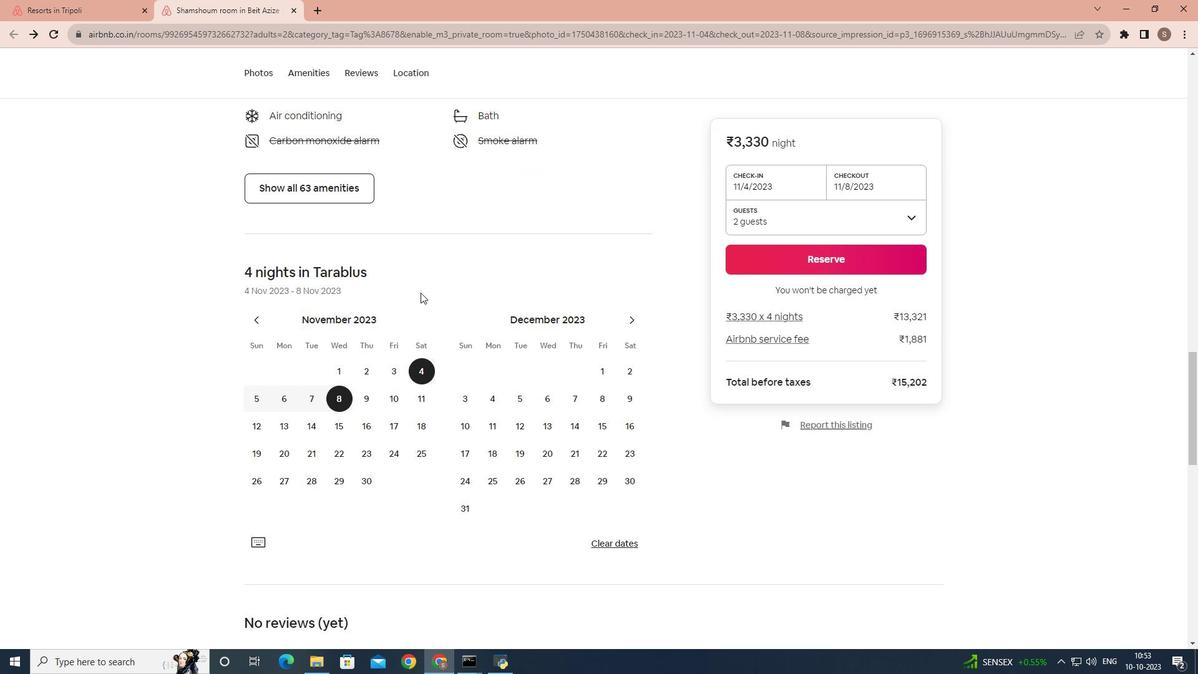 
Action: Mouse scrolled (420, 292) with delta (0, 0)
Screenshot: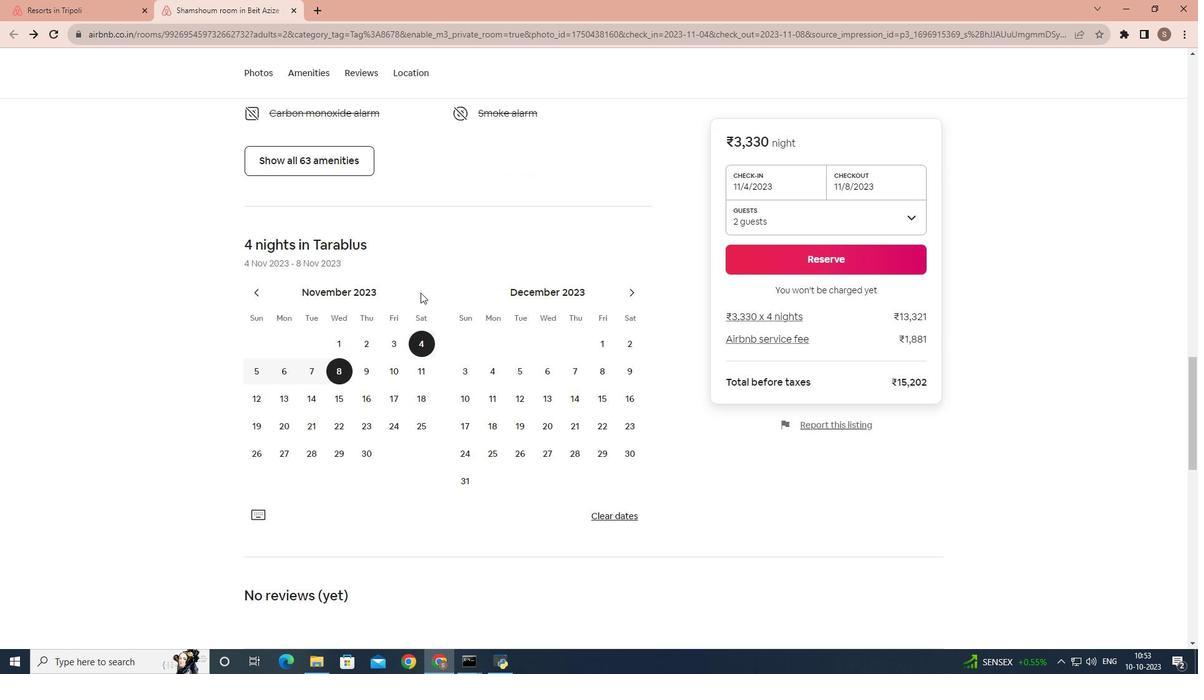 
Action: Mouse scrolled (420, 292) with delta (0, 0)
Screenshot: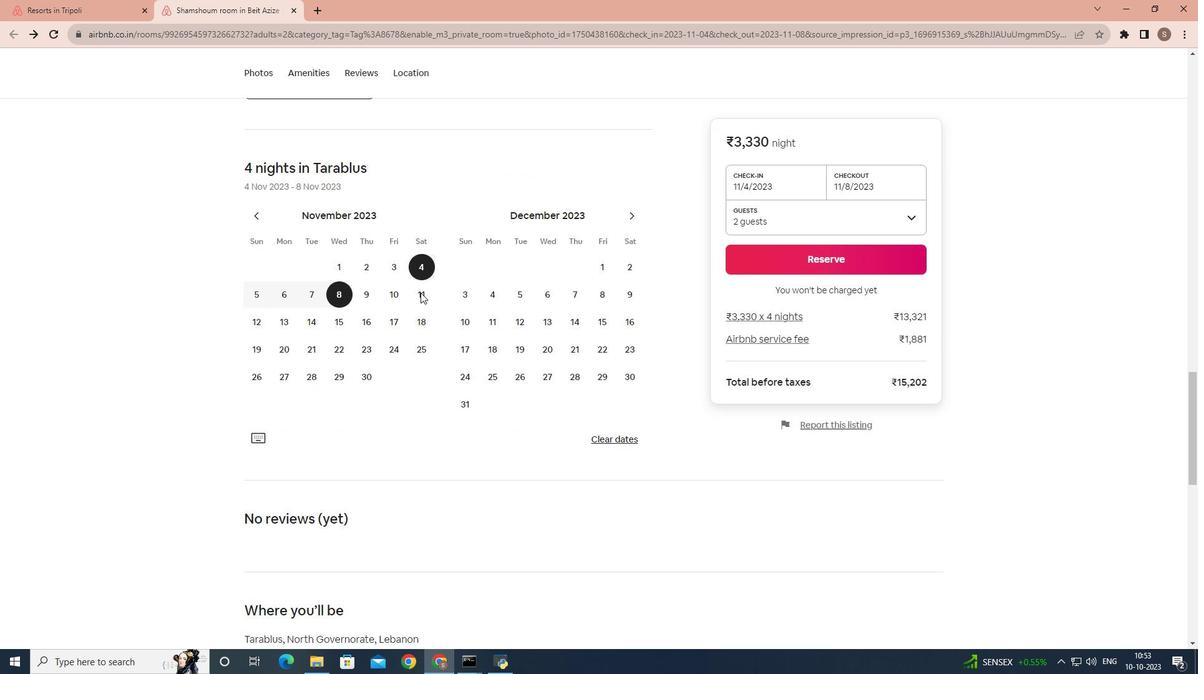 
Action: Mouse moved to (445, 304)
Screenshot: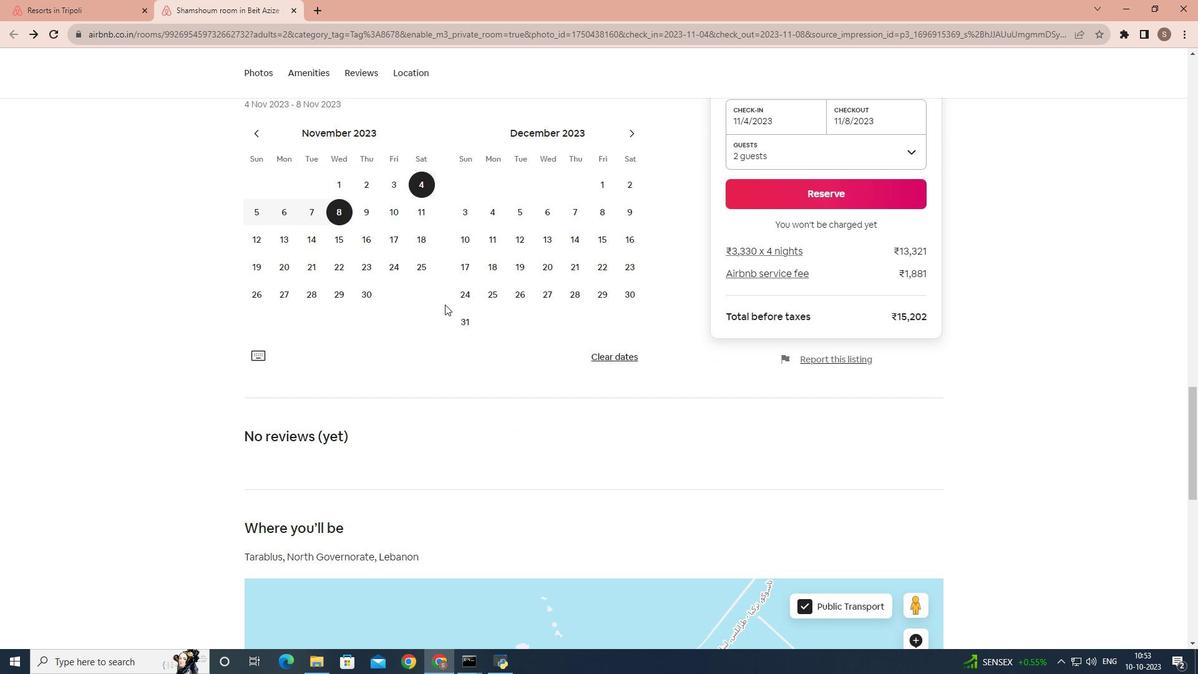 
Action: Mouse scrolled (445, 304) with delta (0, 0)
Screenshot: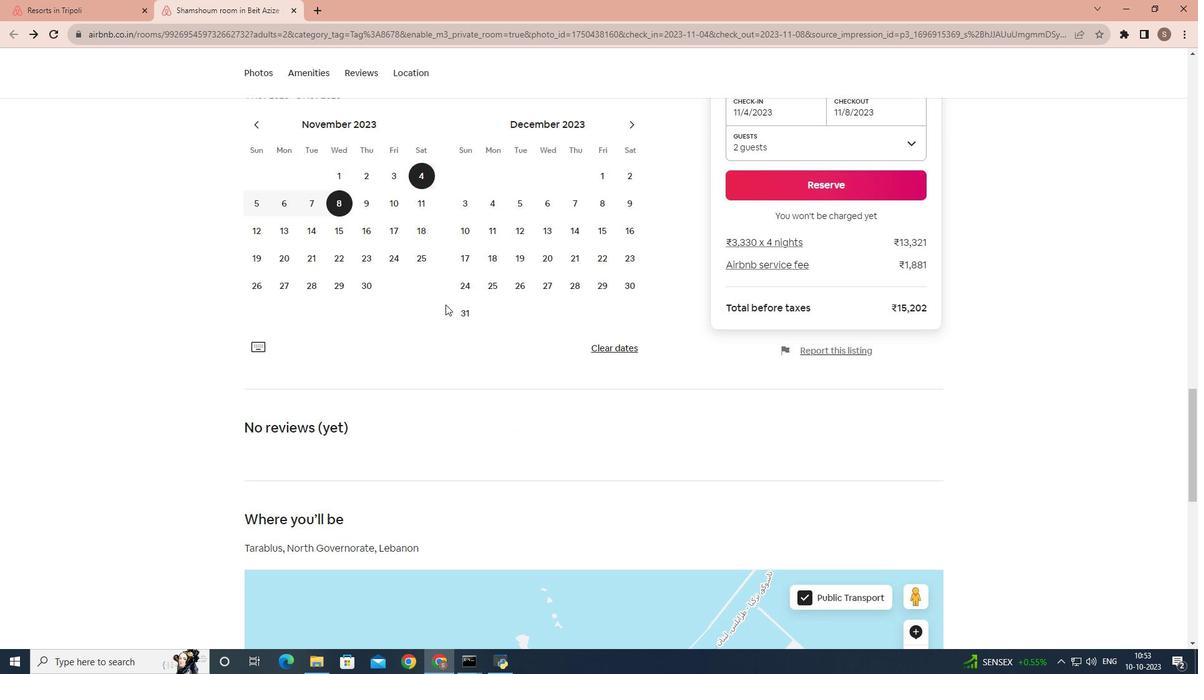 
Action: Mouse scrolled (445, 304) with delta (0, 0)
Screenshot: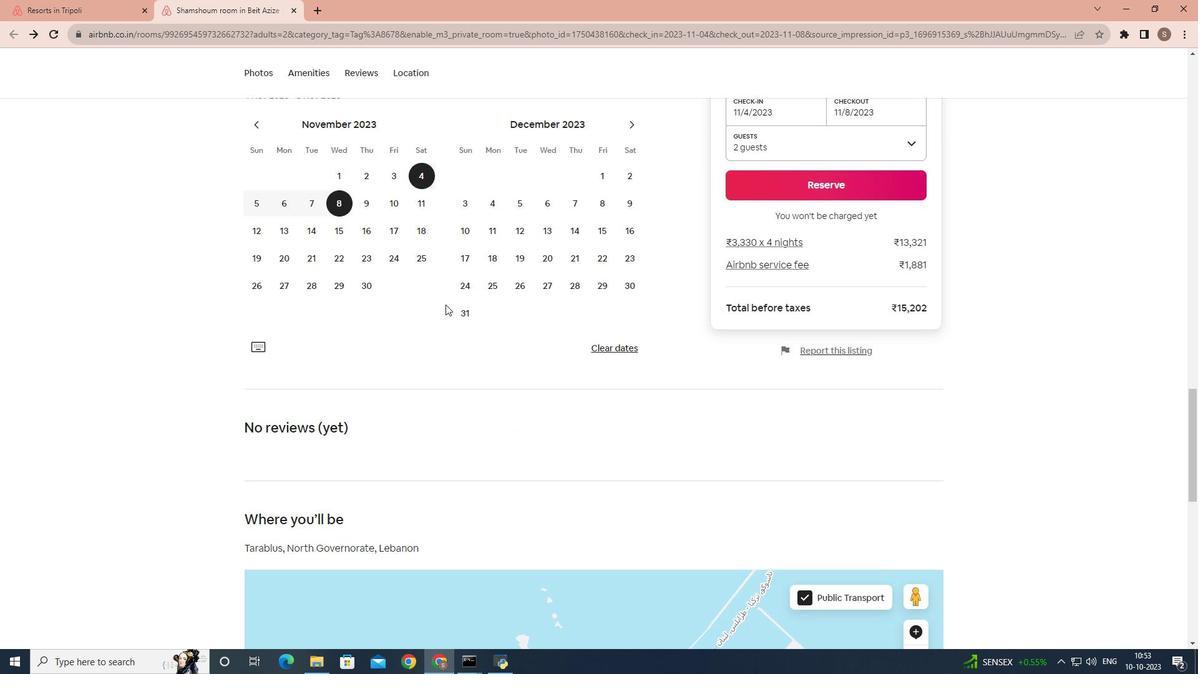 
Action: Mouse moved to (445, 304)
Screenshot: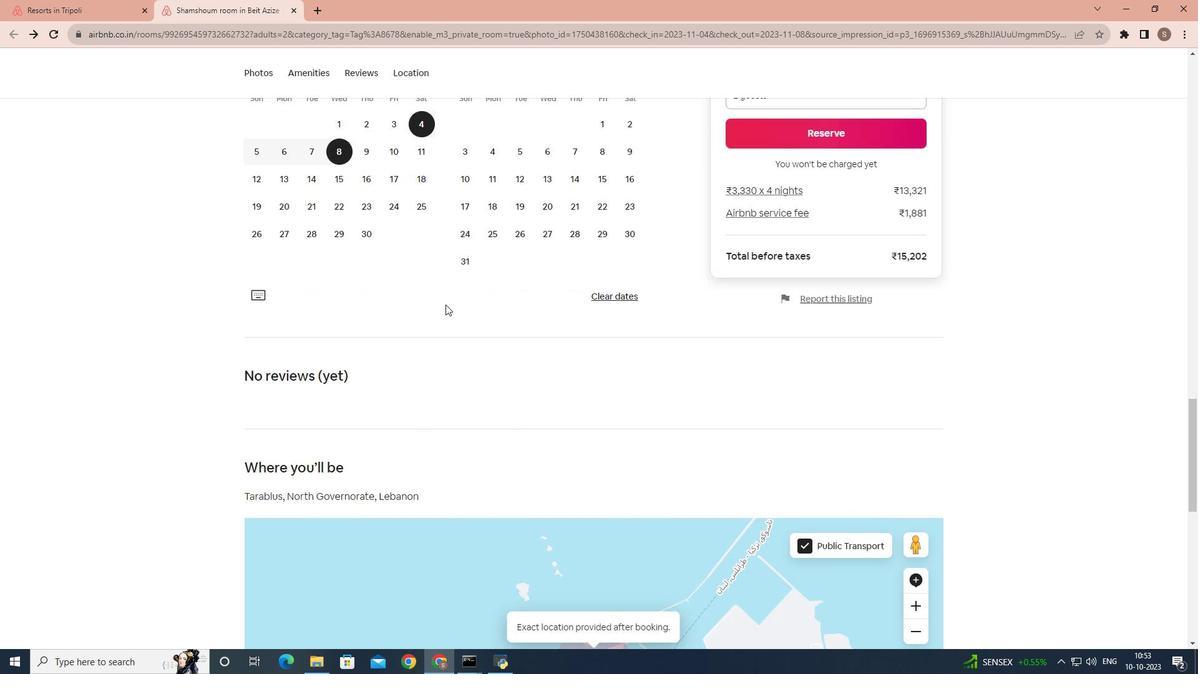 
Action: Mouse scrolled (445, 304) with delta (0, 0)
Screenshot: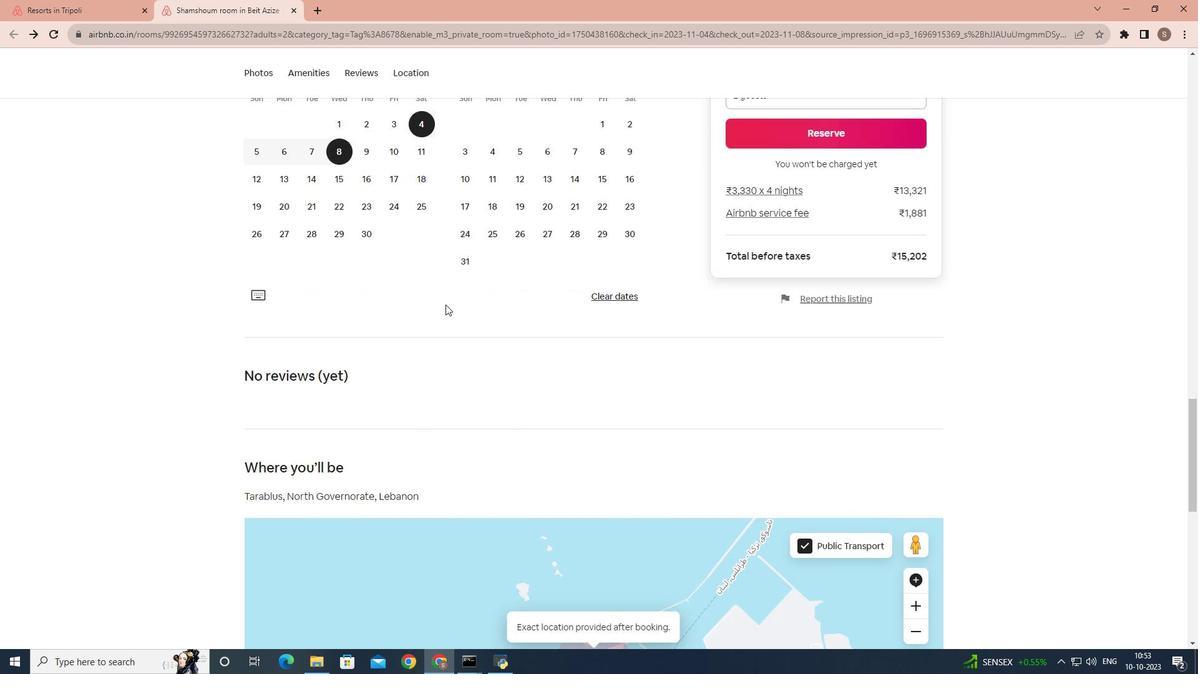 
Action: Mouse moved to (464, 343)
Screenshot: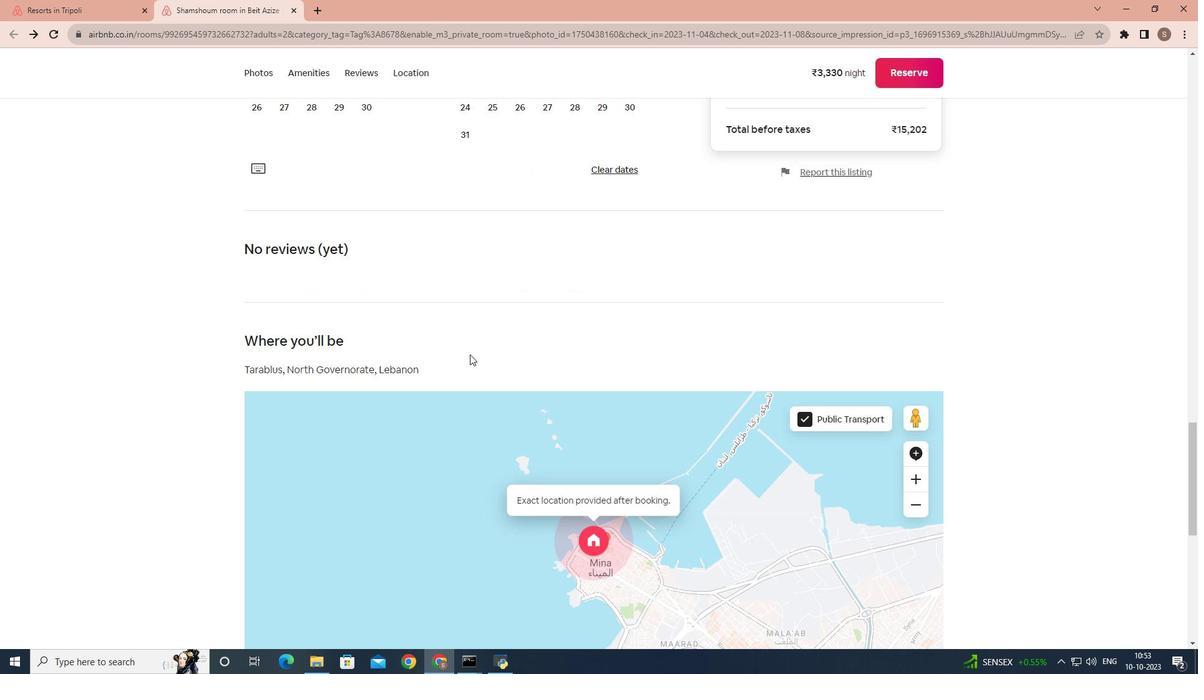 
Action: Mouse scrolled (464, 342) with delta (0, 0)
Screenshot: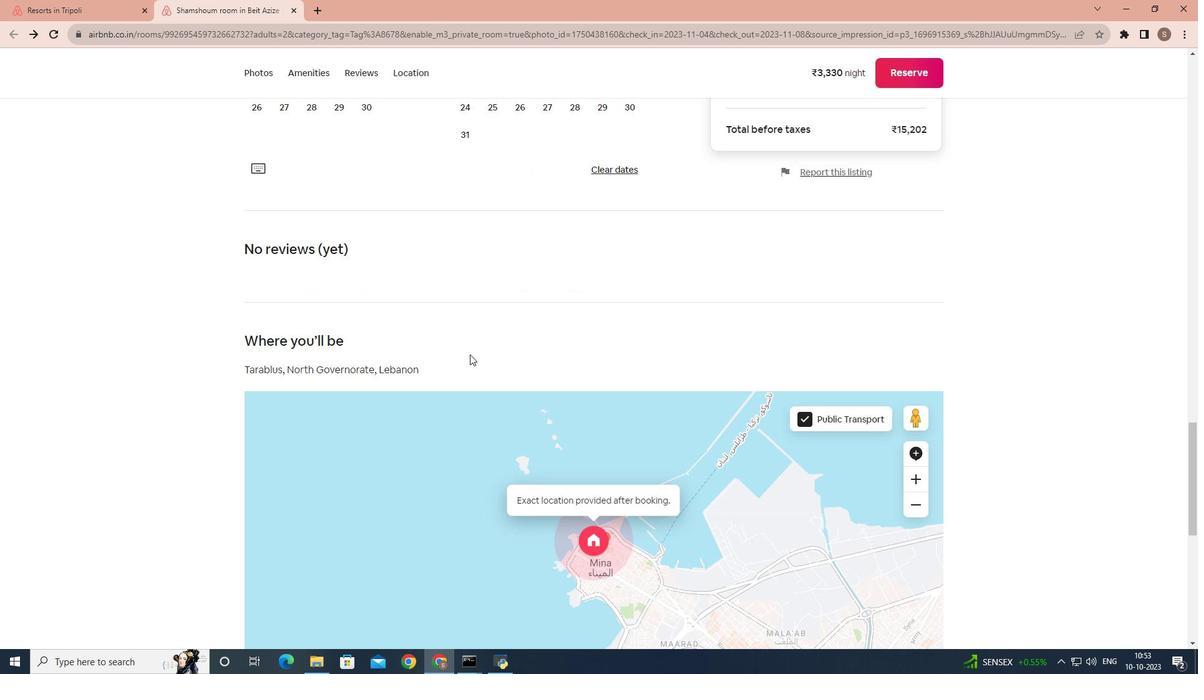
Action: Mouse moved to (471, 356)
Screenshot: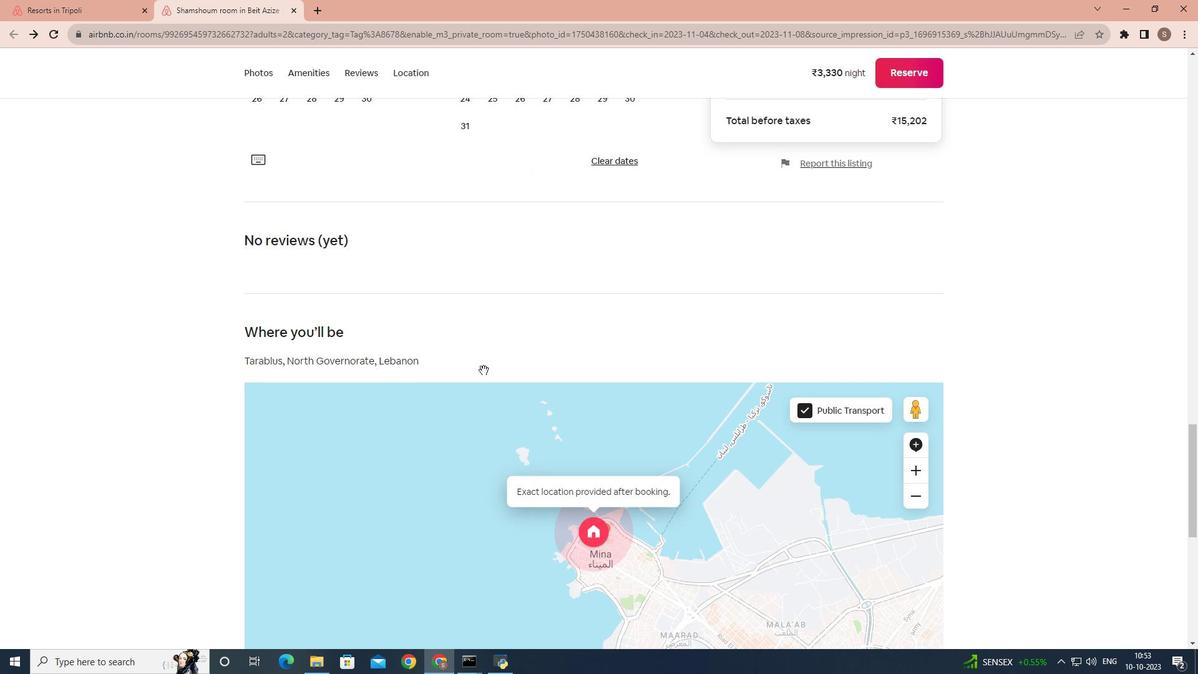
Action: Mouse scrolled (471, 355) with delta (0, 0)
Screenshot: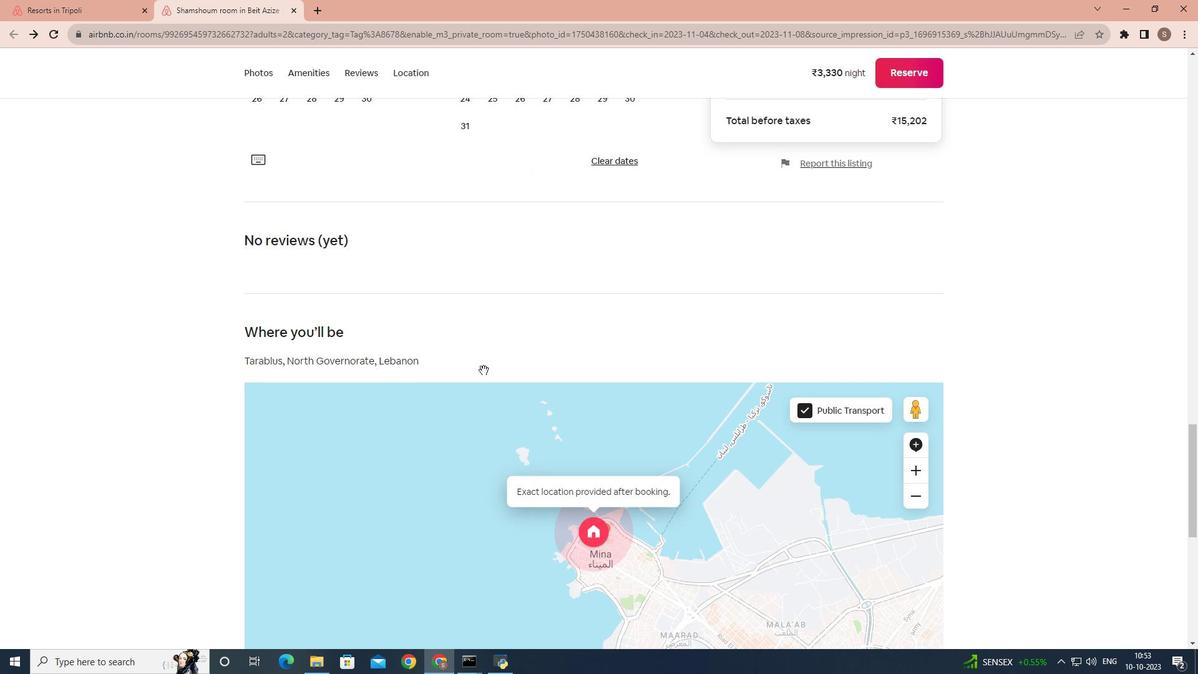 
Action: Mouse moved to (489, 372)
Screenshot: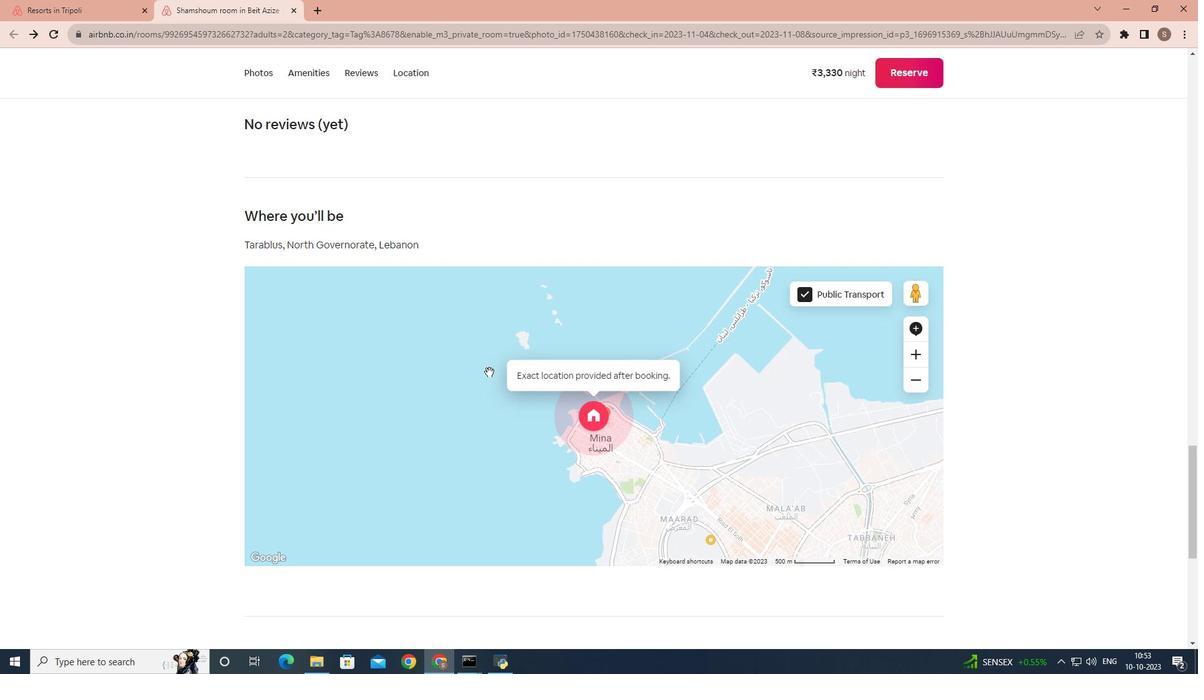 
Action: Mouse scrolled (489, 371) with delta (0, 0)
Screenshot: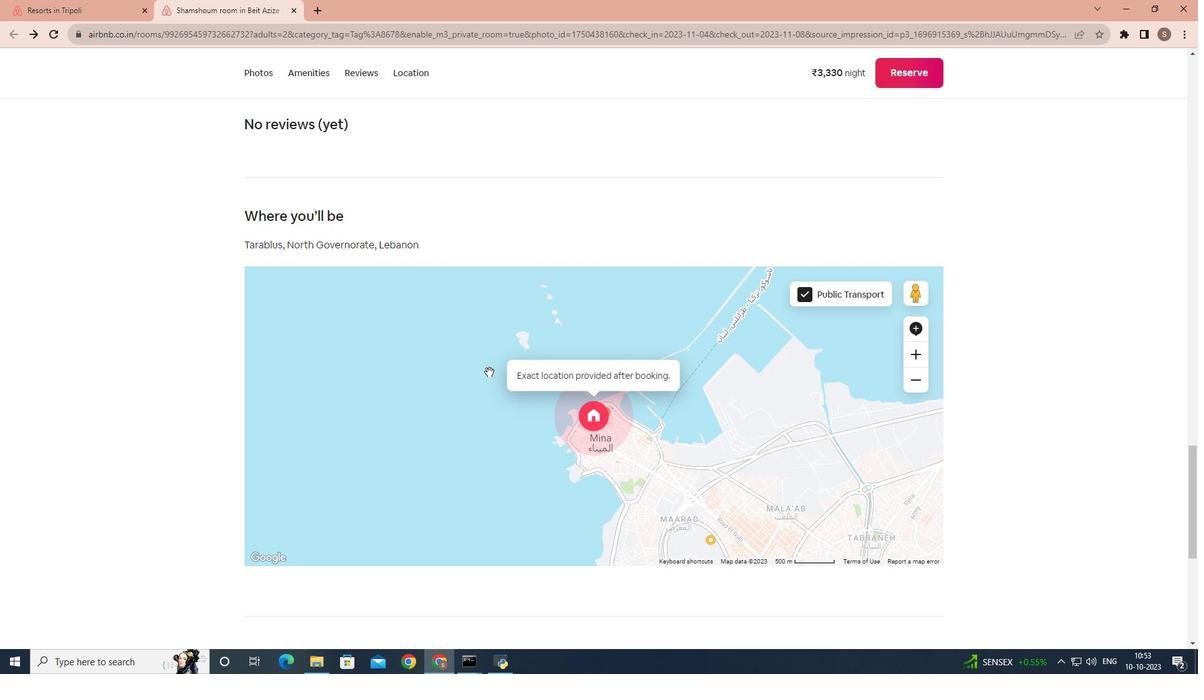 
Action: Mouse scrolled (489, 371) with delta (0, 0)
Screenshot: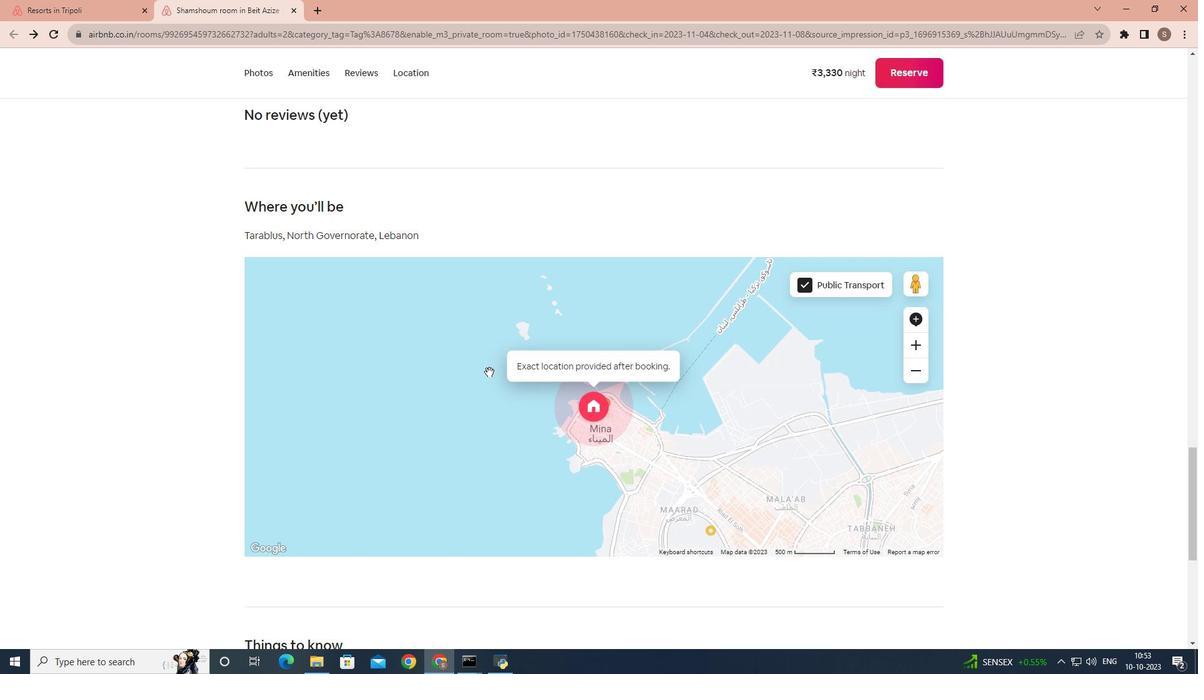 
Action: Mouse scrolled (489, 371) with delta (0, 0)
Screenshot: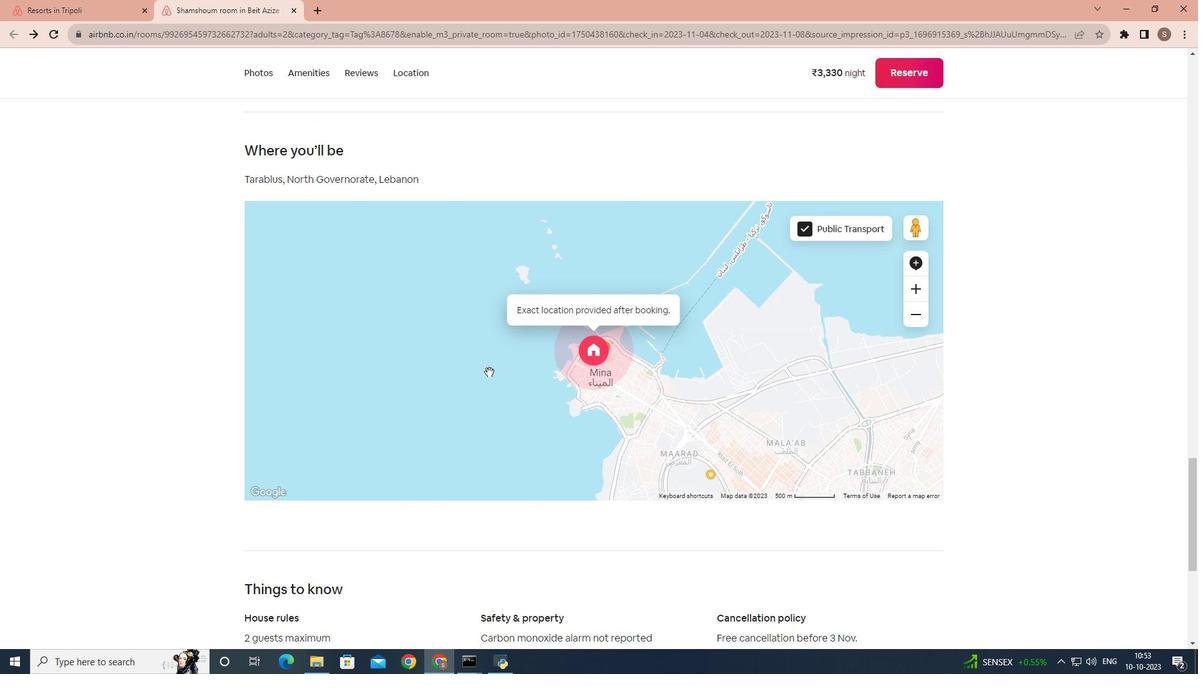 
Action: Mouse scrolled (489, 371) with delta (0, 0)
Screenshot: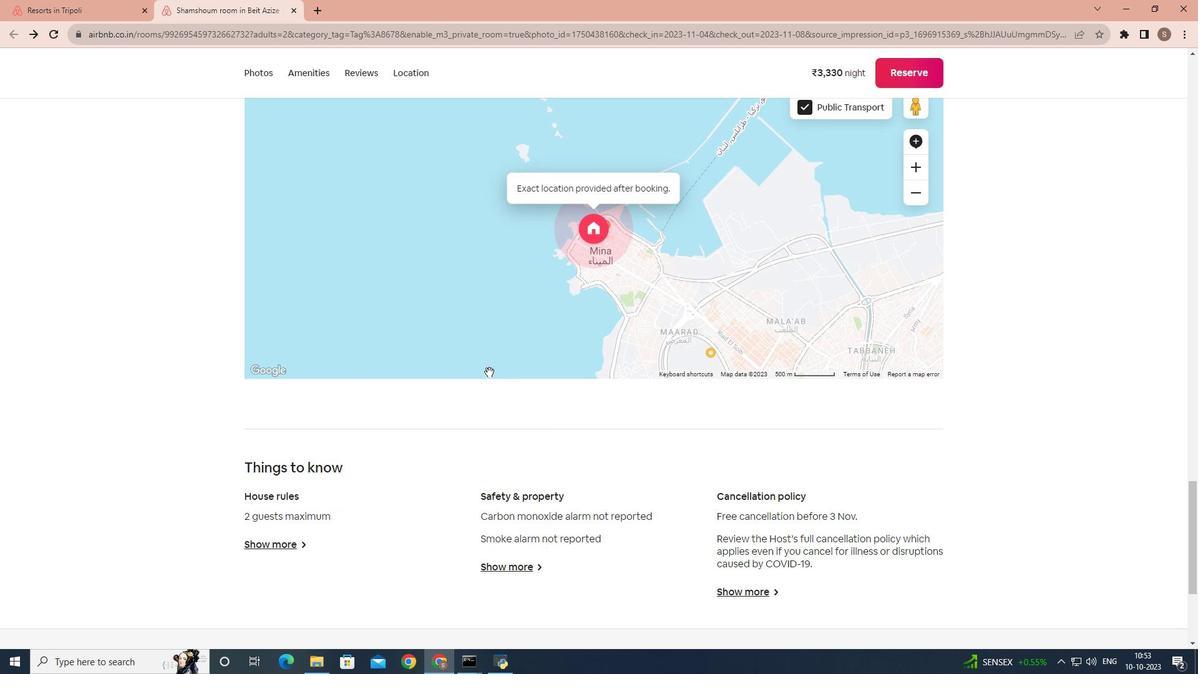 
Action: Mouse scrolled (489, 371) with delta (0, 0)
Screenshot: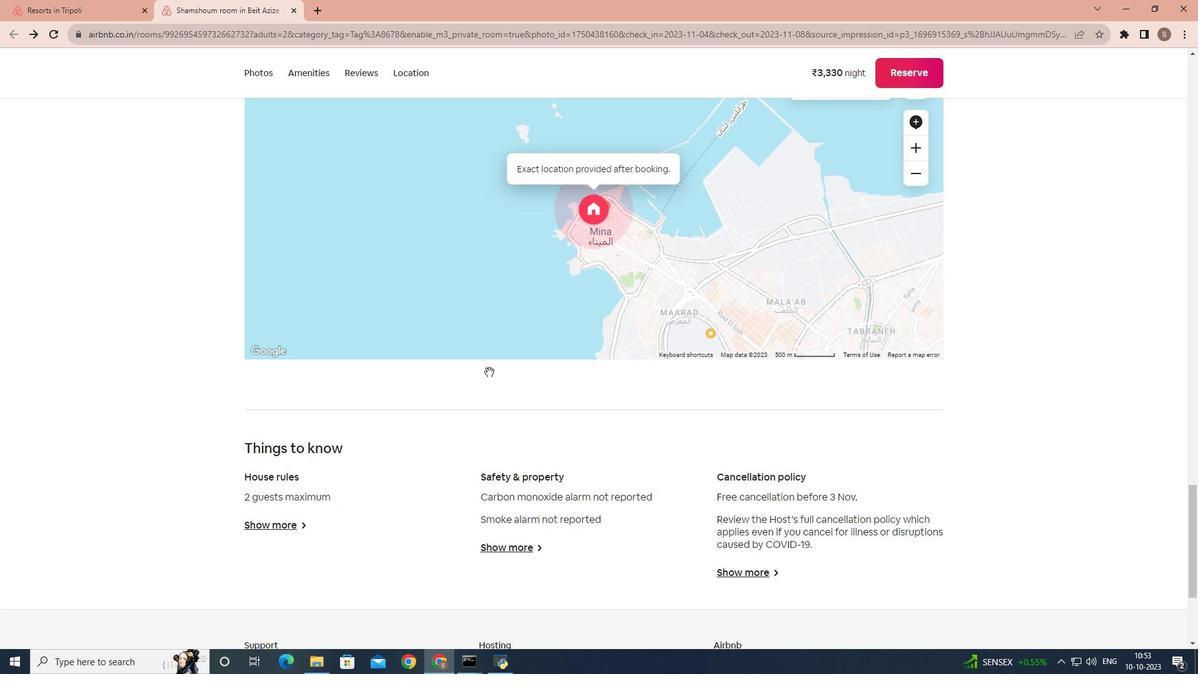 
Action: Mouse scrolled (489, 371) with delta (0, 0)
Screenshot: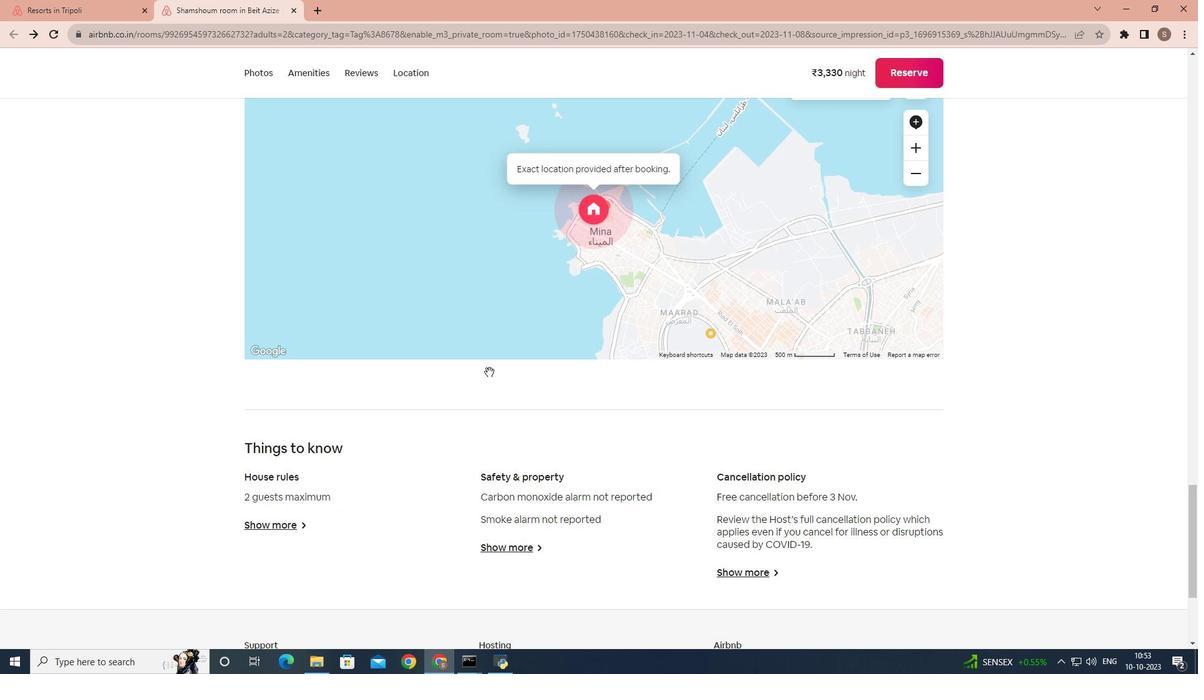 
Action: Mouse scrolled (489, 371) with delta (0, 0)
Screenshot: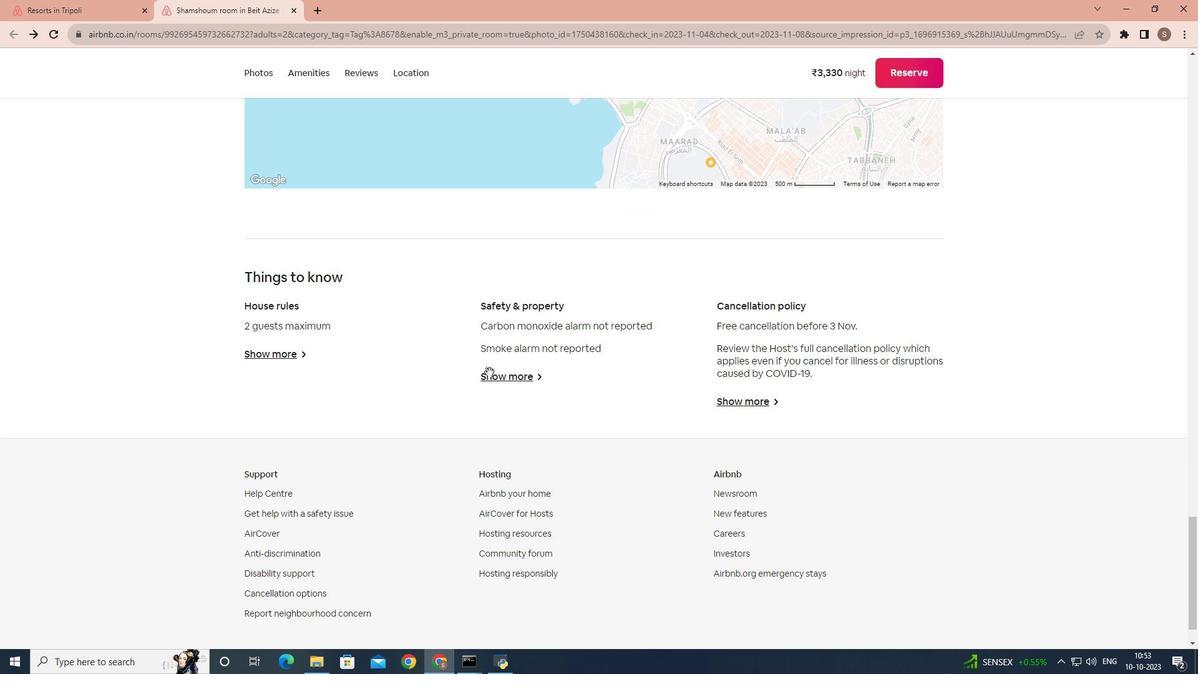 
Action: Mouse scrolled (489, 371) with delta (0, 0)
Screenshot: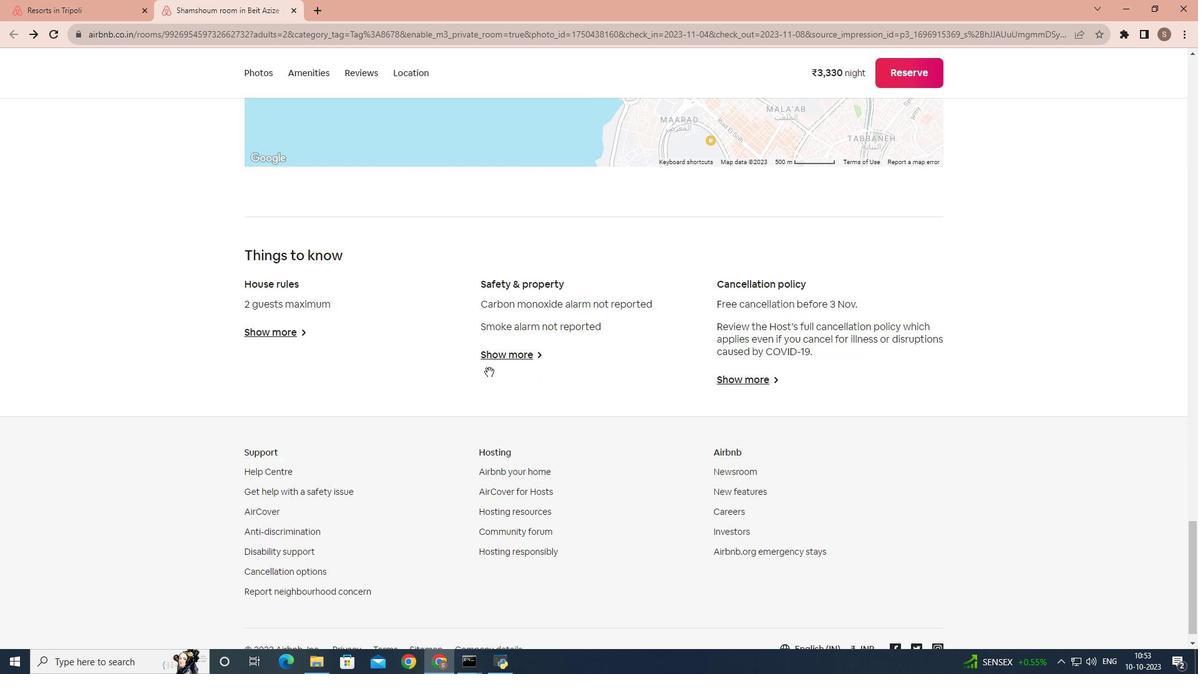 
Action: Mouse scrolled (489, 371) with delta (0, 0)
Screenshot: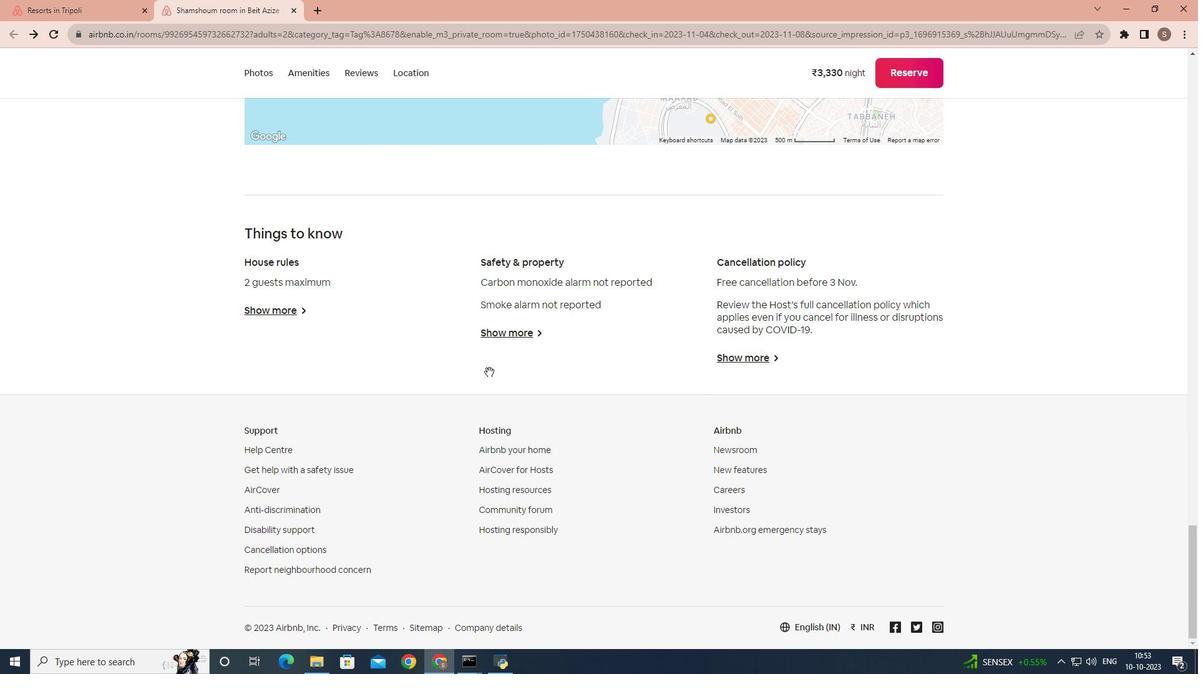 
Action: Mouse scrolled (489, 371) with delta (0, 0)
Screenshot: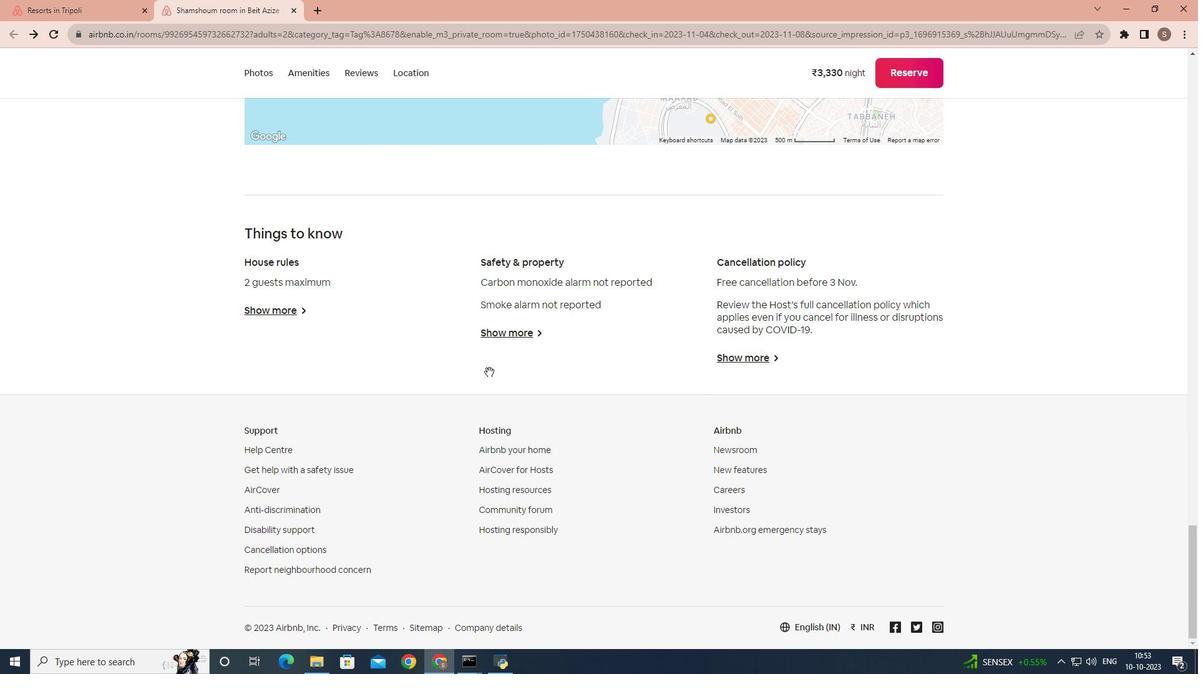 
Action: Mouse moved to (84, 0)
Screenshot: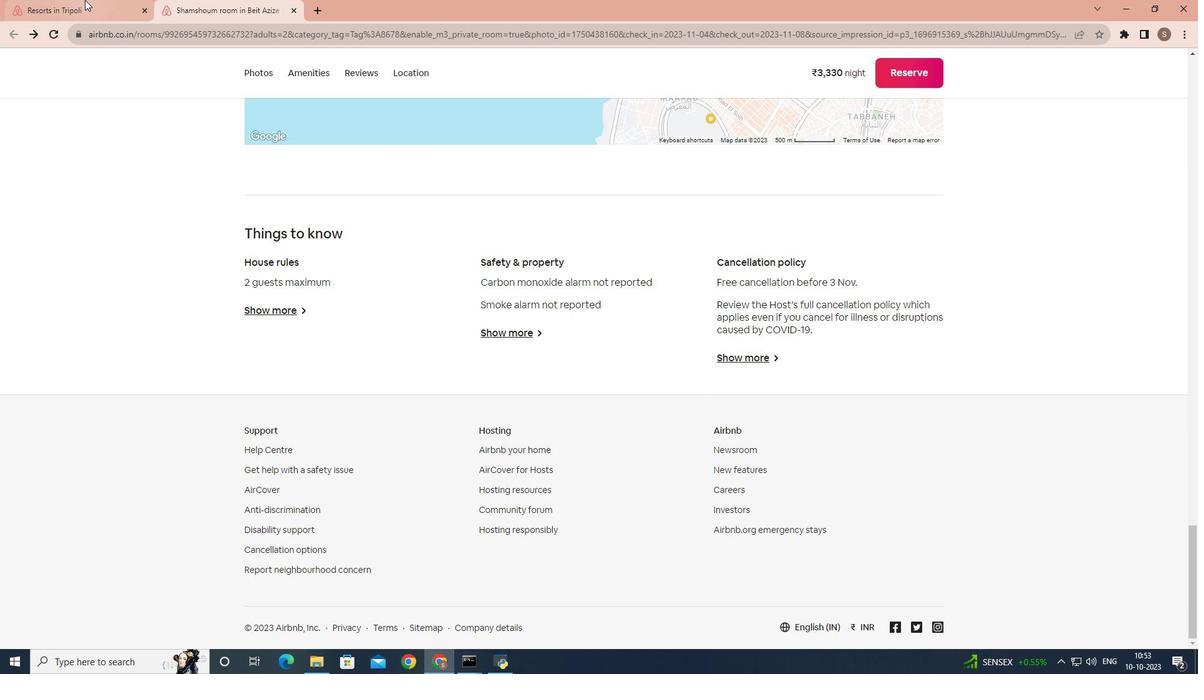 
Action: Mouse pressed left at (84, 0)
Screenshot: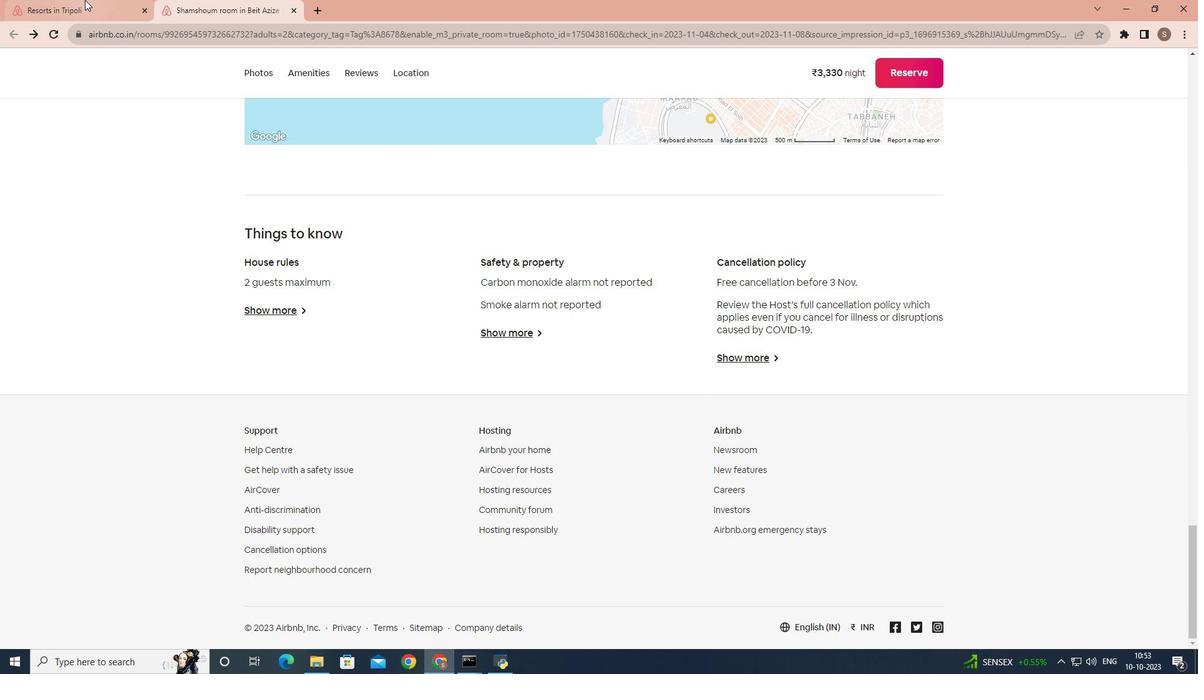 
Action: Mouse moved to (525, 285)
Screenshot: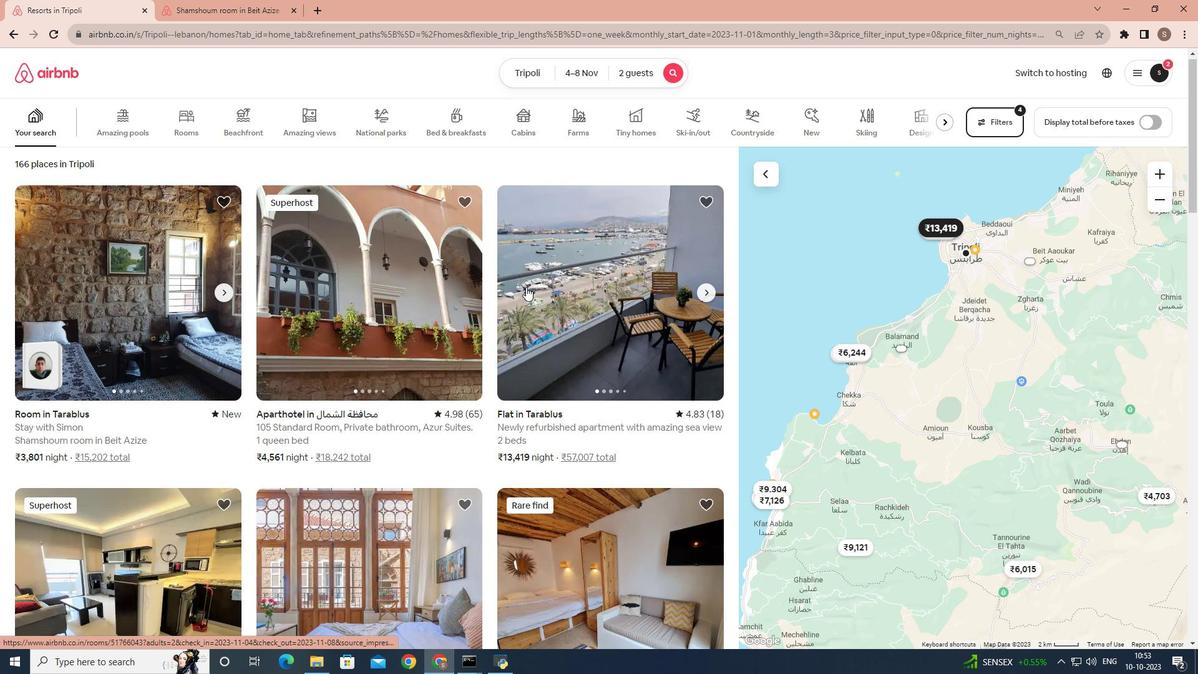 
Action: Mouse scrolled (525, 285) with delta (0, 0)
Screenshot: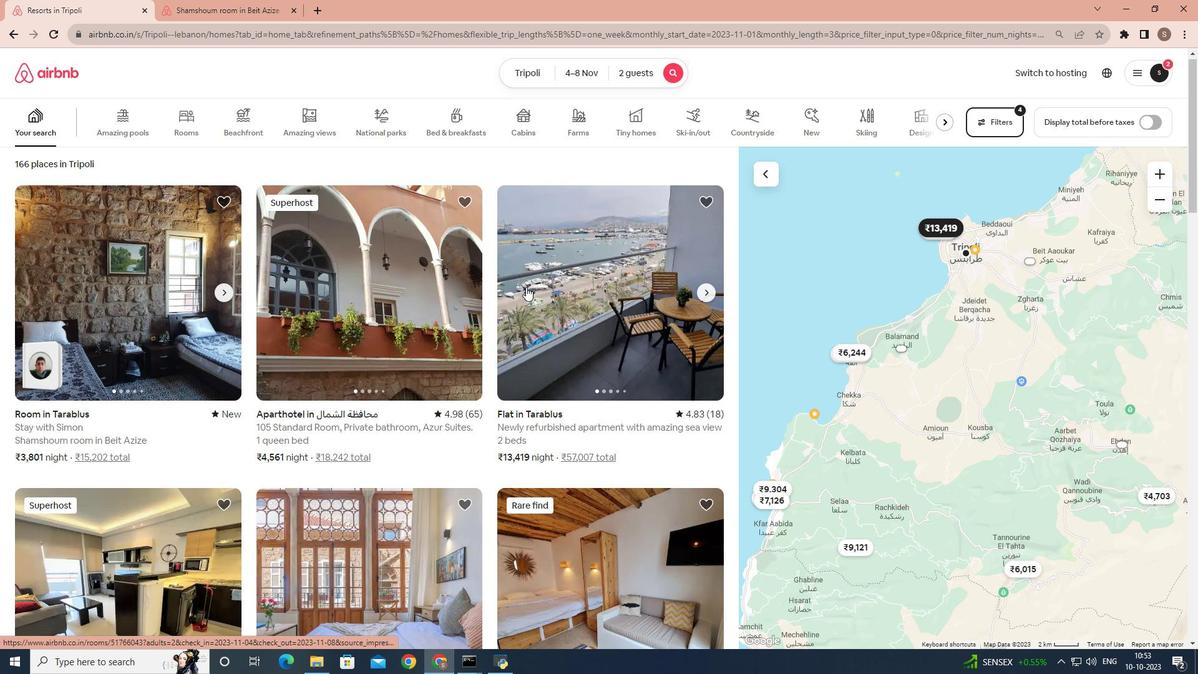 
Action: Mouse moved to (565, 262)
Screenshot: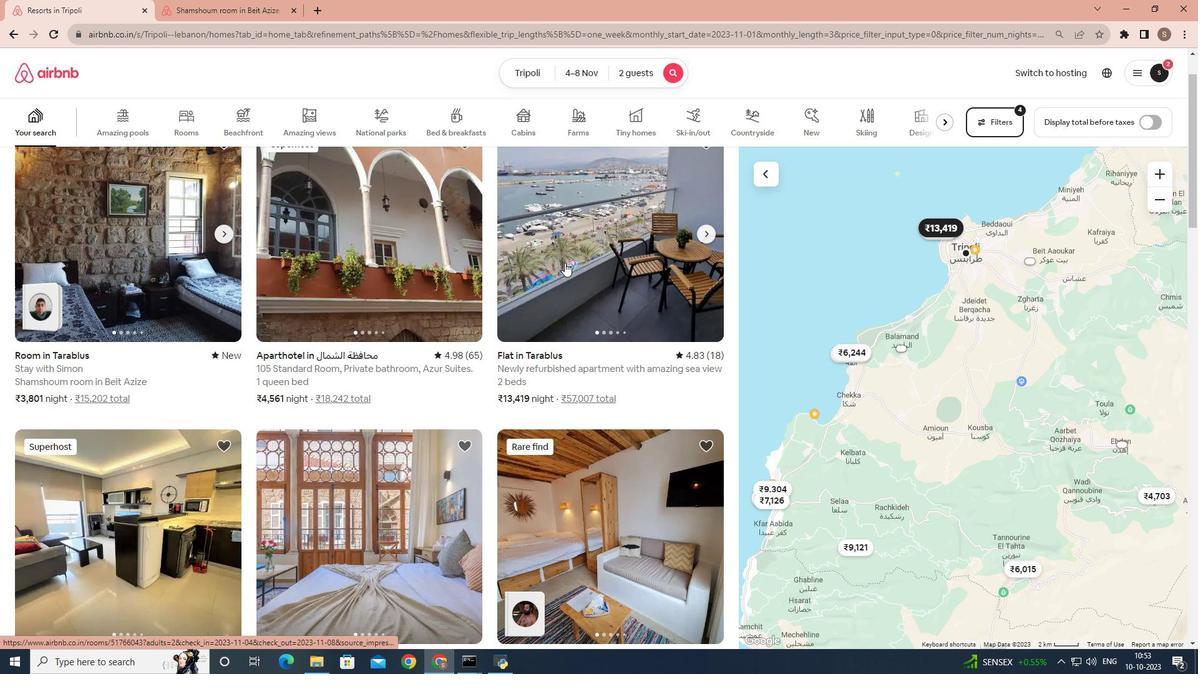 
Action: Mouse pressed left at (565, 262)
Screenshot: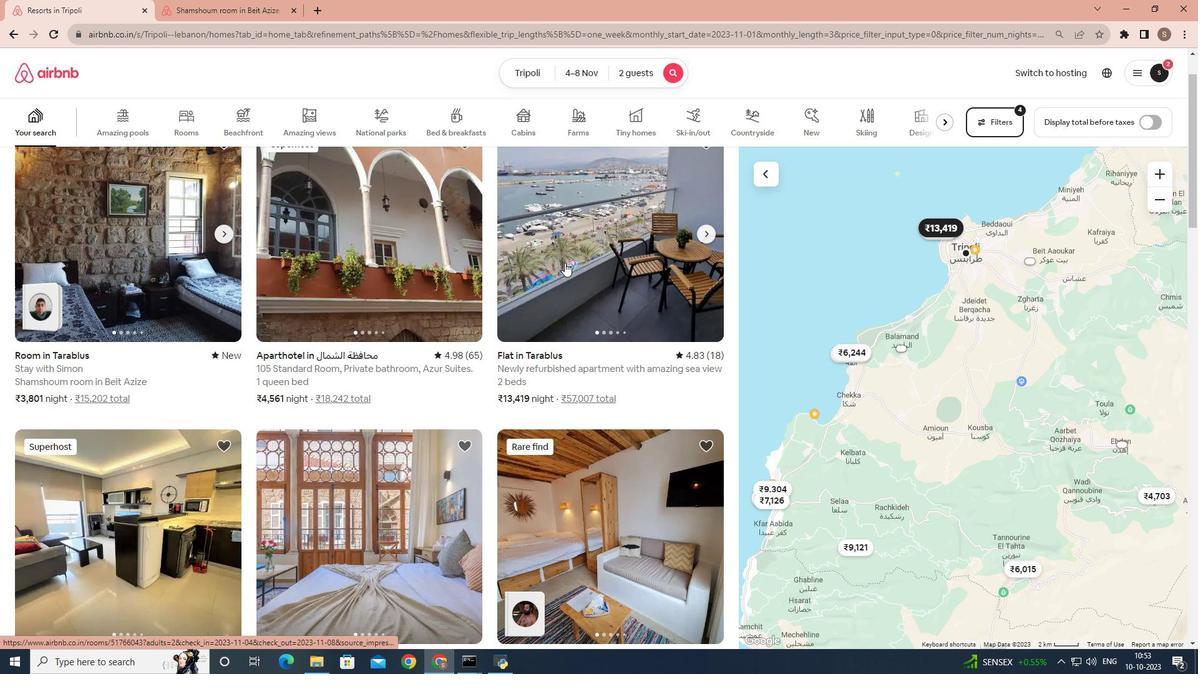 
Action: Mouse moved to (902, 462)
Screenshot: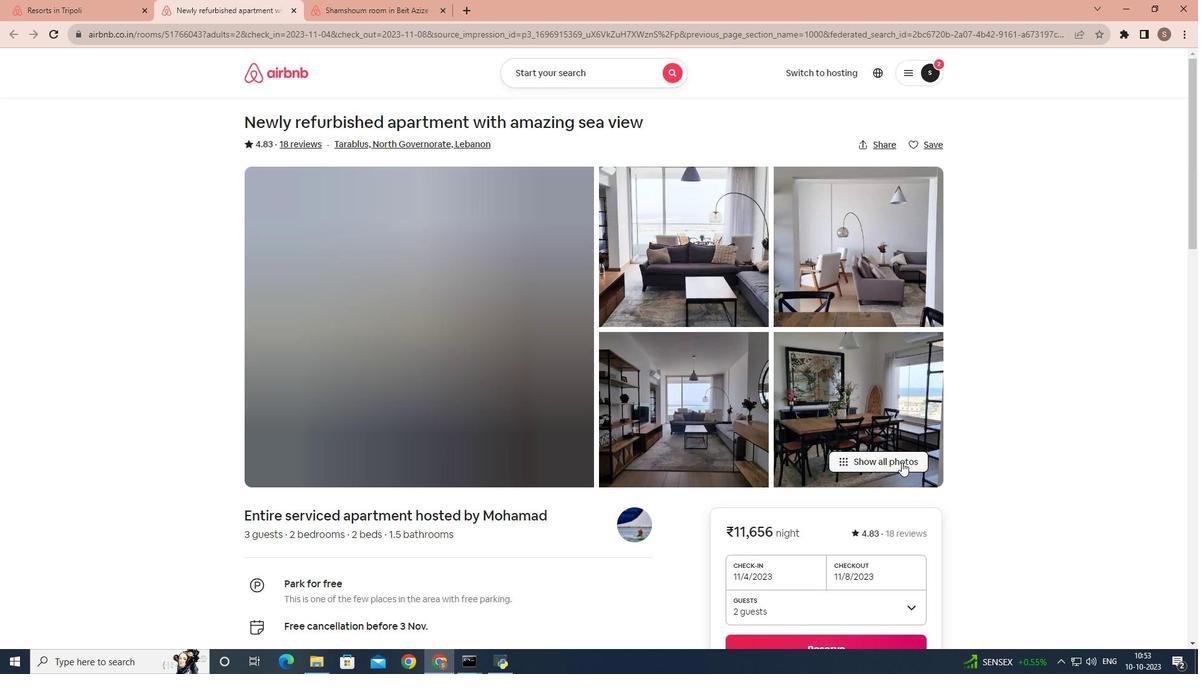 
Action: Mouse pressed left at (902, 462)
Screenshot: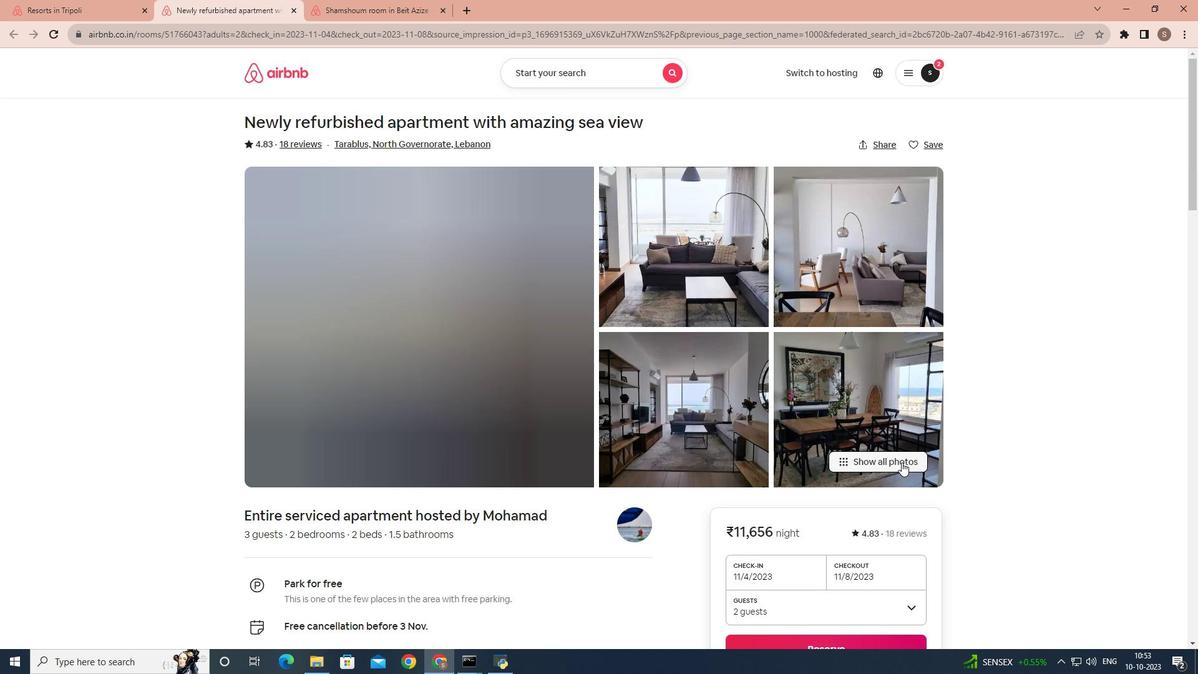 
Action: Mouse moved to (869, 392)
Screenshot: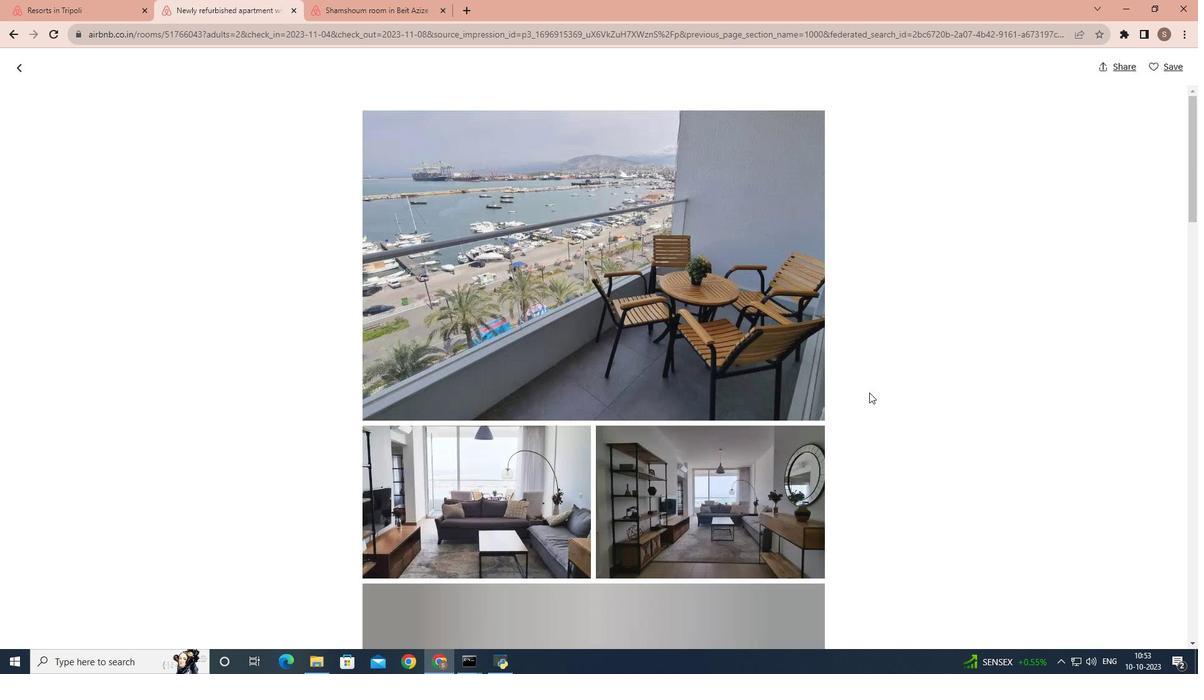 
Action: Mouse scrolled (869, 392) with delta (0, 0)
Screenshot: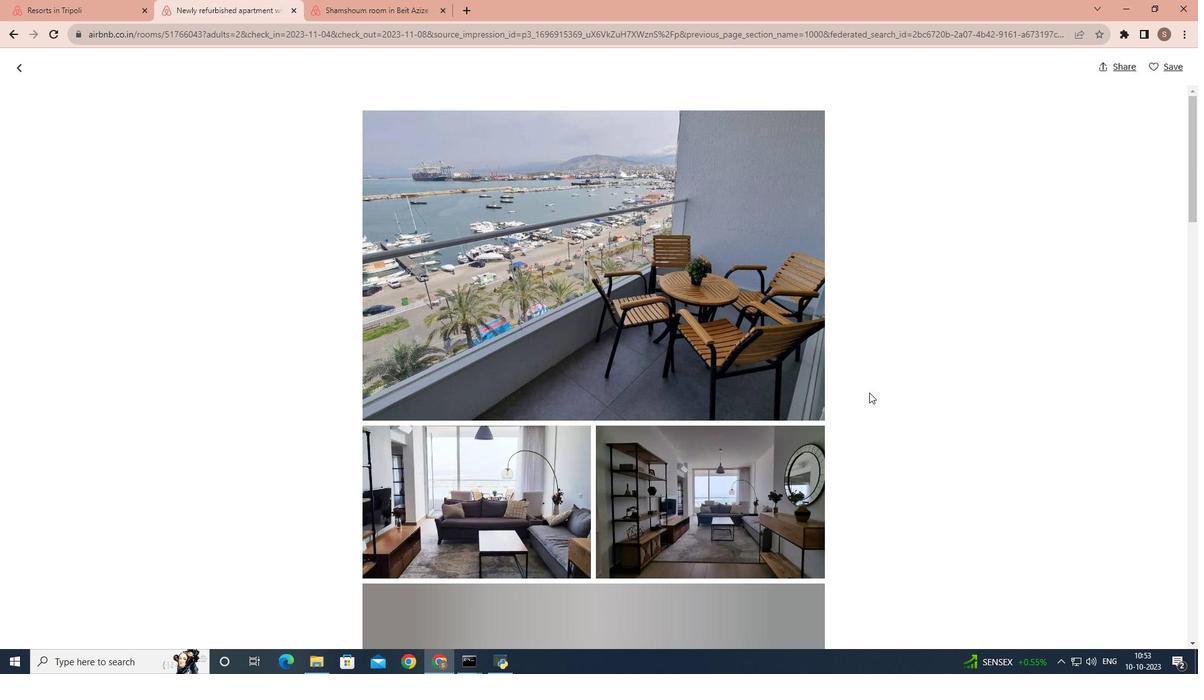 
Action: Mouse scrolled (869, 392) with delta (0, 0)
Screenshot: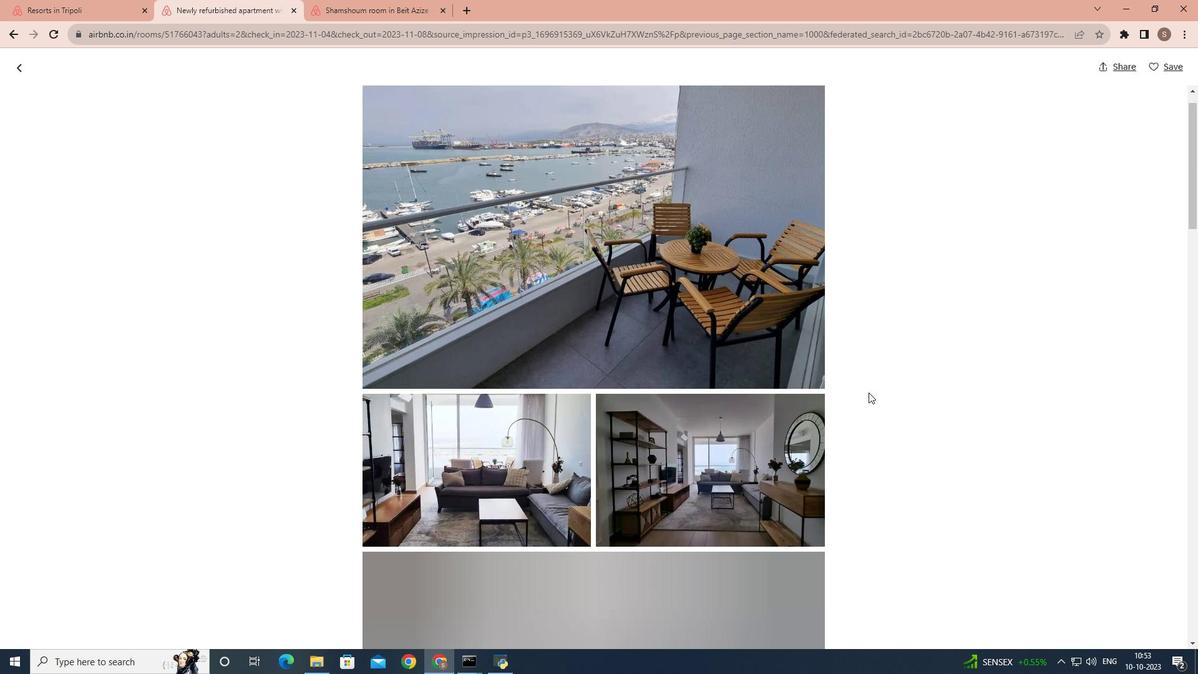 
Action: Mouse moved to (869, 392)
Screenshot: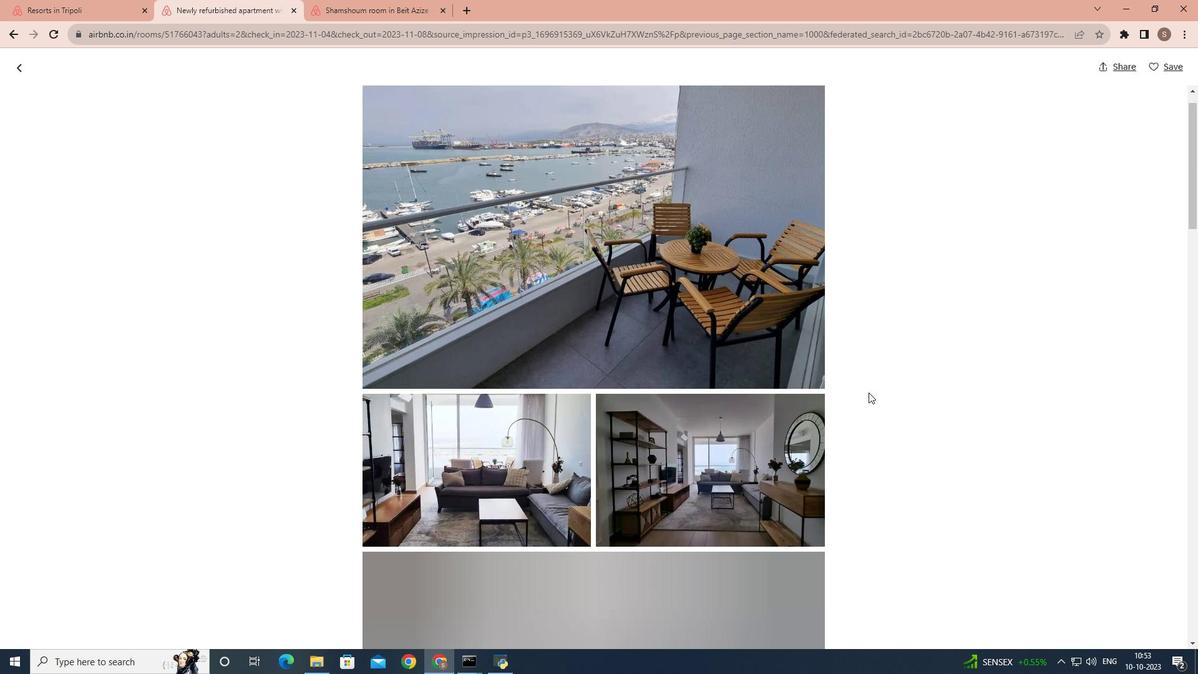 
Action: Mouse scrolled (869, 392) with delta (0, 0)
Screenshot: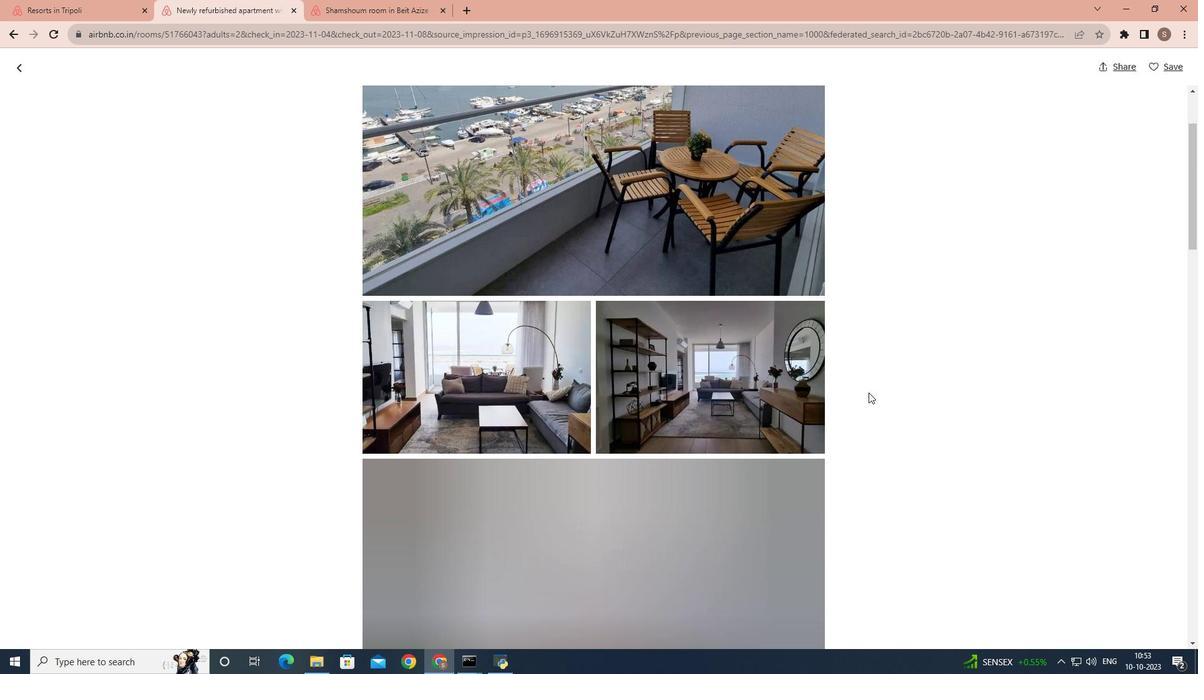 
Action: Mouse scrolled (869, 392) with delta (0, 0)
Screenshot: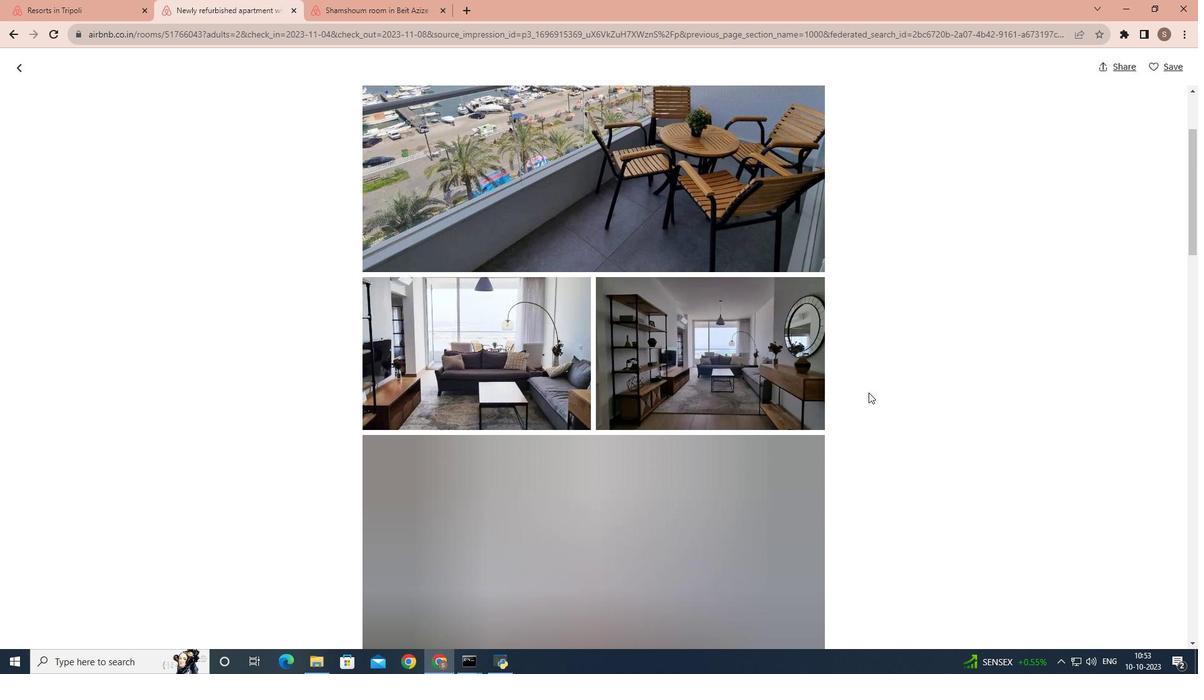 
Action: Mouse scrolled (869, 392) with delta (0, 0)
Screenshot: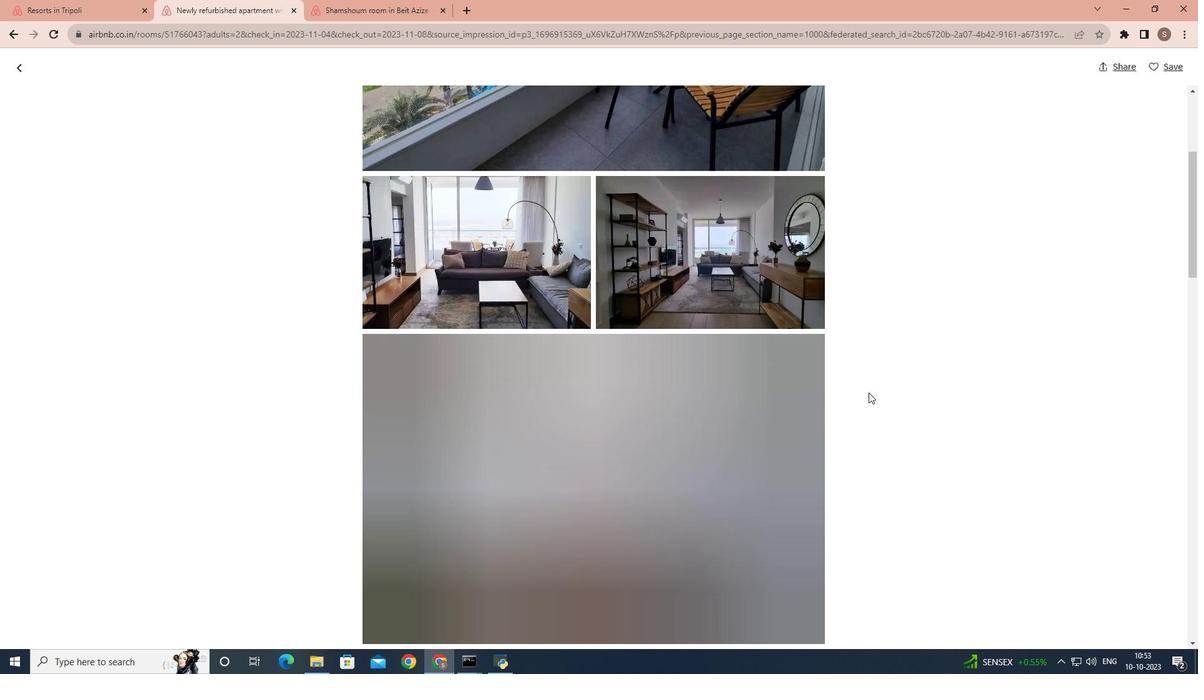 
Action: Mouse scrolled (869, 392) with delta (0, 0)
Screenshot: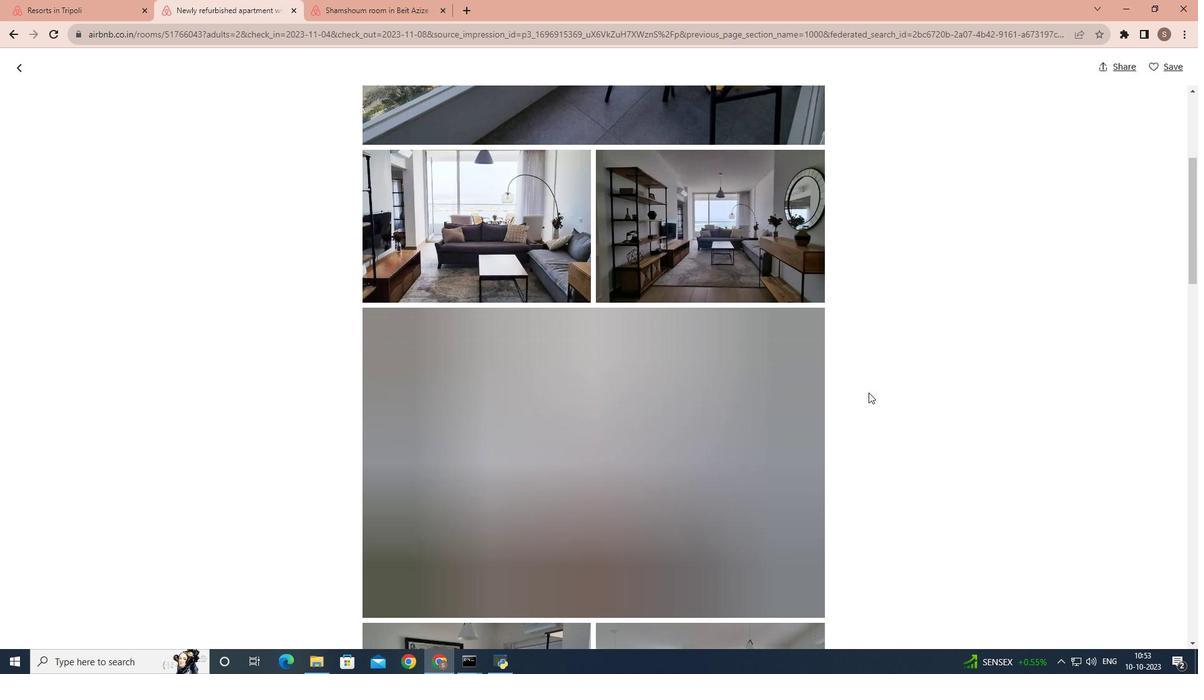 
Action: Mouse scrolled (869, 392) with delta (0, 0)
Screenshot: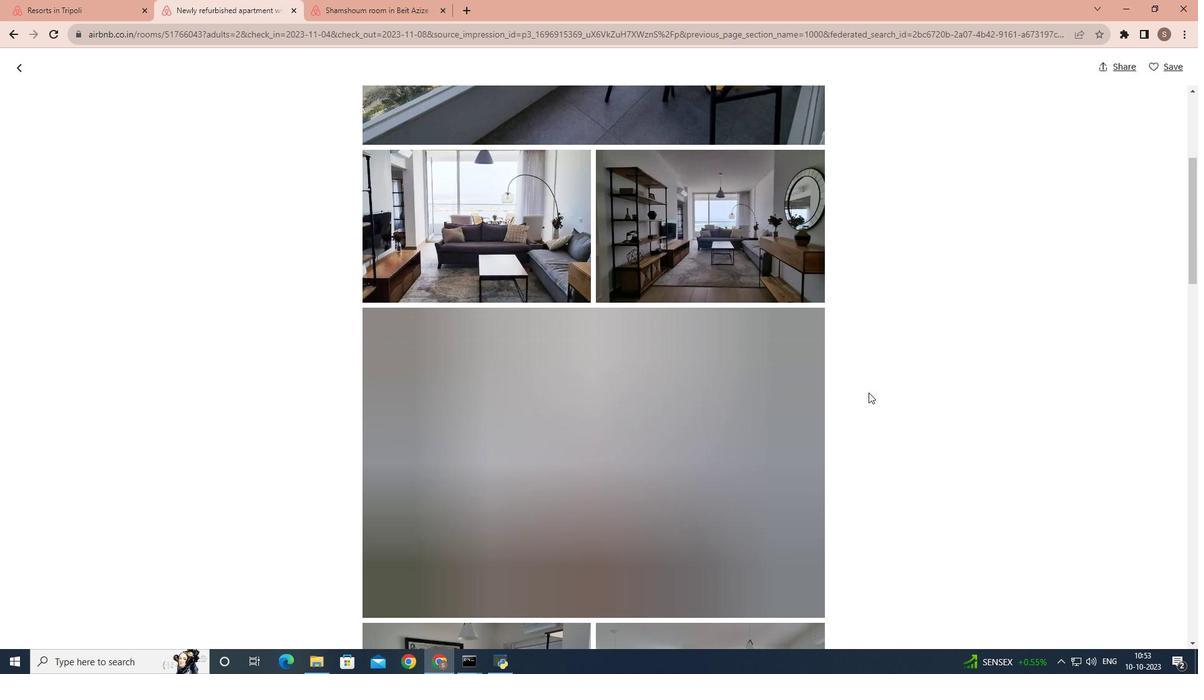 
Action: Mouse scrolled (869, 392) with delta (0, 0)
Screenshot: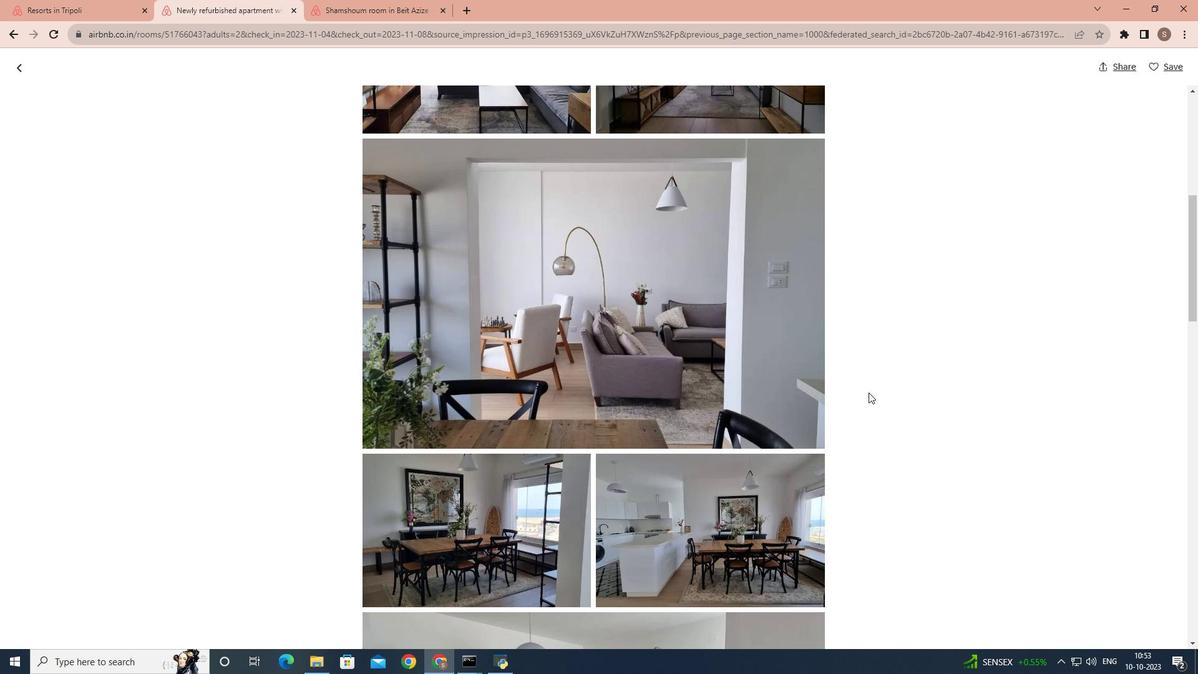 
Action: Mouse scrolled (869, 392) with delta (0, 0)
Screenshot: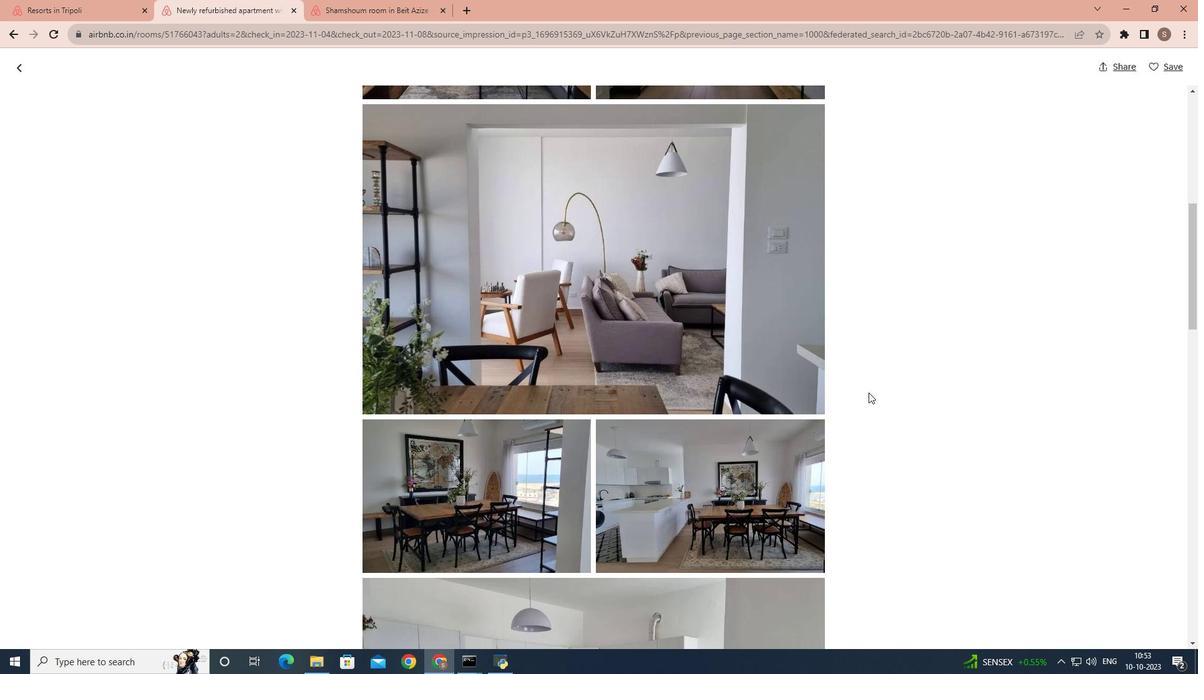 
Action: Mouse scrolled (869, 392) with delta (0, 0)
Screenshot: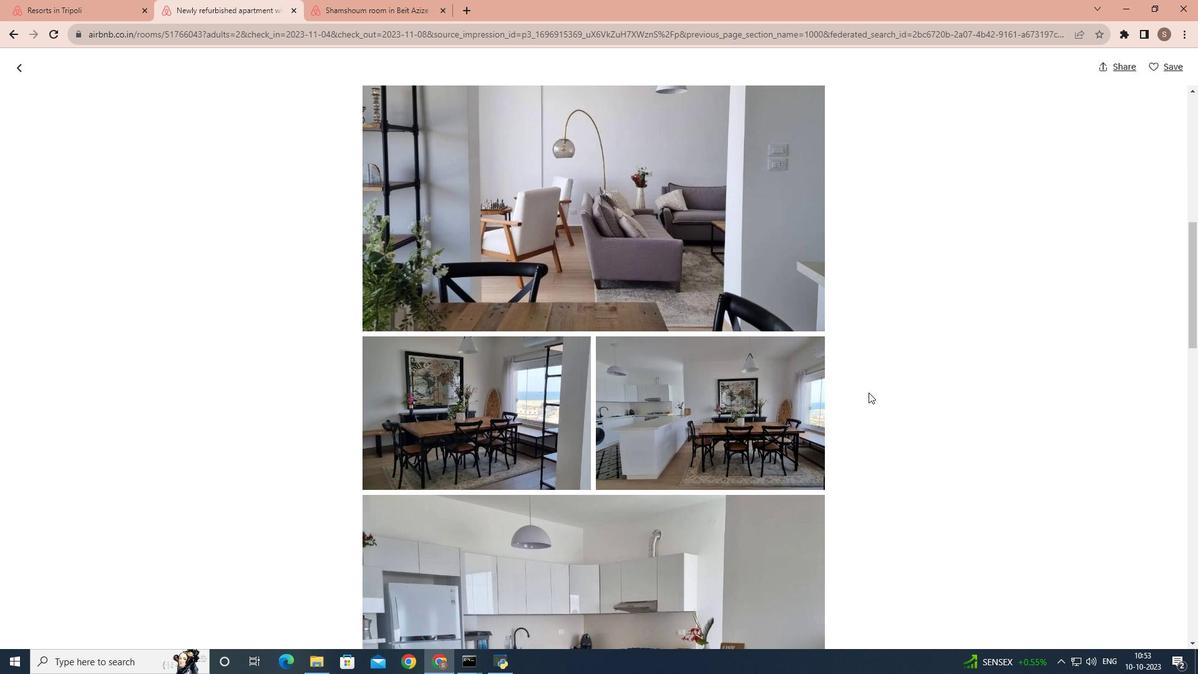 
Action: Mouse scrolled (869, 392) with delta (0, 0)
Screenshot: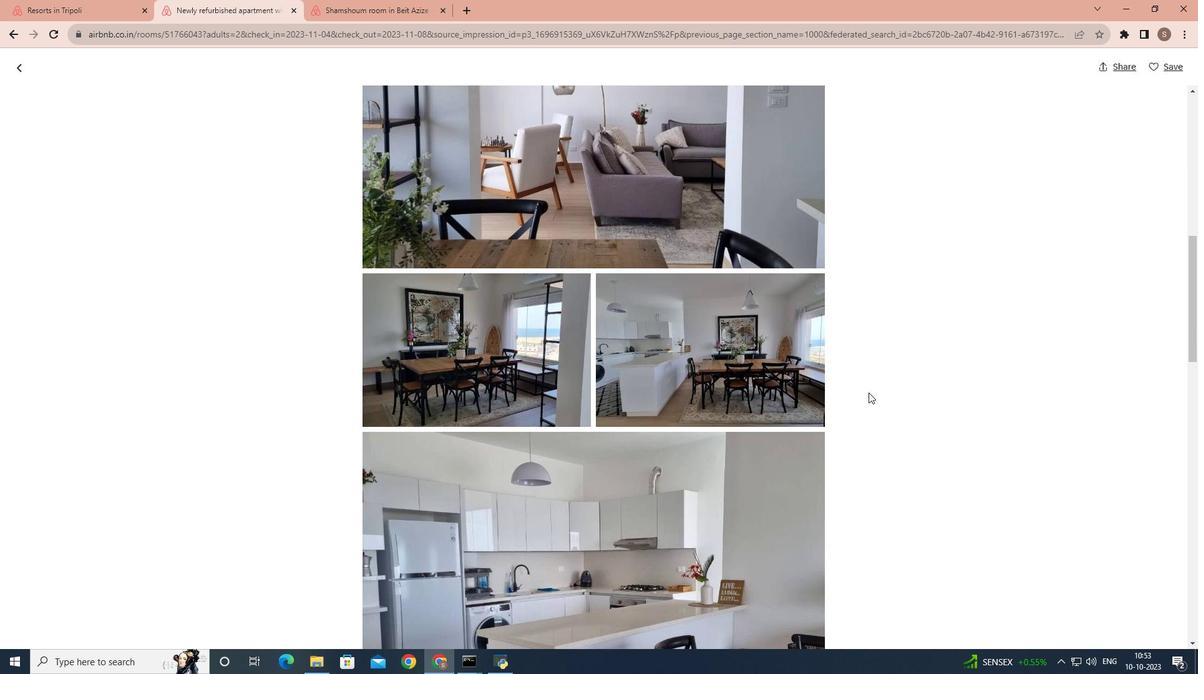 
Action: Mouse scrolled (869, 392) with delta (0, 0)
Screenshot: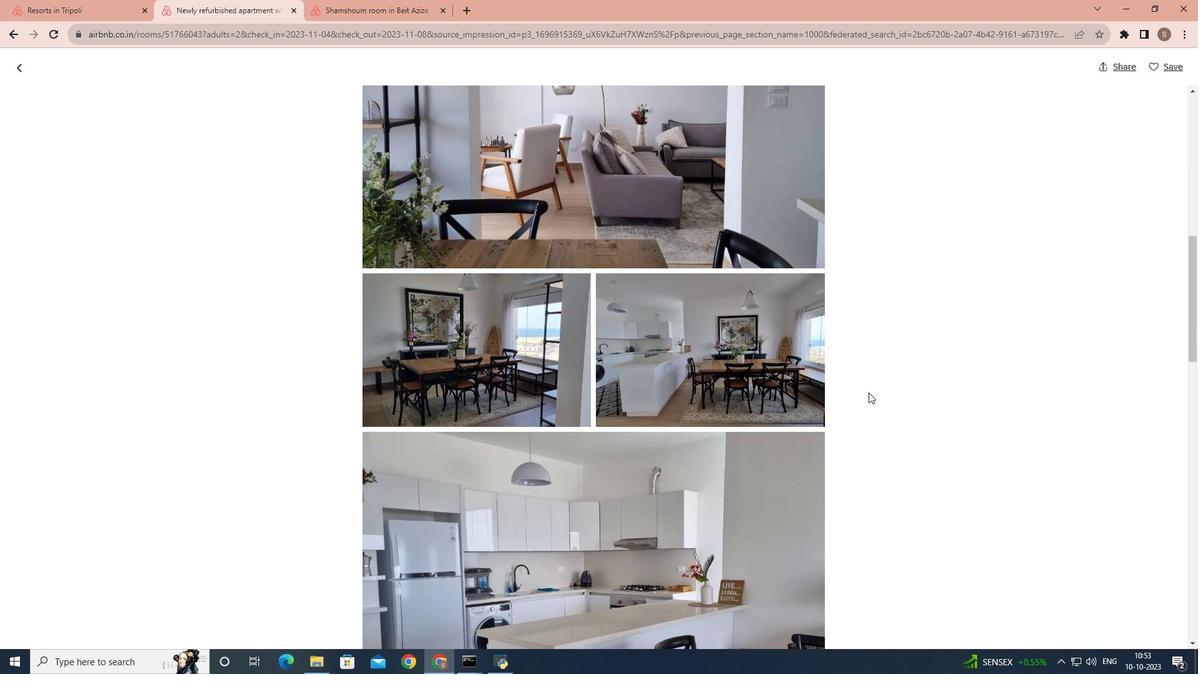 
Action: Mouse scrolled (869, 392) with delta (0, 0)
Screenshot: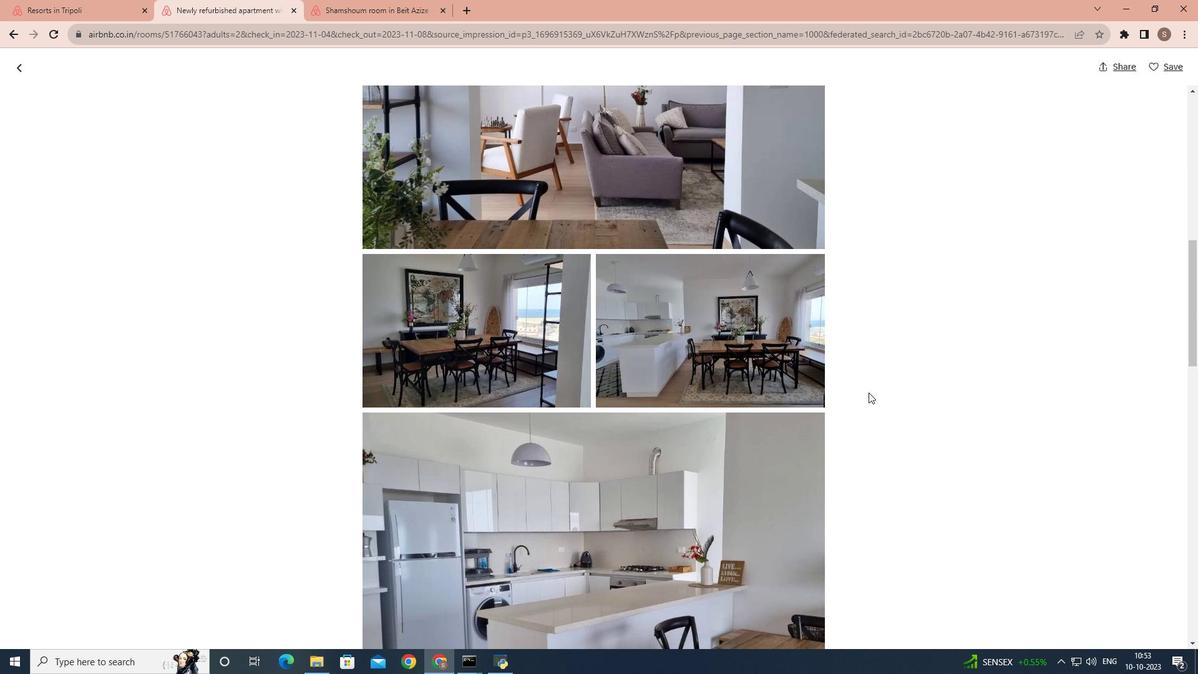 
Action: Mouse scrolled (869, 392) with delta (0, 0)
Screenshot: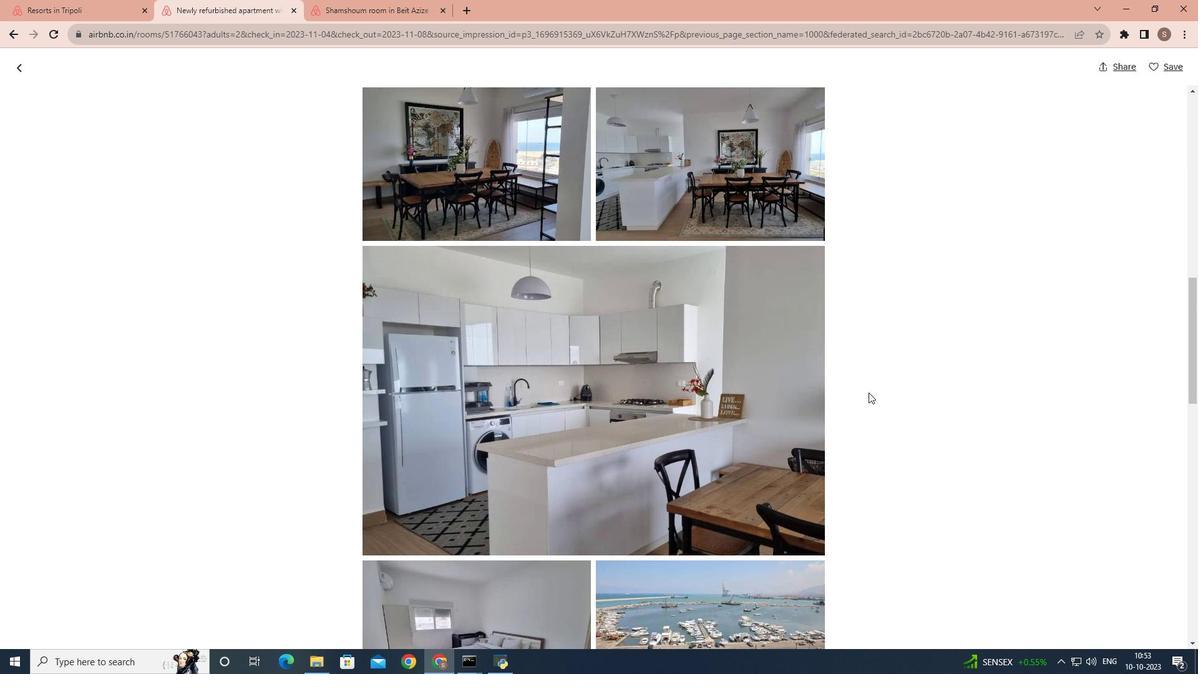 
Action: Mouse scrolled (869, 392) with delta (0, 0)
Screenshot: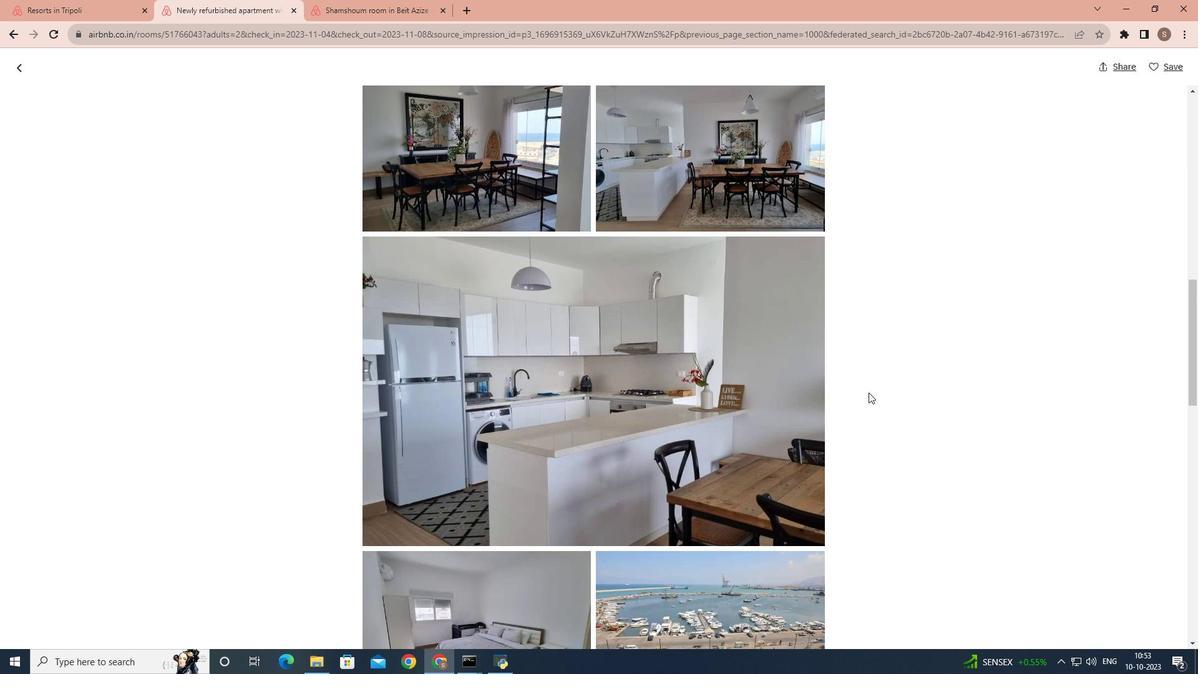 
Action: Mouse scrolled (869, 392) with delta (0, 0)
Screenshot: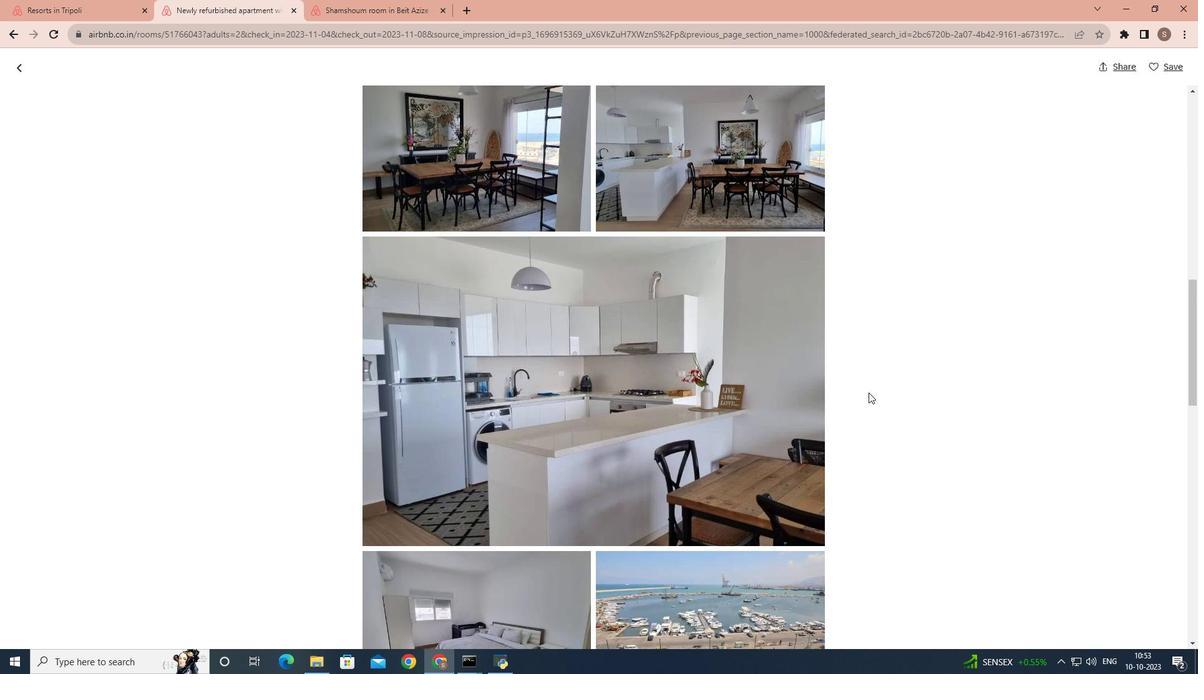
Action: Mouse scrolled (869, 392) with delta (0, 0)
Screenshot: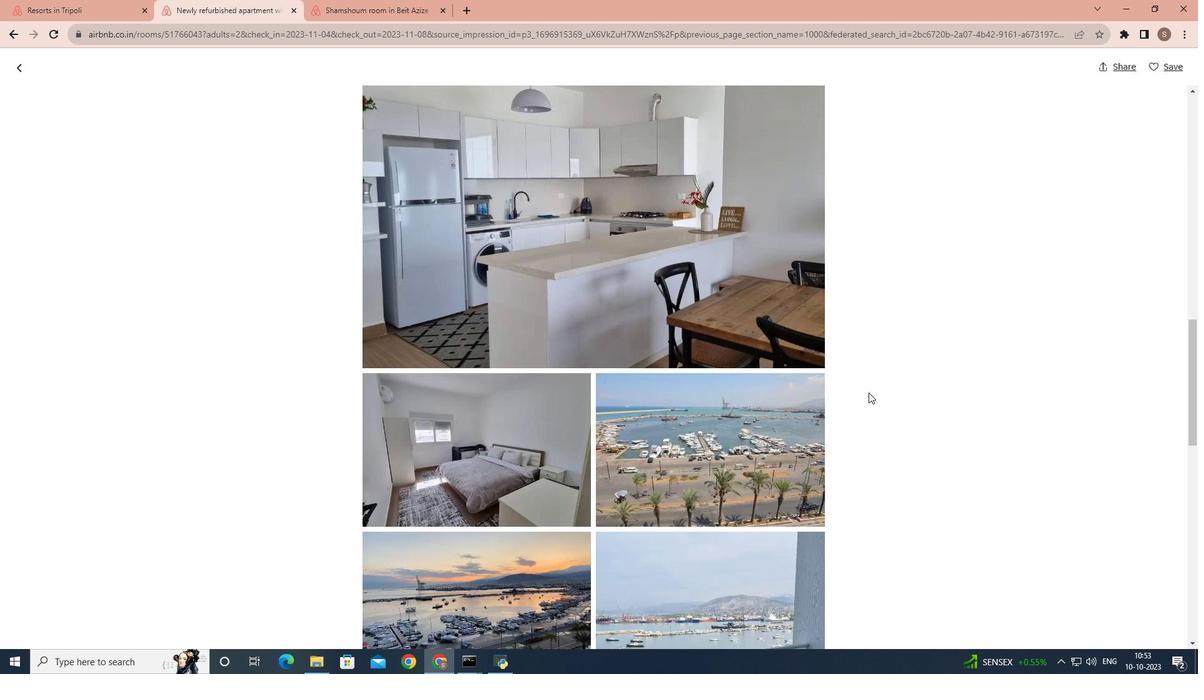 
Action: Mouse scrolled (869, 392) with delta (0, 0)
Screenshot: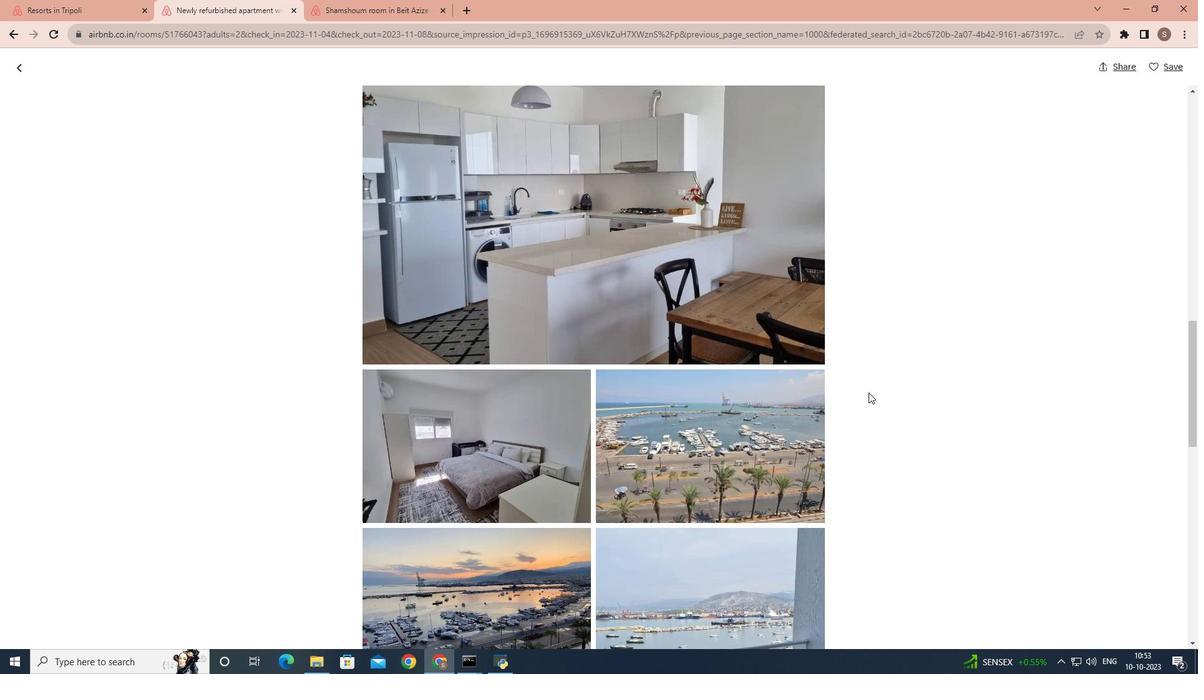 
Action: Mouse scrolled (869, 392) with delta (0, 0)
Screenshot: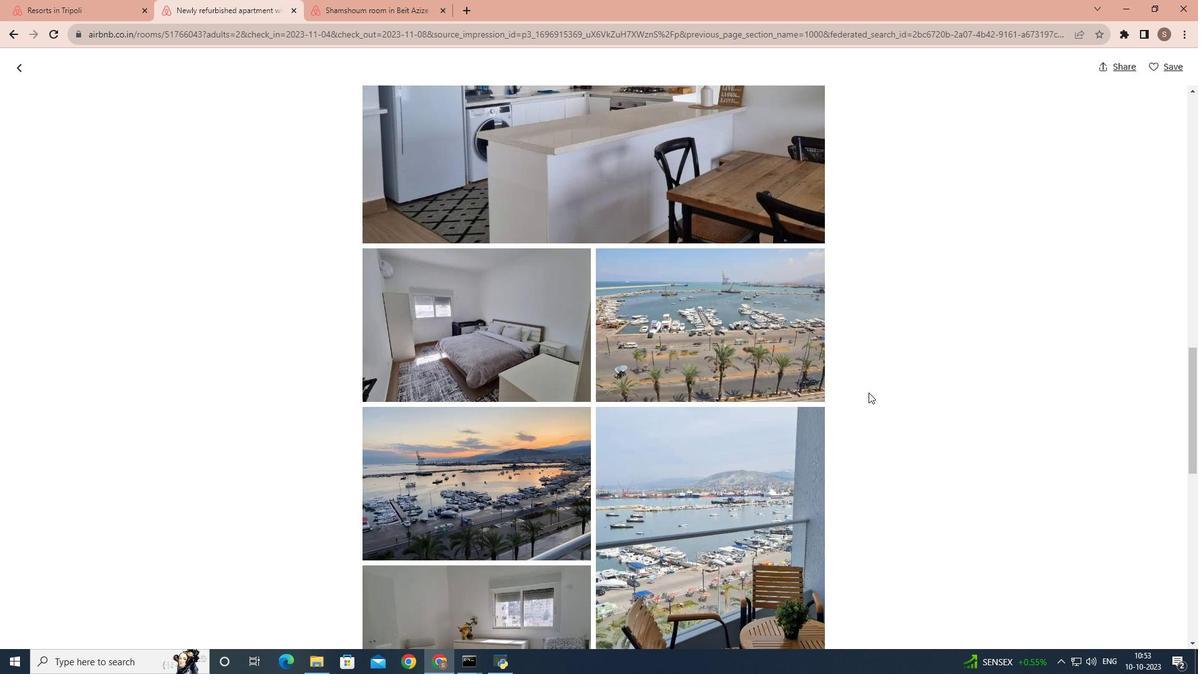 
Action: Mouse scrolled (869, 392) with delta (0, 0)
Screenshot: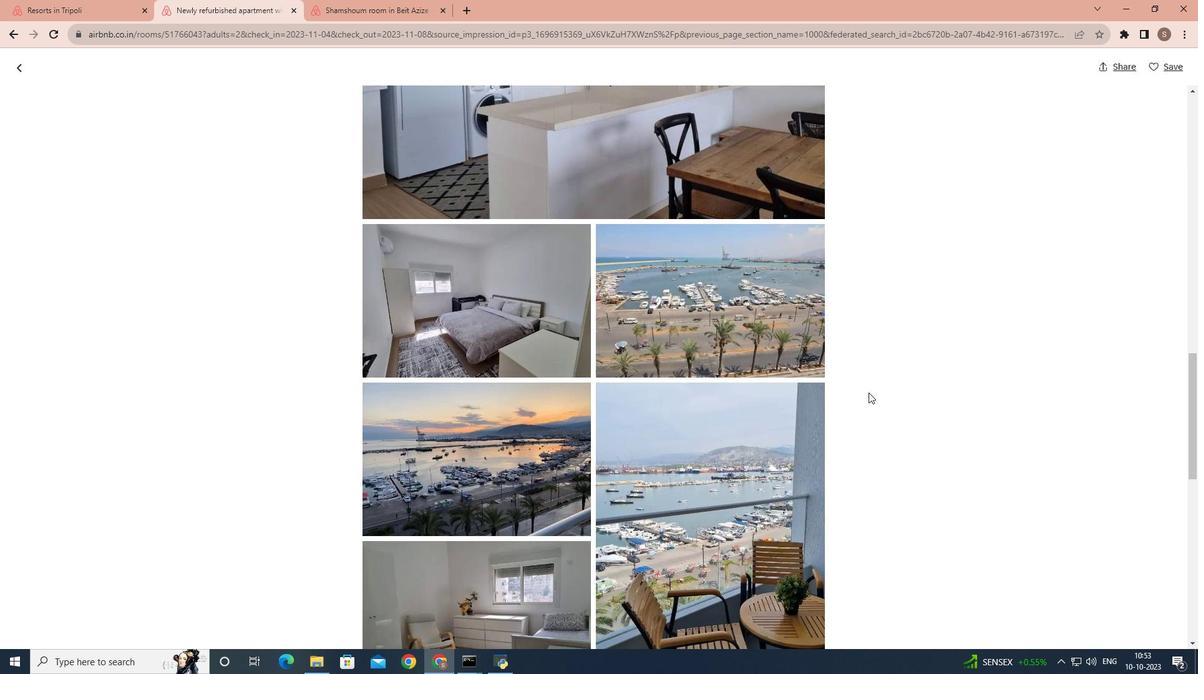 
Action: Mouse scrolled (869, 392) with delta (0, 0)
Screenshot: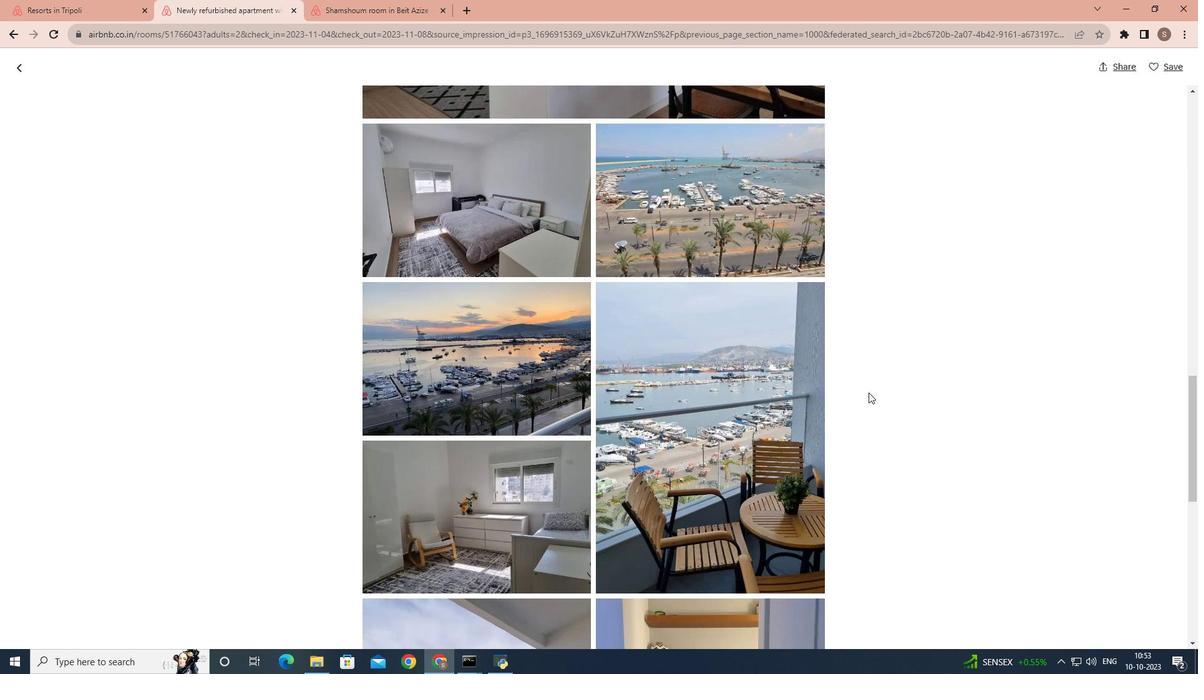 
Action: Mouse scrolled (869, 392) with delta (0, 0)
Screenshot: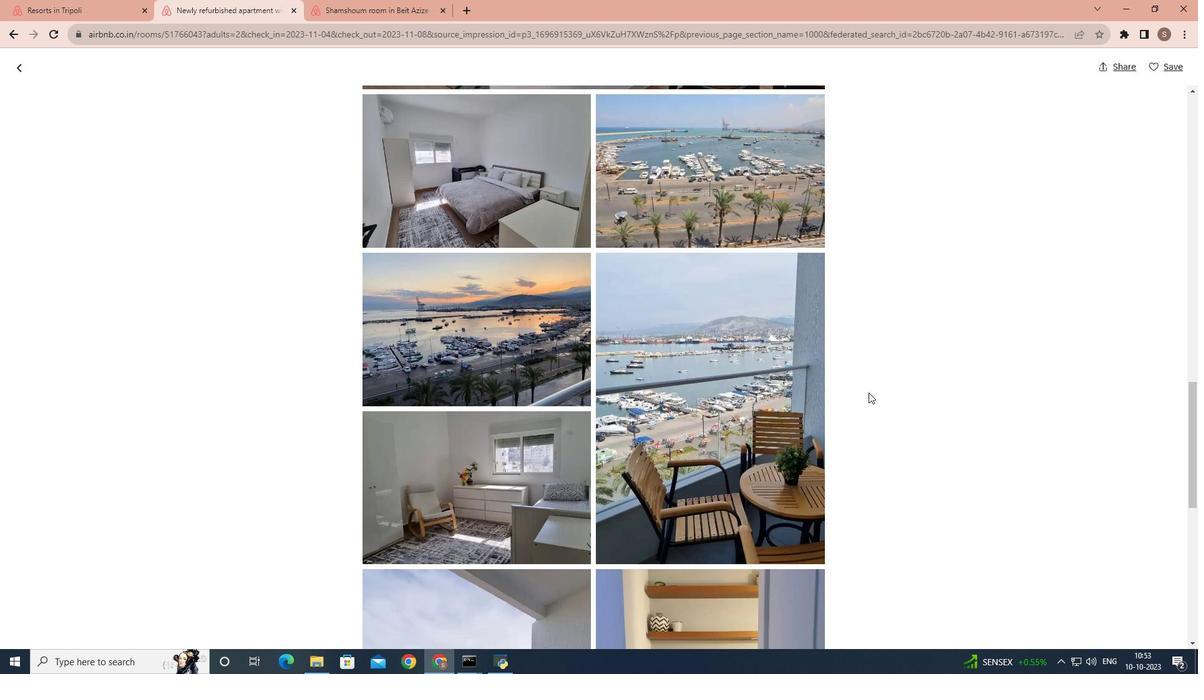 
Action: Mouse scrolled (869, 392) with delta (0, 0)
Screenshot: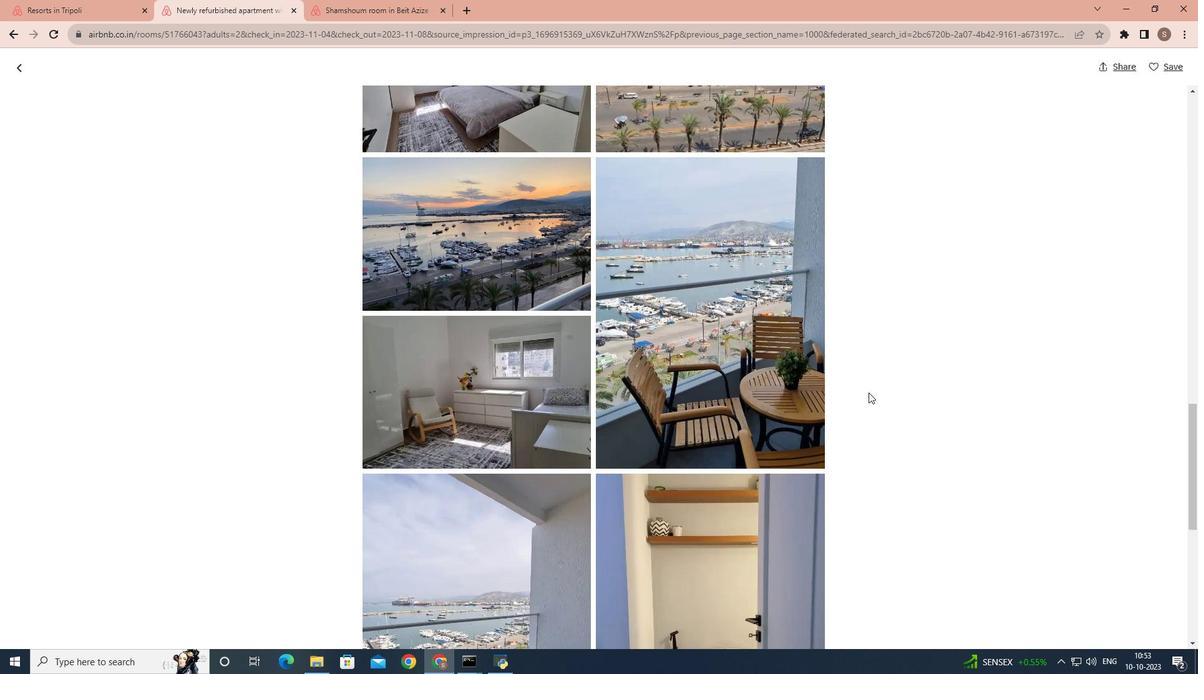 
Action: Mouse scrolled (869, 392) with delta (0, 0)
Screenshot: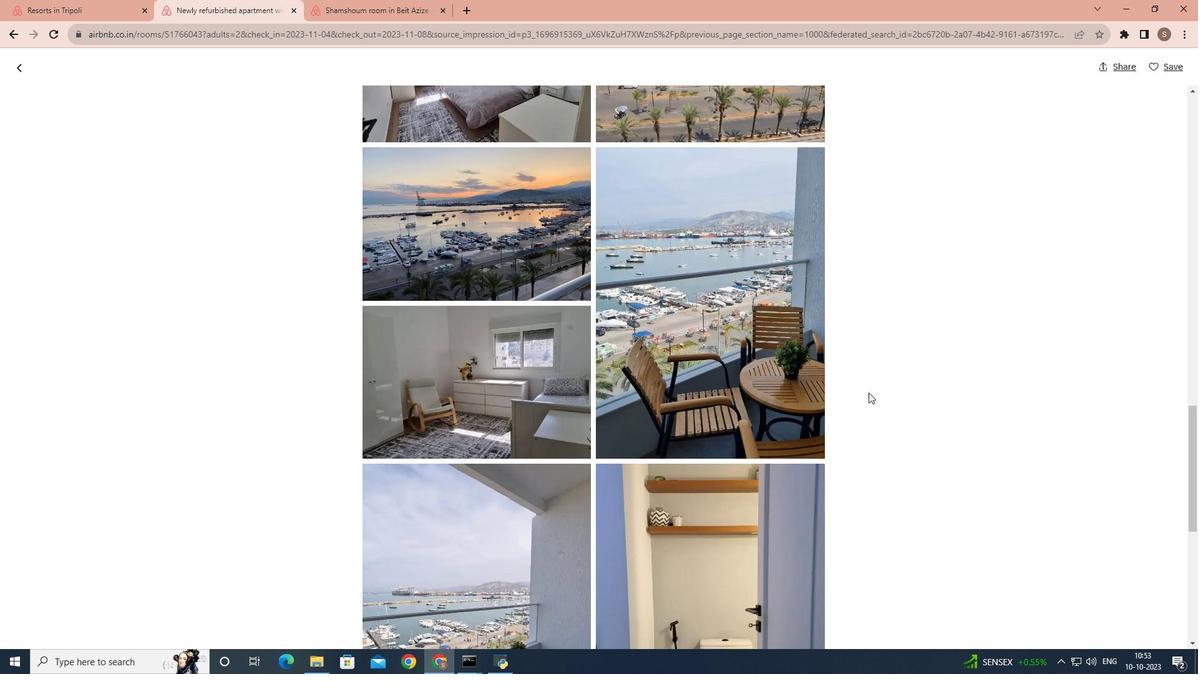 
Action: Mouse scrolled (869, 392) with delta (0, 0)
Screenshot: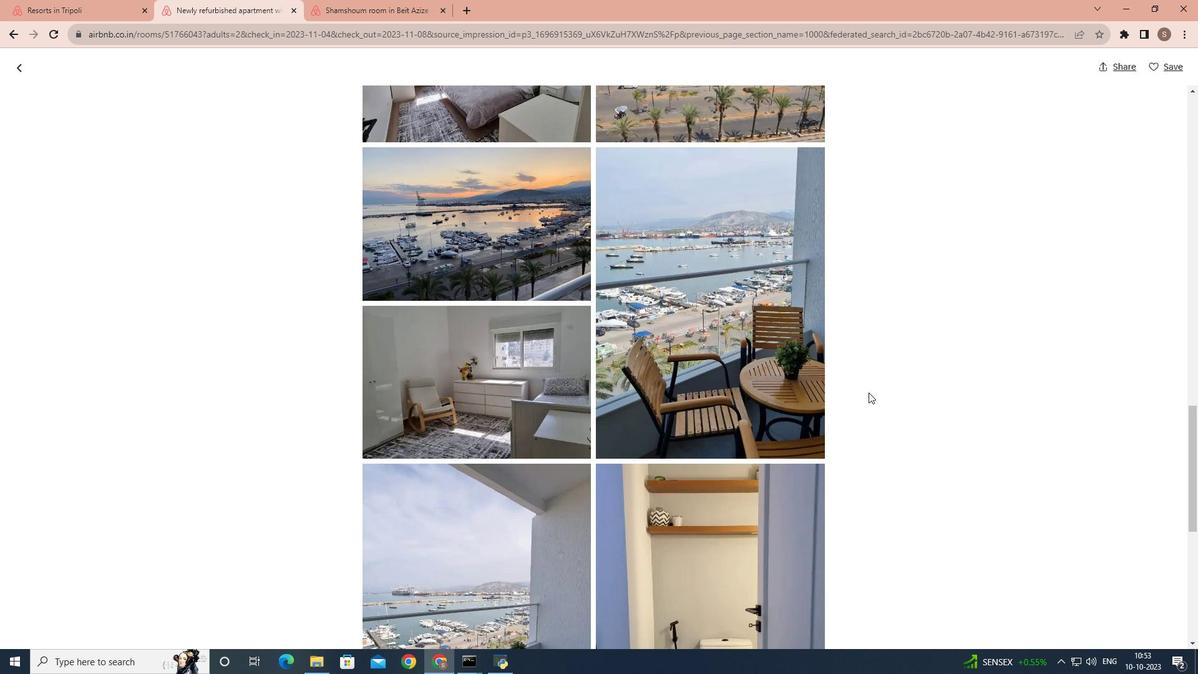 
Action: Mouse scrolled (869, 392) with delta (0, 0)
Screenshot: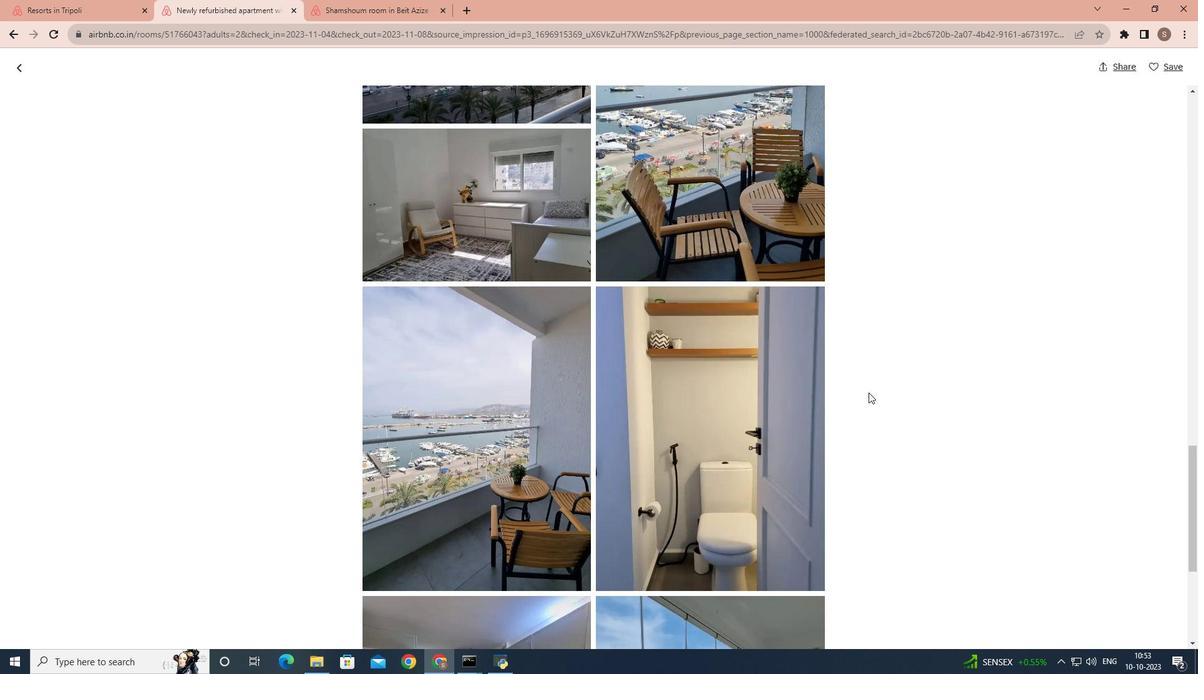 
Action: Mouse scrolled (869, 392) with delta (0, 0)
Screenshot: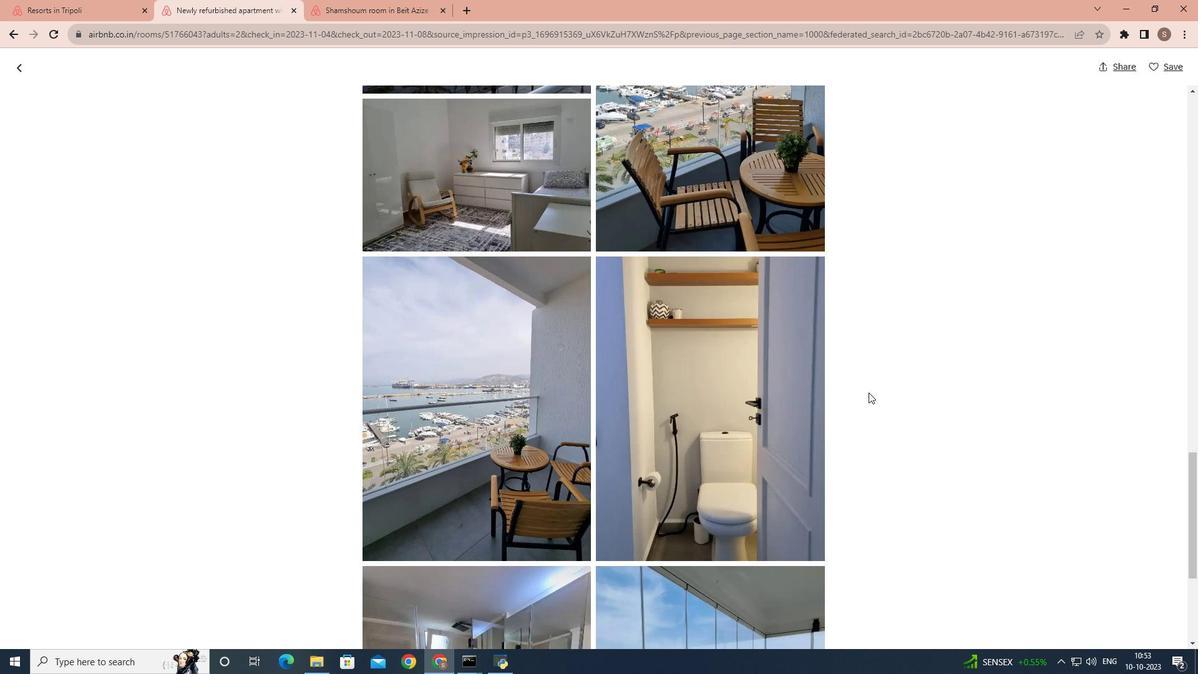 
Action: Mouse scrolled (869, 392) with delta (0, 0)
Screenshot: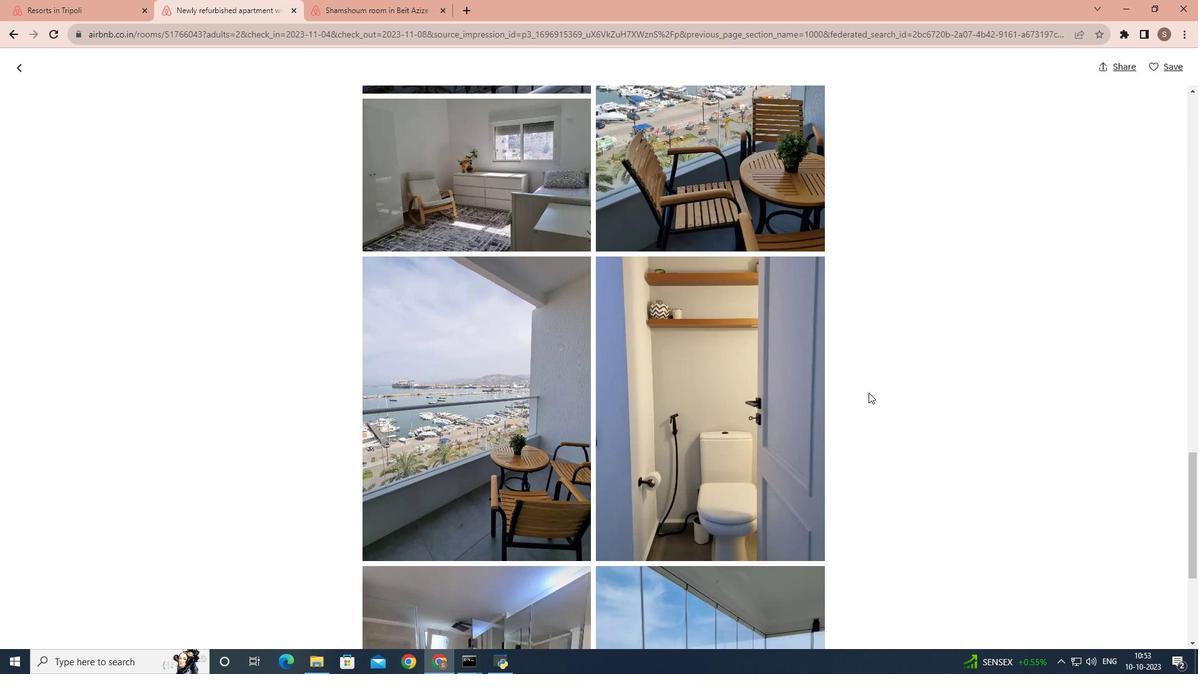 
Action: Mouse scrolled (869, 392) with delta (0, 0)
Screenshot: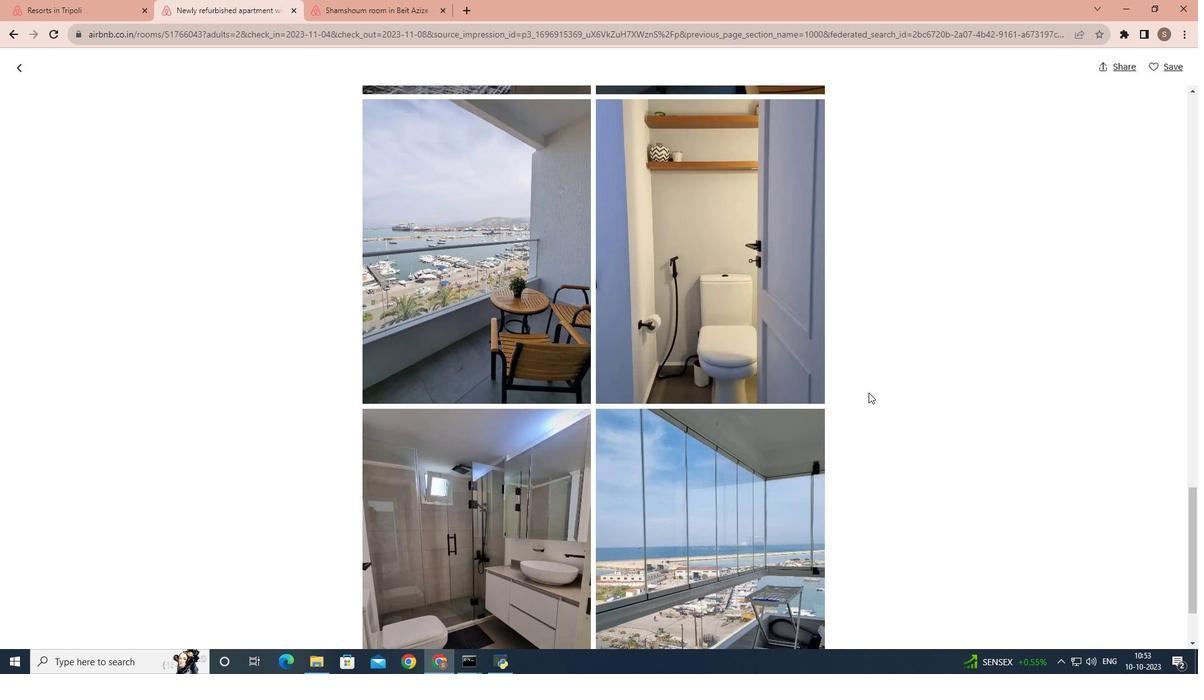 
Action: Mouse scrolled (869, 392) with delta (0, 0)
Screenshot: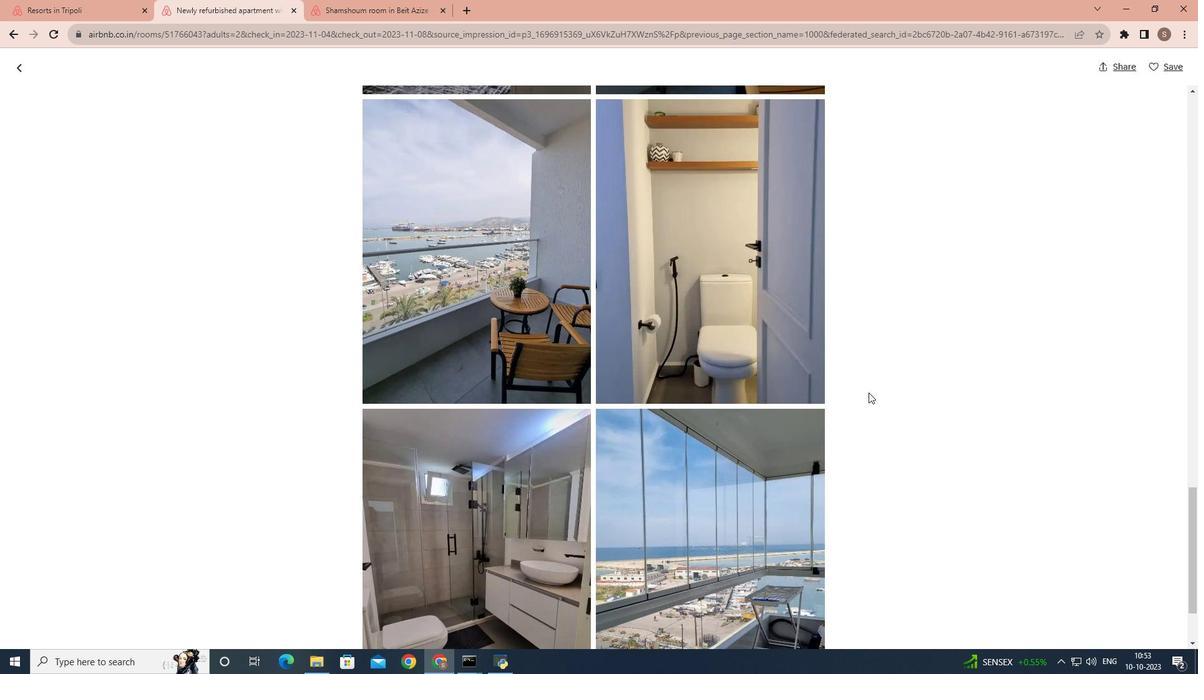 
Action: Mouse scrolled (869, 392) with delta (0, 0)
Screenshot: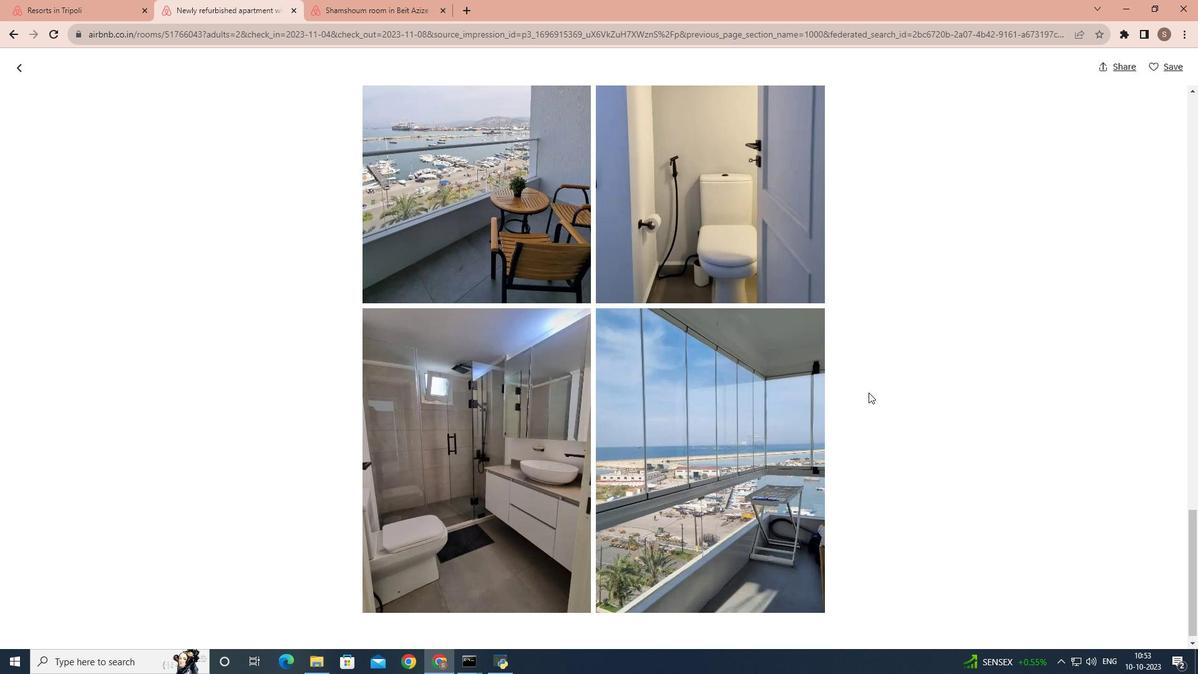 
Action: Mouse scrolled (869, 392) with delta (0, 0)
Screenshot: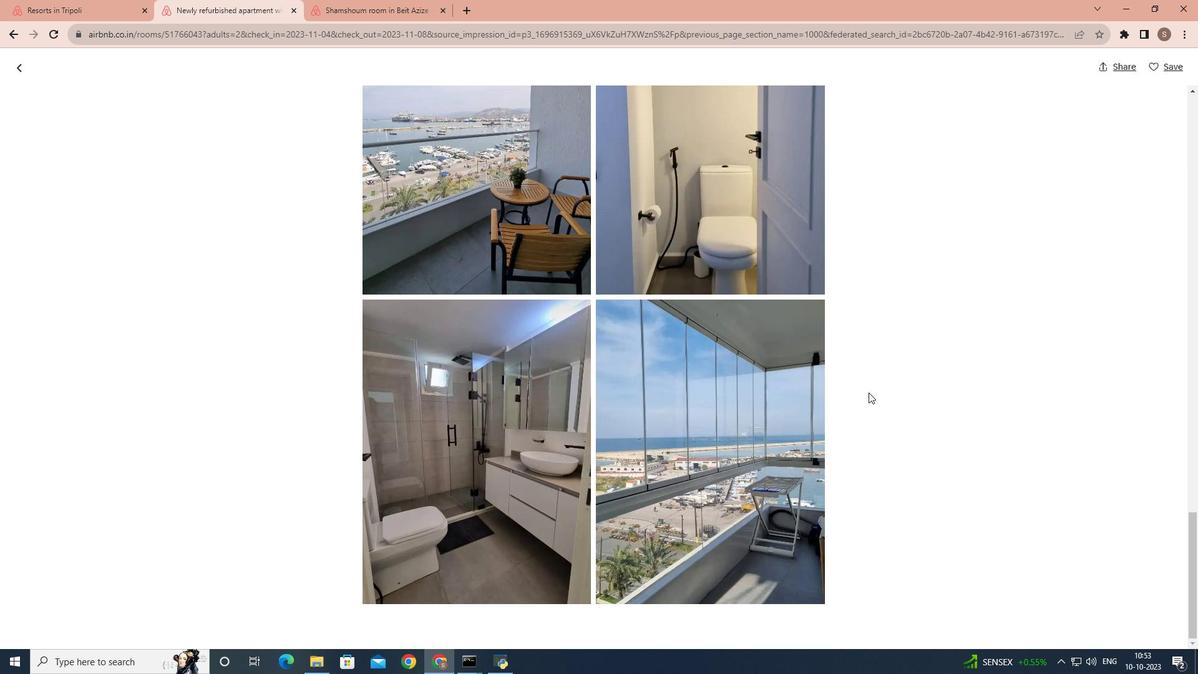 
Action: Mouse scrolled (869, 392) with delta (0, 0)
Screenshot: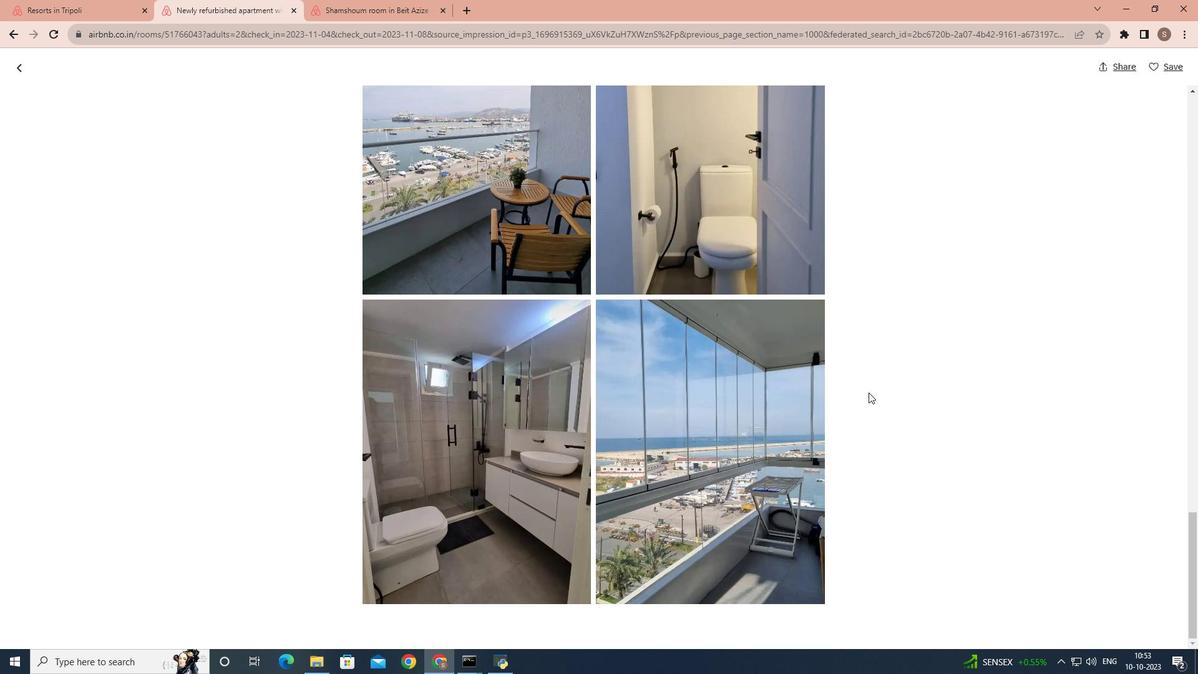 
Action: Mouse scrolled (869, 392) with delta (0, 0)
Screenshot: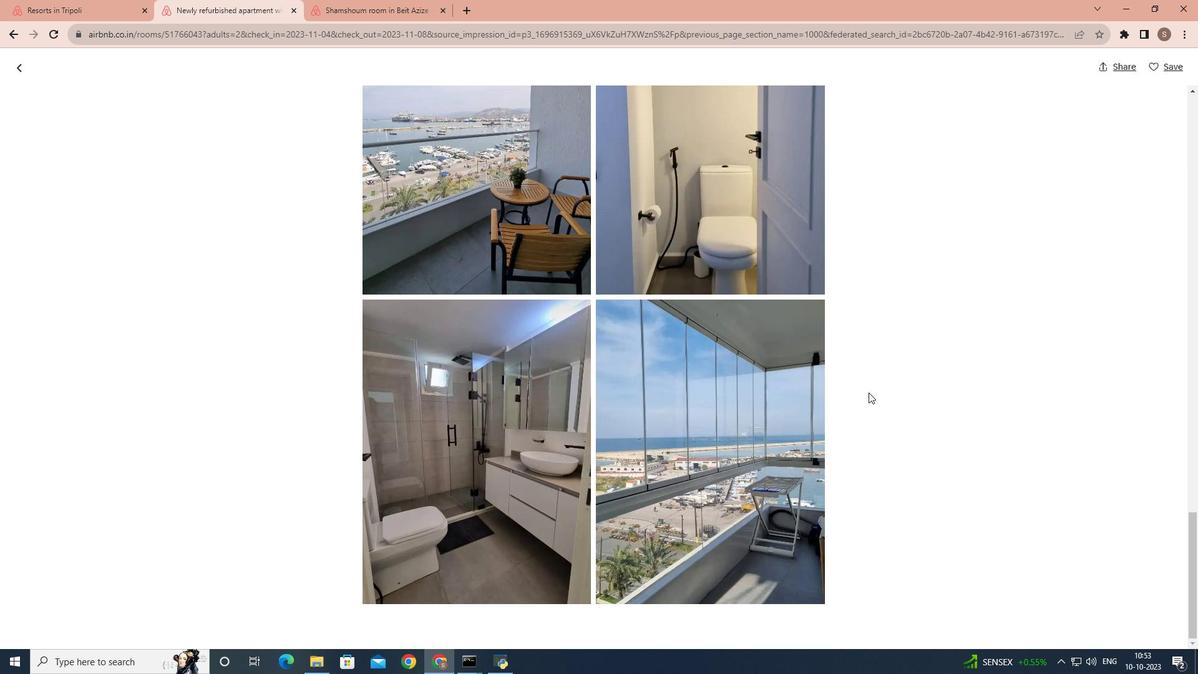 
Action: Mouse scrolled (869, 392) with delta (0, 0)
Screenshot: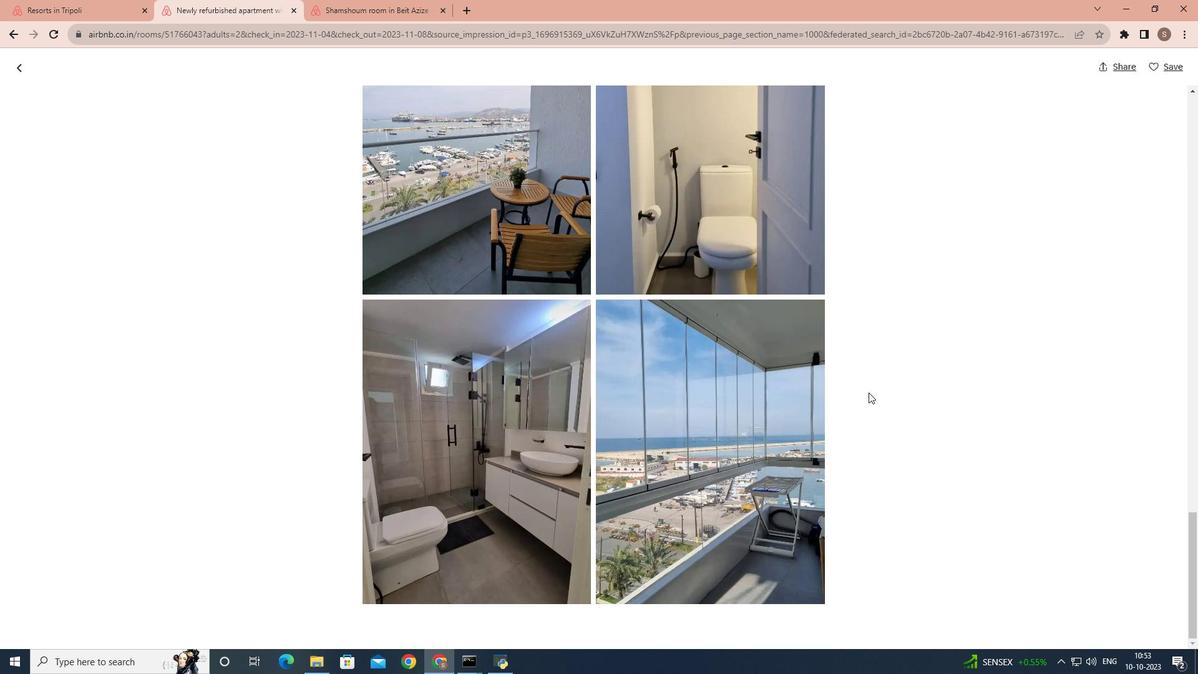 
Action: Mouse scrolled (869, 392) with delta (0, 0)
Screenshot: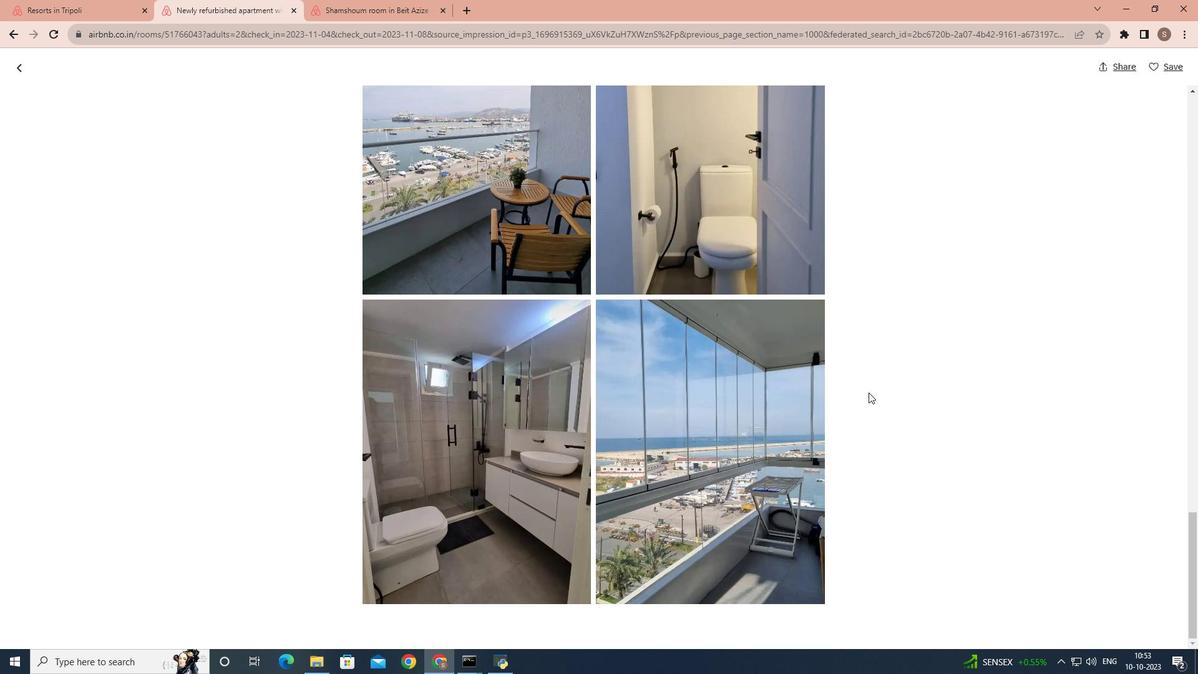 
Action: Mouse scrolled (869, 392) with delta (0, 0)
Screenshot: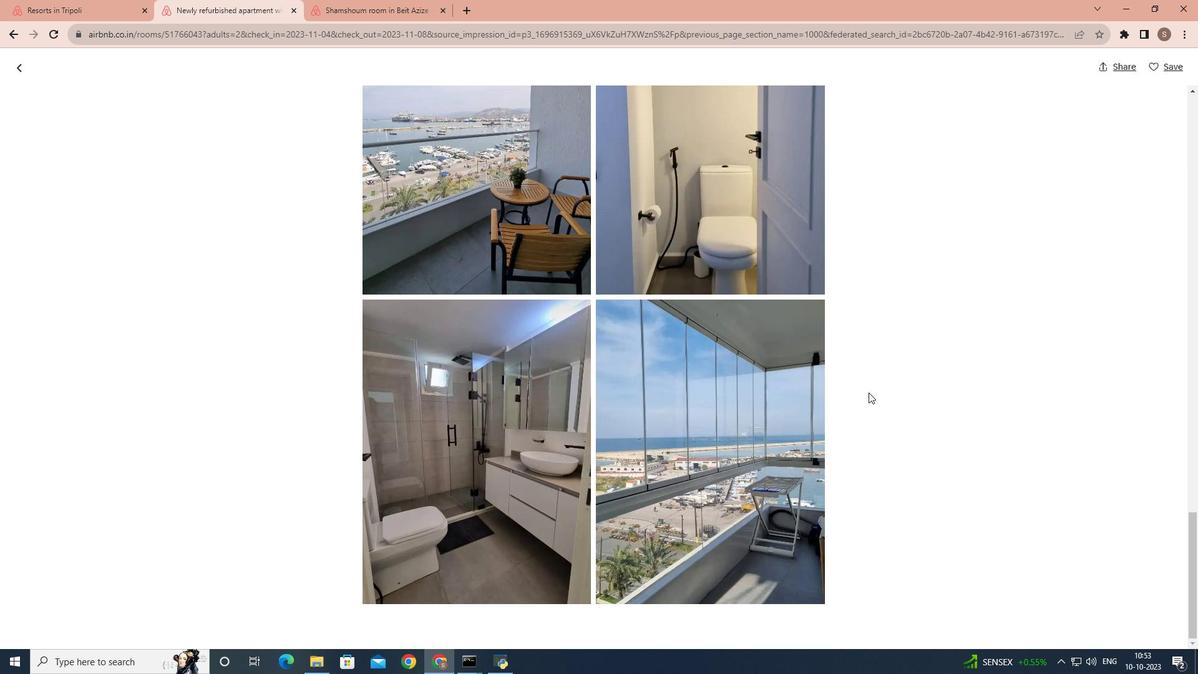 
Action: Mouse moved to (15, 69)
Screenshot: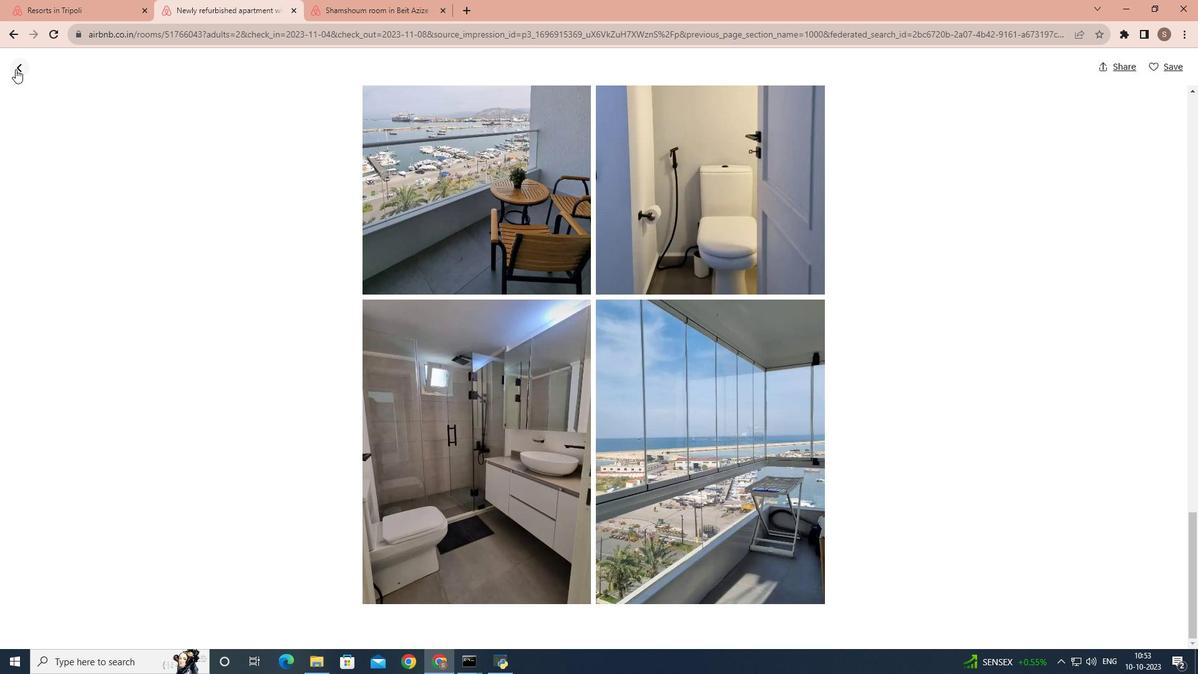 
Action: Mouse pressed left at (15, 69)
Screenshot: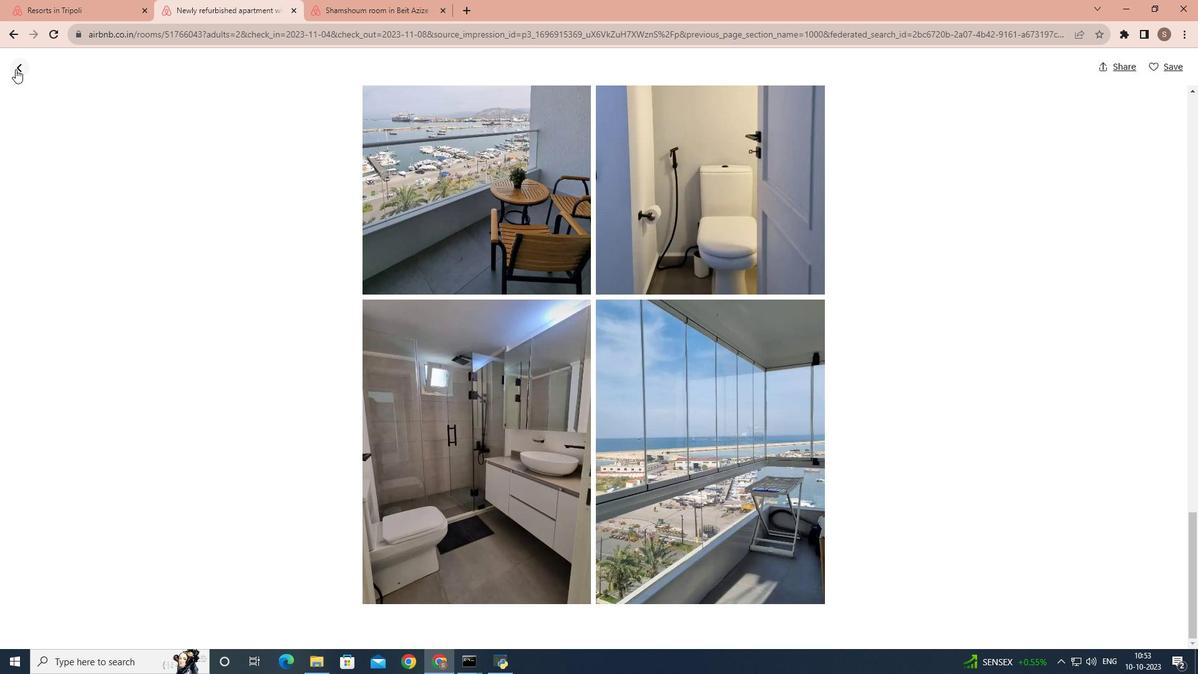 
Action: Mouse moved to (360, 252)
Screenshot: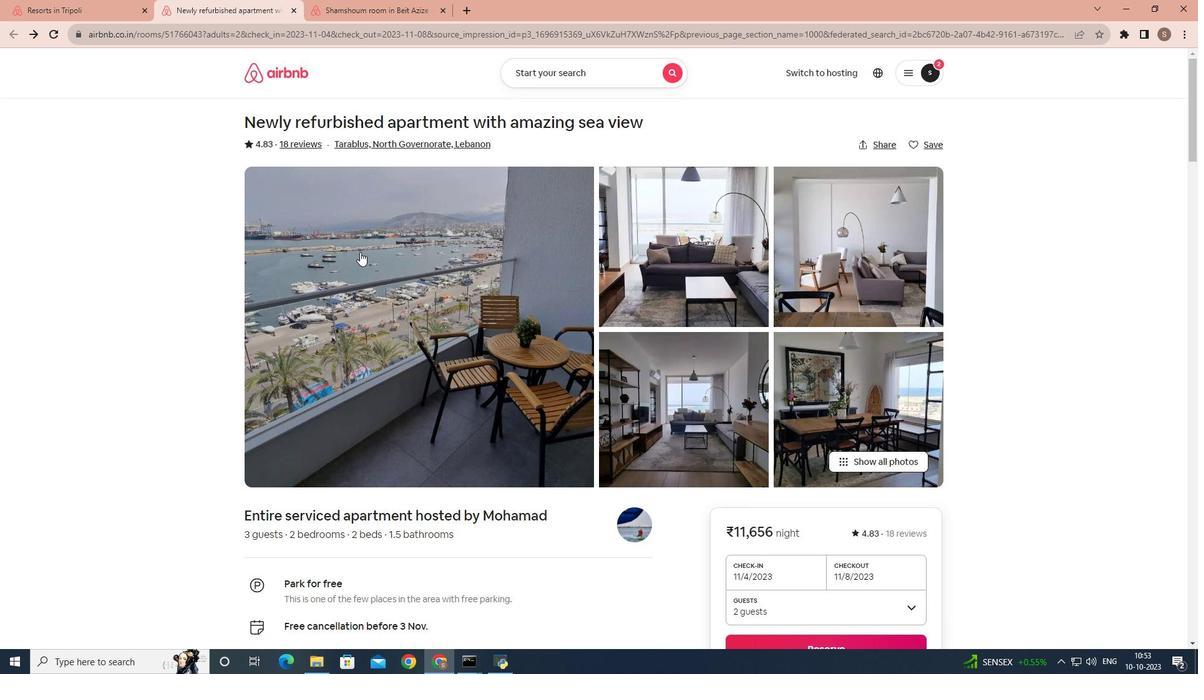 
Action: Mouse scrolled (360, 251) with delta (0, 0)
Screenshot: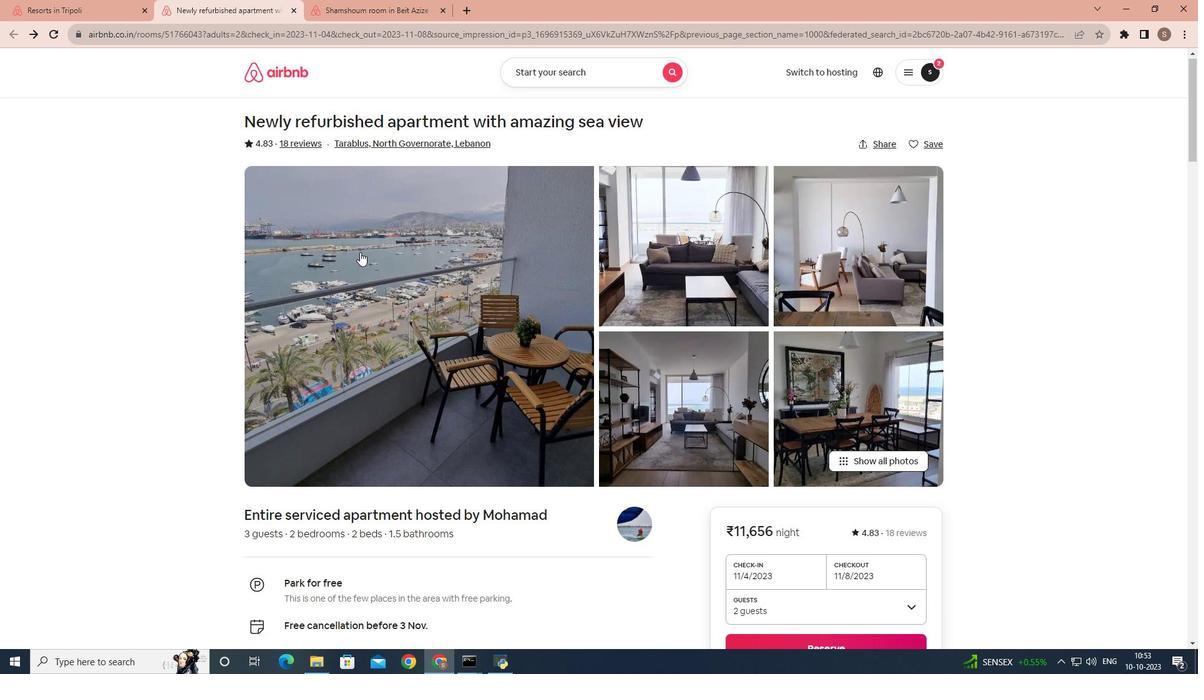 
Action: Mouse scrolled (360, 251) with delta (0, 0)
Screenshot: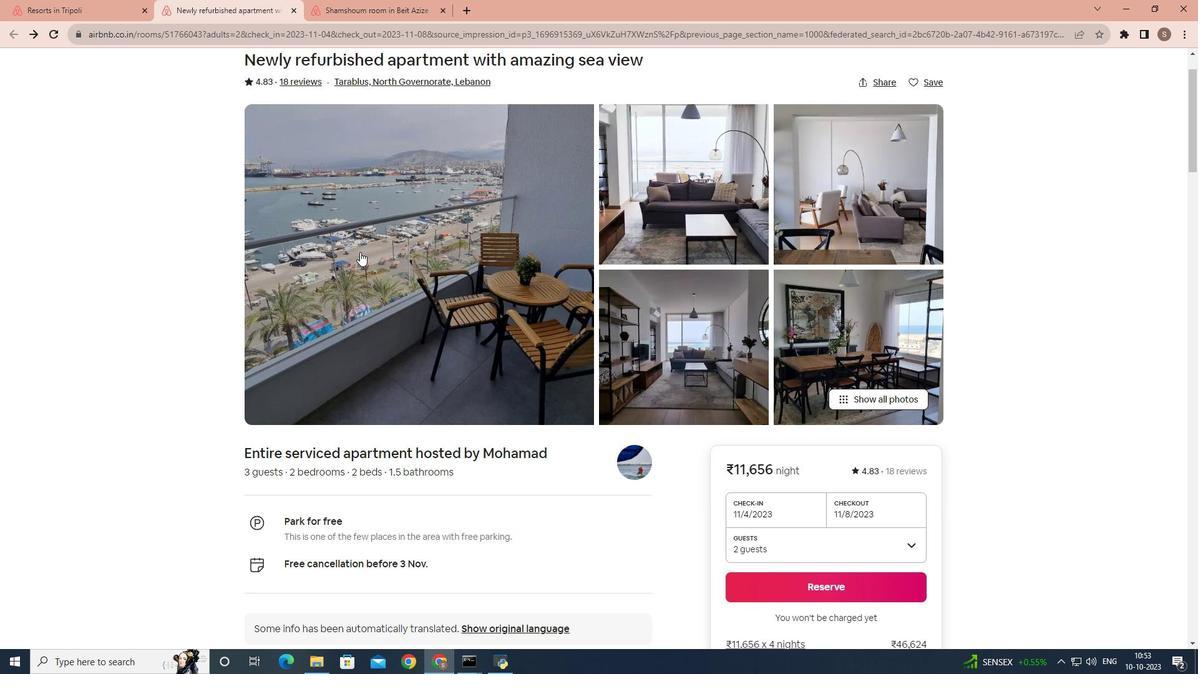 
Action: Mouse scrolled (360, 251) with delta (0, 0)
